 Task: Add an event  with title  Casual Second Team Building Activity, date '2024/05/01' to 2024/05/02 & Select Event type as  Group. Add location for the event as  Osaka, Japan and add a description: Welcome to our Team Building Retreat, a transformative experience designed to foster stronger bonds, enhance collaboration, and unleash the full potential of our team. This retreat provides a unique opportunity for team members to step outside of their daily routines and engage in activities that promote trust, communication, and camaraderie.Create an event link  http-casualsecondteambuildingactivitycom & Select the event color as  Orange. , logged in from the account softage.4@softage.netand send the event invitation to softage.2@softage.net and softage.3@softage.net
Action: Mouse pressed left at (1018, 148)
Screenshot: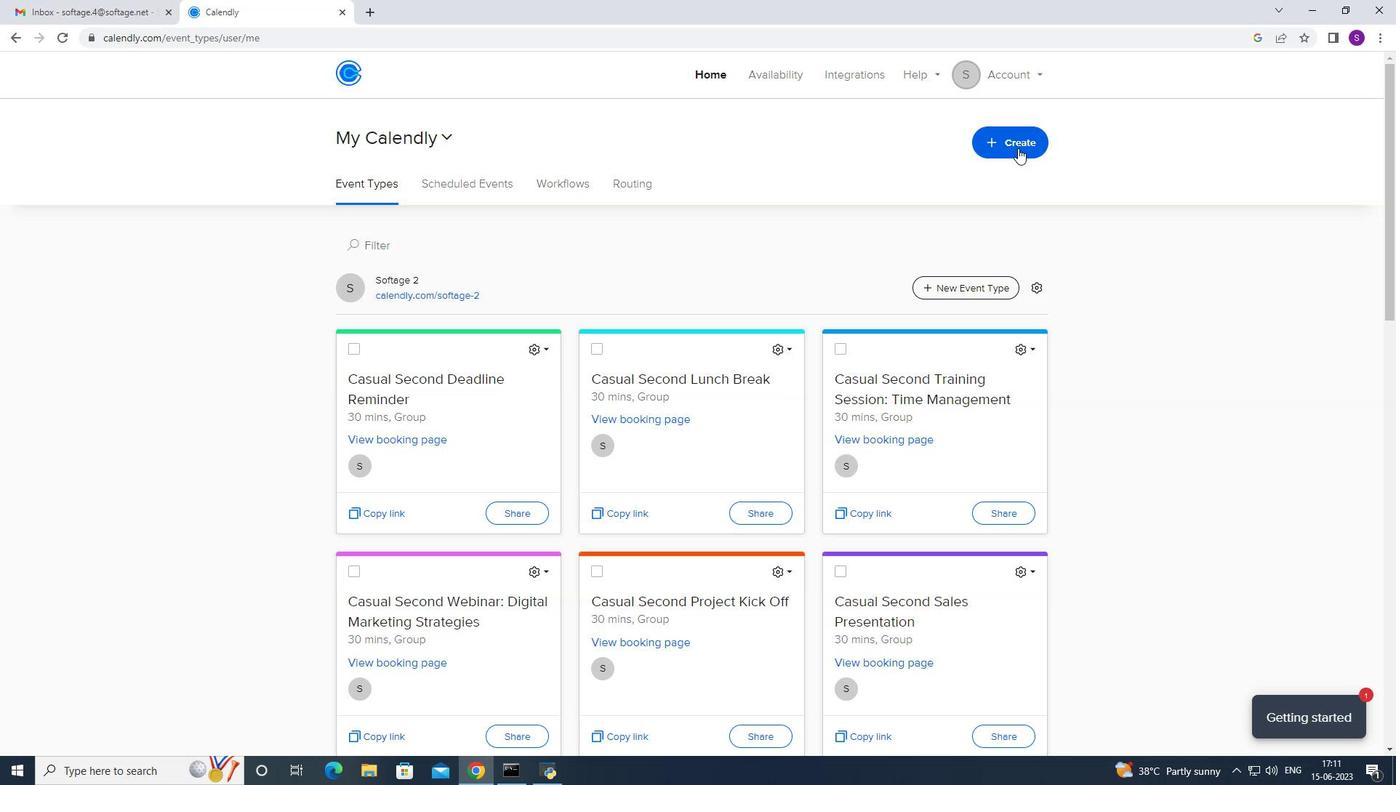 
Action: Mouse moved to (902, 209)
Screenshot: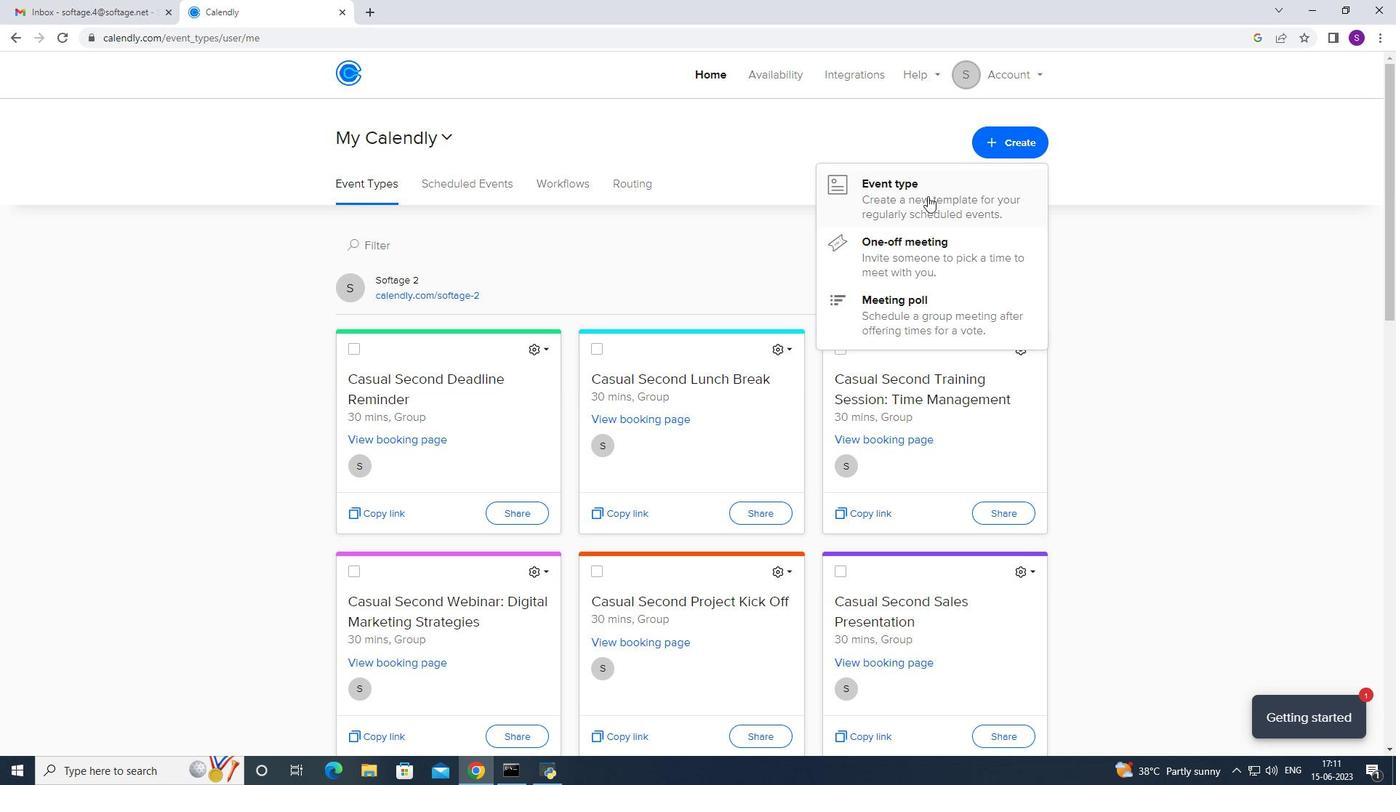 
Action: Mouse pressed left at (902, 209)
Screenshot: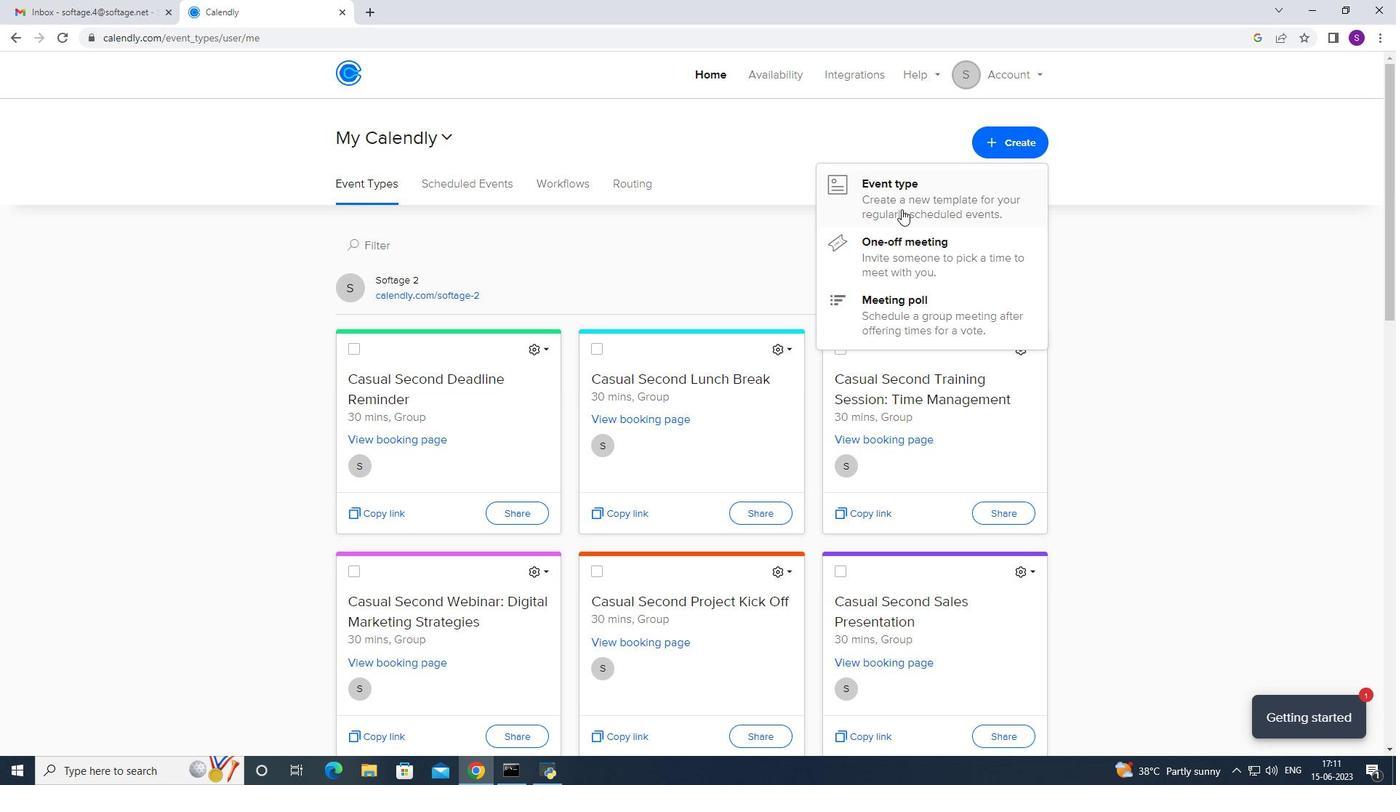 
Action: Mouse moved to (621, 330)
Screenshot: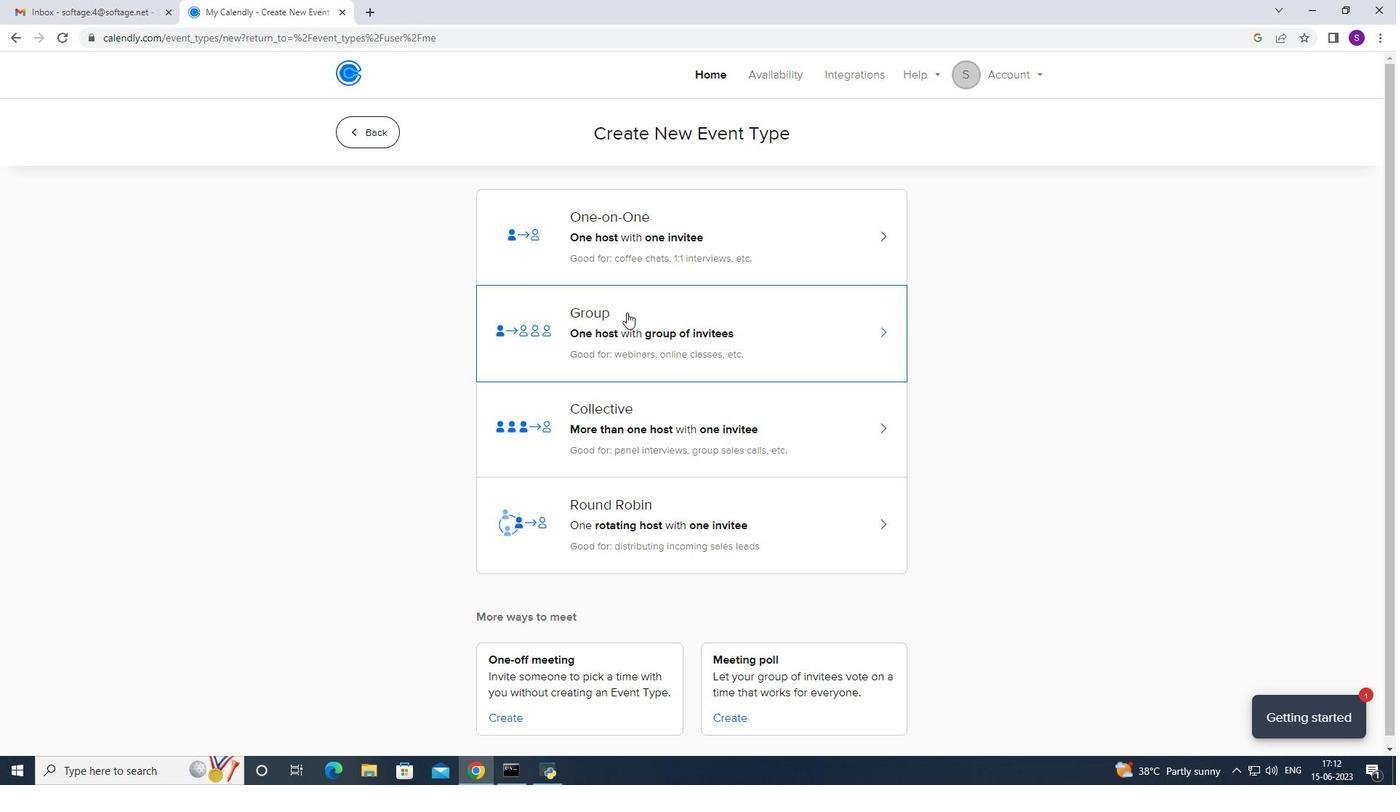 
Action: Mouse pressed left at (621, 330)
Screenshot: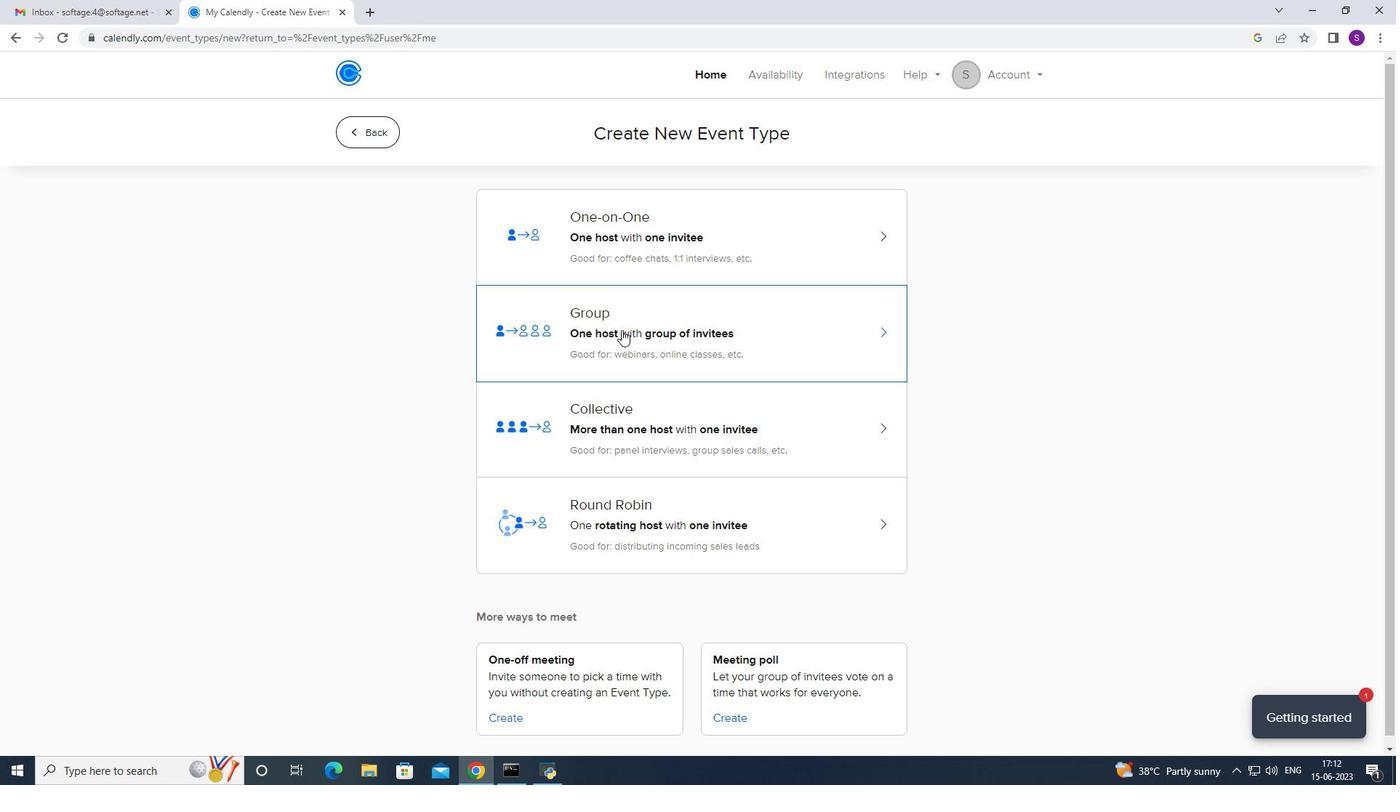 
Action: Mouse moved to (491, 329)
Screenshot: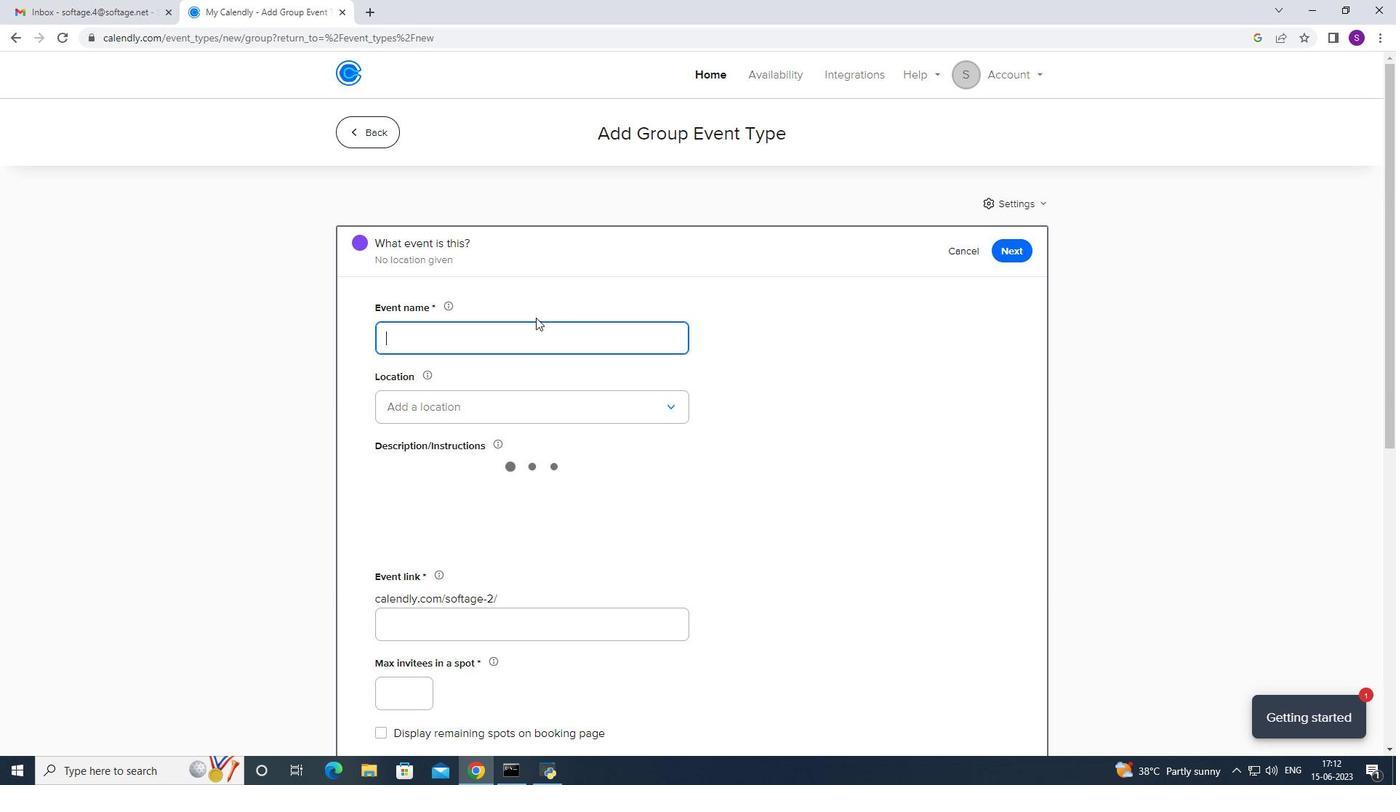 
Action: Key pressed <Key.caps_lock>C<Key.caps_lock>asual<Key.space><Key.caps_lock>S<Key.caps_lock>ecoi=<Key.backspace><Key.backspace><Key.backspace>ond<Key.space><Key.caps_lock>T<Key.caps_lock>eam<Key.space><Key.caps_lock>BV<Key.caps_lock>uilding
Screenshot: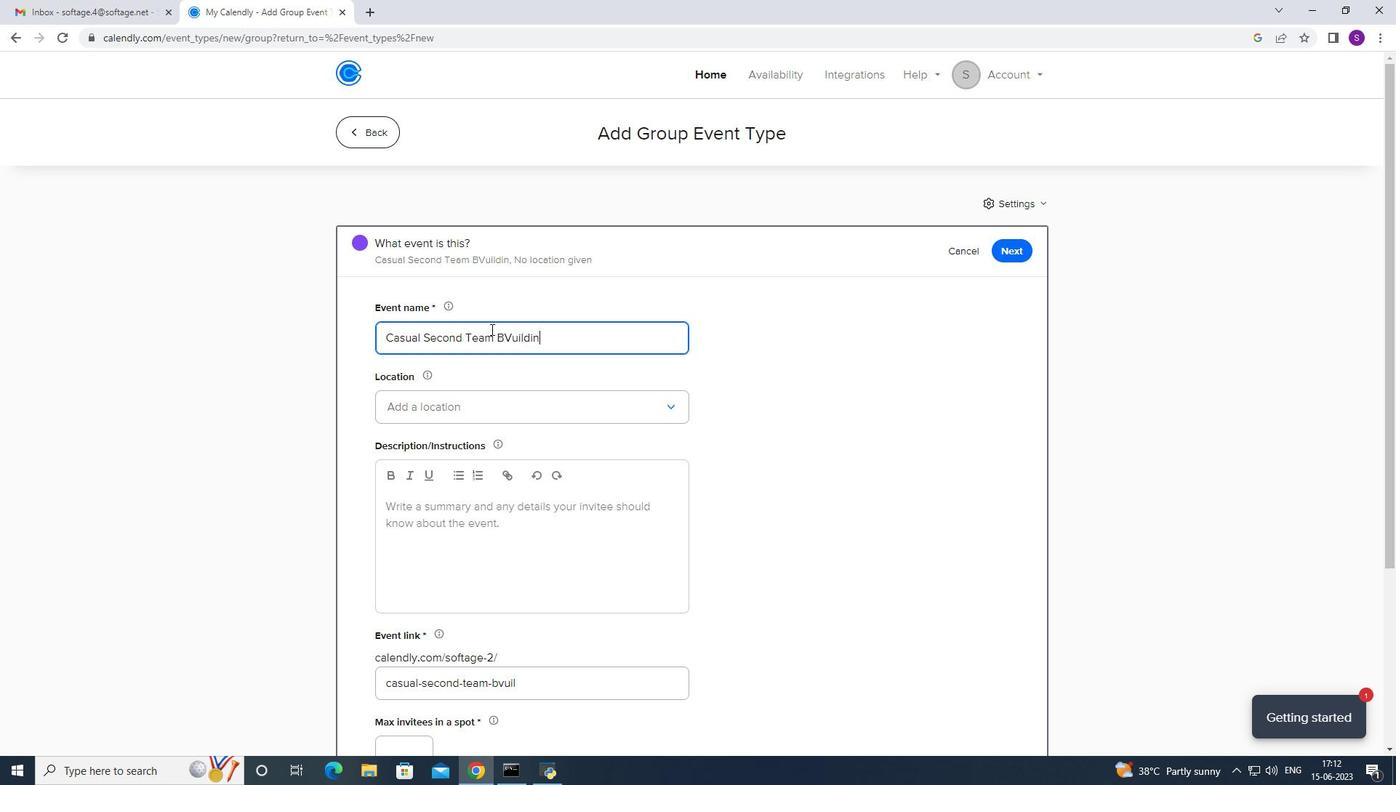 
Action: Mouse moved to (512, 334)
Screenshot: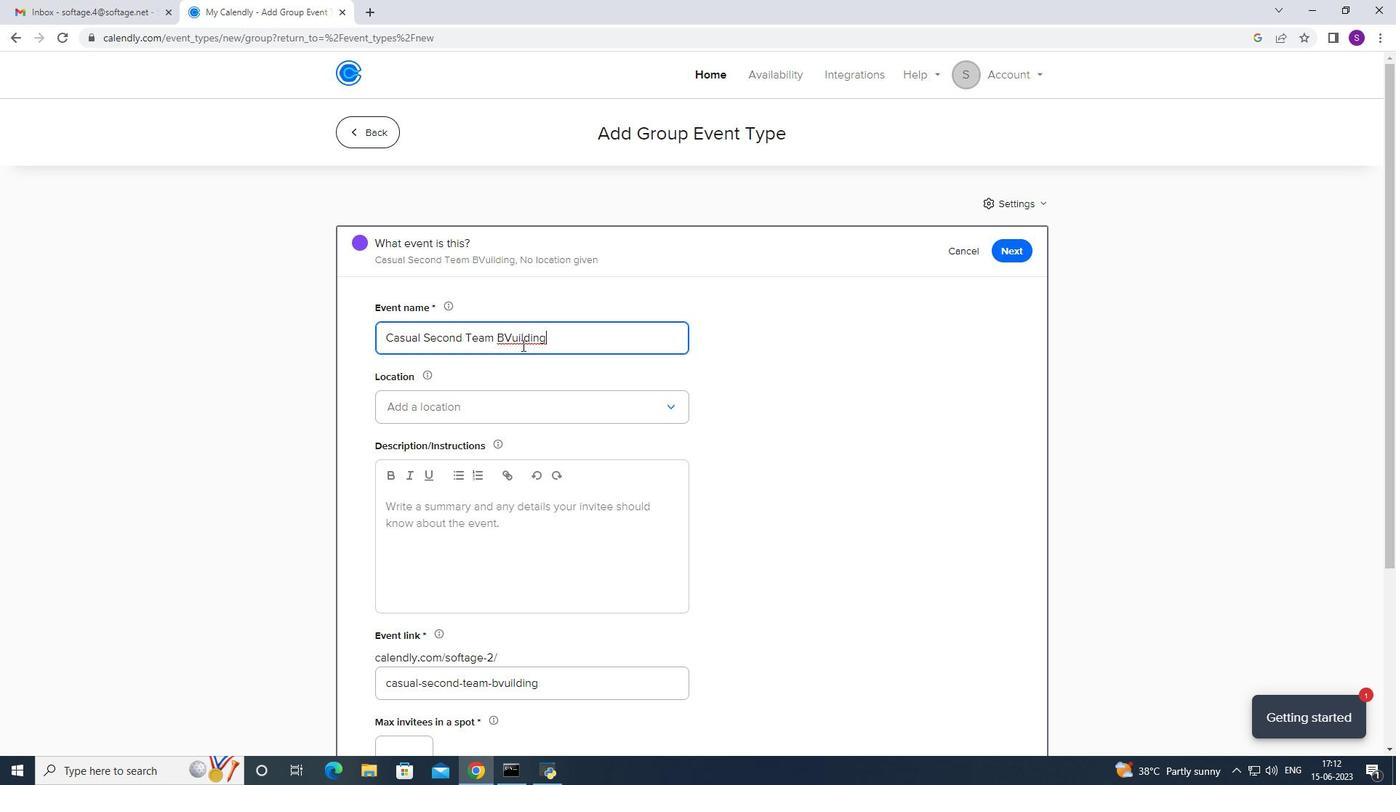 
Action: Mouse pressed left at (512, 334)
Screenshot: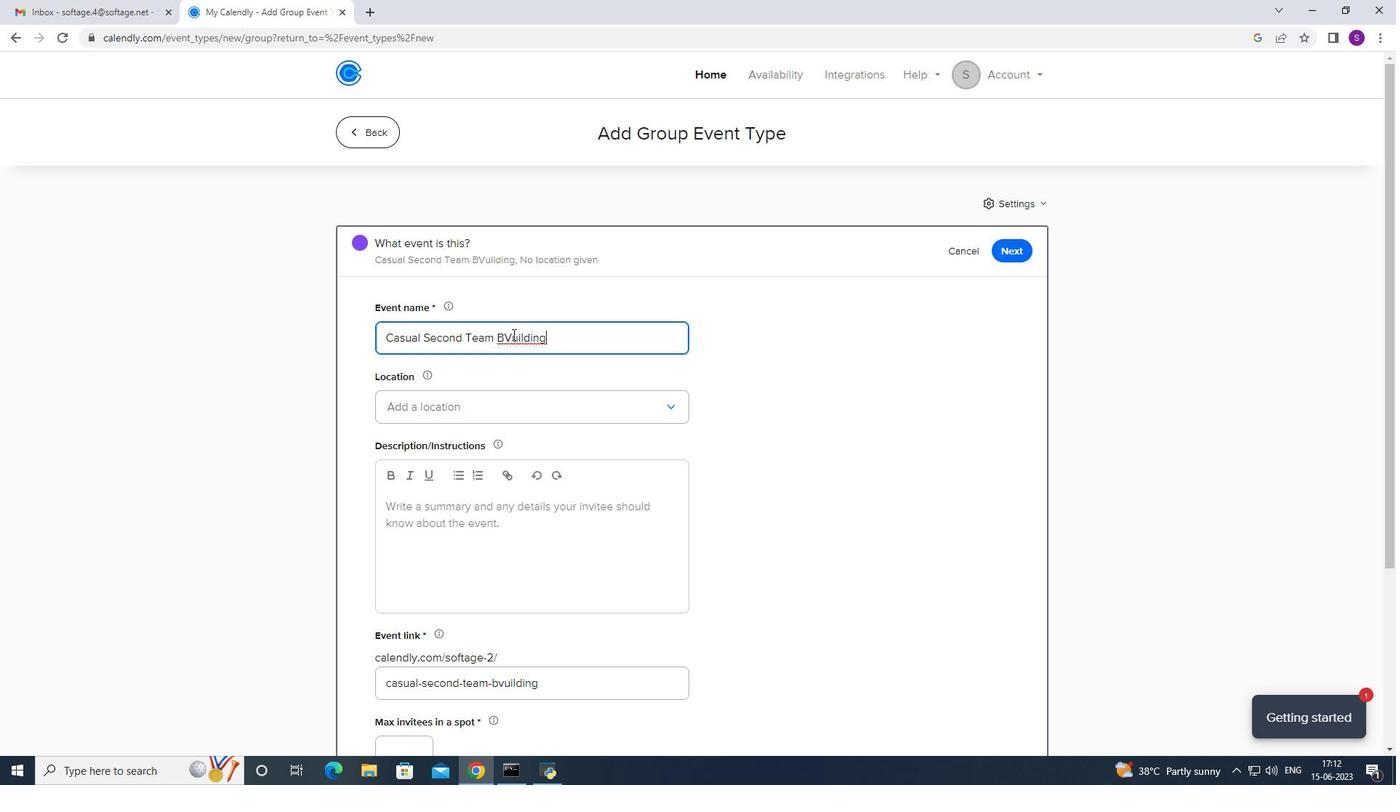 
Action: Key pressed <Key.backspace>
Screenshot: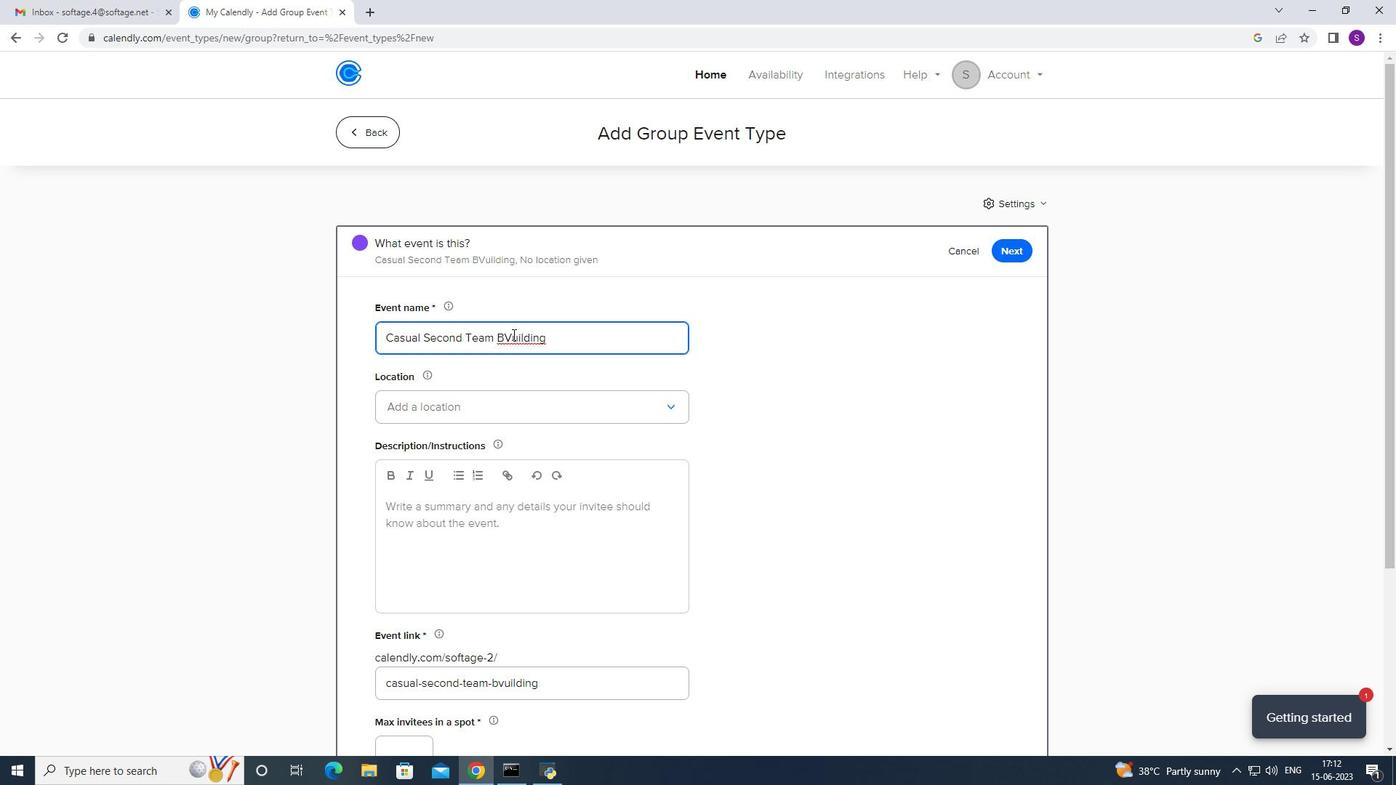 
Action: Mouse moved to (532, 391)
Screenshot: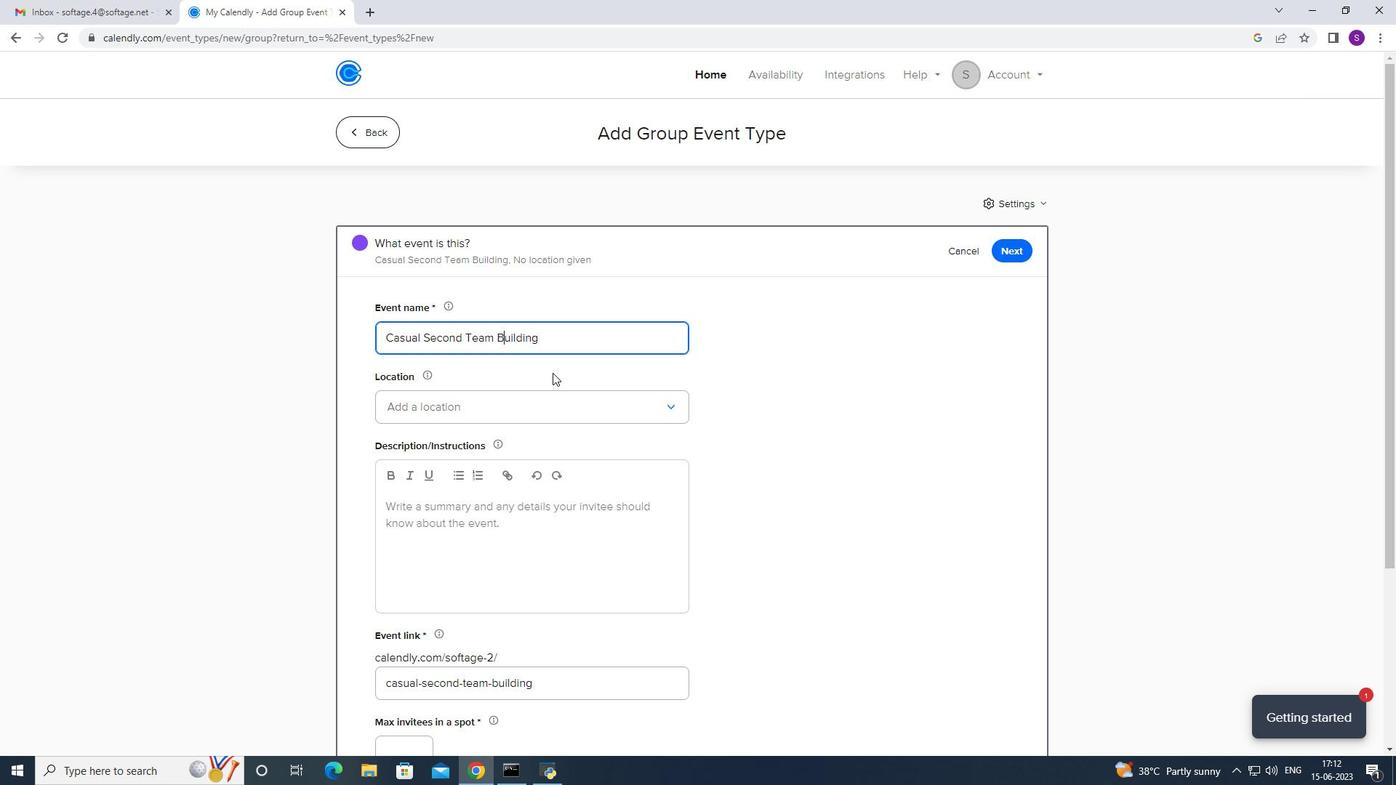 
Action: Mouse pressed left at (532, 391)
Screenshot: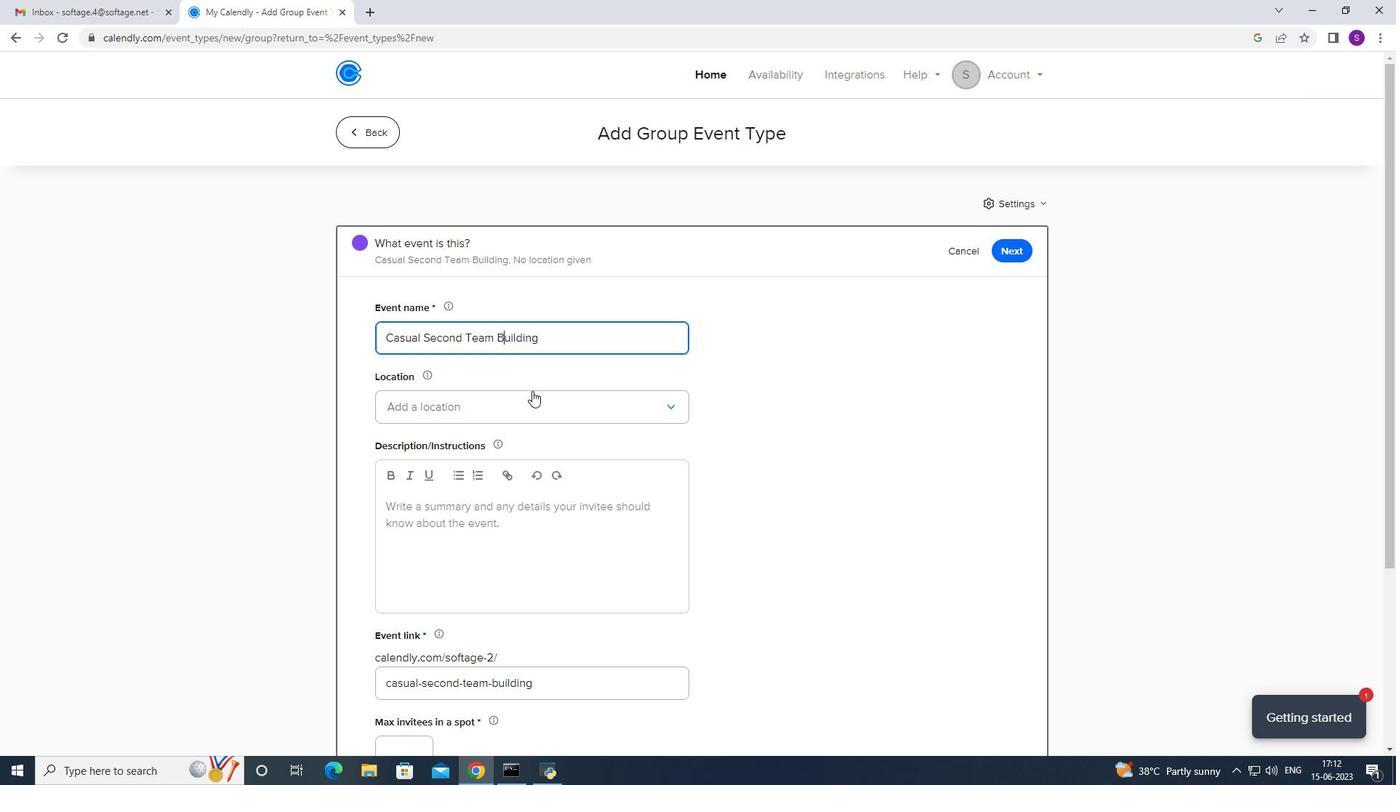 
Action: Mouse moved to (481, 443)
Screenshot: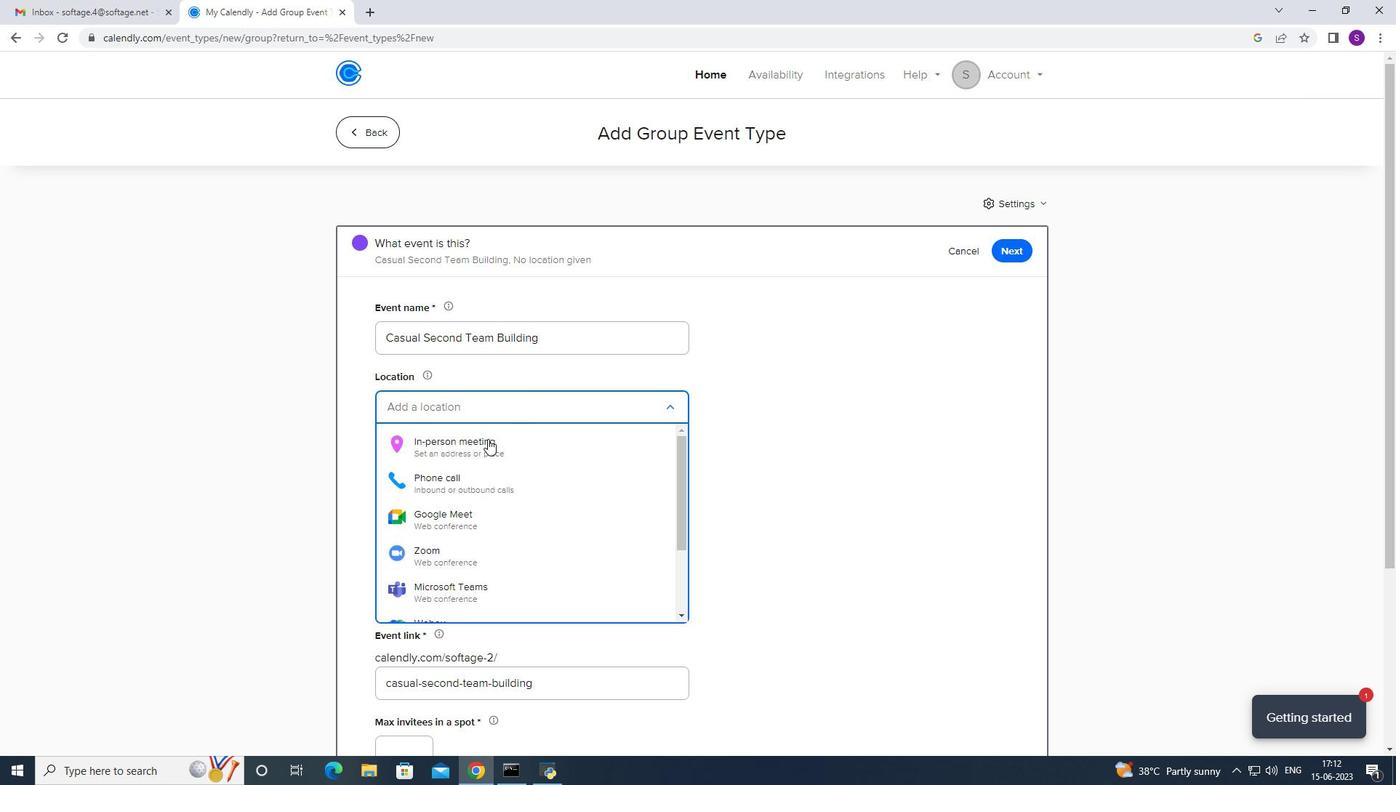 
Action: Mouse pressed left at (481, 443)
Screenshot: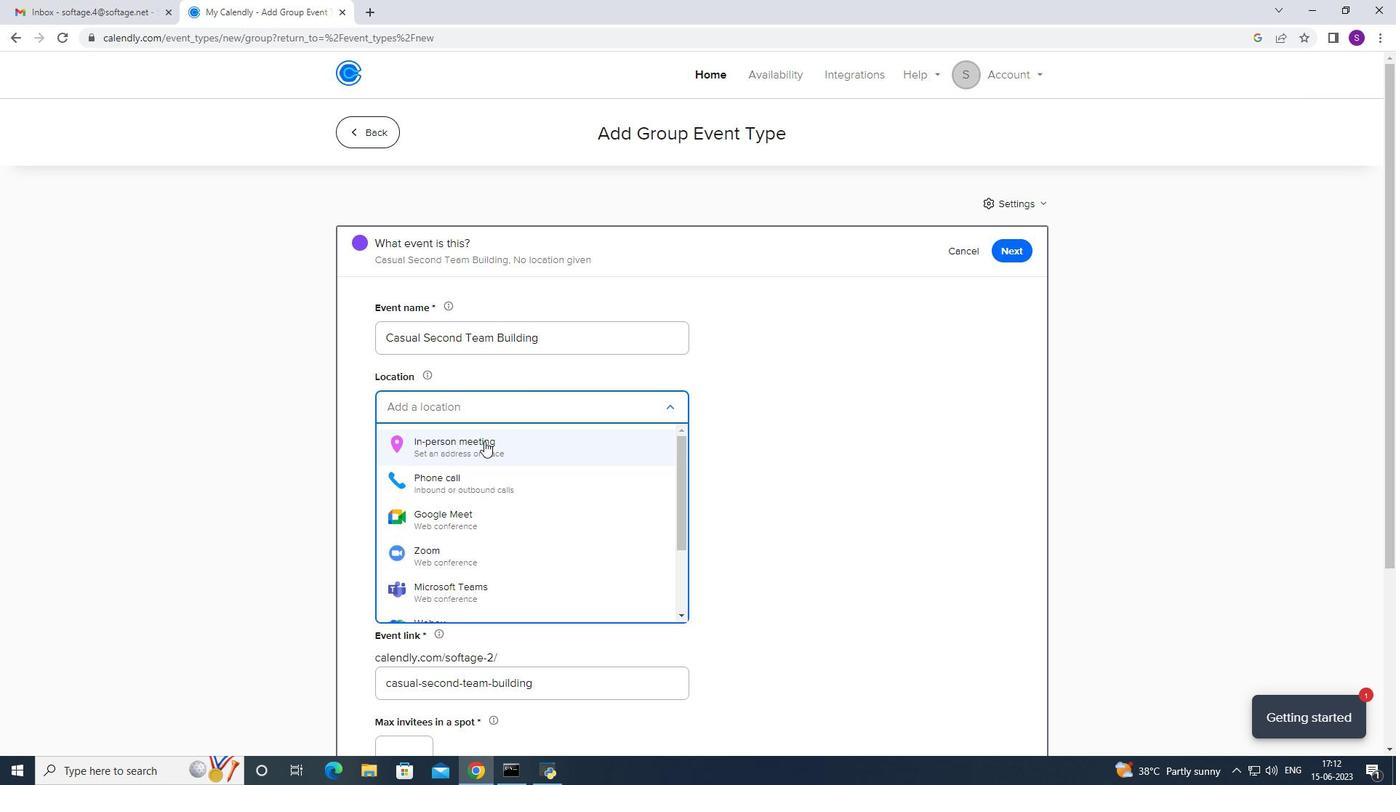 
Action: Mouse moved to (678, 240)
Screenshot: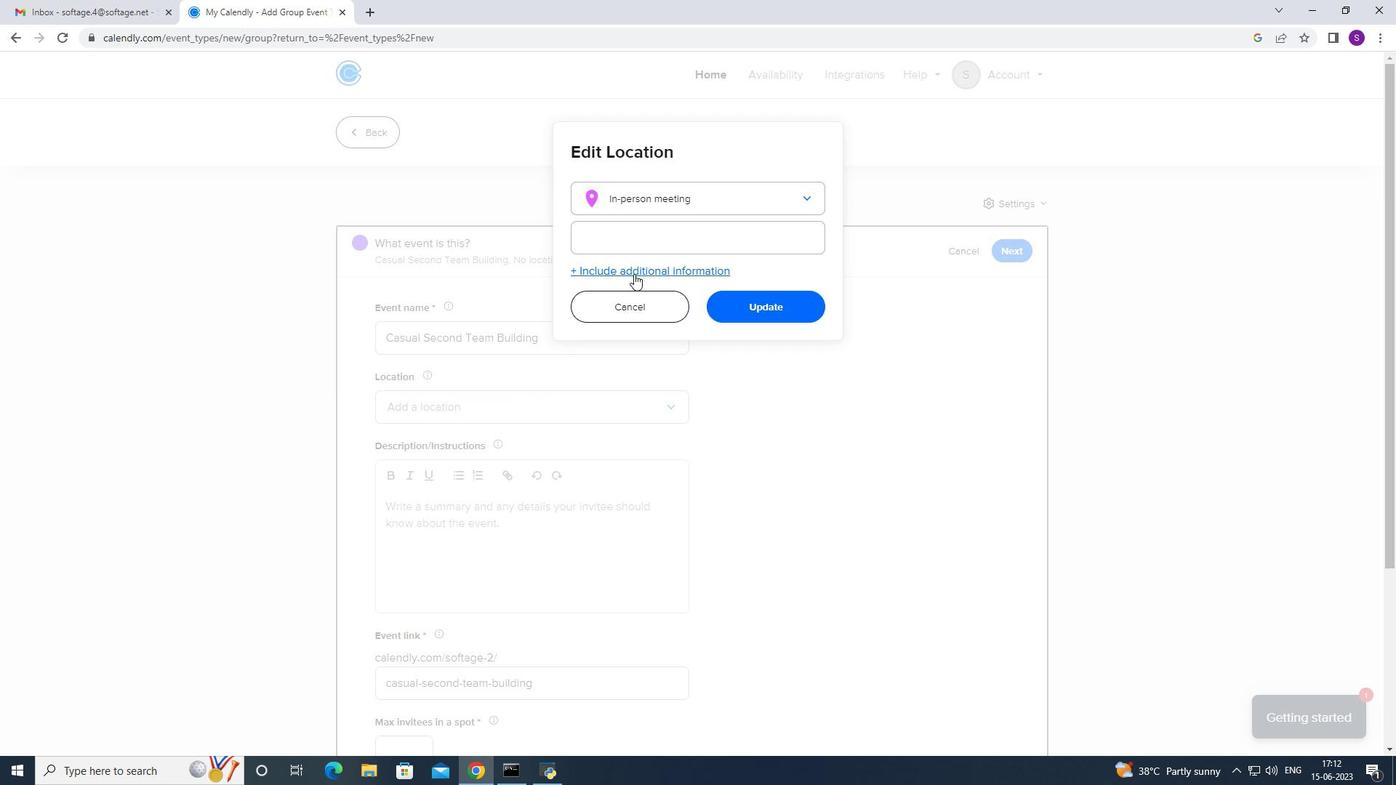 
Action: Mouse pressed left at (678, 240)
Screenshot: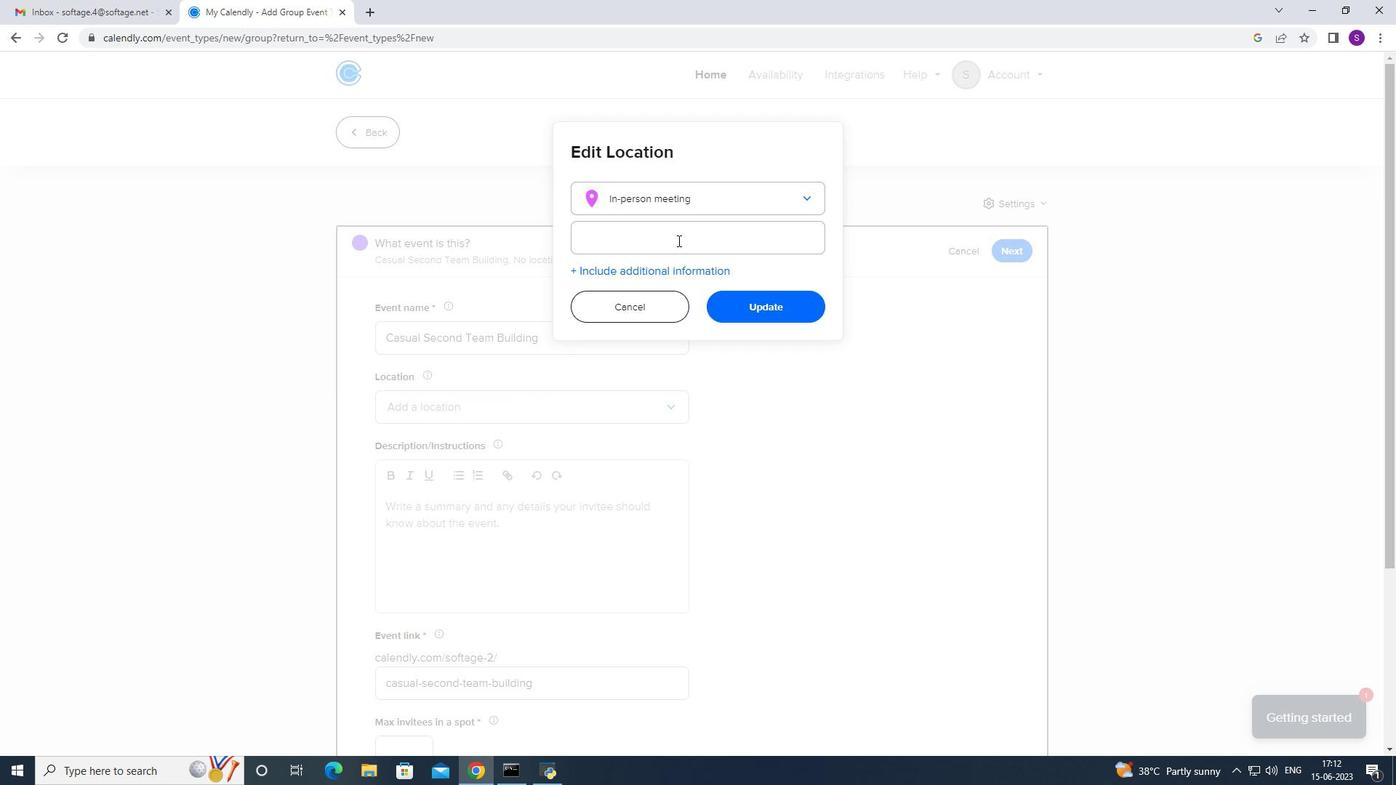 
Action: Key pressed <Key.caps_lock>O<Key.caps_lock>saka,<Key.space><Key.caps_lock>J<Key.caps_lock>apan
Screenshot: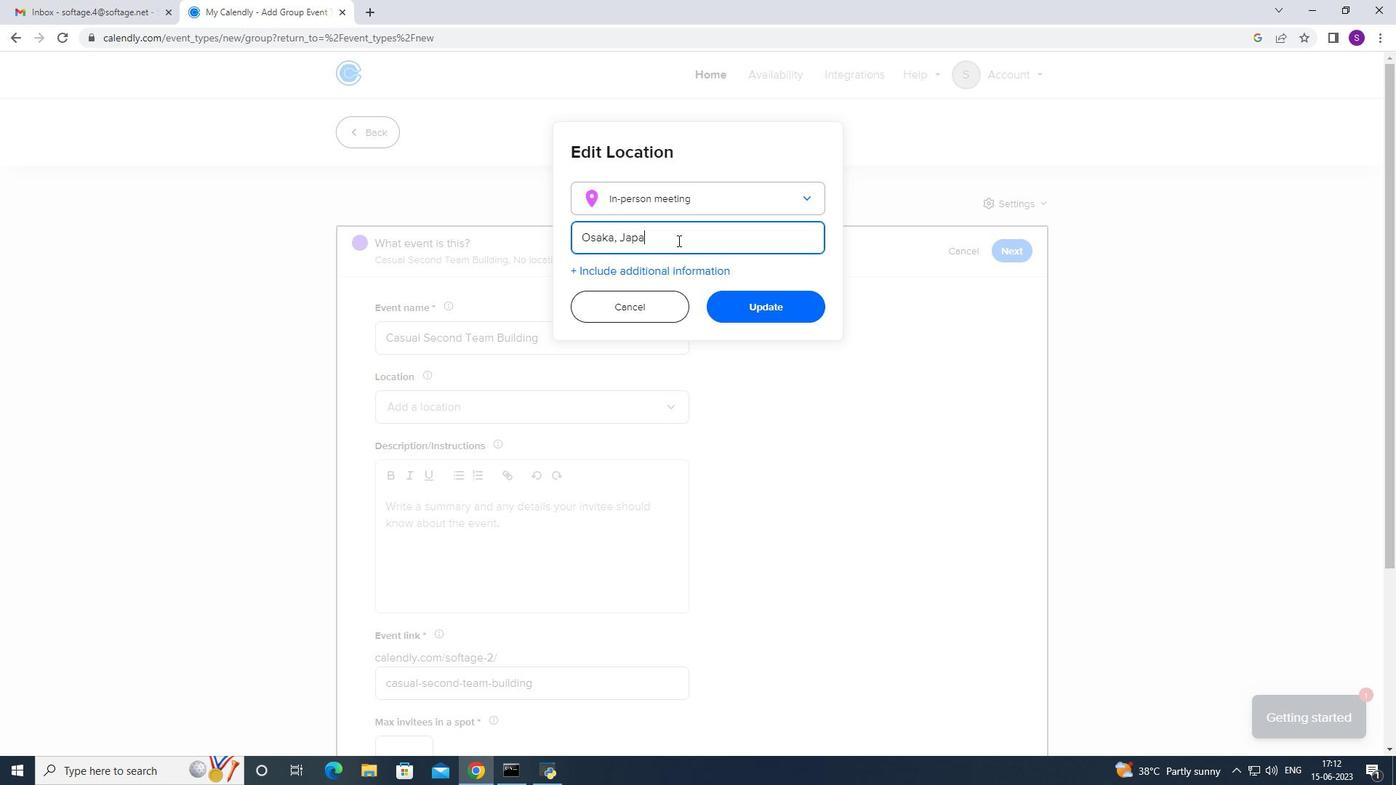 
Action: Mouse moved to (744, 323)
Screenshot: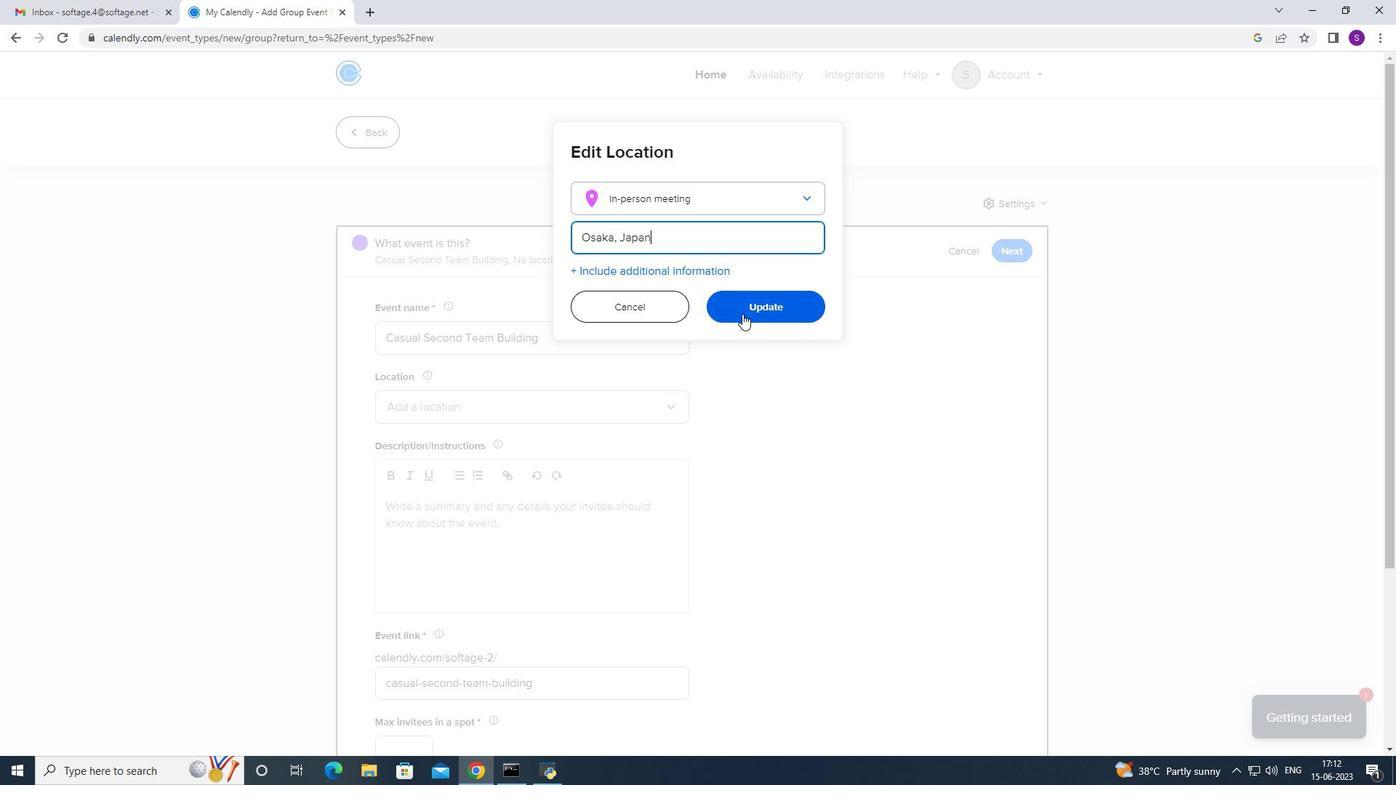 
Action: Mouse pressed left at (744, 323)
Screenshot: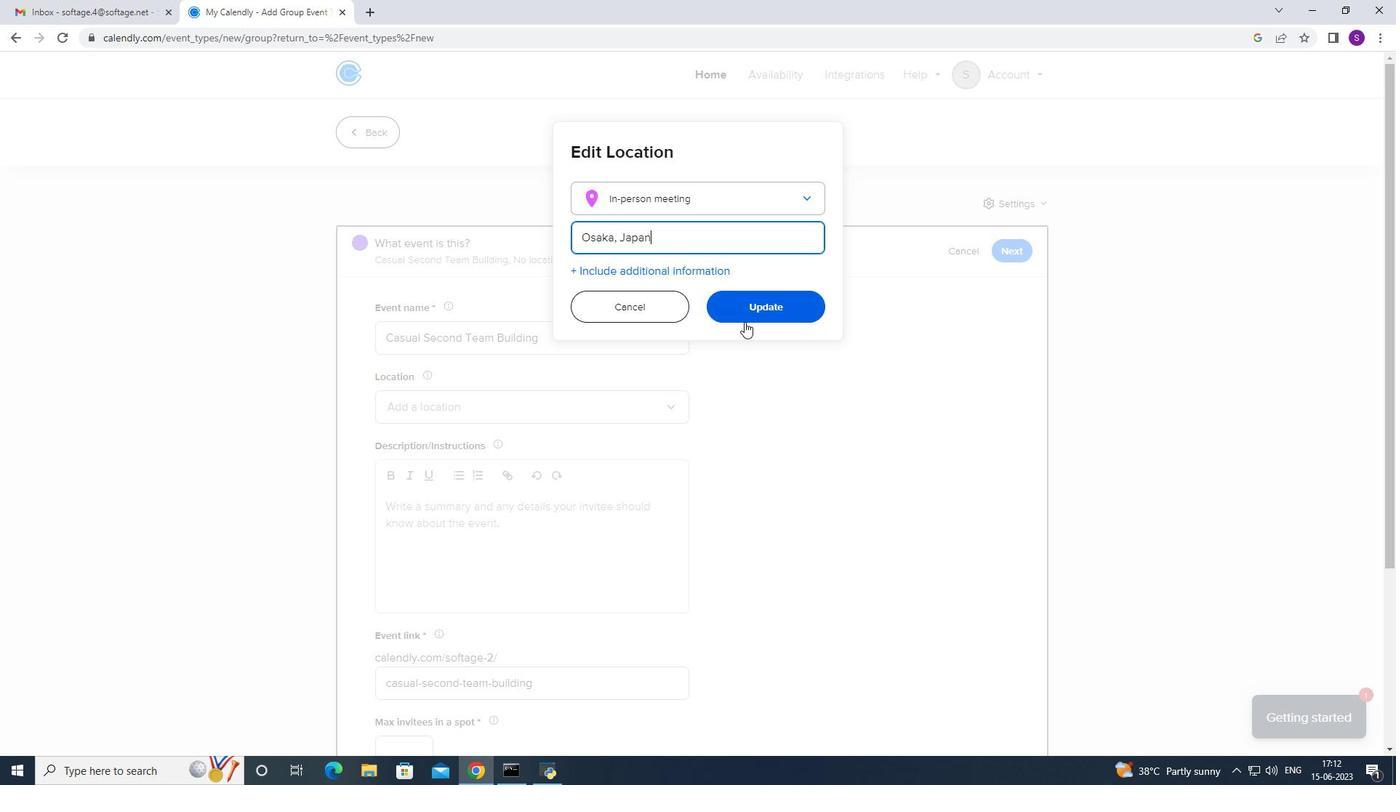 
Action: Mouse moved to (752, 313)
Screenshot: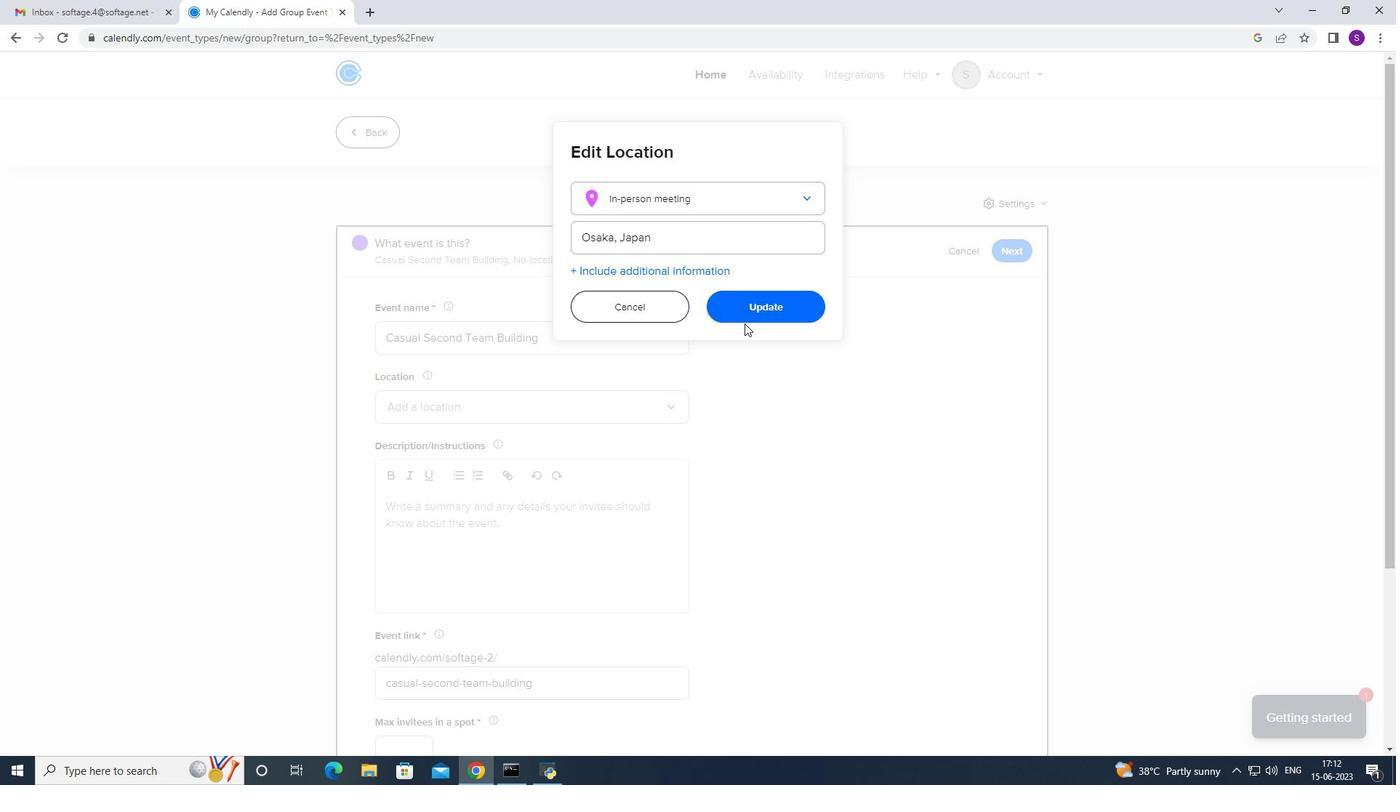 
Action: Mouse pressed left at (752, 313)
Screenshot: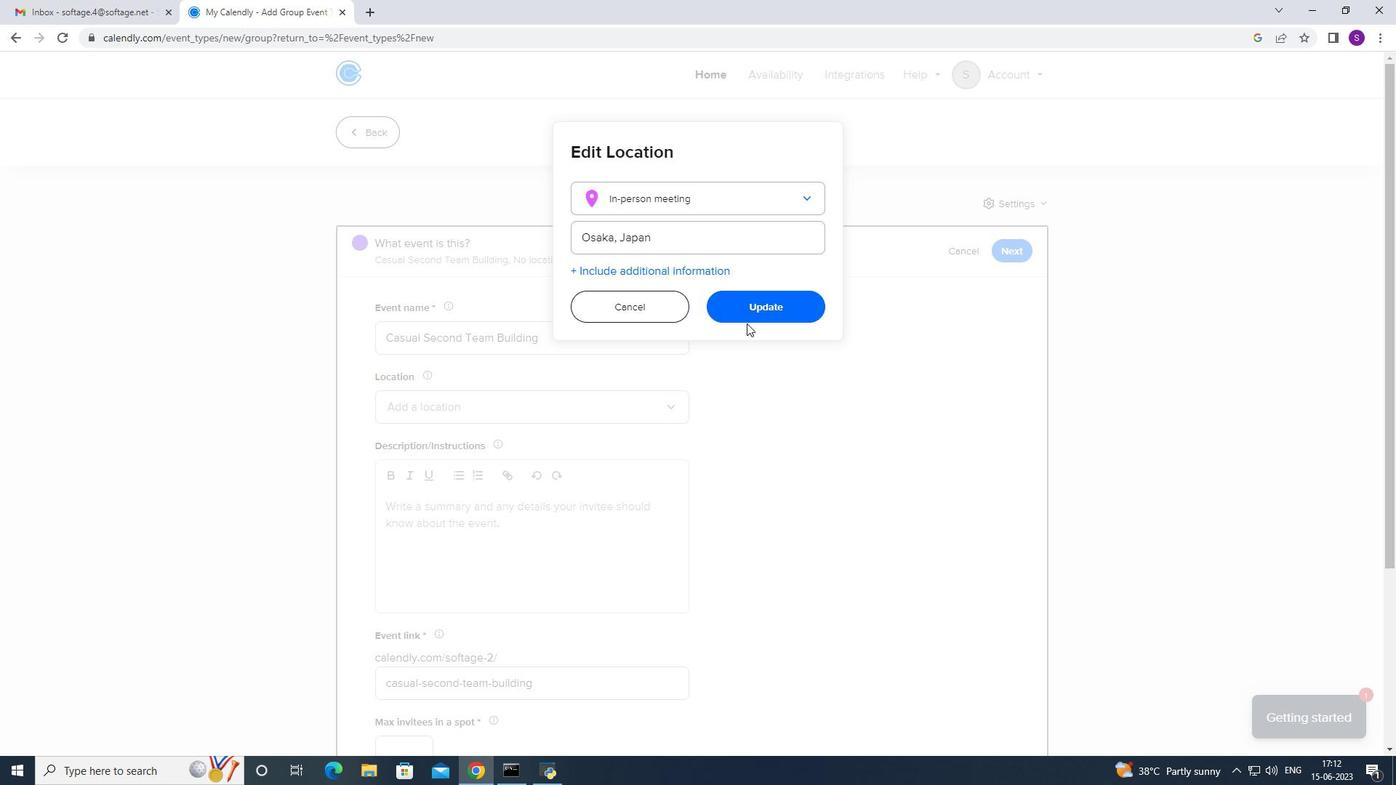 
Action: Mouse moved to (448, 477)
Screenshot: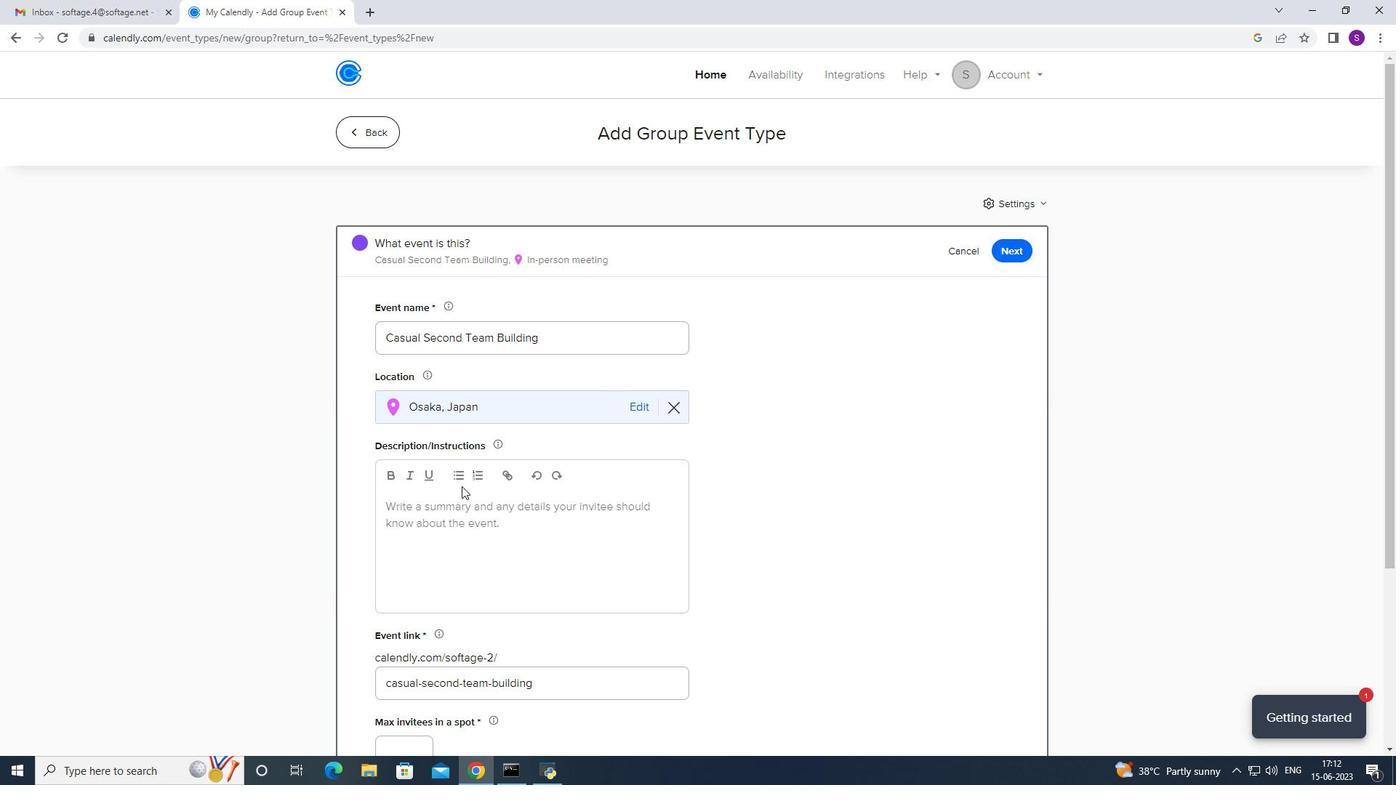 
Action: Mouse scrolled (448, 477) with delta (0, 0)
Screenshot: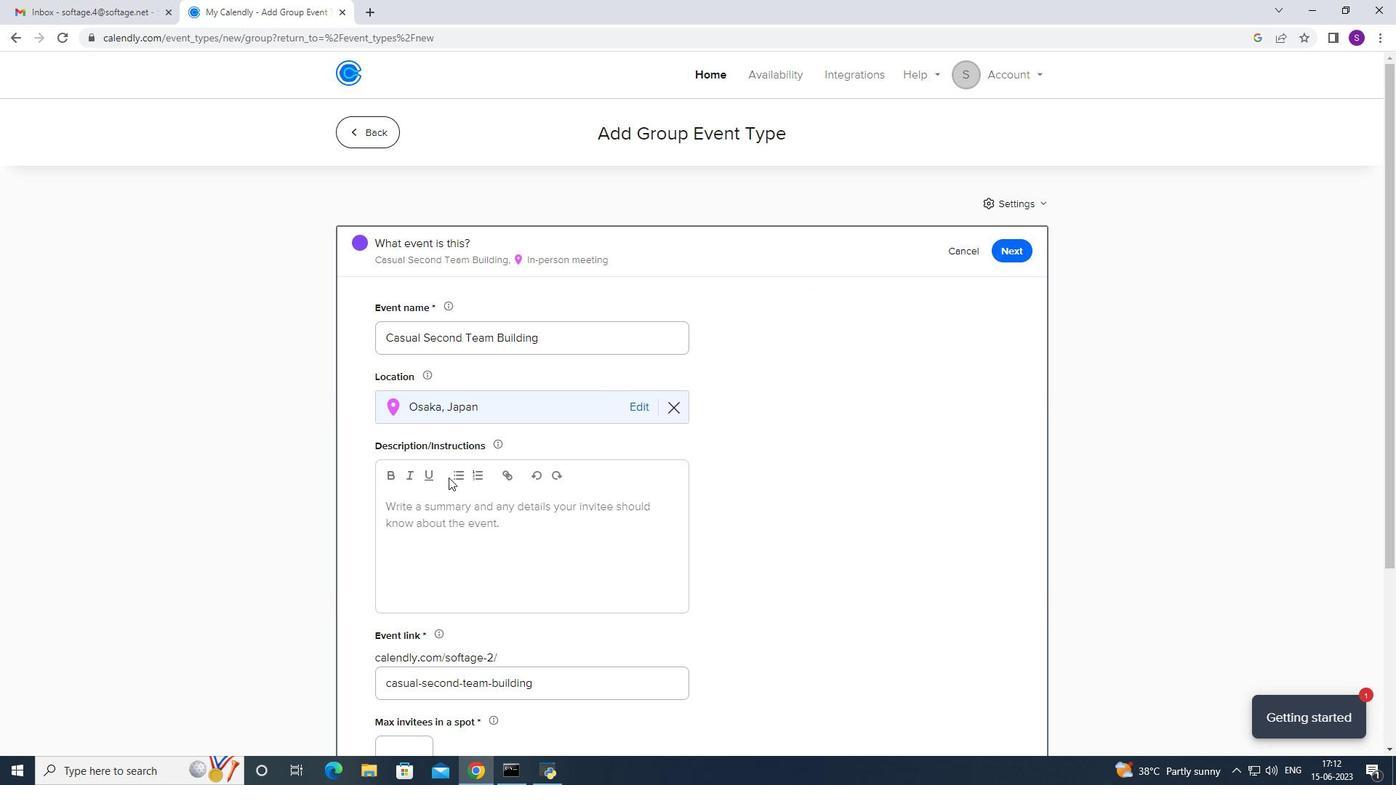 
Action: Mouse scrolled (448, 477) with delta (0, 0)
Screenshot: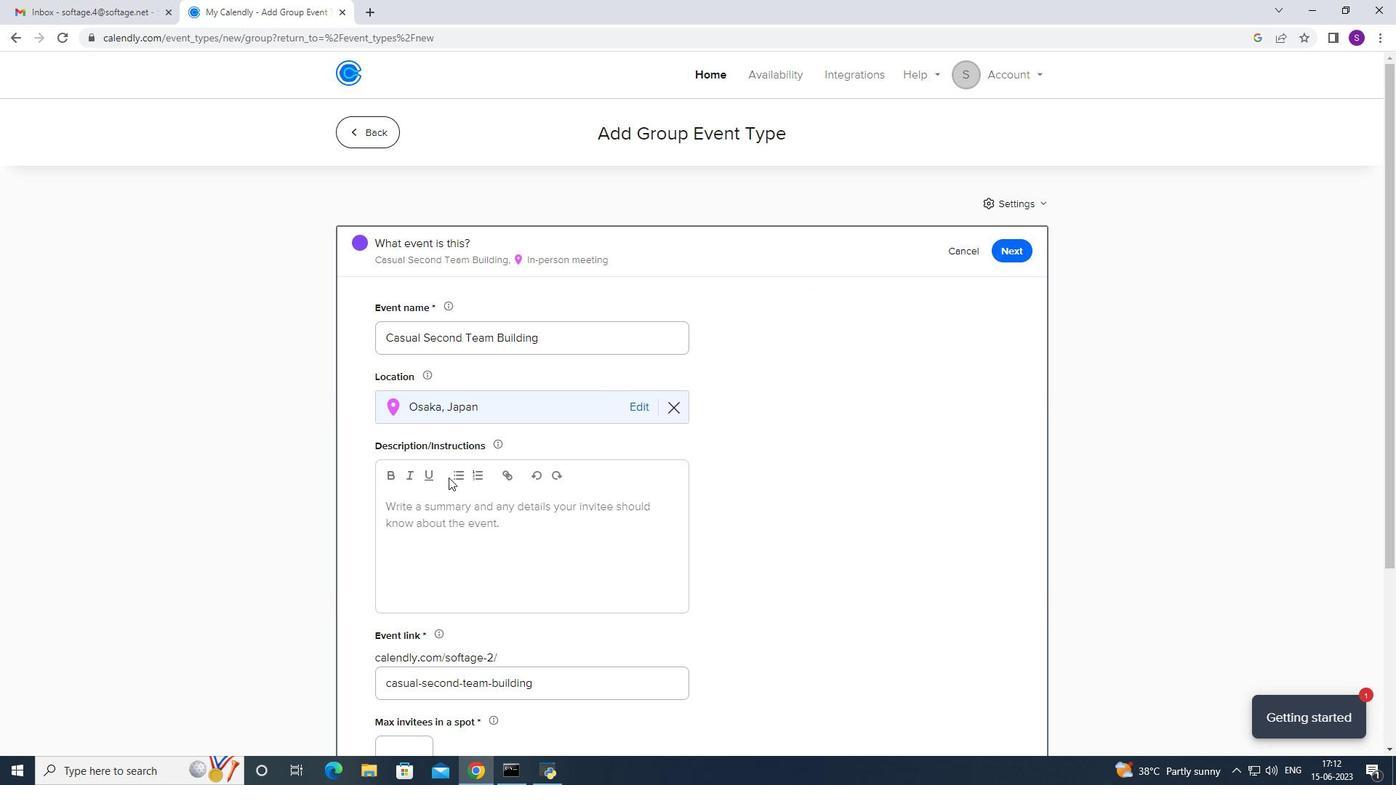 
Action: Mouse scrolled (448, 477) with delta (0, 0)
Screenshot: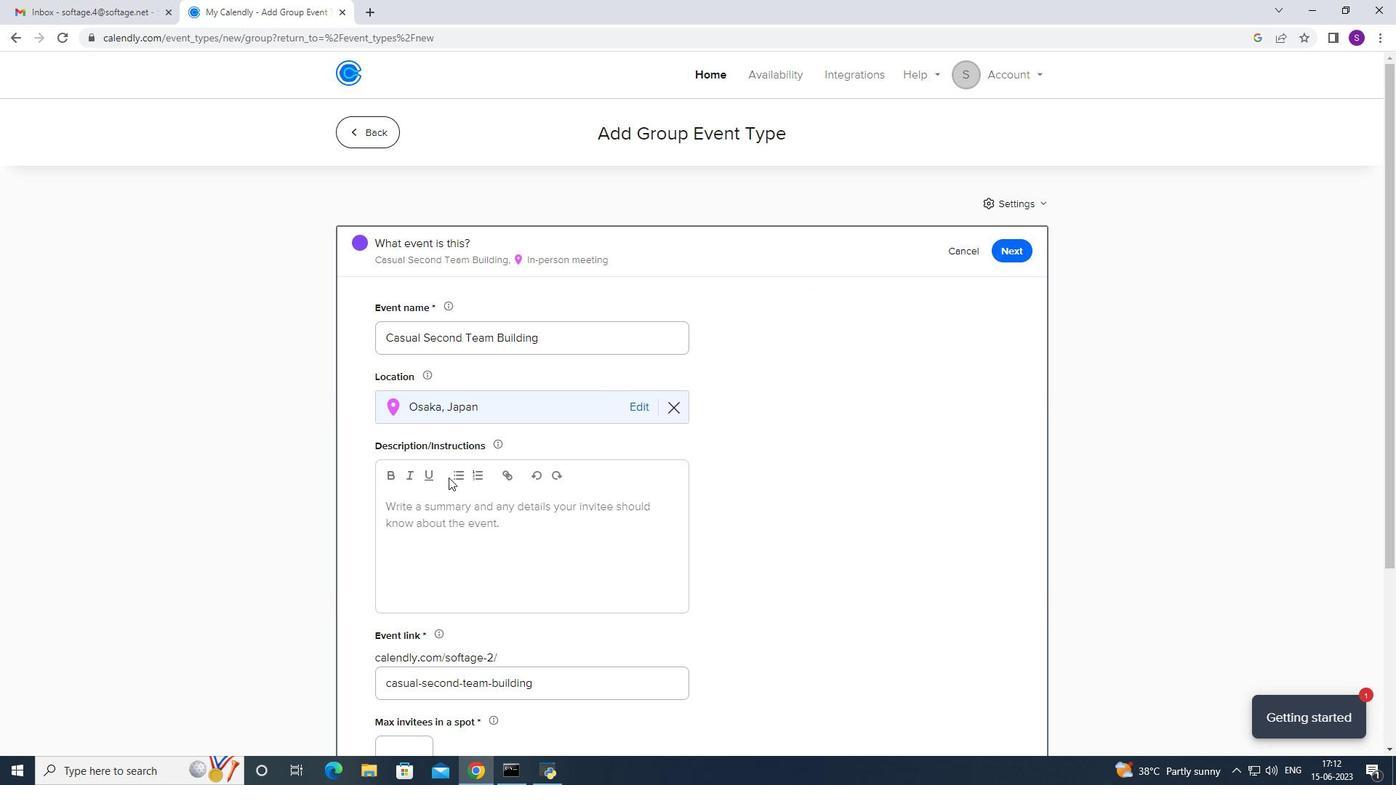 
Action: Mouse scrolled (448, 477) with delta (0, 0)
Screenshot: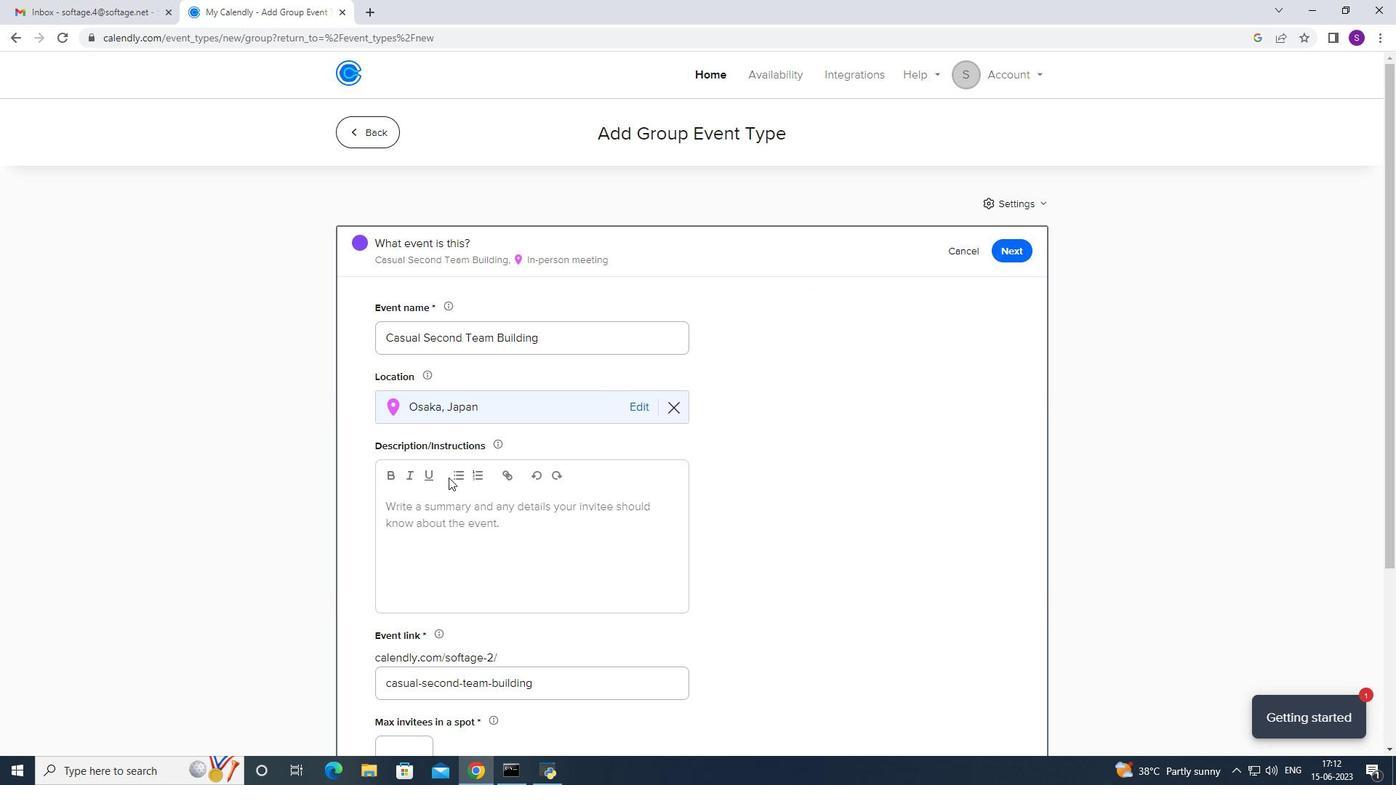 
Action: Mouse moved to (395, 509)
Screenshot: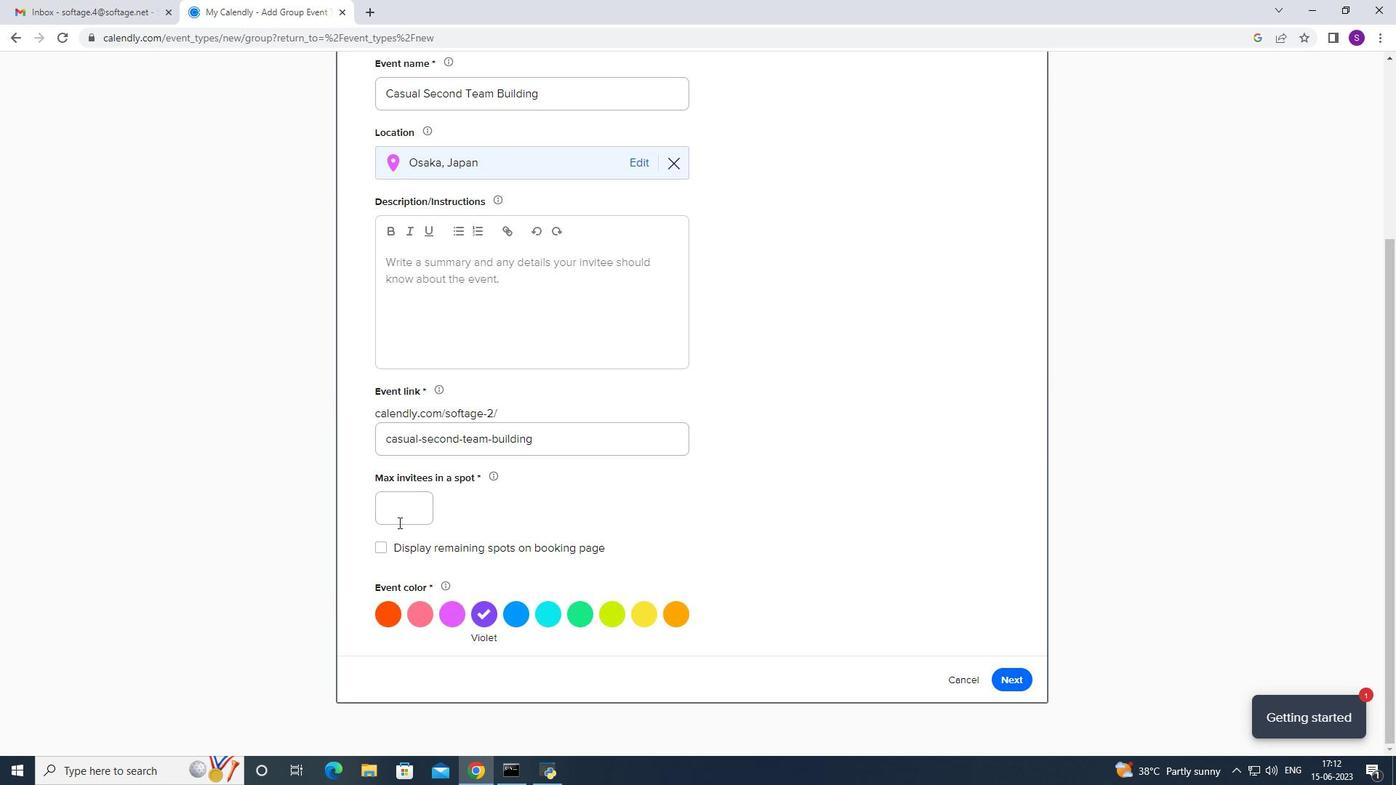
Action: Mouse pressed left at (395, 509)
Screenshot: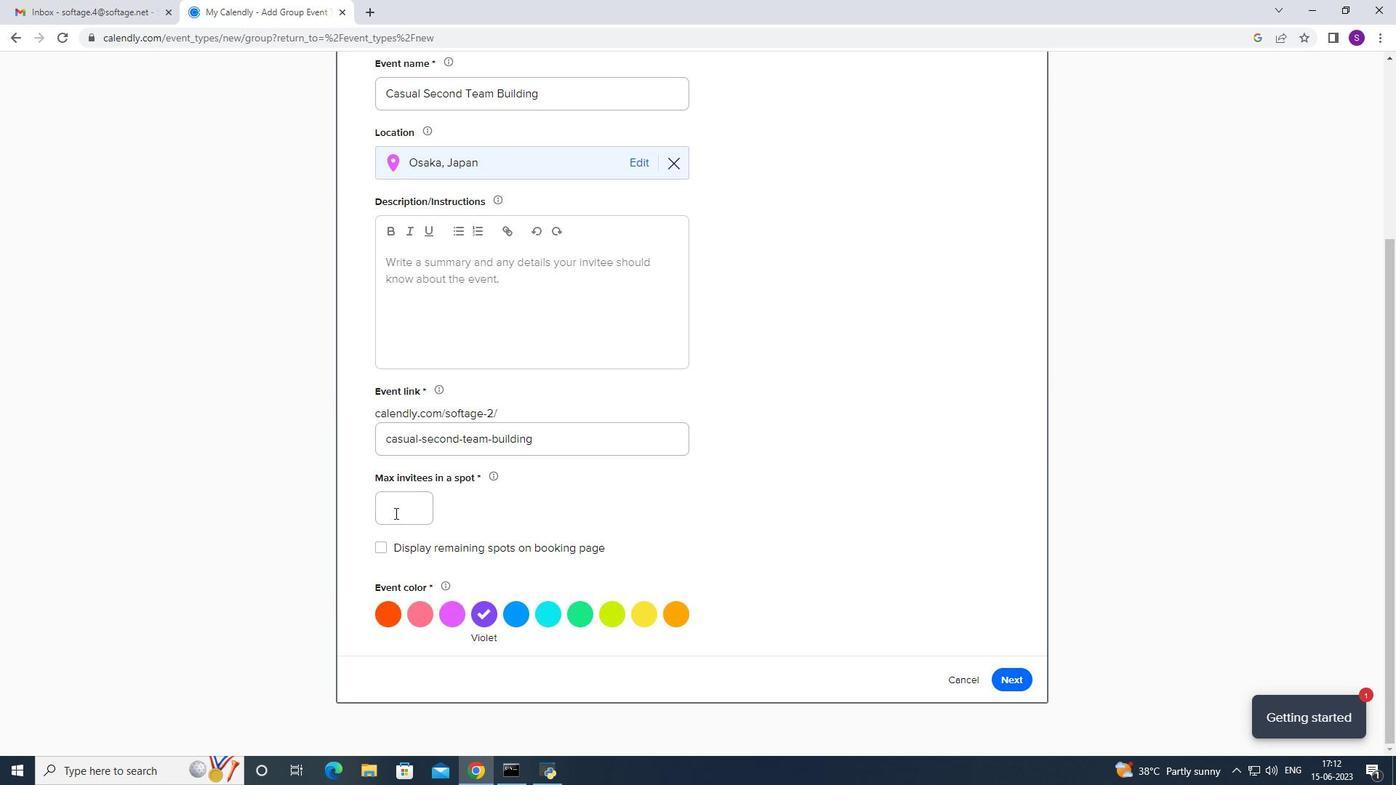 
Action: Key pressed 3
Screenshot: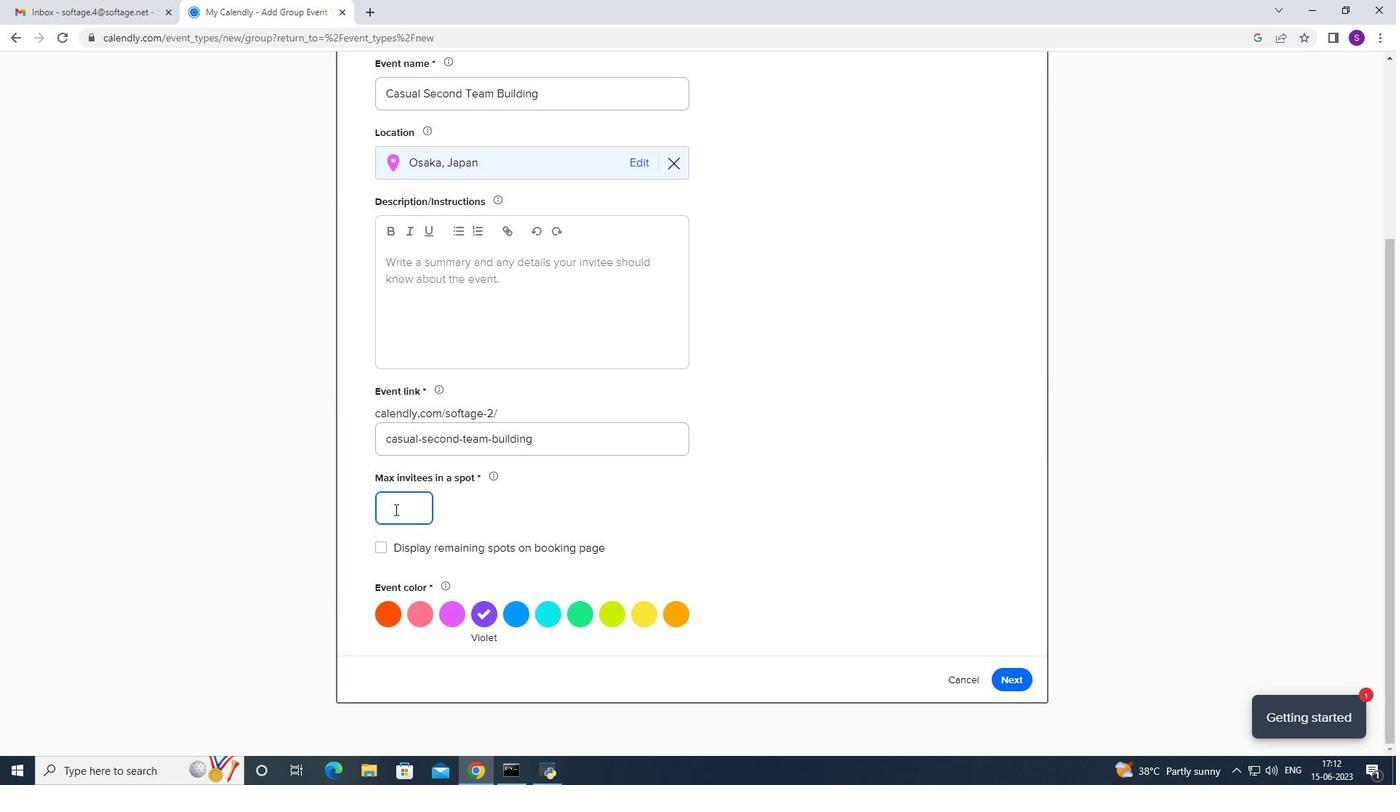 
Action: Mouse moved to (677, 613)
Screenshot: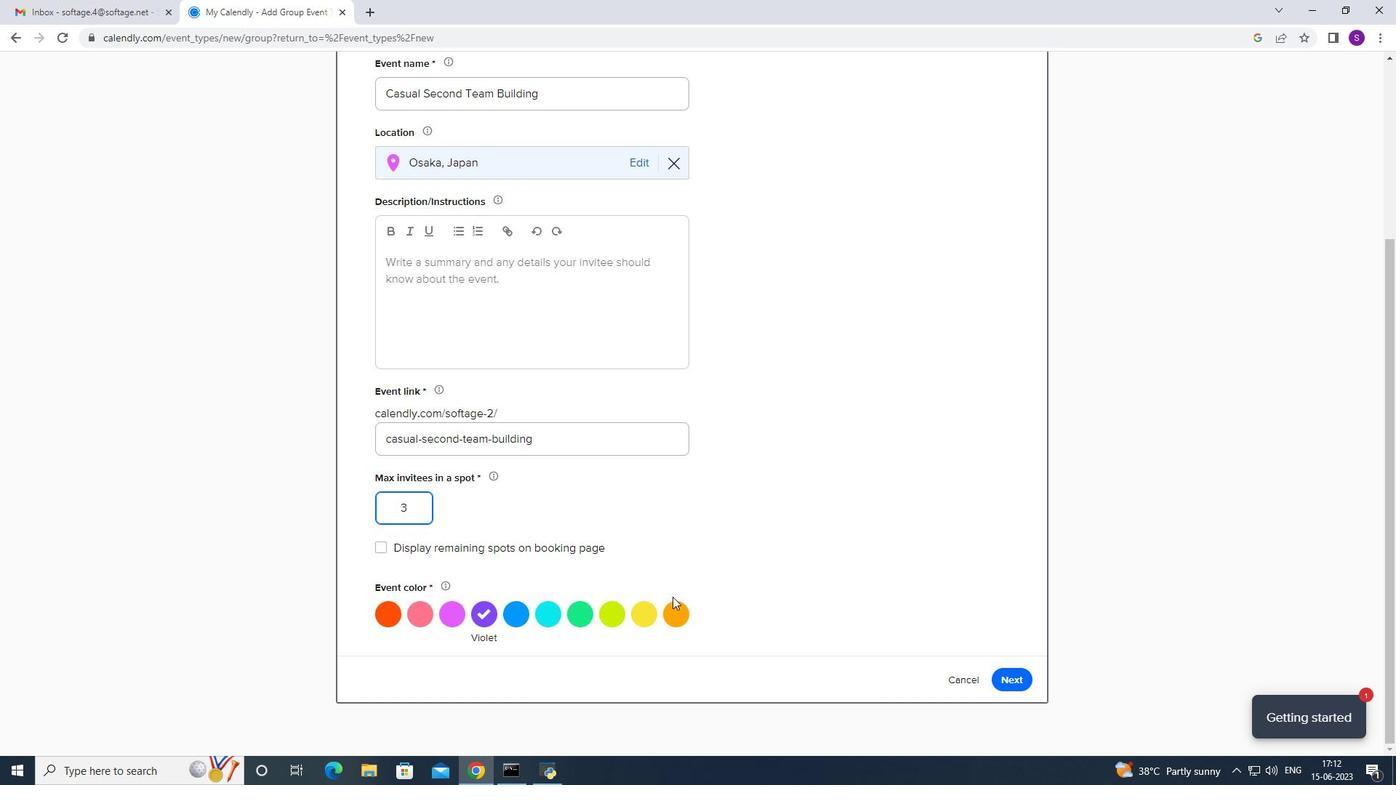
Action: Mouse pressed left at (677, 613)
Screenshot: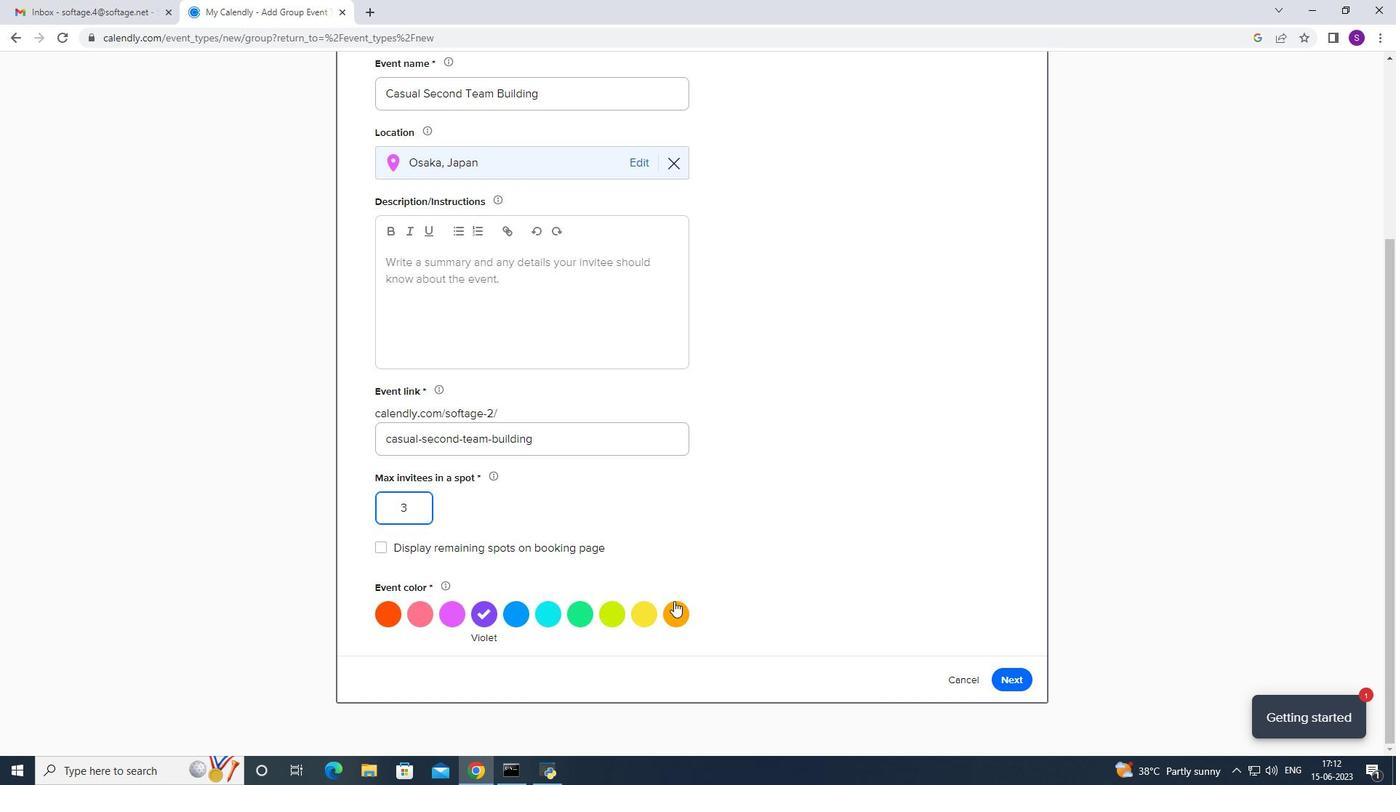 
Action: Mouse moved to (453, 306)
Screenshot: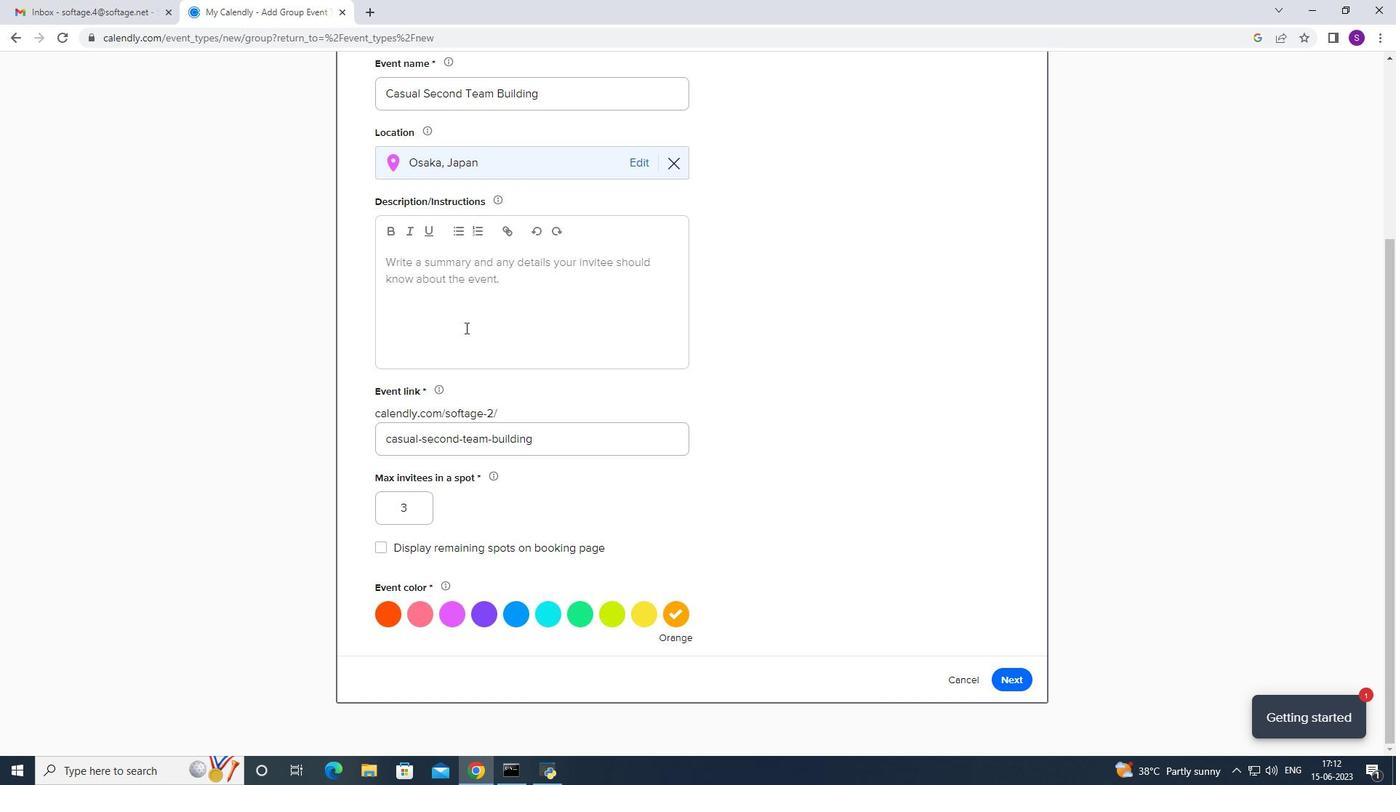 
Action: Mouse pressed left at (453, 306)
Screenshot: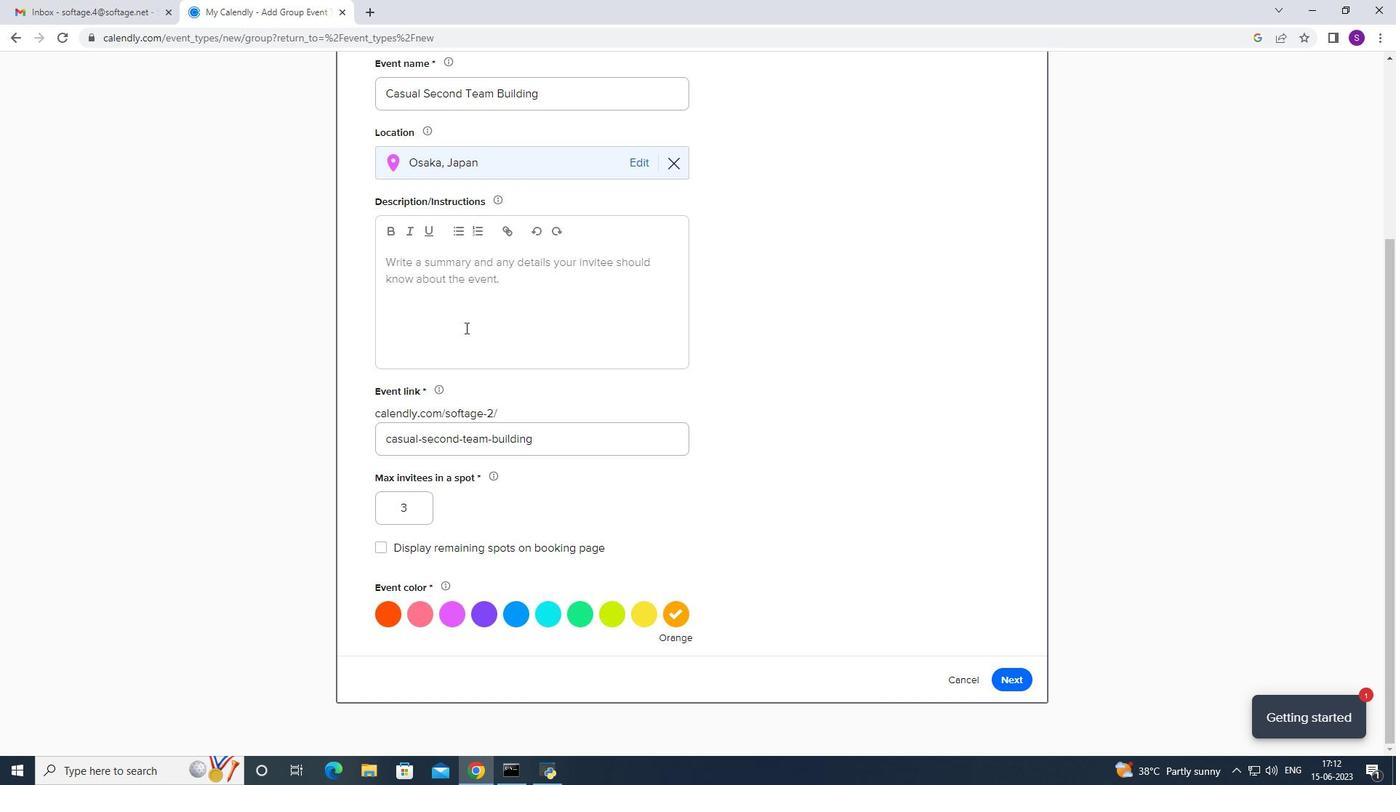 
Action: Mouse moved to (446, 306)
Screenshot: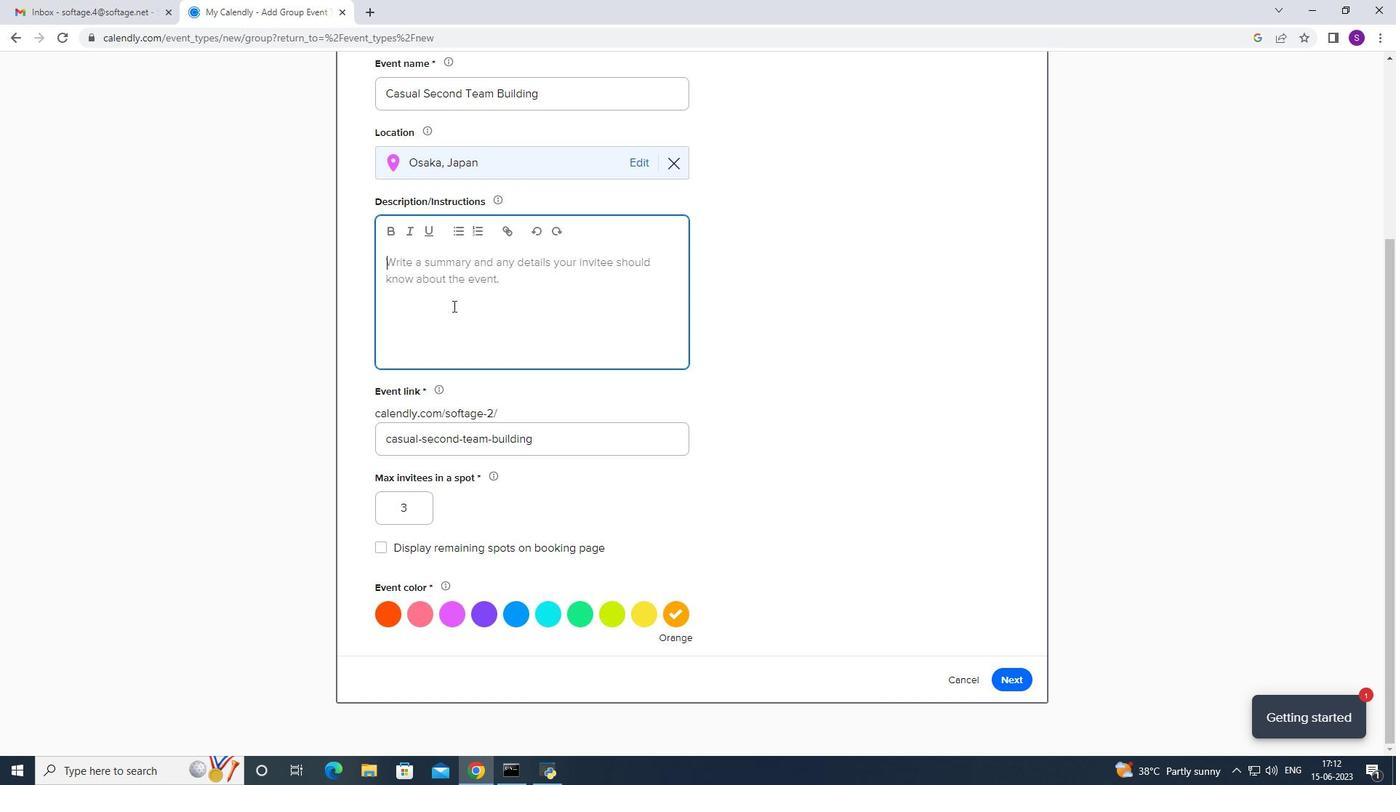 
Action: Key pressed <Key.caps_lock>W<Key.caps_lock>elcome<Key.space>tgo<Key.space>ouir<Key.space><Key.backspace><Key.backspace><Key.backspace><Key.backspace><Key.backspace><Key.backspace><Key.backspace><Key.backspace>o<Key.space>our<Key.space><Key.caps_lock>T<Key.caps_lock>eam<Key.space>building<Key.space>retreart<Key.backspace><Key.backspace>t,<Key.space>a<Key.space>transformative<Key.space><Key.backspace>
Screenshot: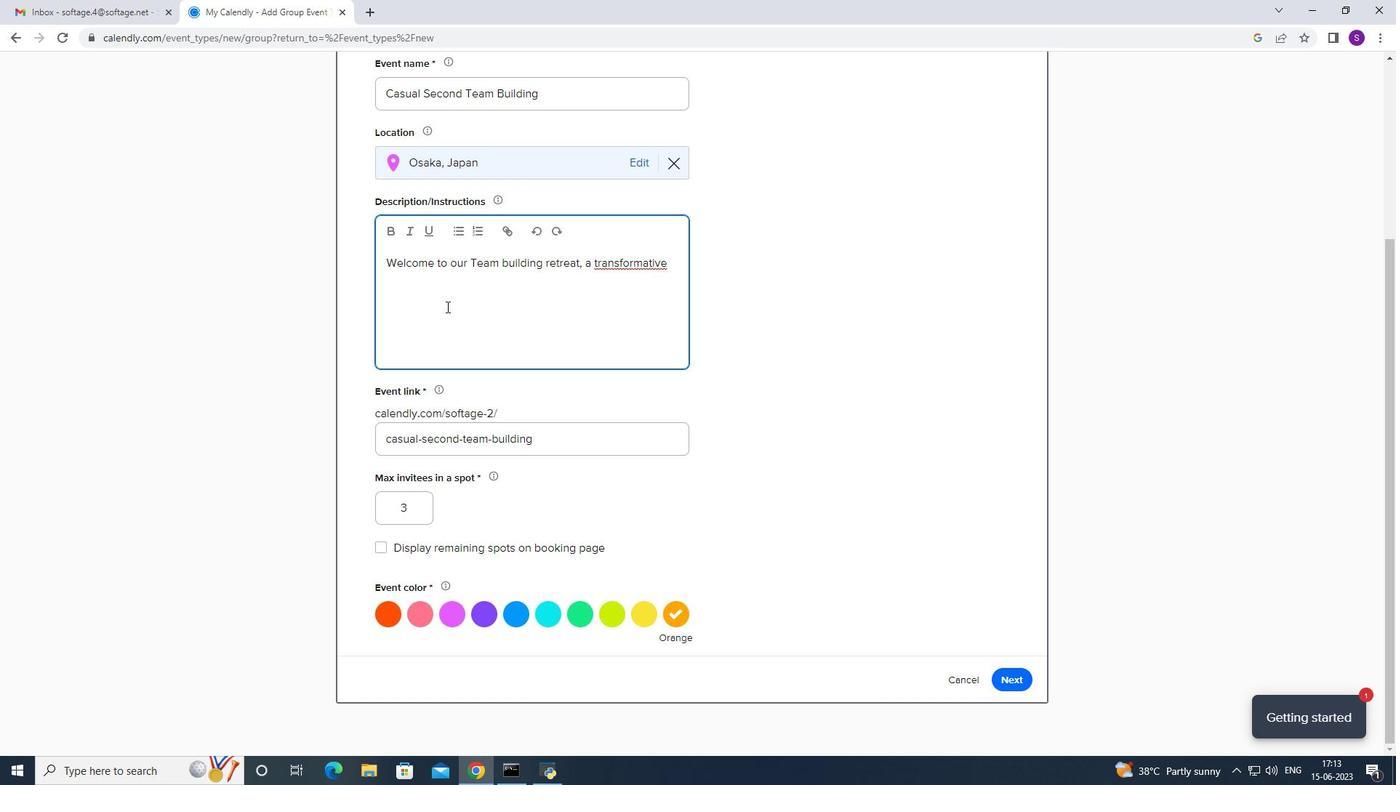 
Action: Mouse moved to (611, 274)
Screenshot: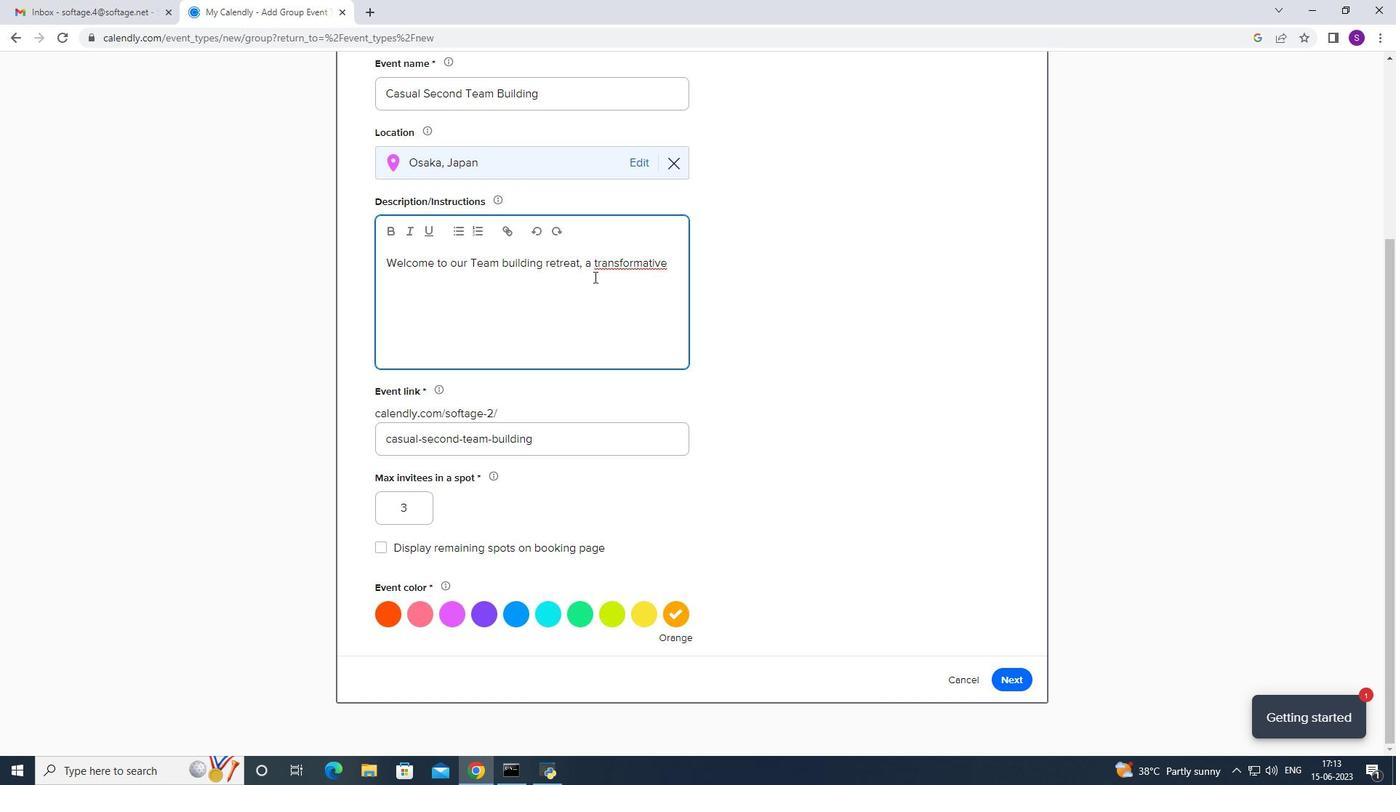 
Action: Mouse pressed right at (611, 274)
Screenshot: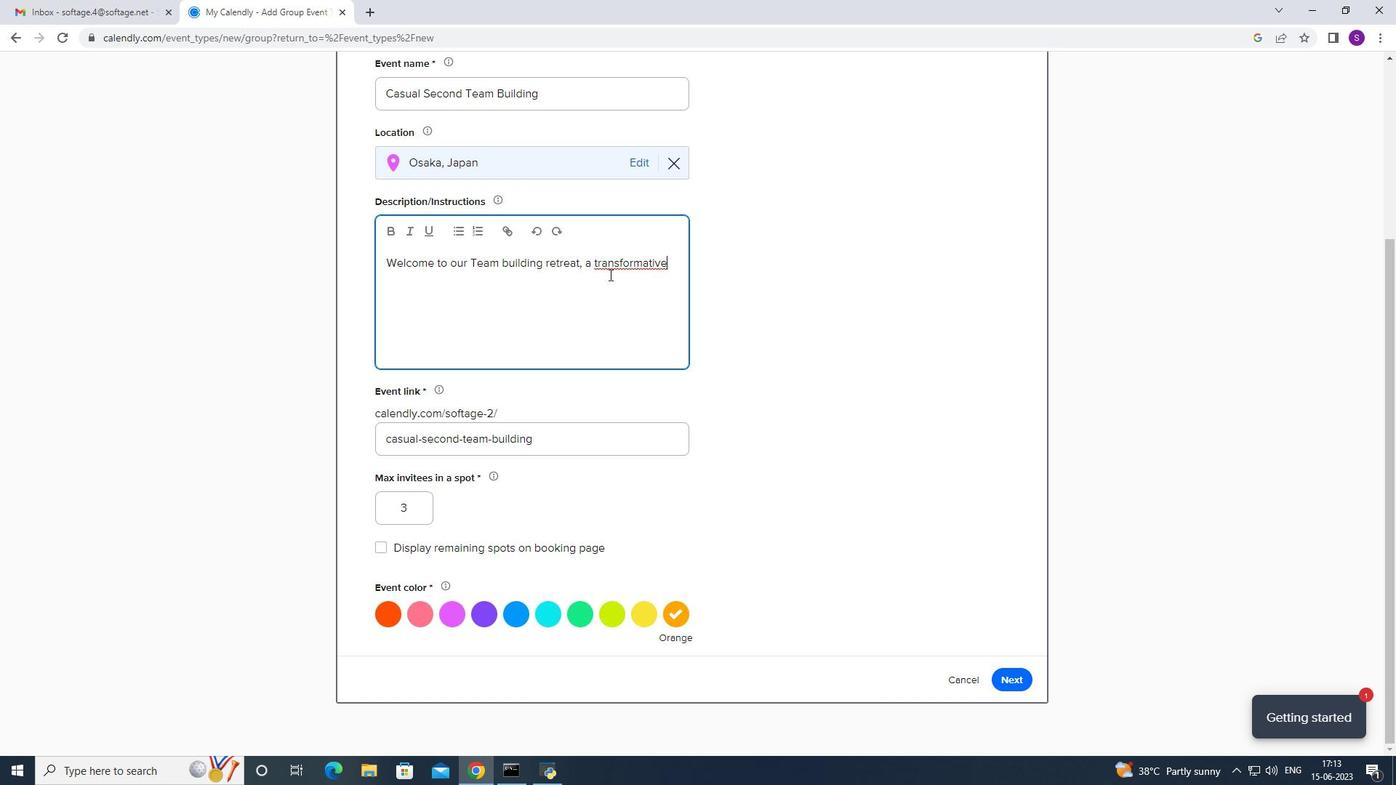 
Action: Mouse moved to (629, 279)
Screenshot: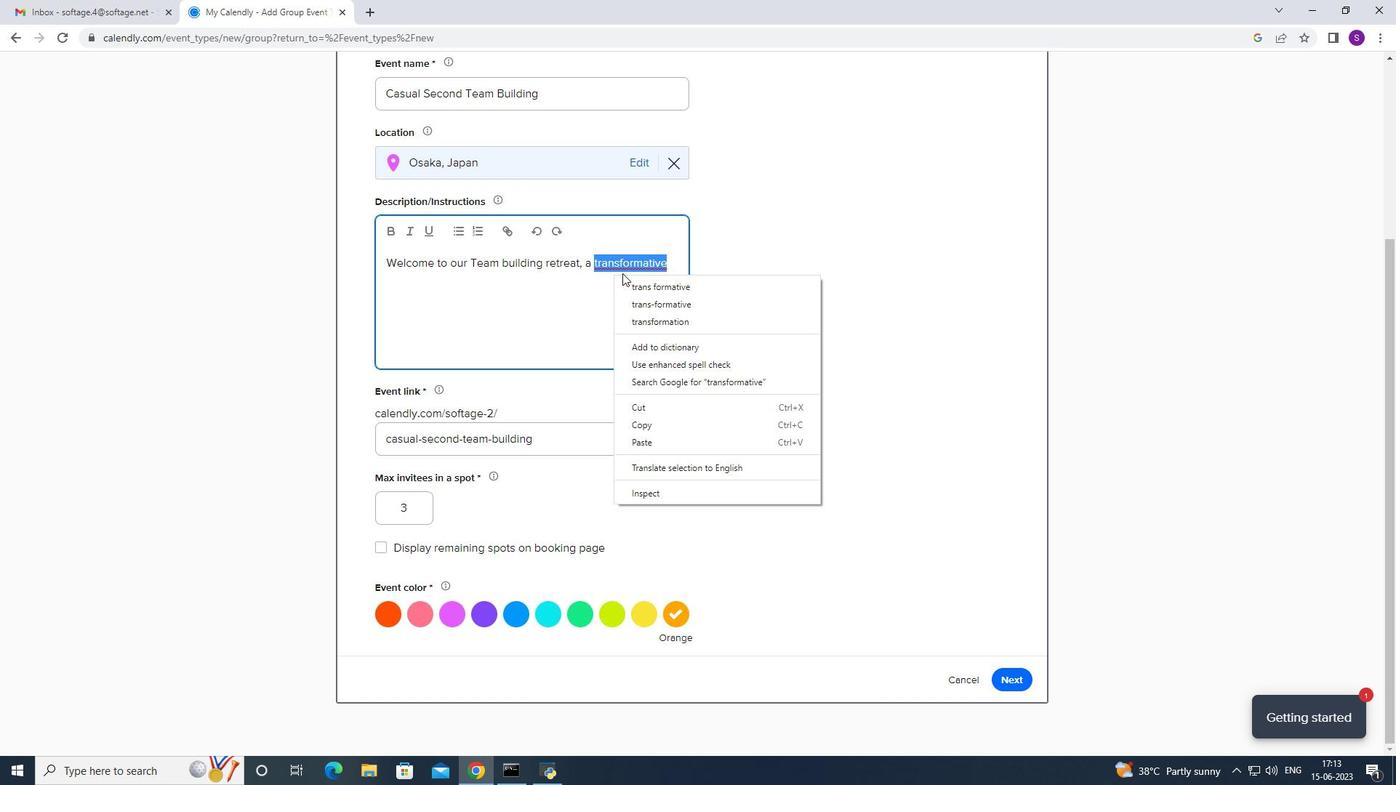 
Action: Mouse pressed left at (629, 279)
Screenshot: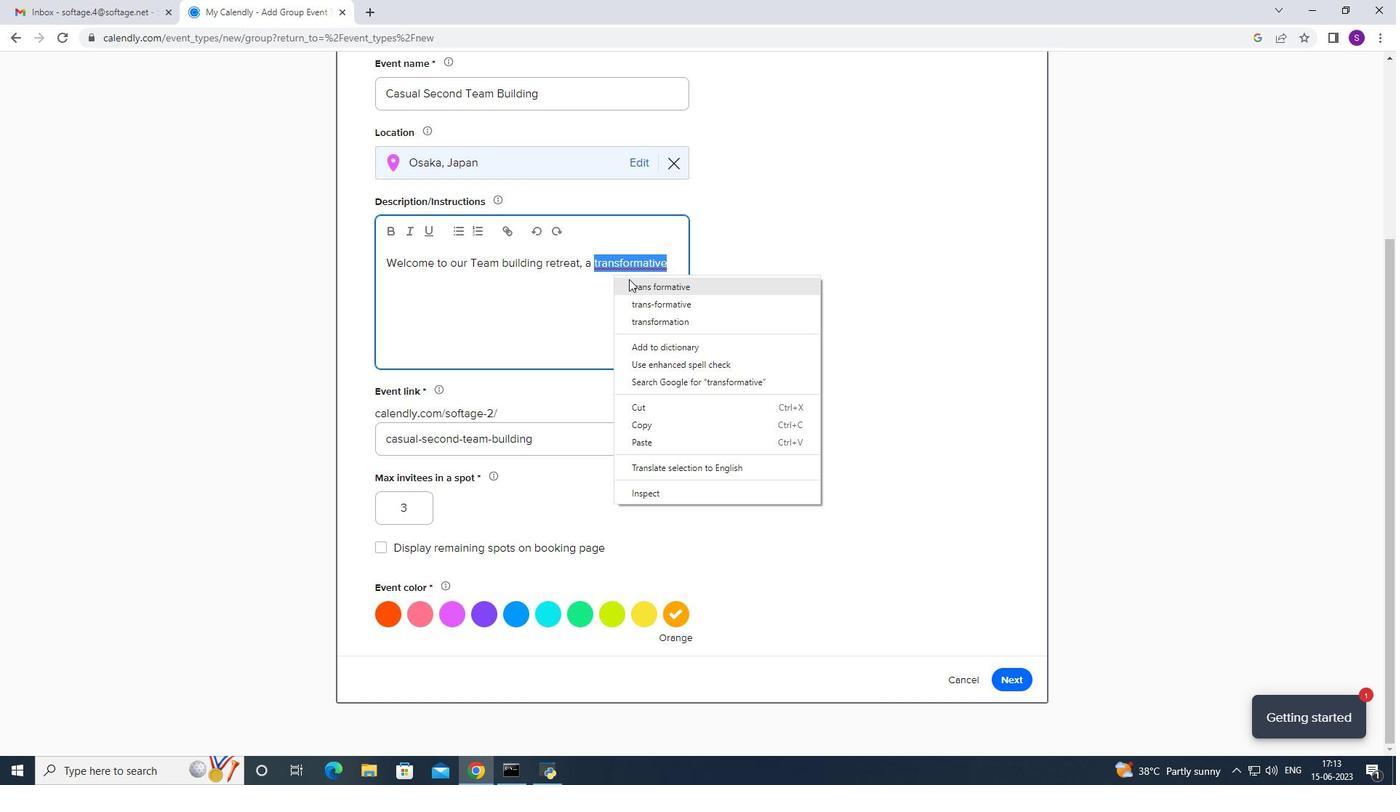 
Action: Mouse moved to (675, 262)
Screenshot: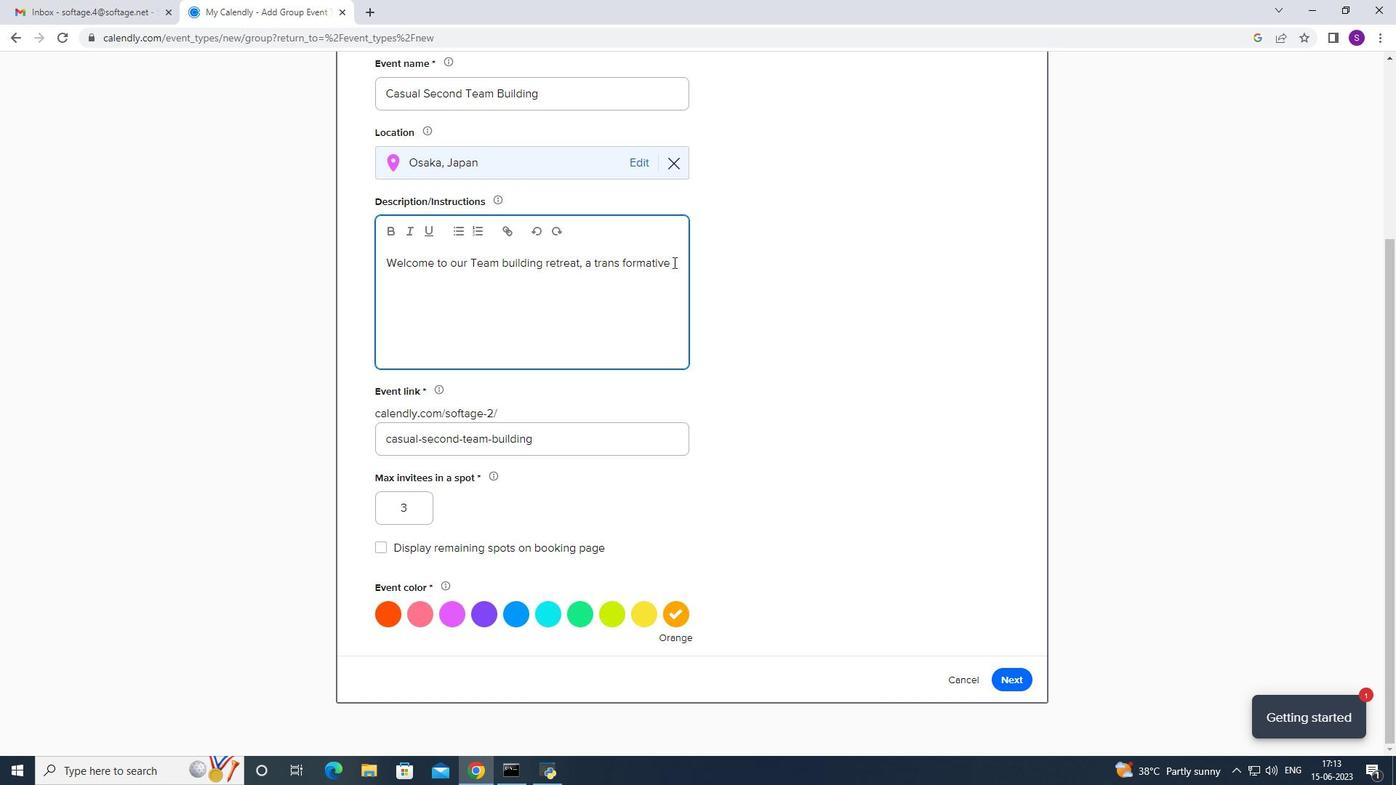
Action: Mouse pressed left at (675, 262)
Screenshot: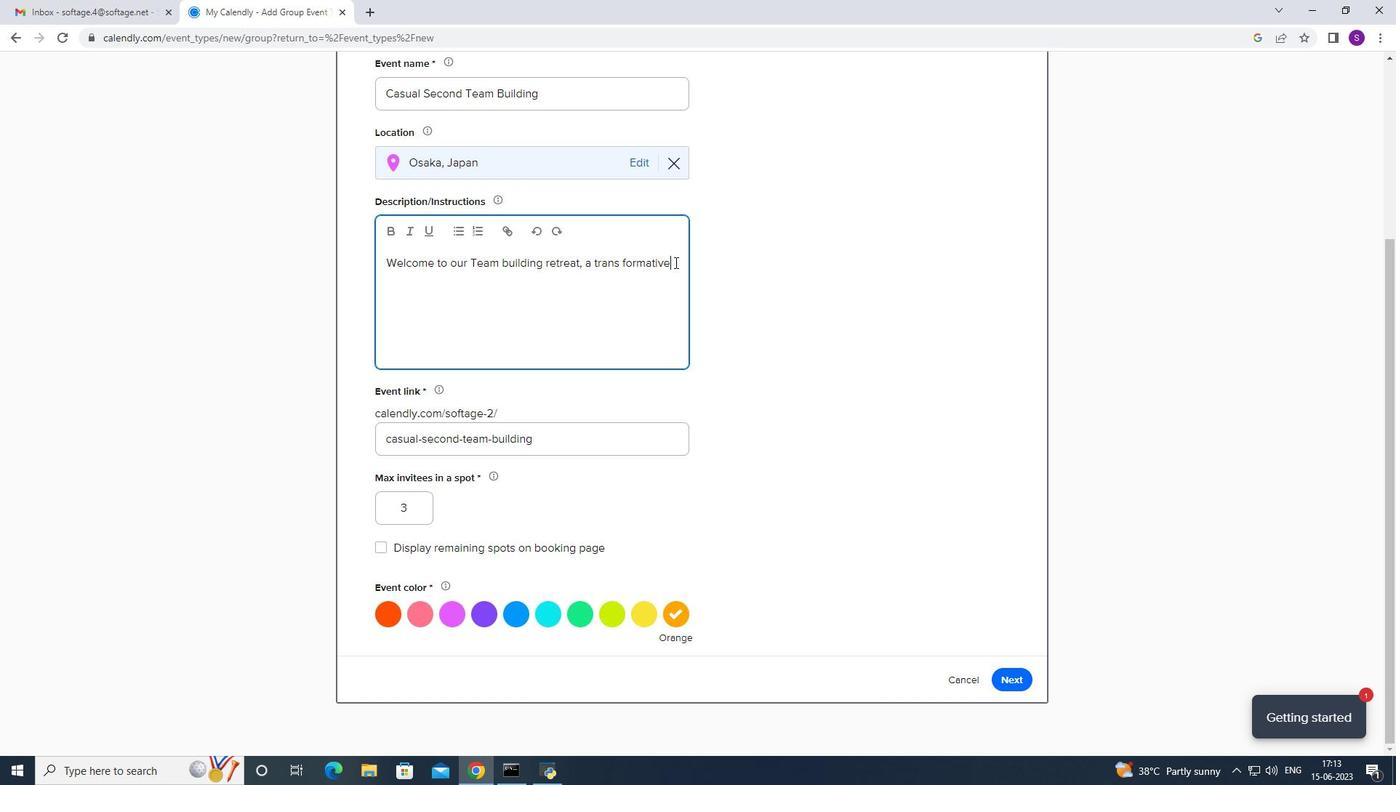 
Action: Key pressed <Key.space>experience<Key.space>designed<Key.space>to<Key.space>foster<Key.space>stroi<Key.backspace><Key.backspace>onger<Key.space>bonds<Key.space>,<Key.space>enhancecollaboration<Key.space>
Screenshot: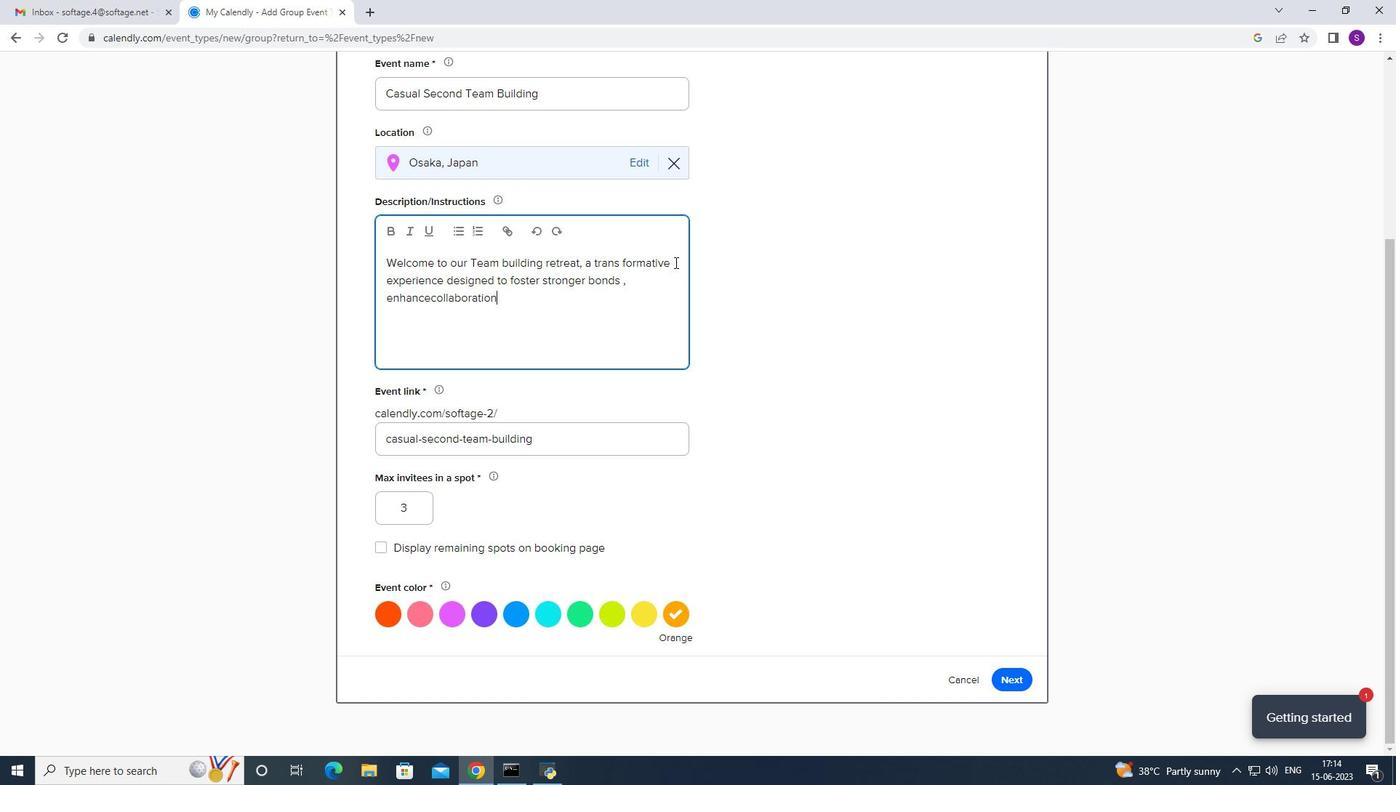 
Action: Mouse moved to (424, 296)
Screenshot: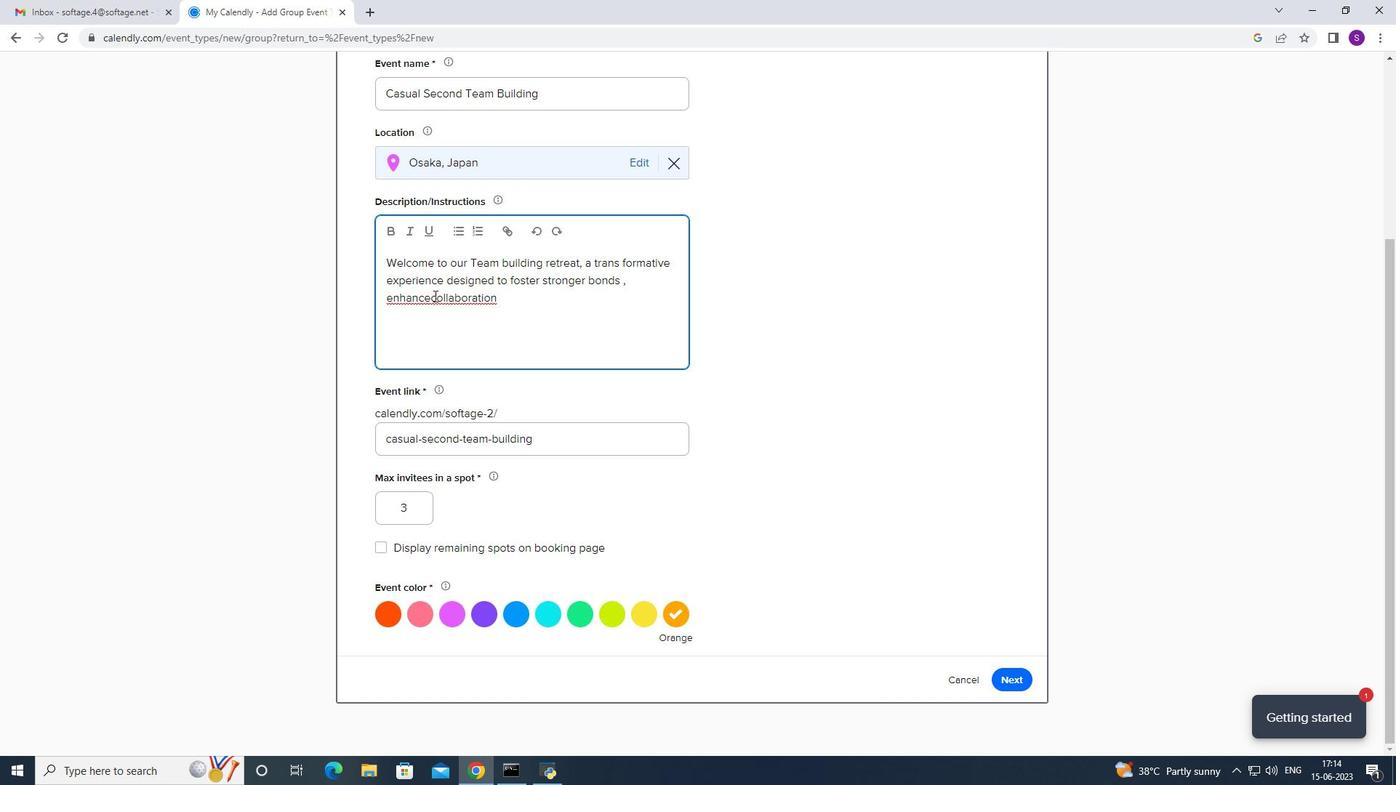 
Action: Mouse pressed left at (424, 296)
Screenshot: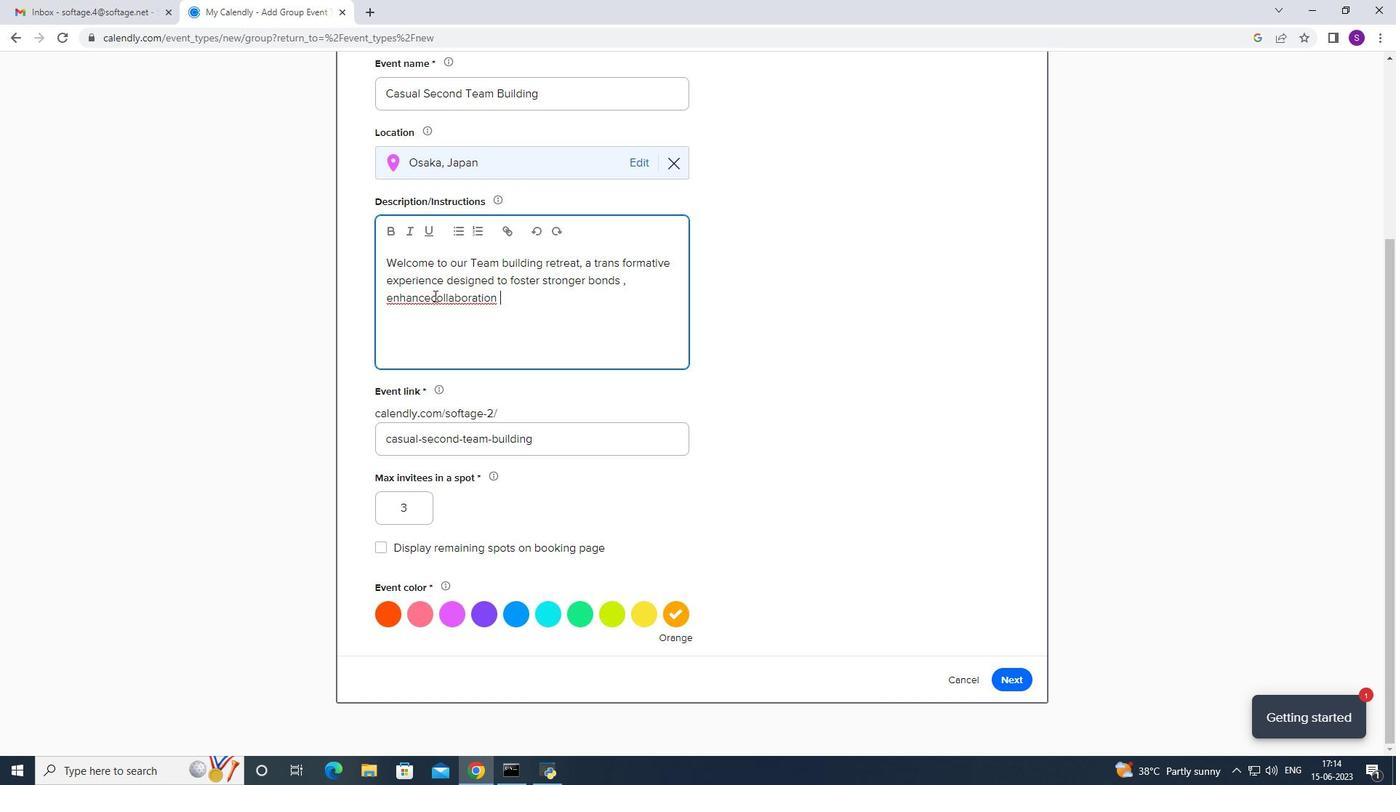 
Action: Mouse moved to (427, 296)
Screenshot: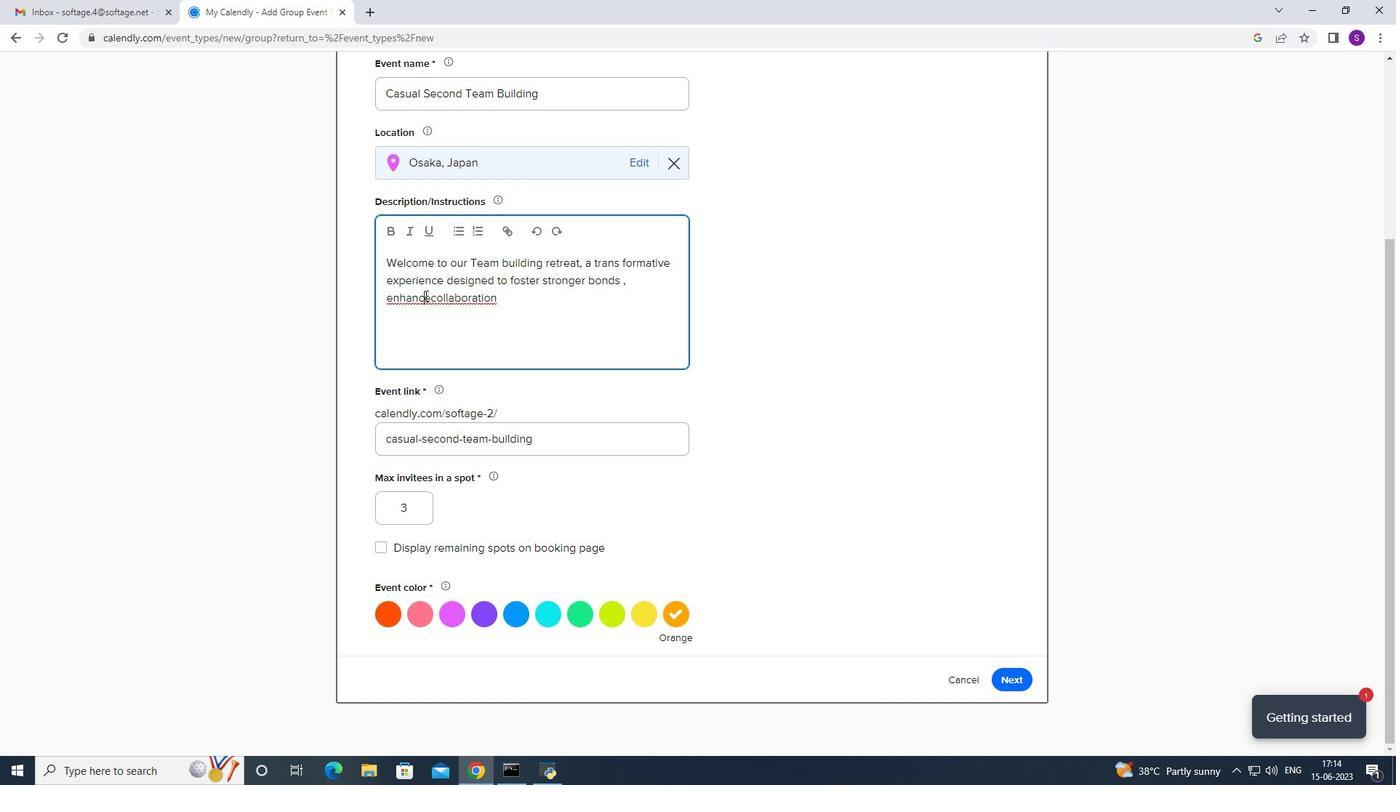 
Action: Mouse pressed left at (427, 296)
Screenshot: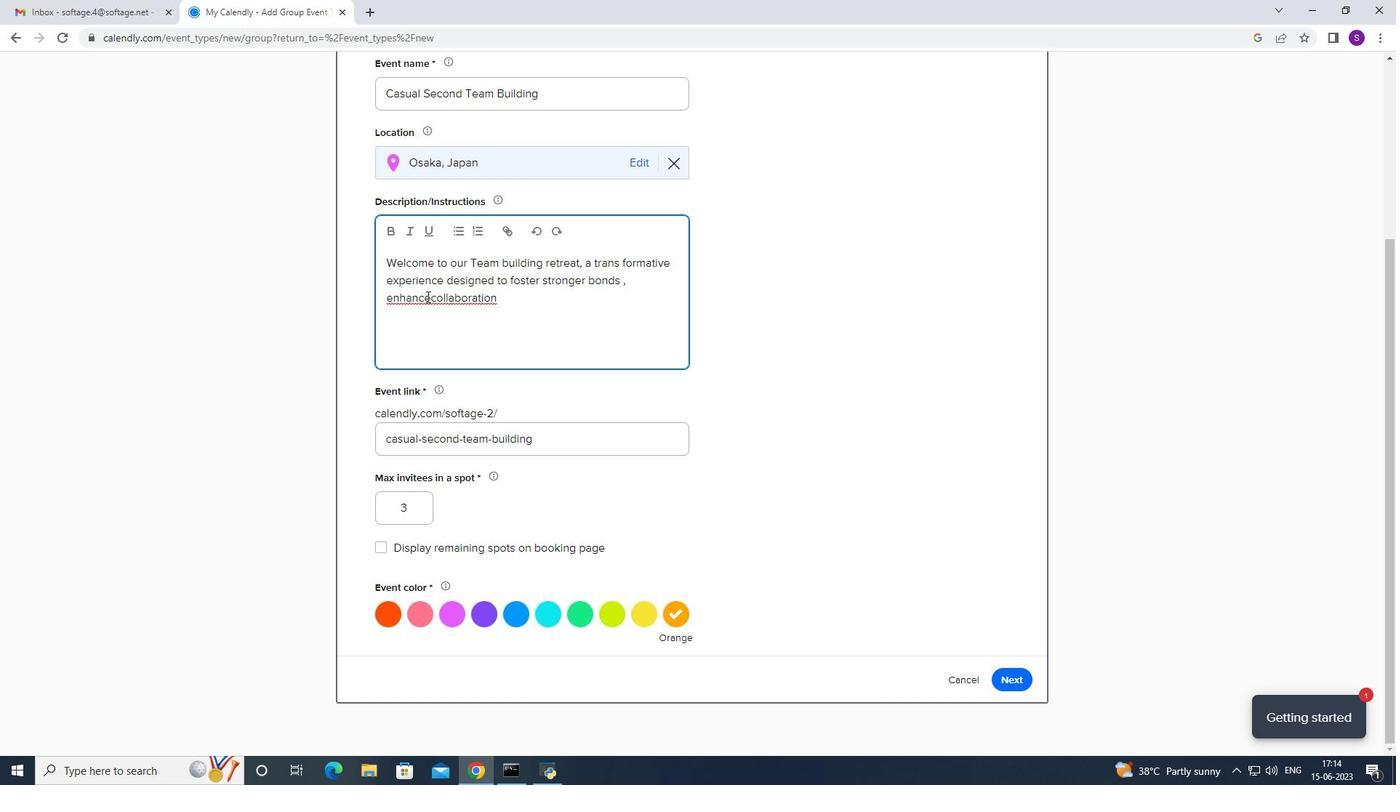 
Action: Mouse moved to (429, 302)
Screenshot: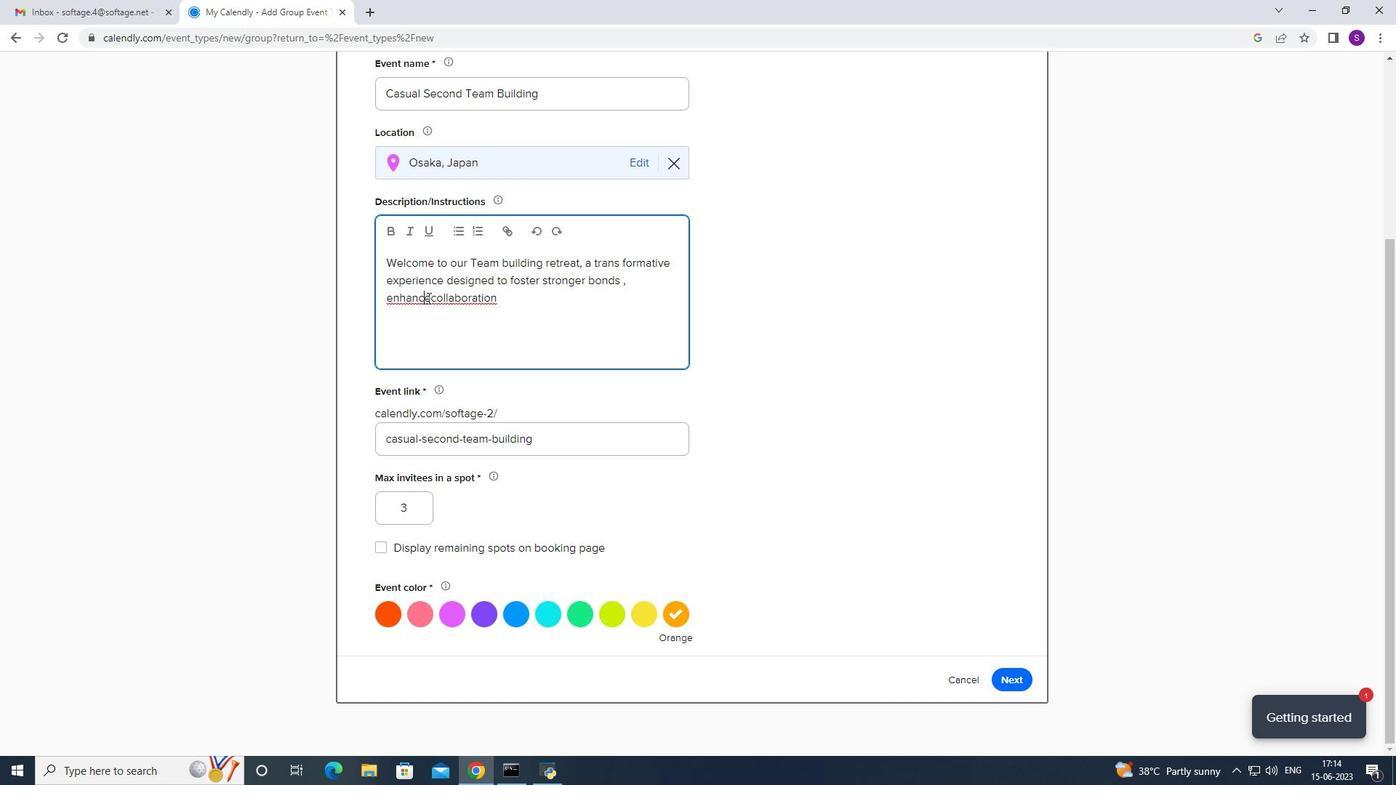 
Action: Mouse pressed left at (429, 302)
Screenshot: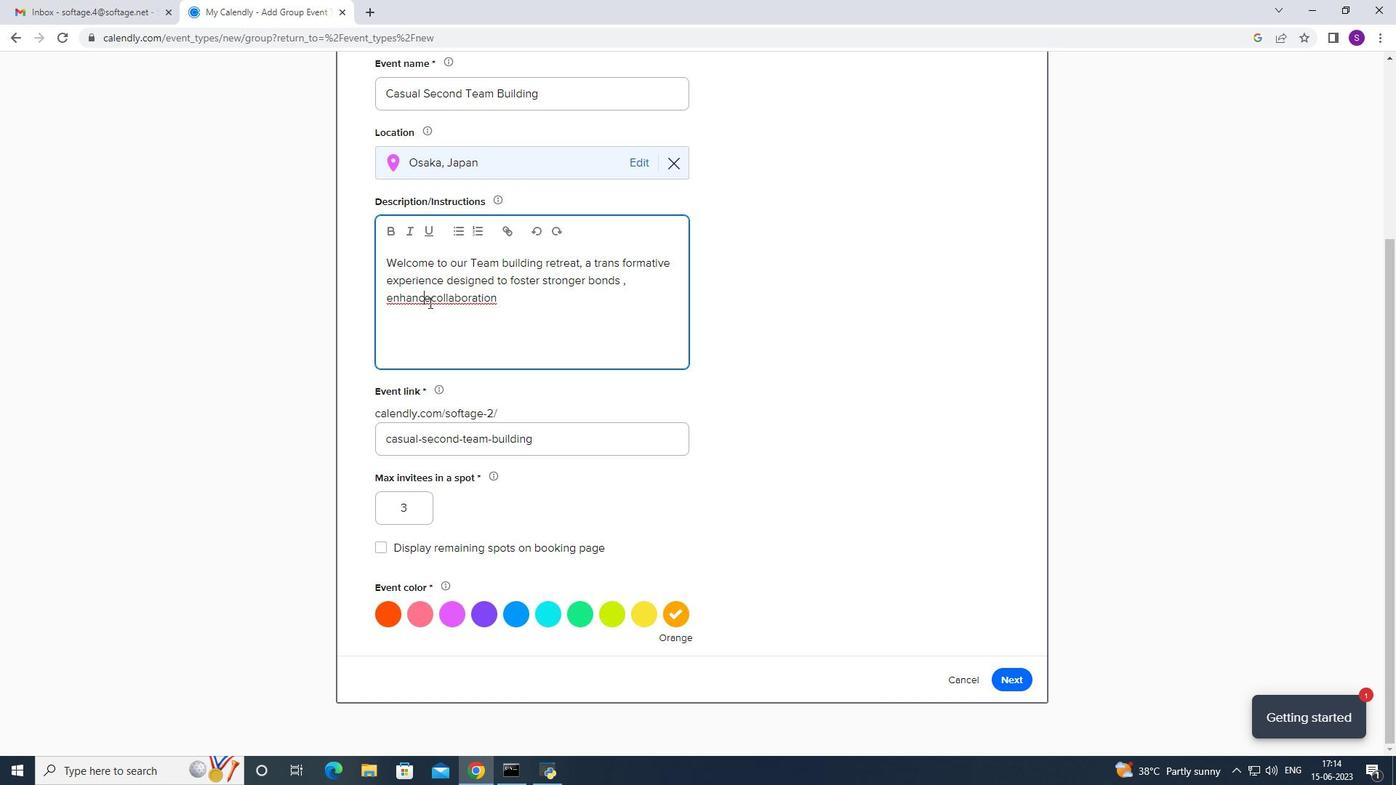 
Action: Key pressed <Key.space>
Screenshot: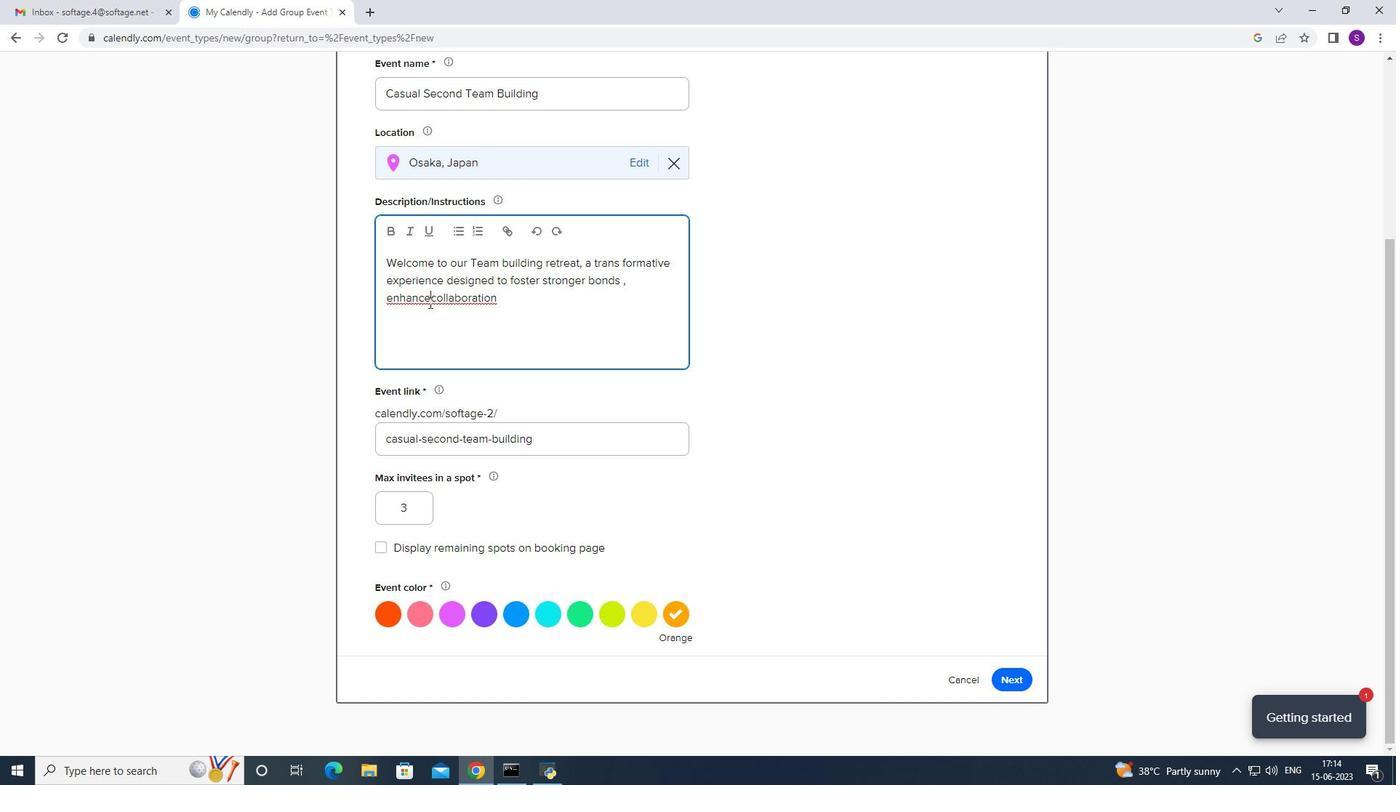 
Action: Mouse moved to (491, 298)
Screenshot: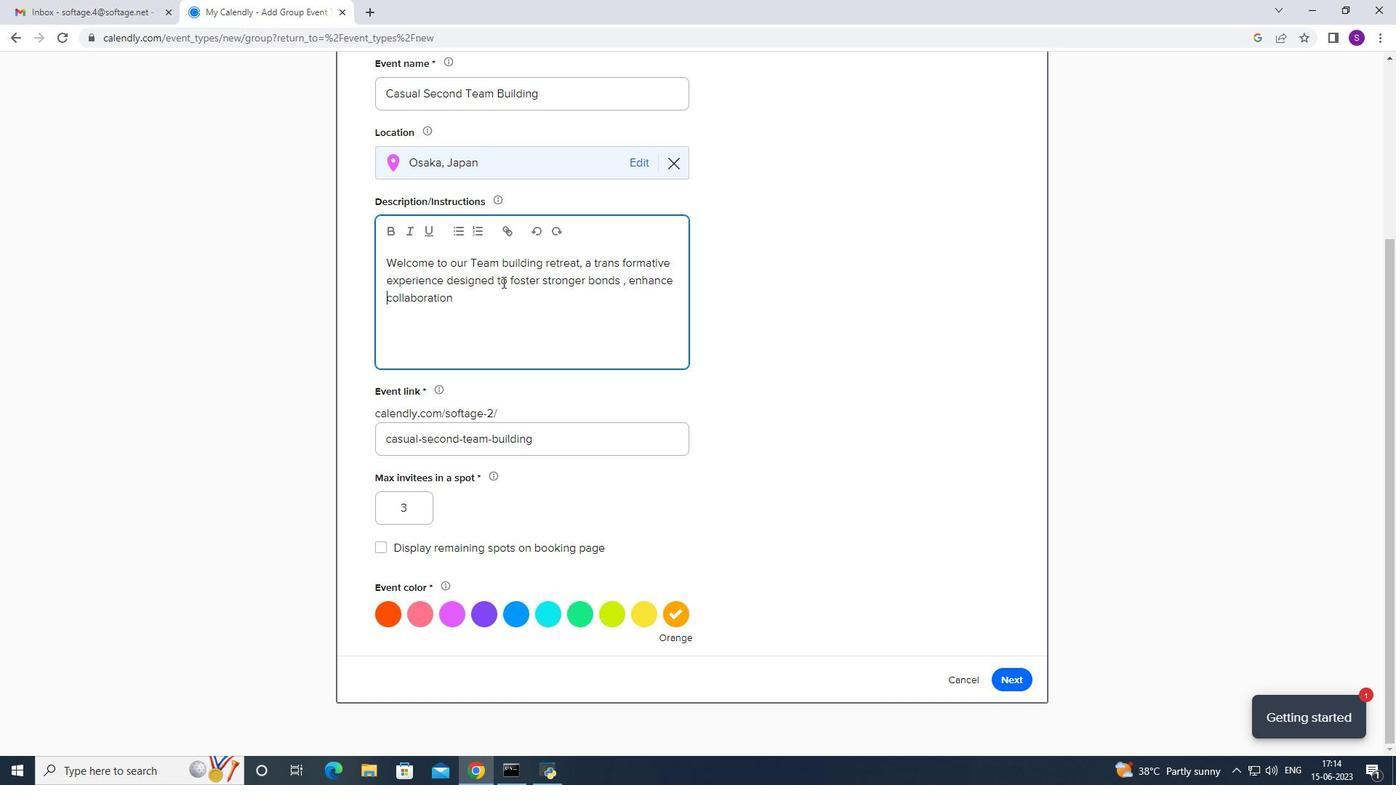 
Action: Mouse pressed left at (491, 298)
Screenshot: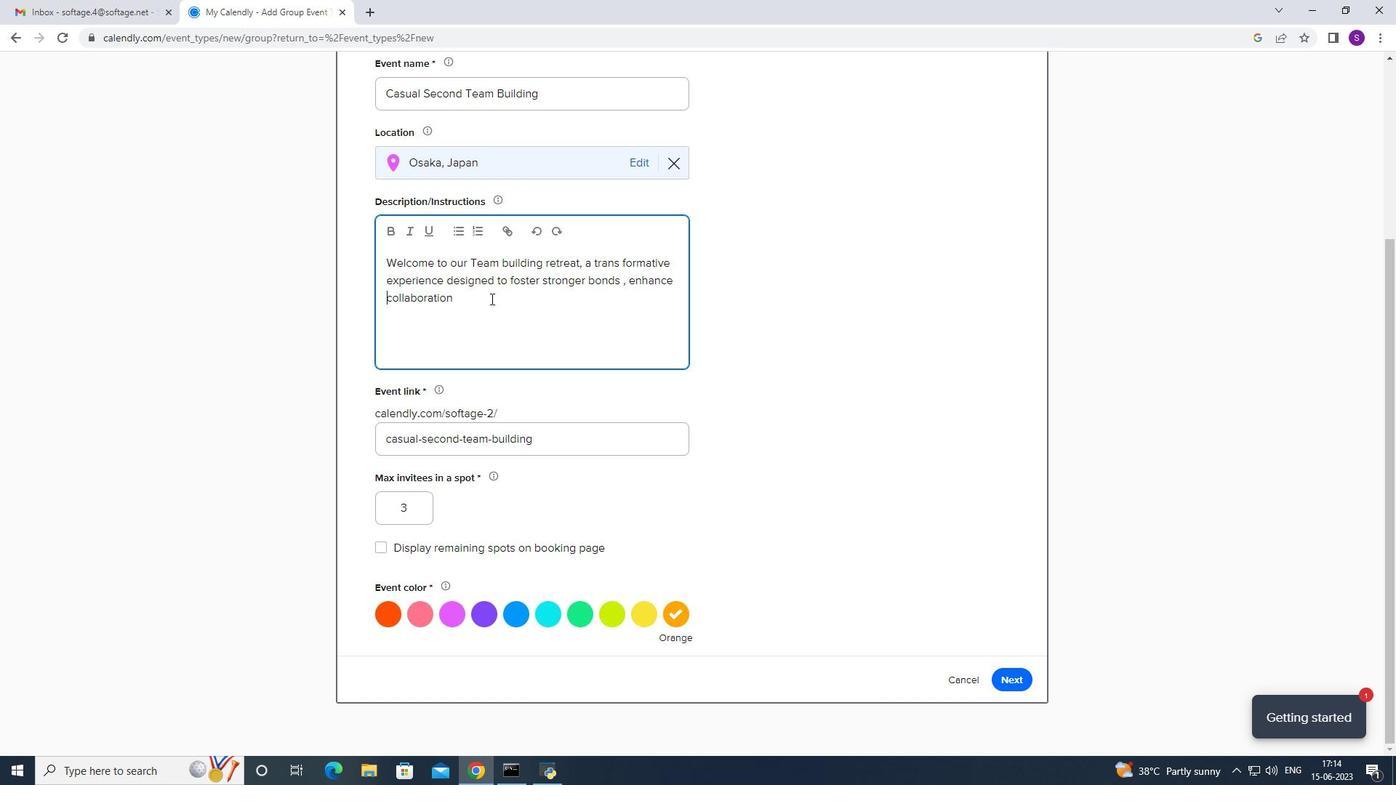 
Action: Mouse moved to (493, 298)
Screenshot: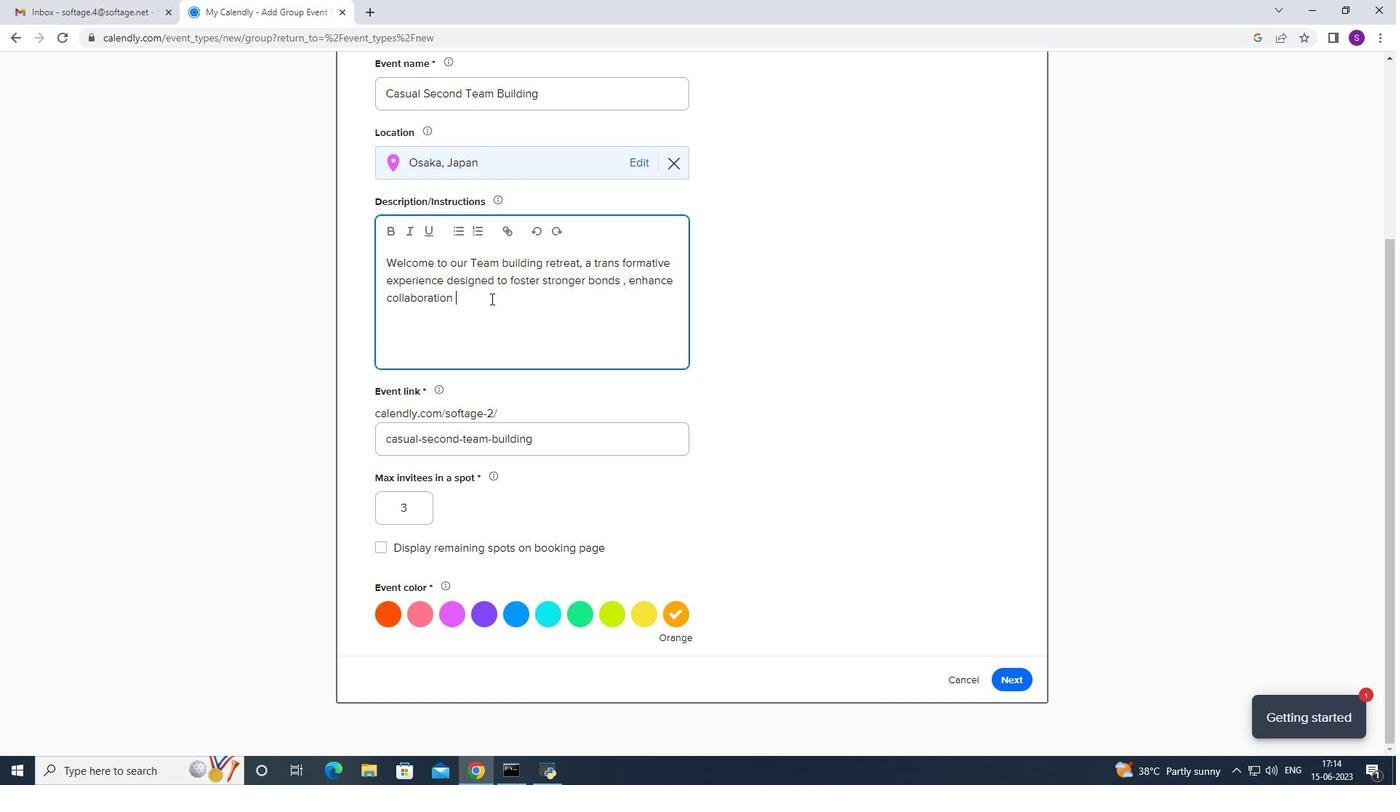 
Action: Key pressed and<Key.space>unleash<Key.space>the<Key.space>full<Key.space>potent
Screenshot: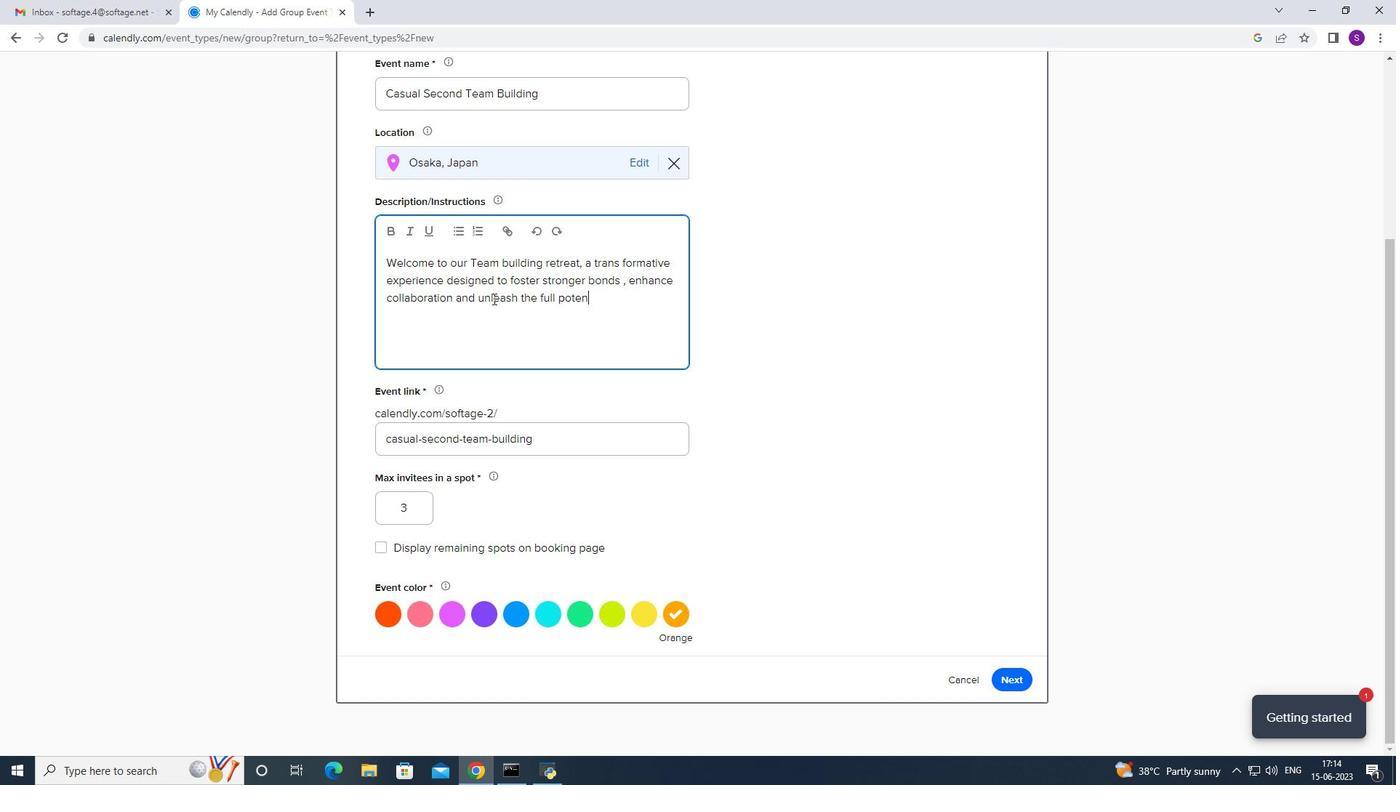 
Action: Mouse moved to (493, 298)
Screenshot: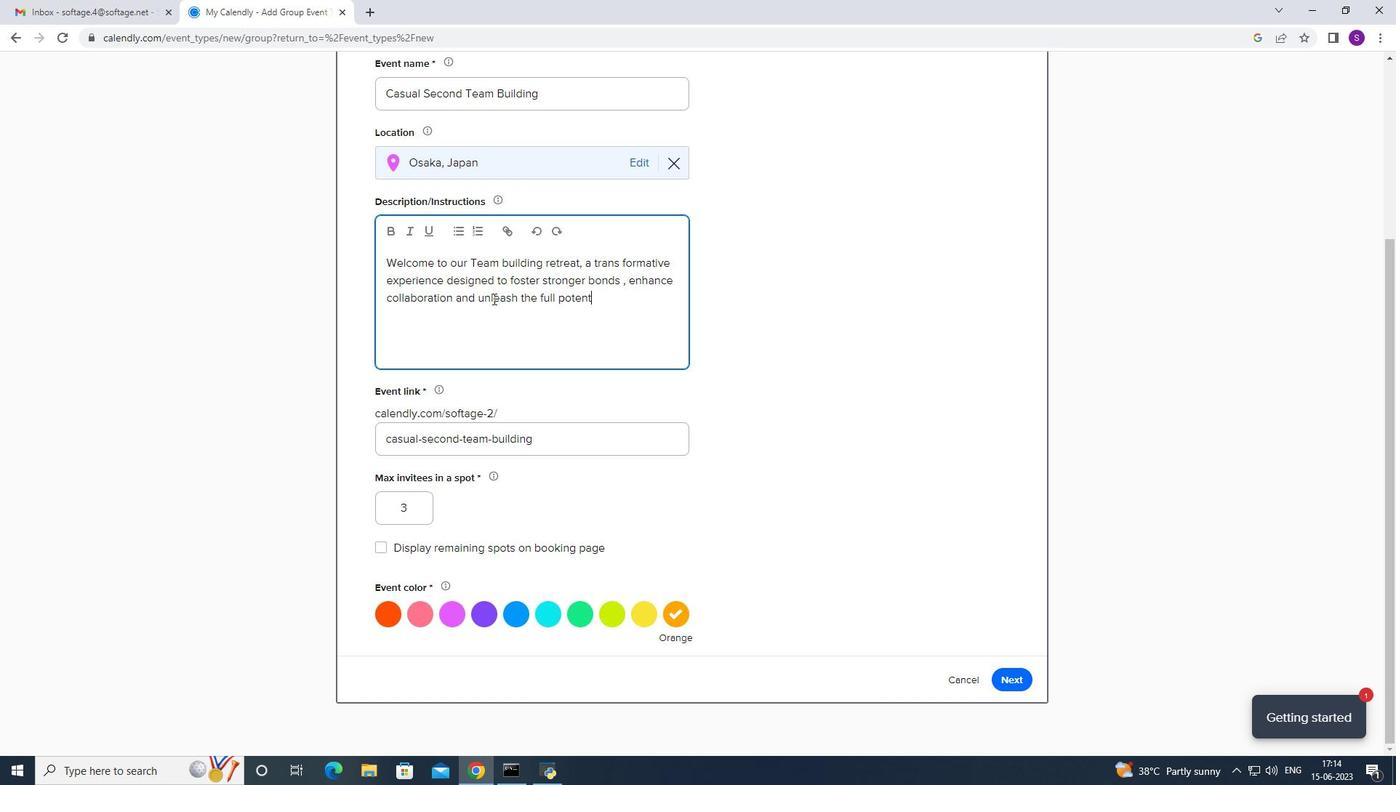 
Action: Key pressed ial<Key.space>of<Key.space>our<Key.space>team<Key.space>.<Key.space><Key.caps_lock>T<Key.caps_lock>his<Key.space>retreat<Key.space>provides<Key.space>a<Key.space>unui=<Key.backspace><Key.backspace><Key.backspace>iquebv<Key.space>=<Key.backspace><Key.backspace><Key.backspace><Key.backspace><Key.space>opportunity<Key.space>for<Key.space>team<Key.space>members<Key.space>to<Key.space>step<Key.space>outside<Key.space>oif<Key.space>their<Key.space>daily<Key.space>routines<Key.space>
Screenshot: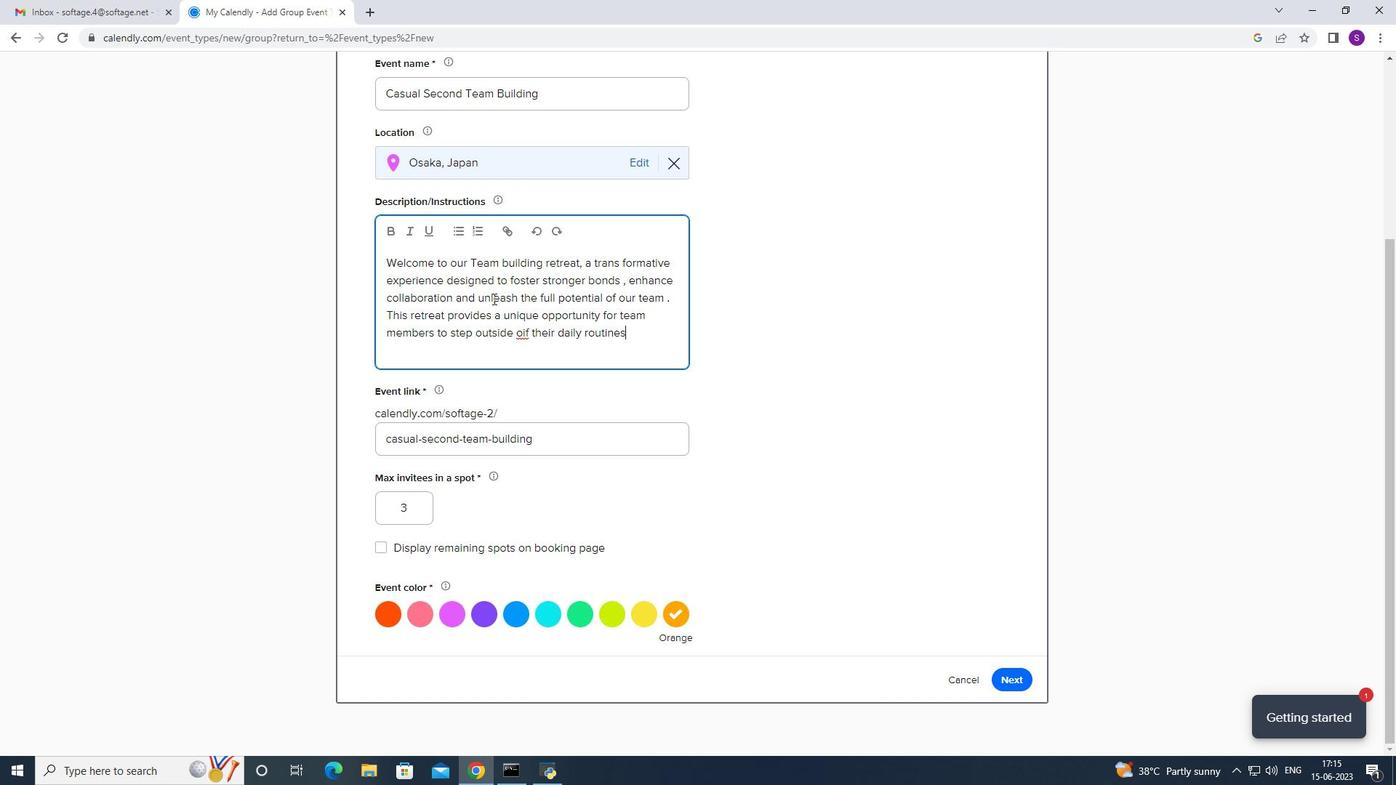 
Action: Mouse moved to (524, 332)
Screenshot: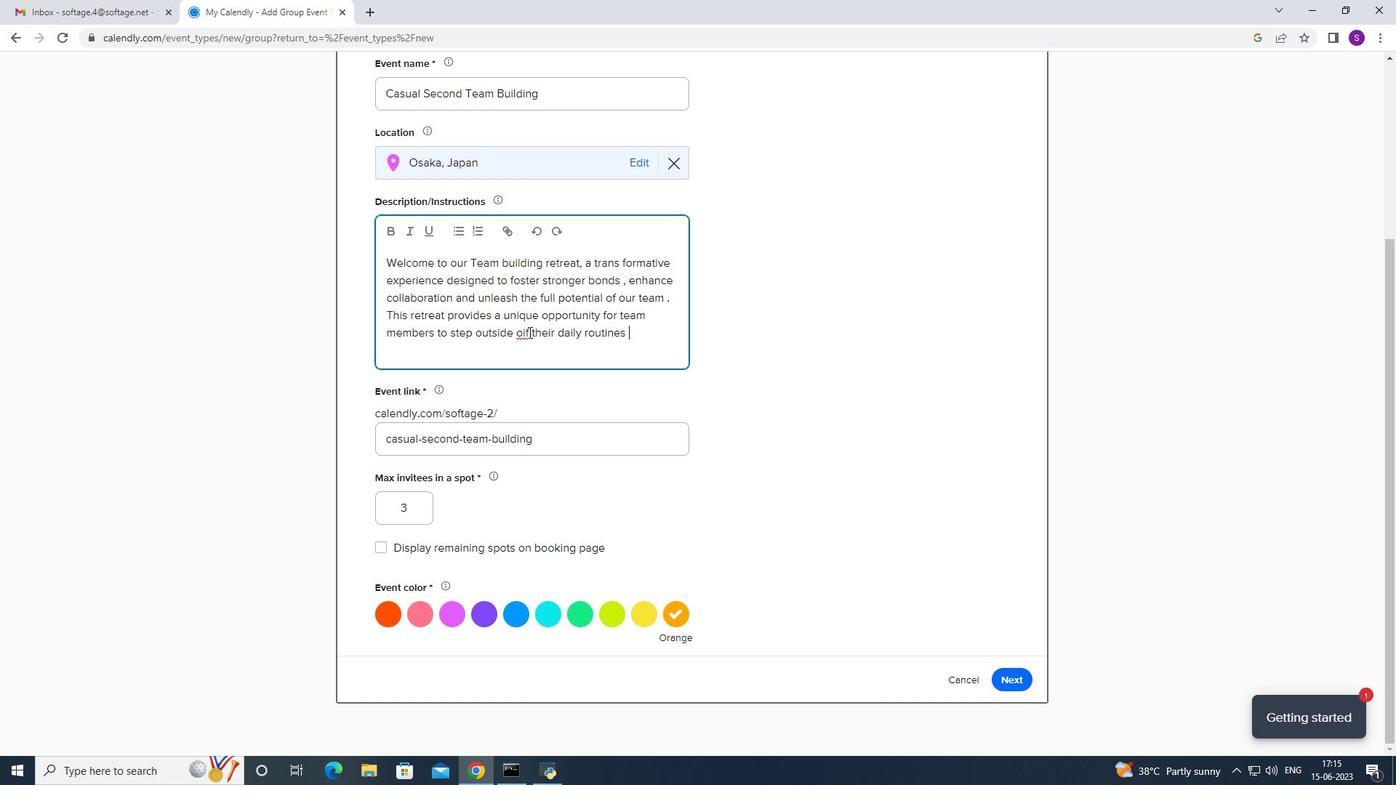 
Action: Mouse pressed left at (524, 332)
Screenshot: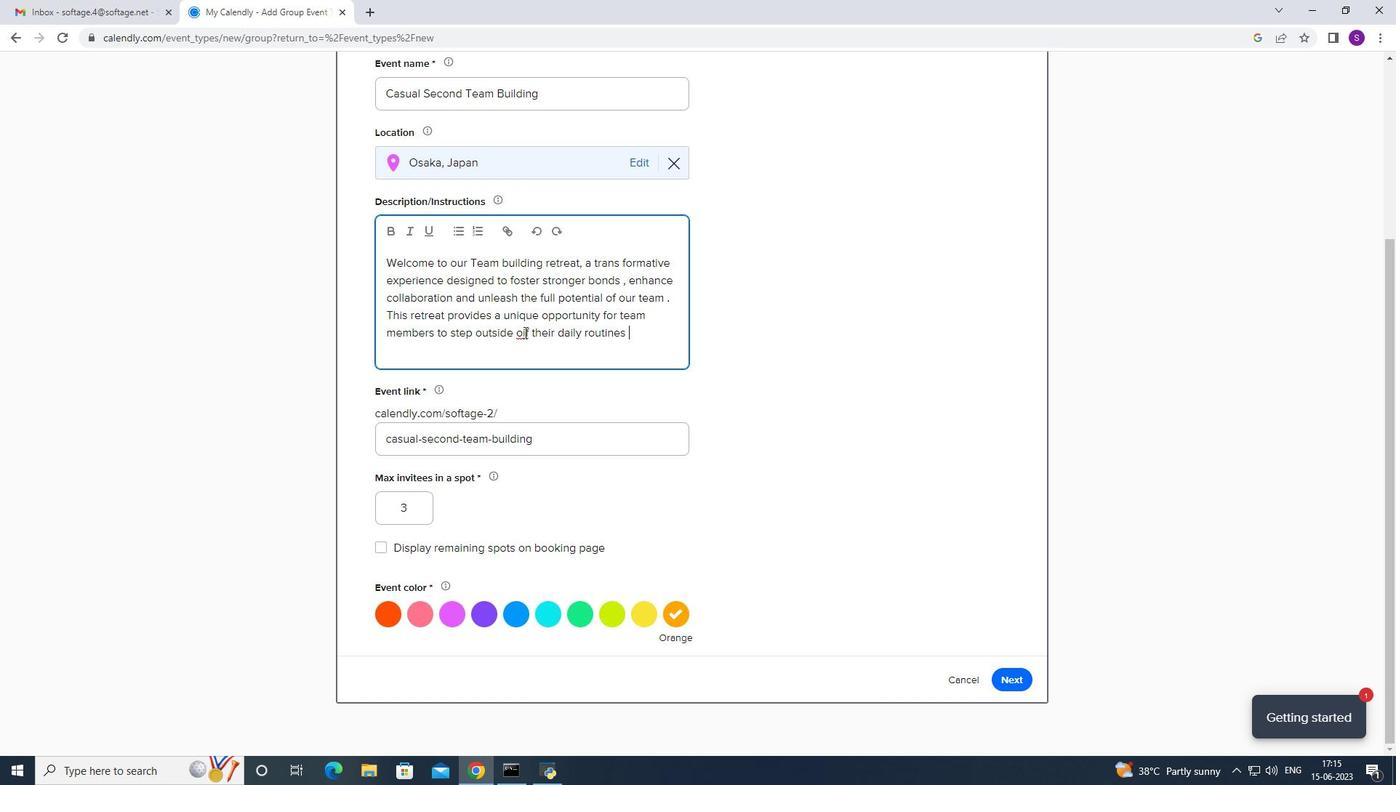 
Action: Key pressed <Key.backspace>
Screenshot: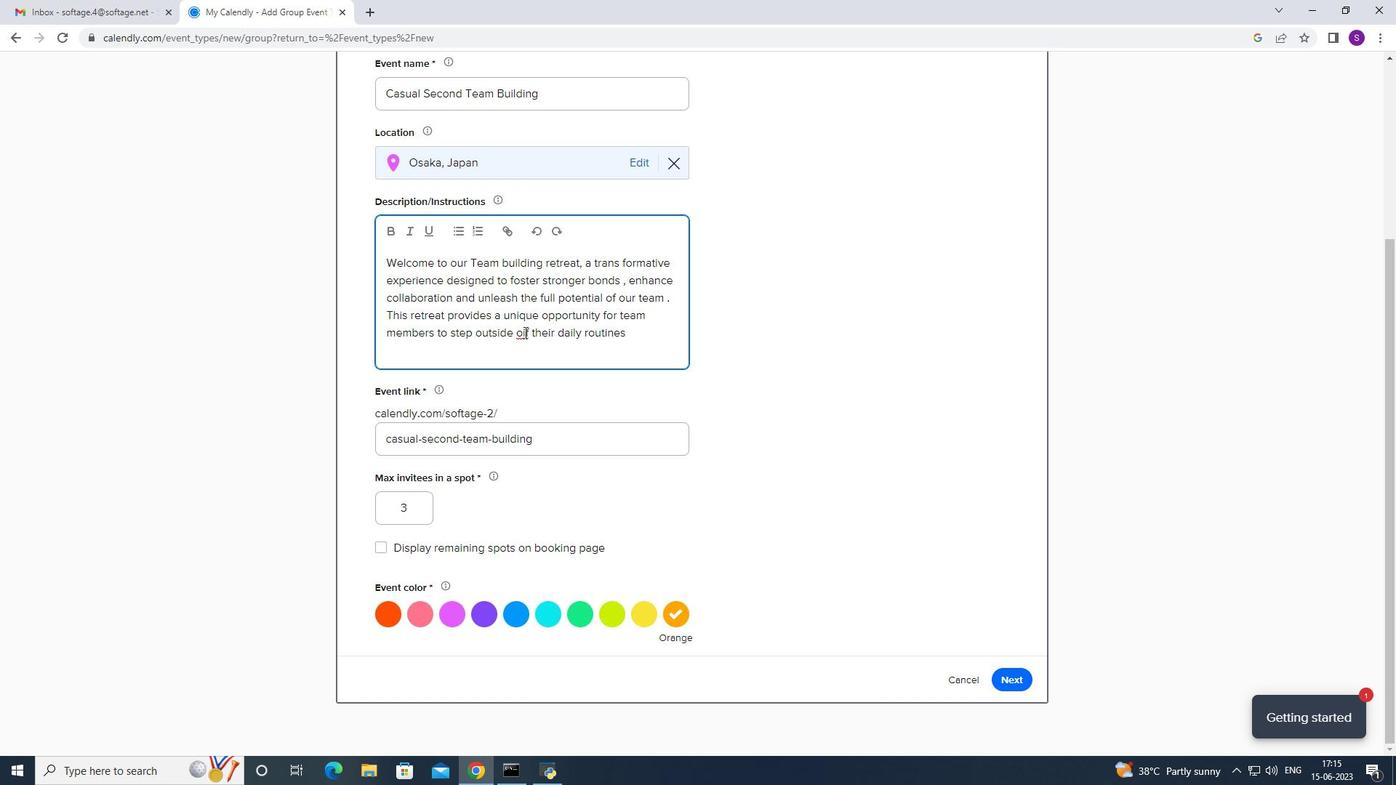 
Action: Mouse moved to (655, 320)
Screenshot: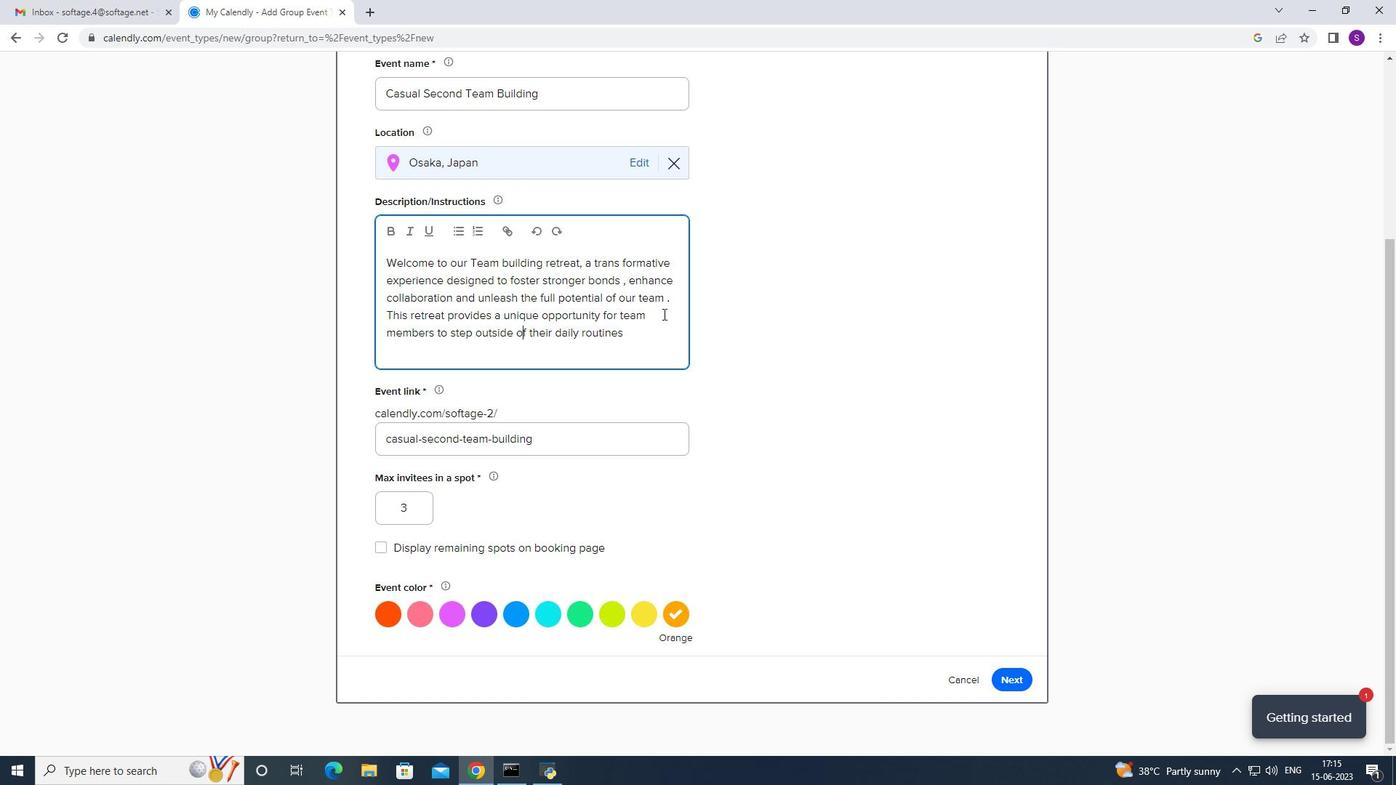 
Action: Mouse pressed left at (655, 320)
Screenshot: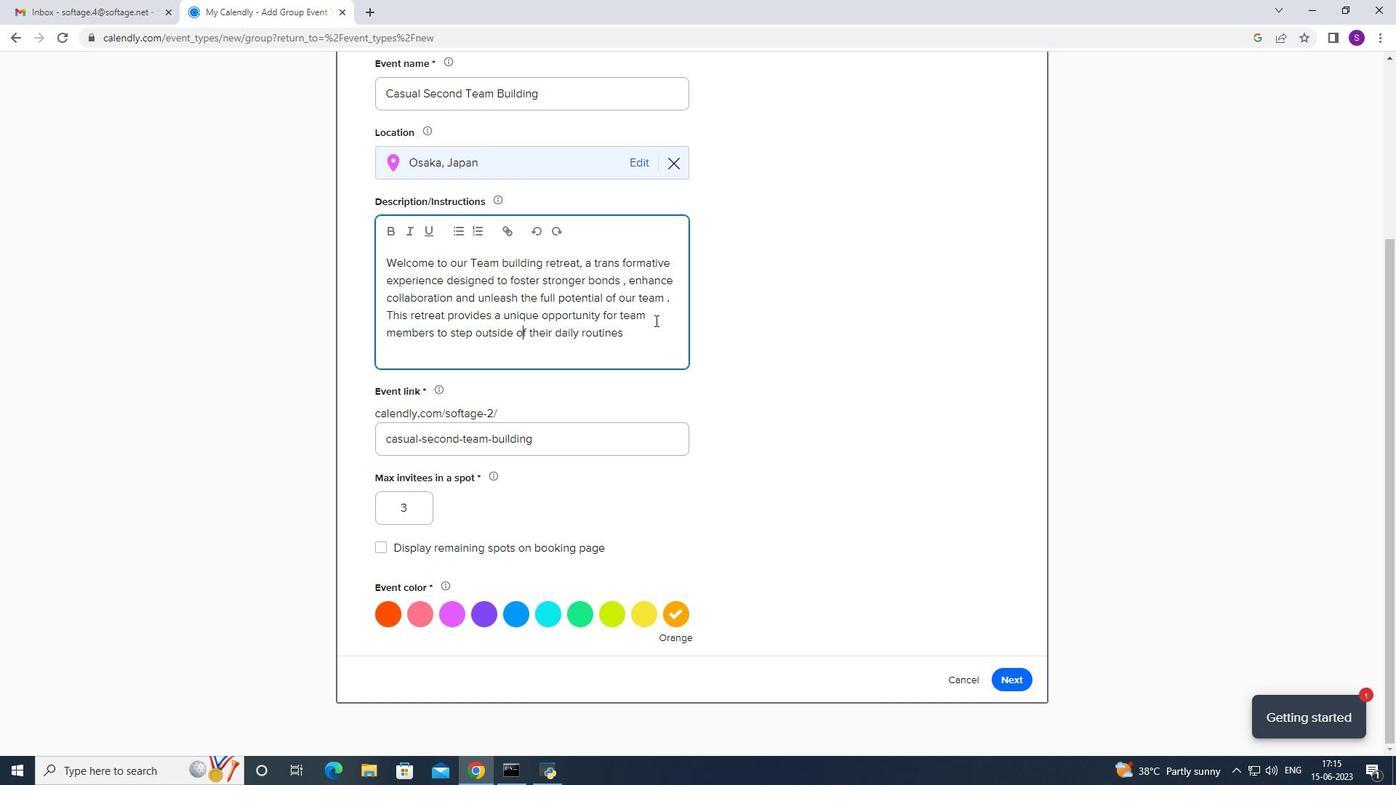
Action: Mouse moved to (647, 336)
Screenshot: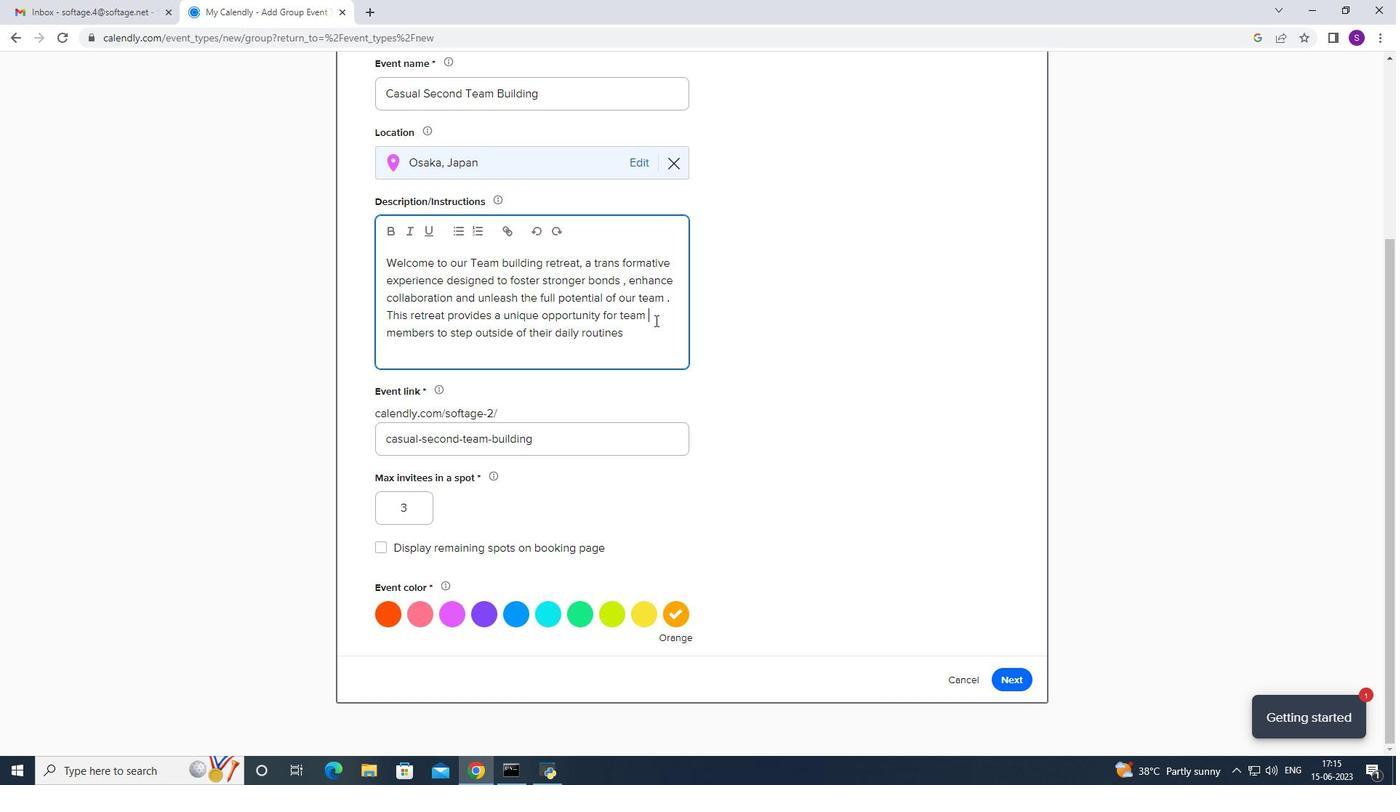 
Action: Mouse pressed left at (647, 336)
Screenshot: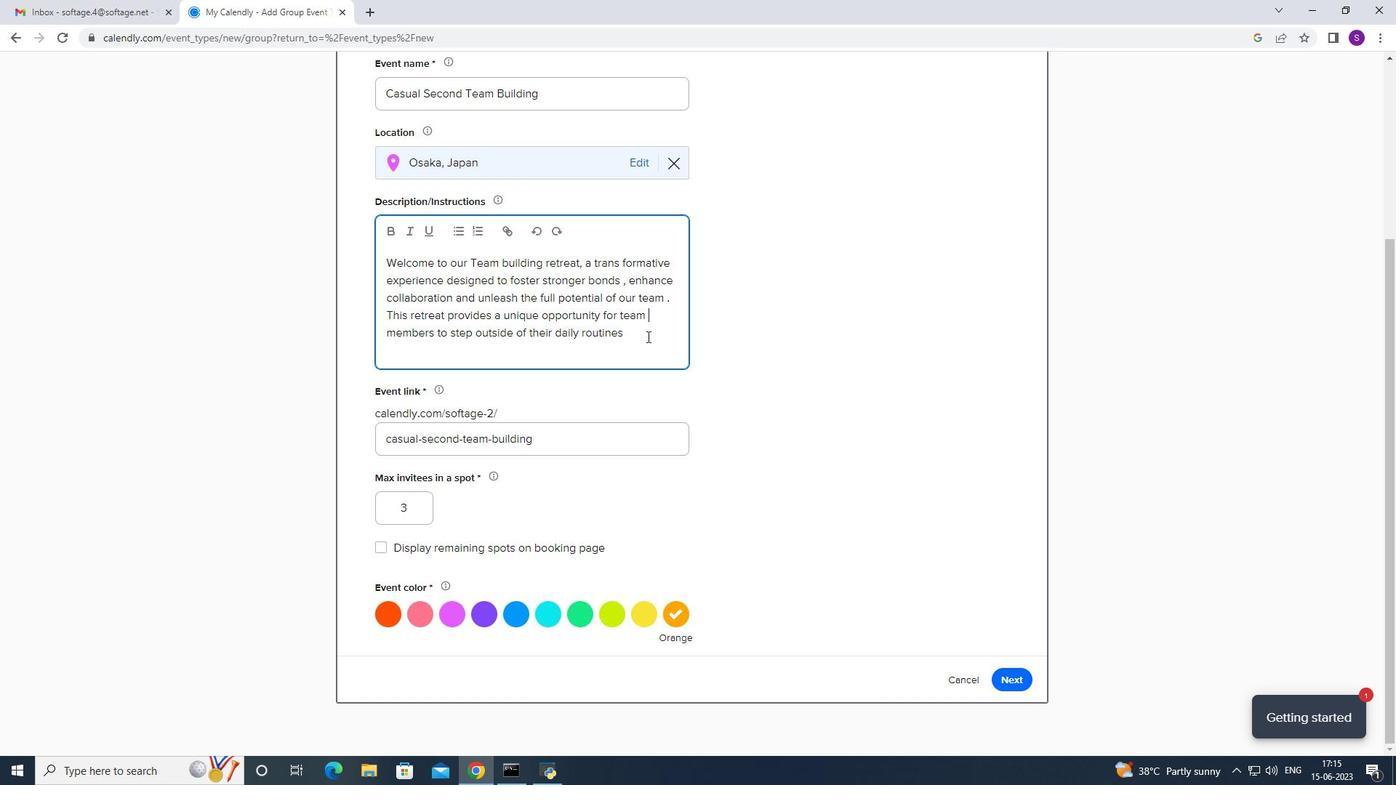 
Action: Key pressed and<Key.space>engage<Key.space>uin<Key.backspace><Key.backspace><Key.backspace>oin<Key.backspace><Key.backspace><Key.backspace>in<Key.space>activities<Key.space>tha<Key.caps_lock>T<Key.space><Key.backspace><Key.backspace><Key.caps_lock>t<Key.space>promote<Key.space>trust<Key.space>,communicationand<Key.space>camaraderie.
Screenshot: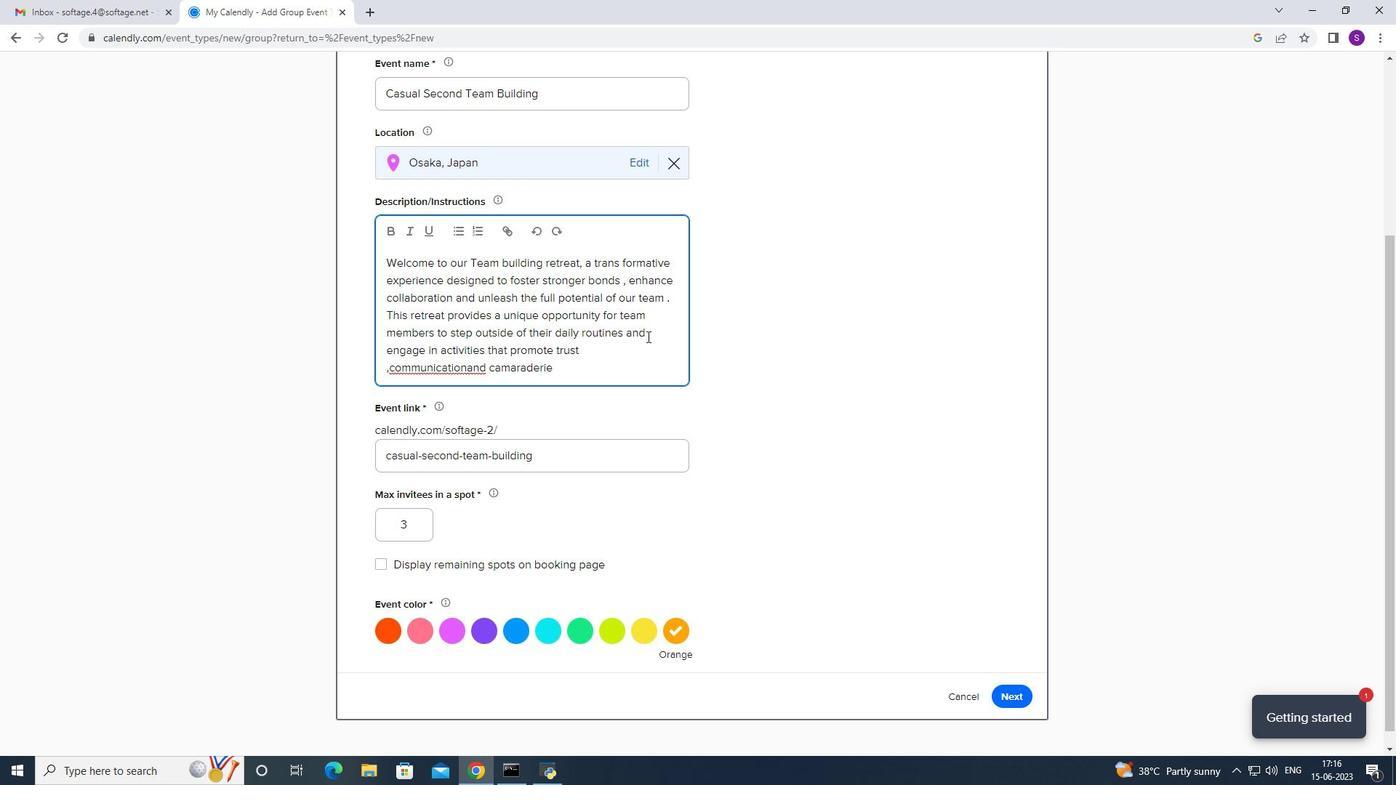 
Action: Mouse moved to (465, 371)
Screenshot: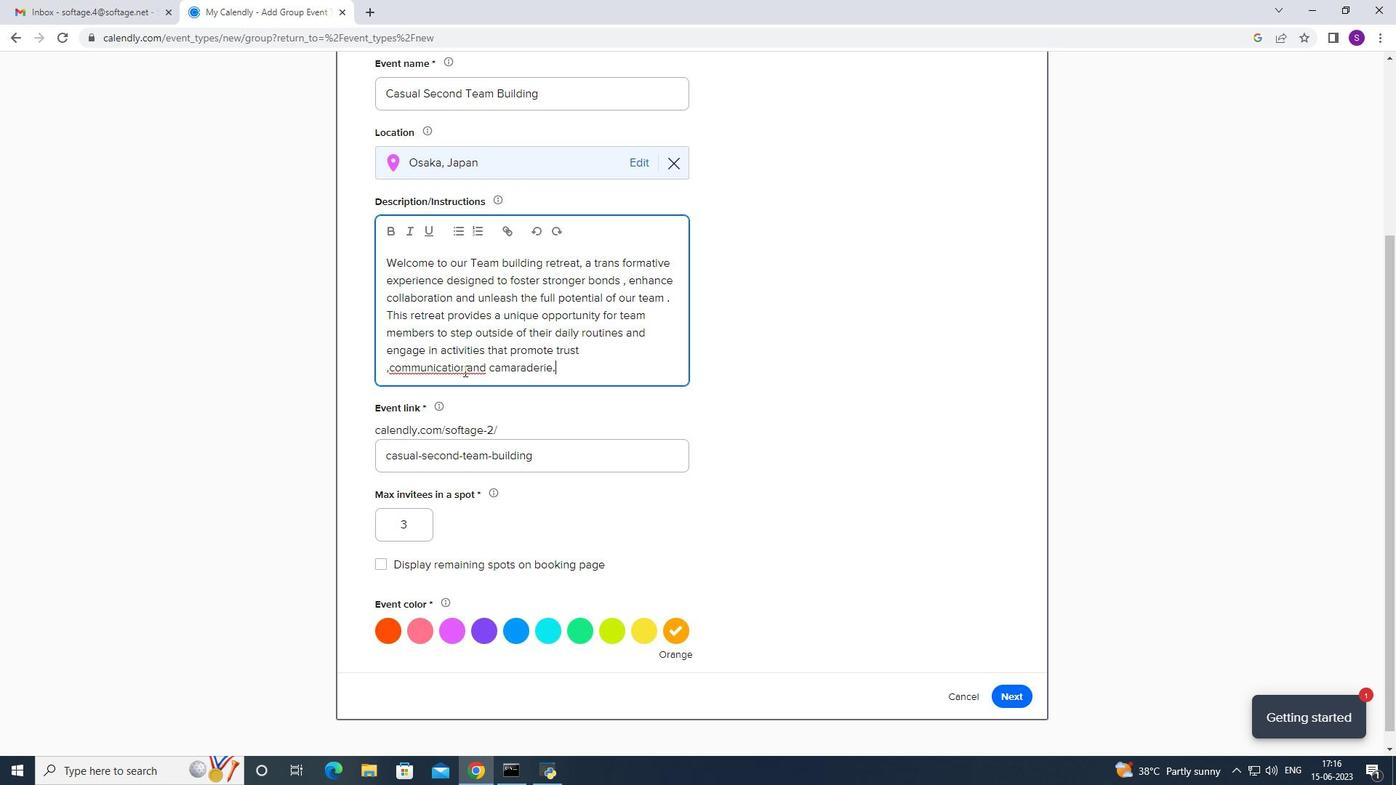 
Action: Mouse pressed left at (465, 371)
Screenshot: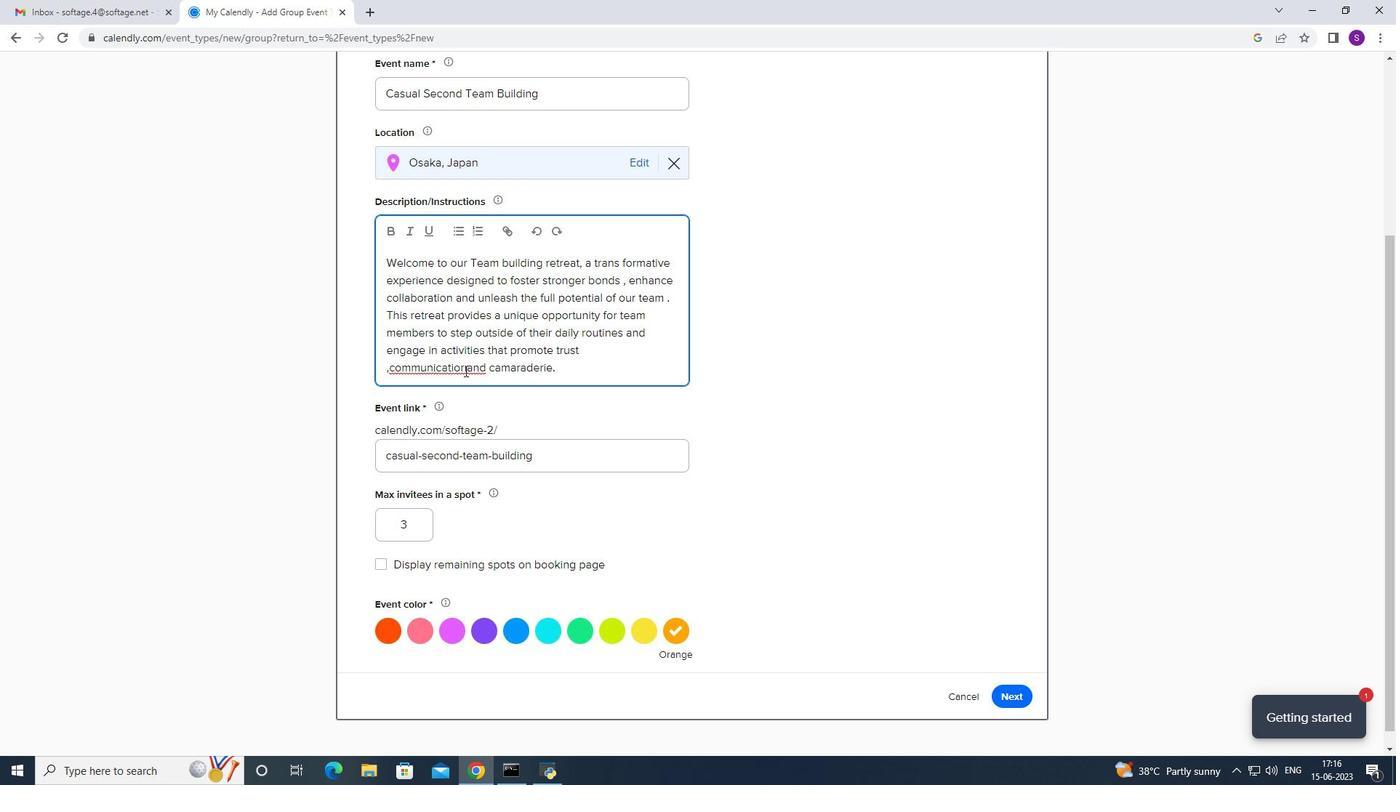 
Action: Key pressed <Key.space>
Screenshot: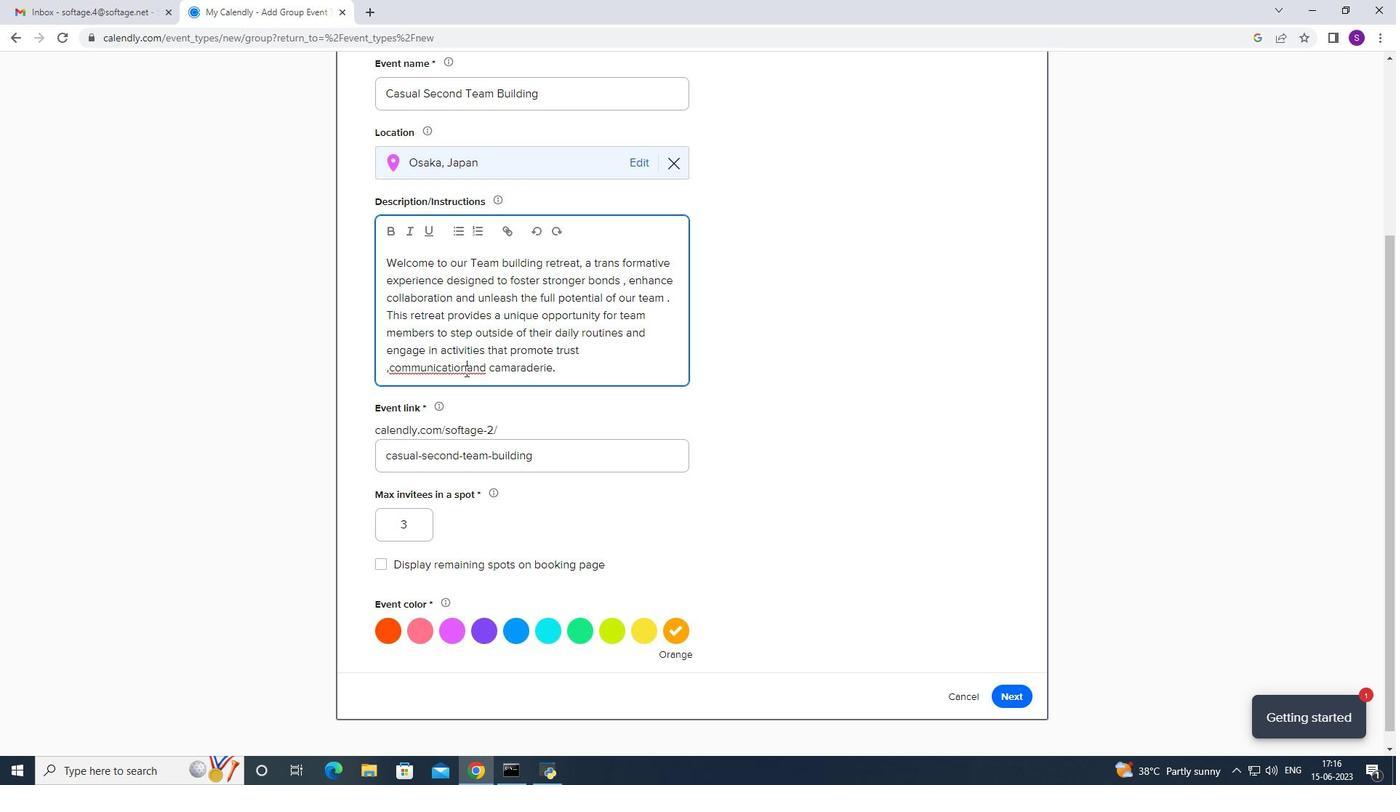 
Action: Mouse moved to (482, 373)
Screenshot: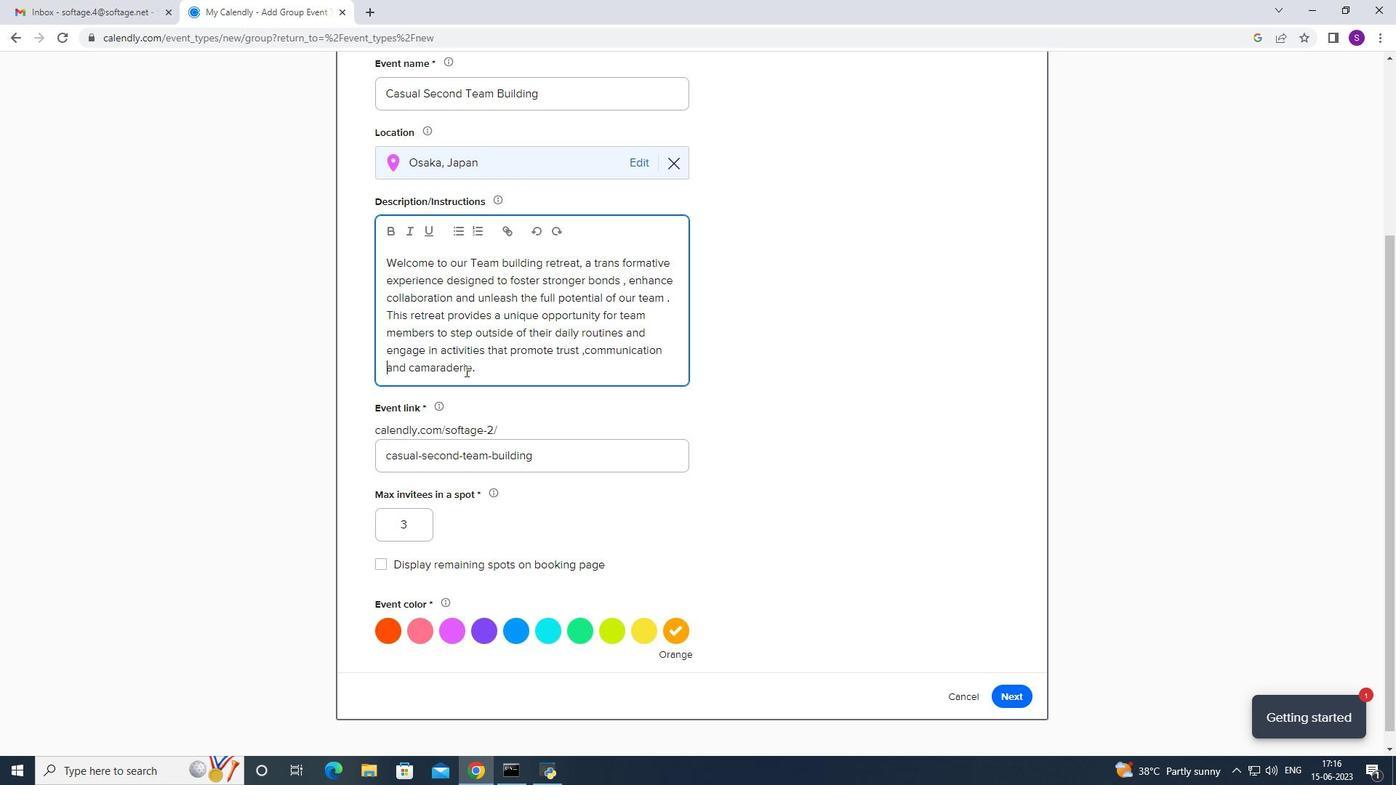 
Action: Mouse pressed left at (482, 373)
Screenshot: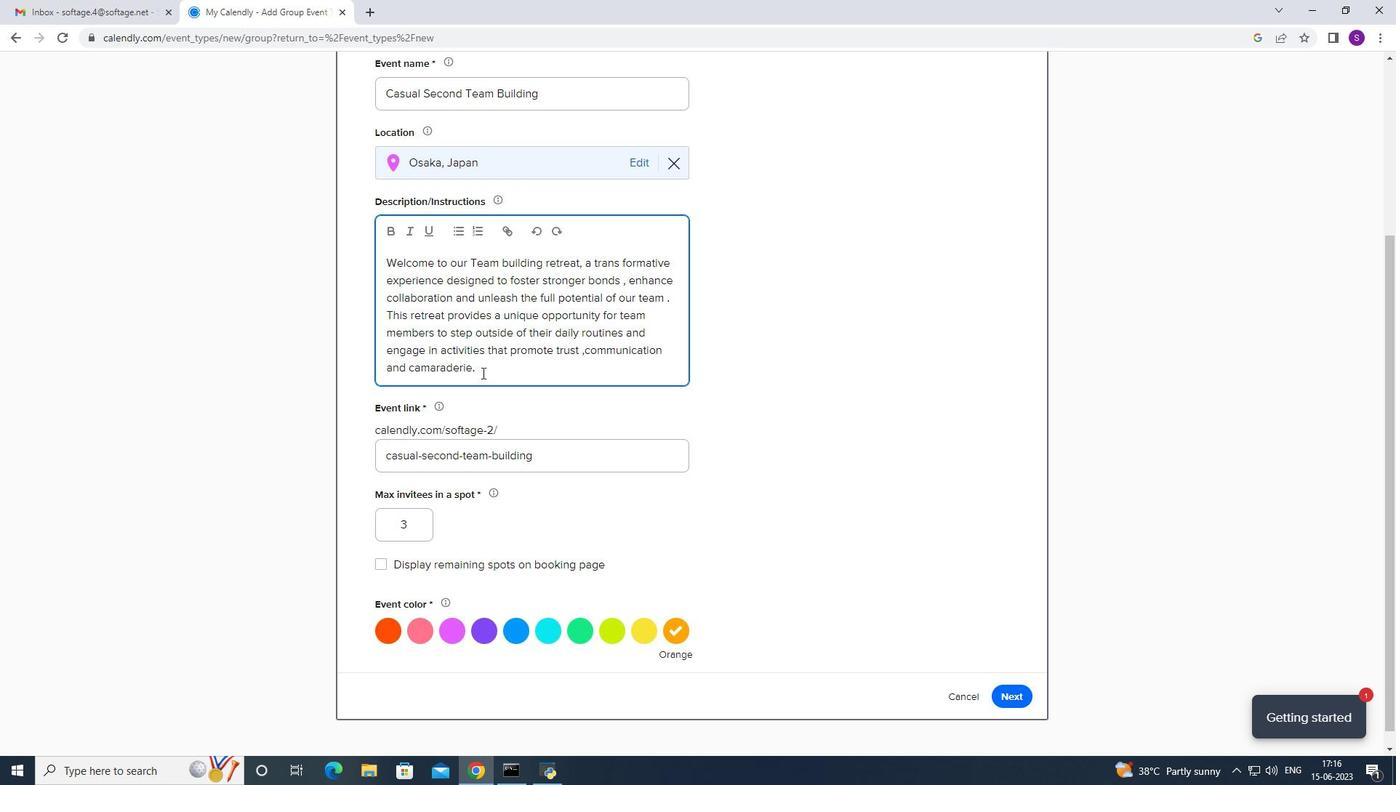 
Action: Mouse moved to (403, 229)
Screenshot: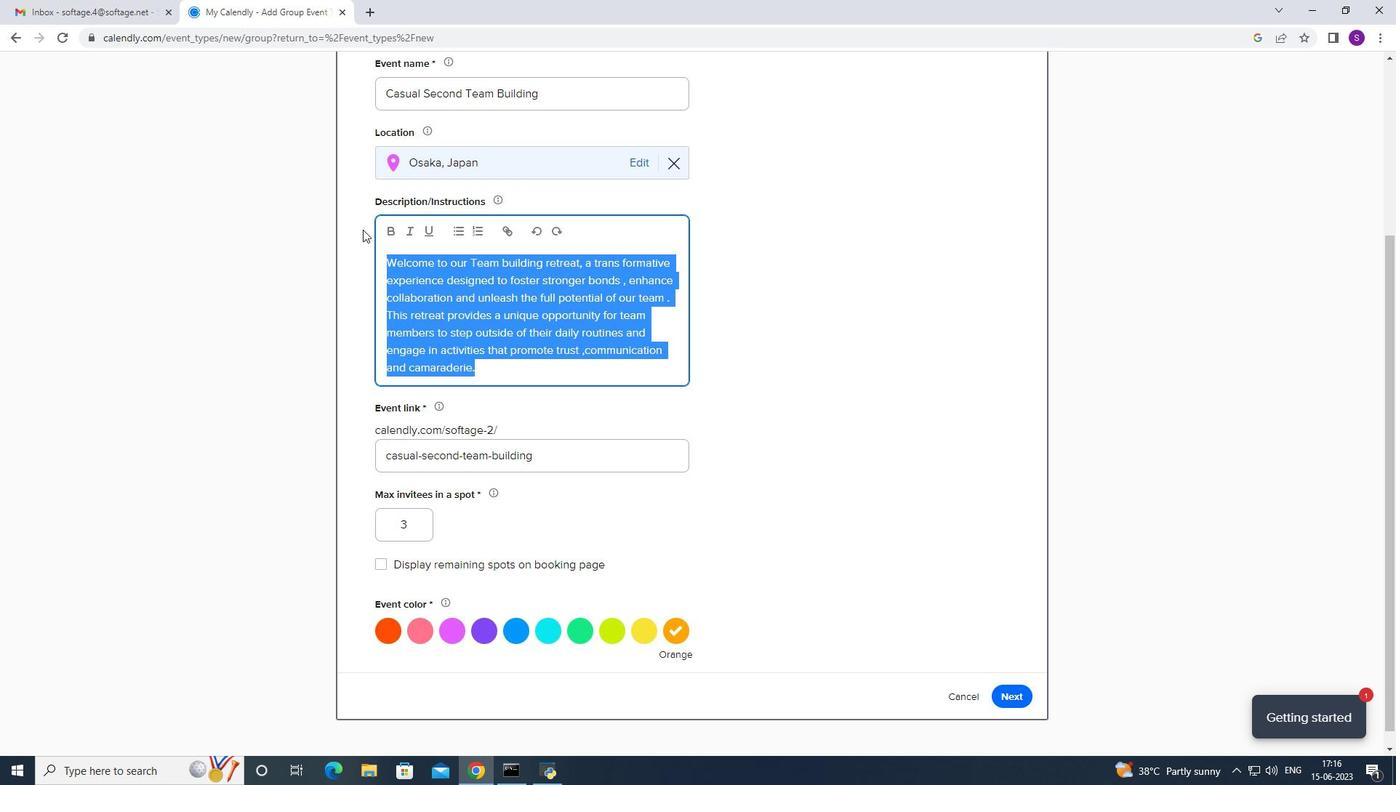 
Action: Mouse pressed left at (403, 229)
Screenshot: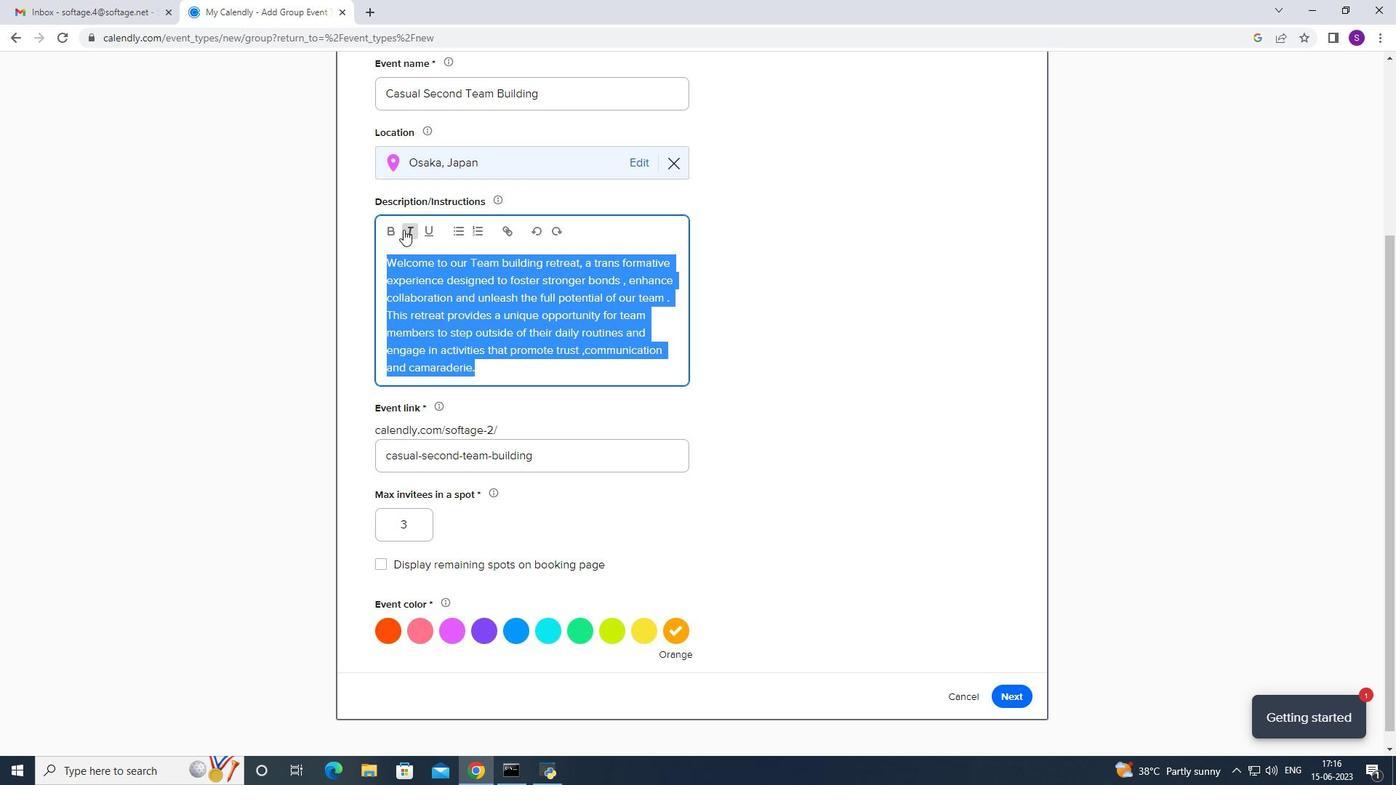 
Action: Mouse moved to (419, 296)
Screenshot: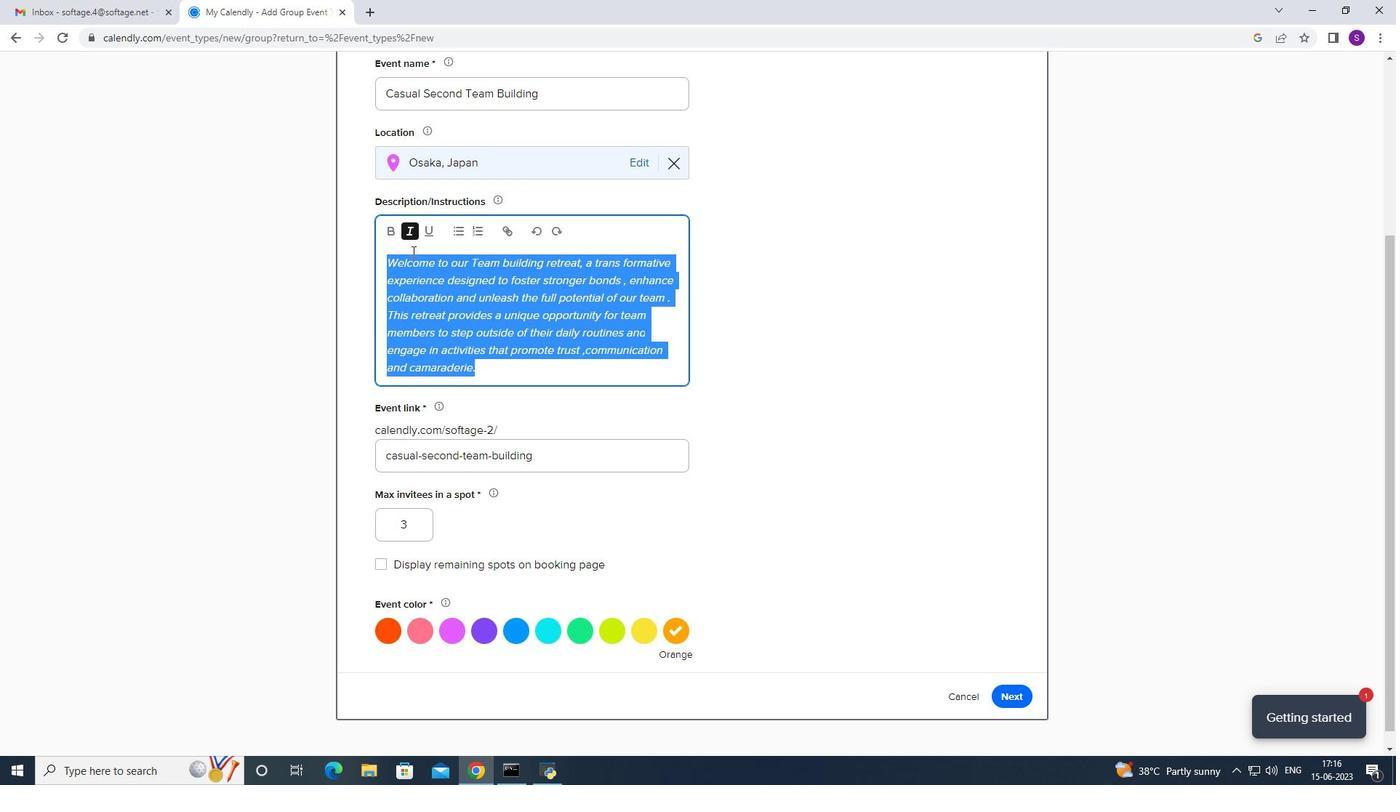 
Action: Mouse pressed left at (419, 296)
Screenshot: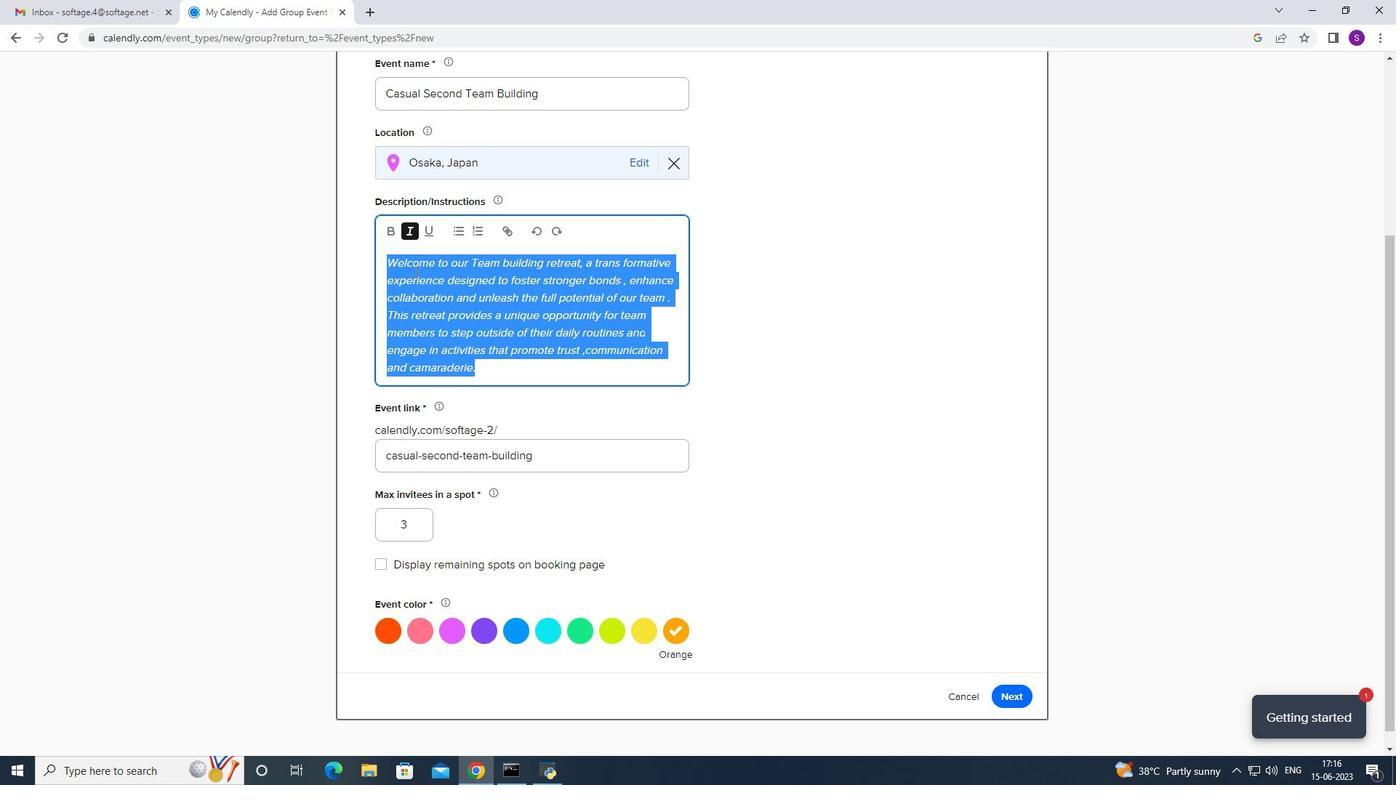 
Action: Mouse moved to (1002, 694)
Screenshot: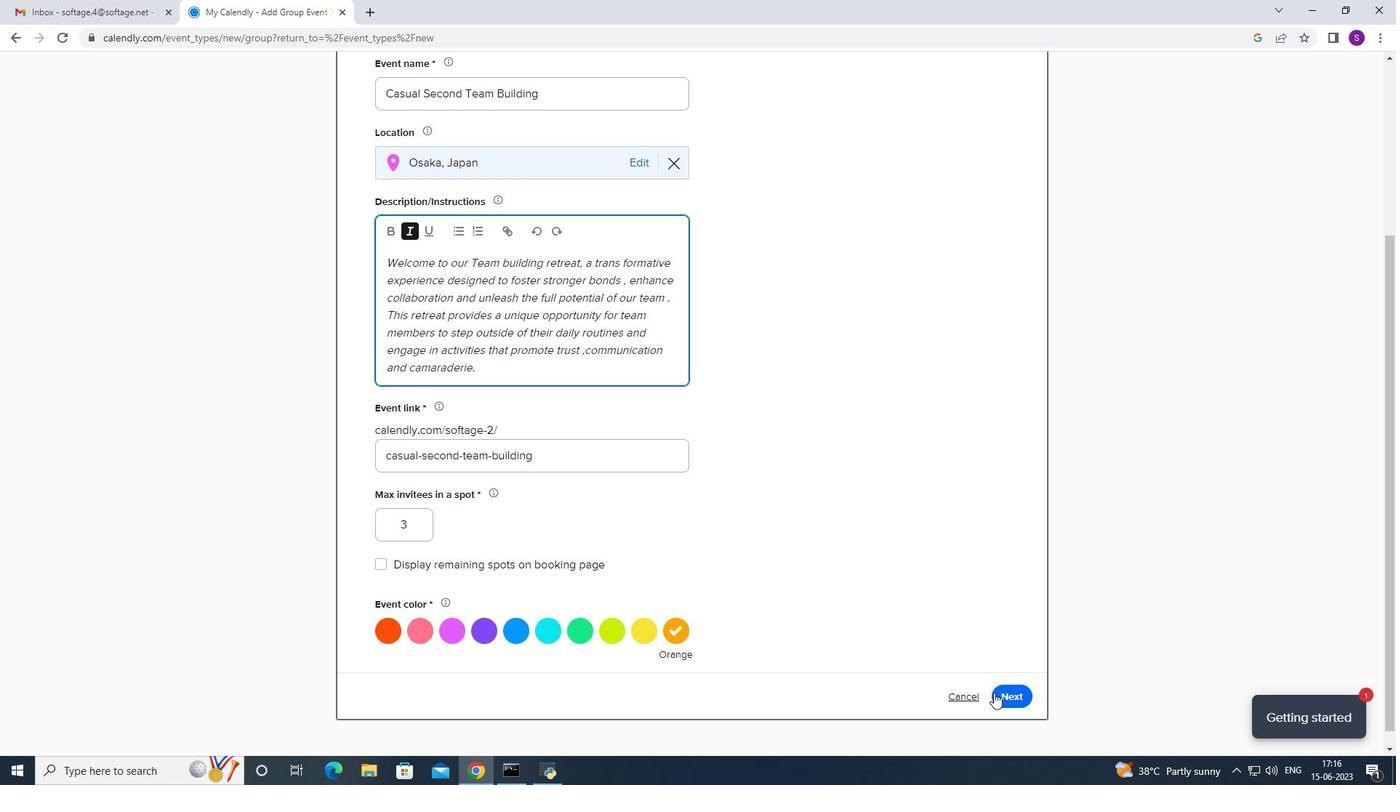 
Action: Mouse pressed left at (1002, 694)
Screenshot: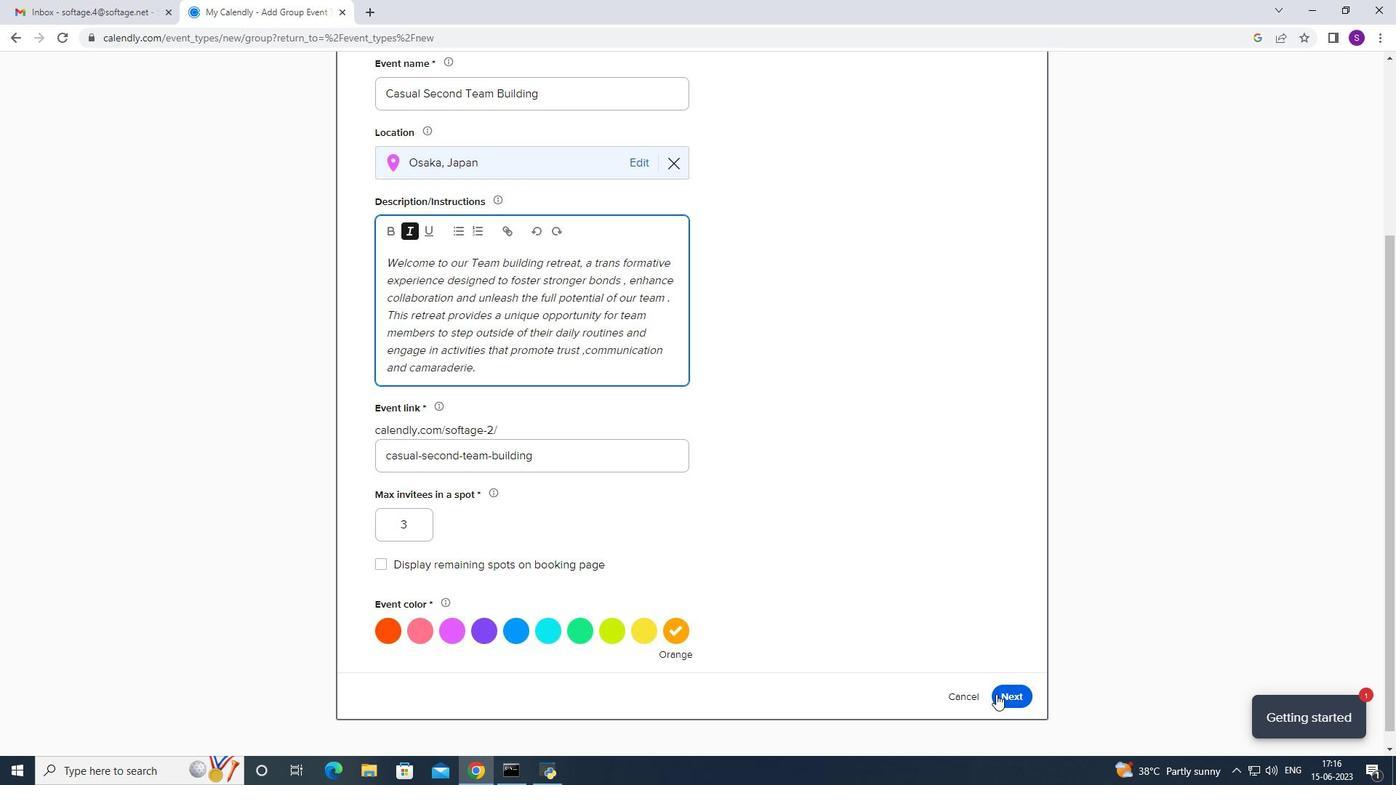 
Action: Mouse moved to (445, 217)
Screenshot: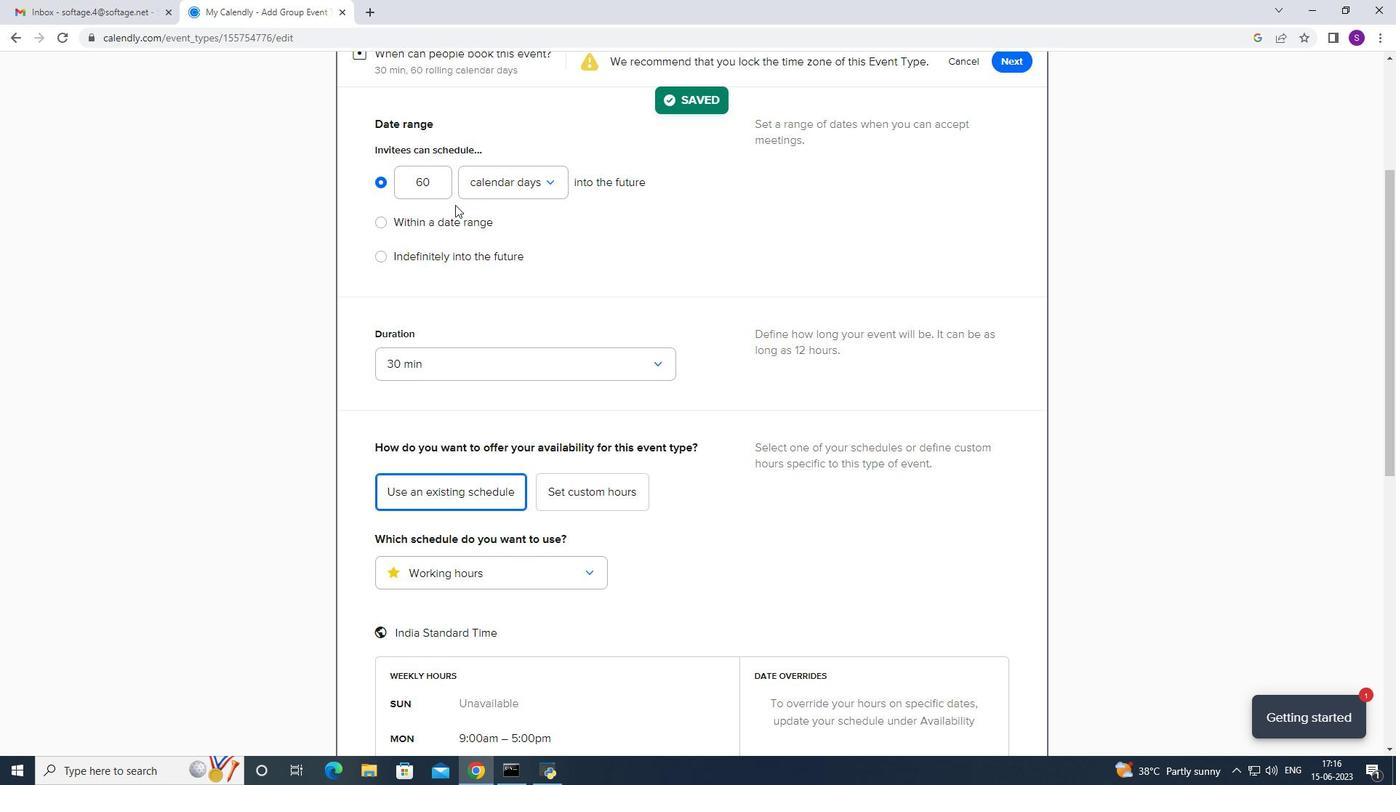 
Action: Mouse pressed left at (445, 217)
Screenshot: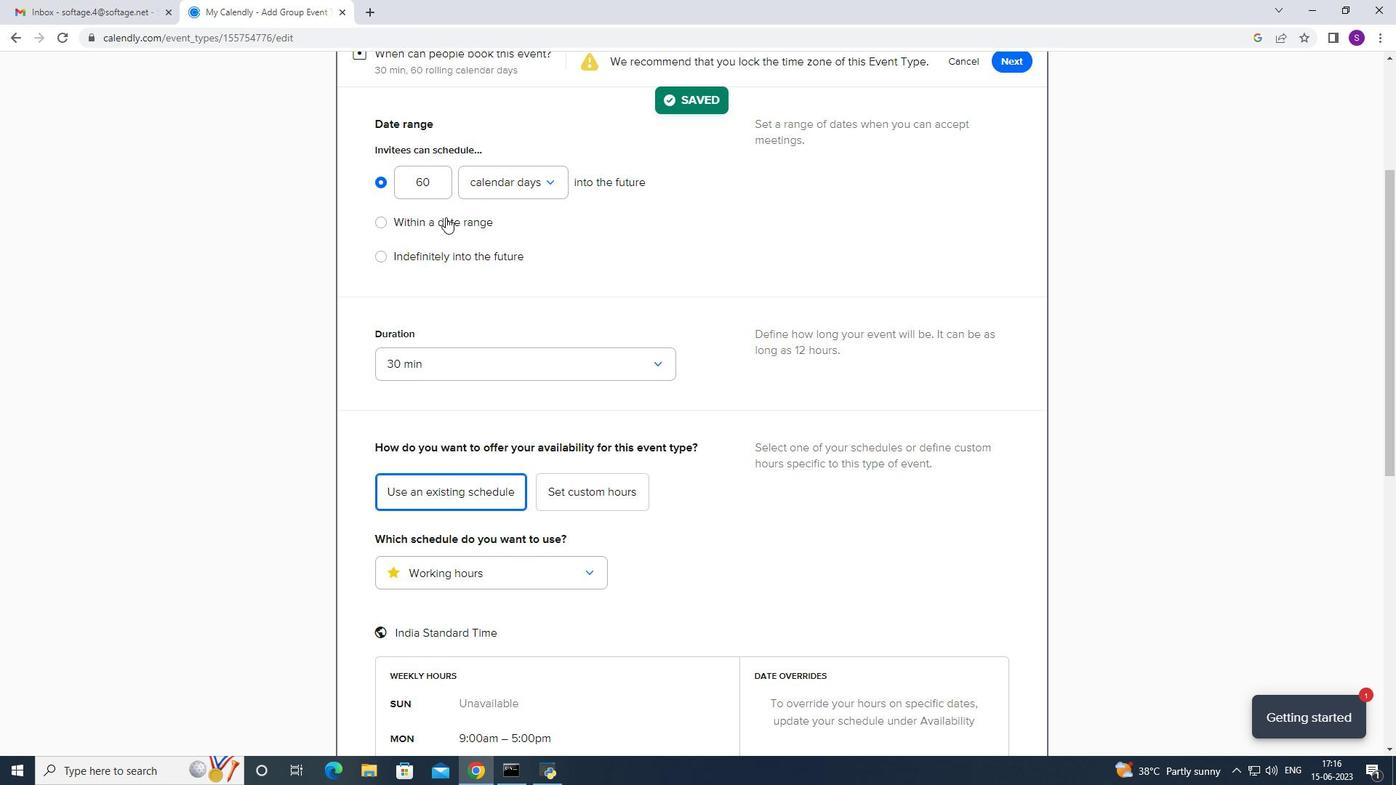 
Action: Mouse moved to (525, 218)
Screenshot: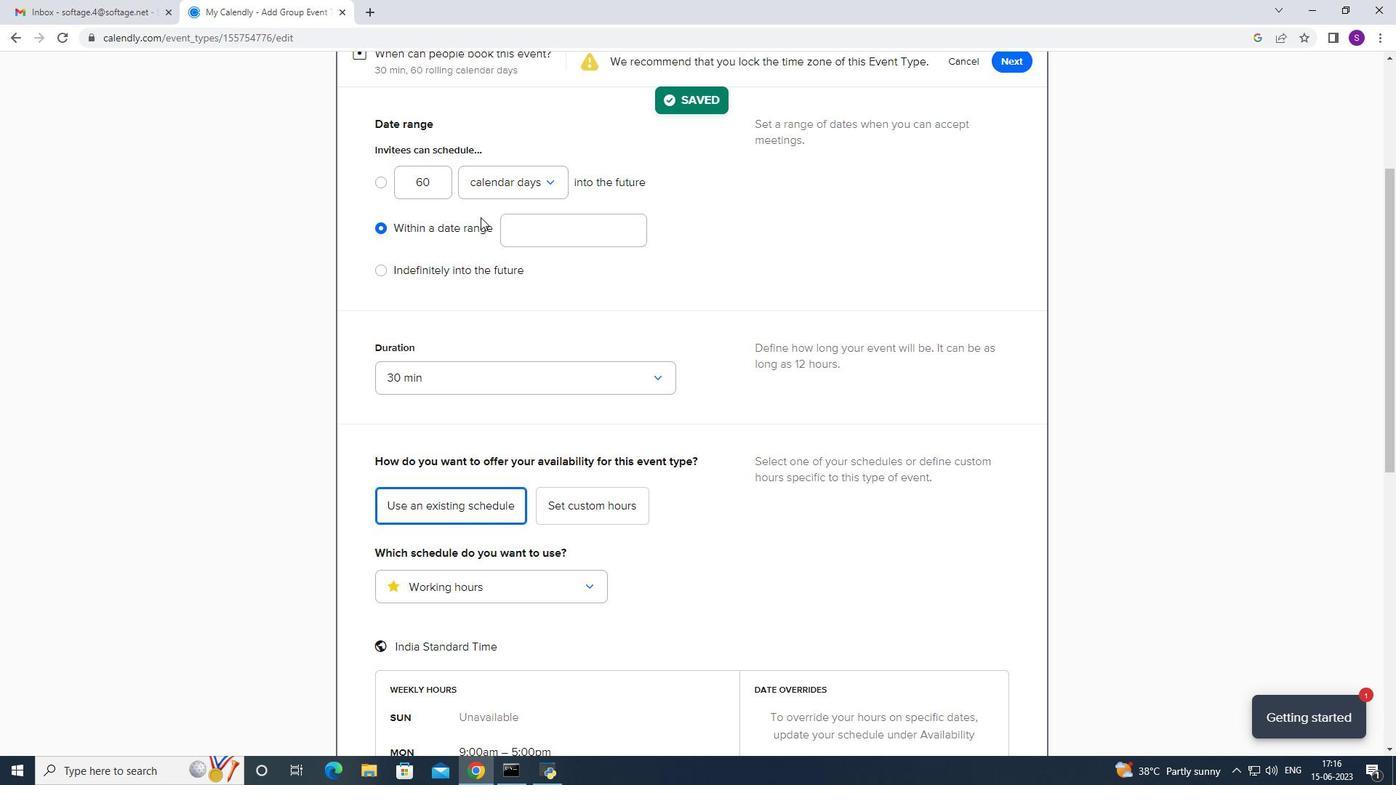 
Action: Mouse pressed left at (525, 218)
Screenshot: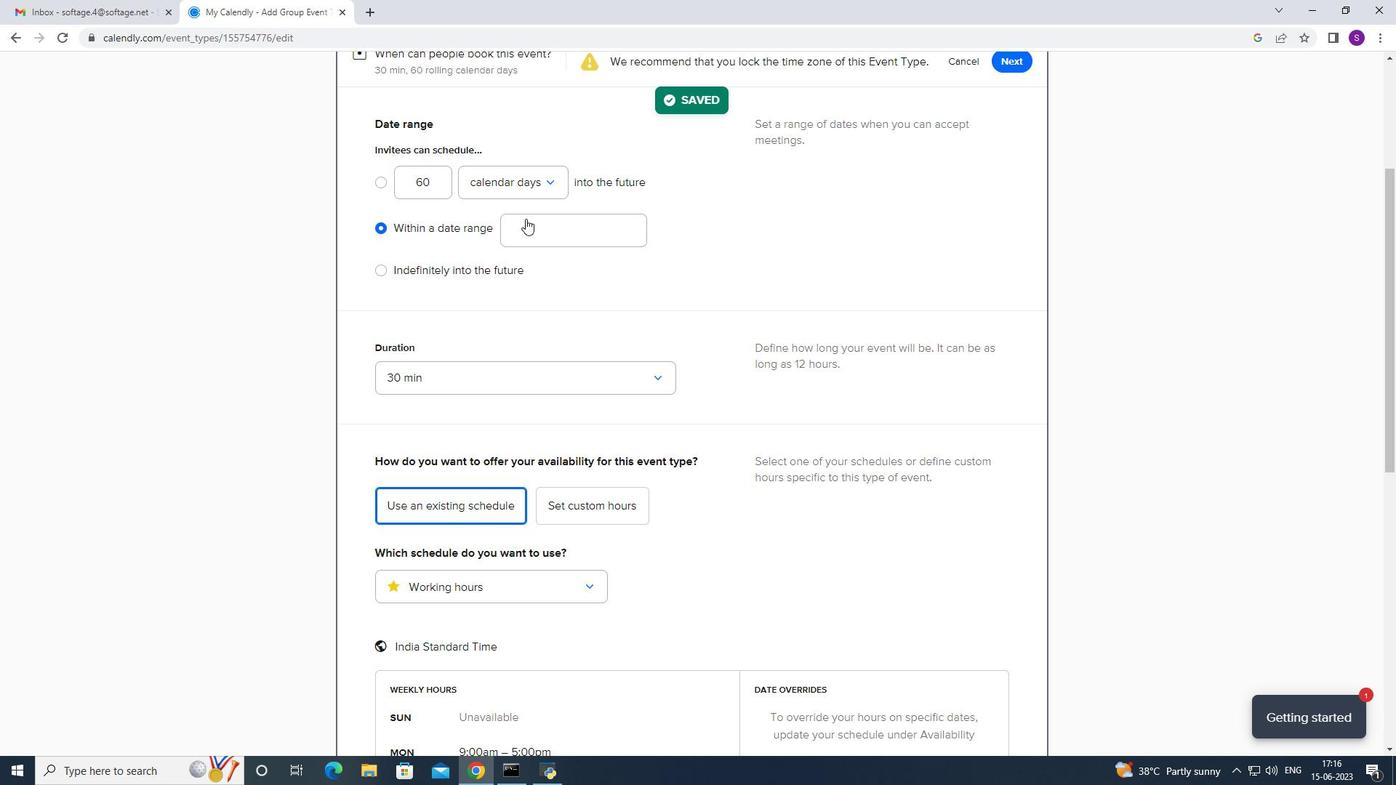 
Action: Mouse moved to (605, 281)
Screenshot: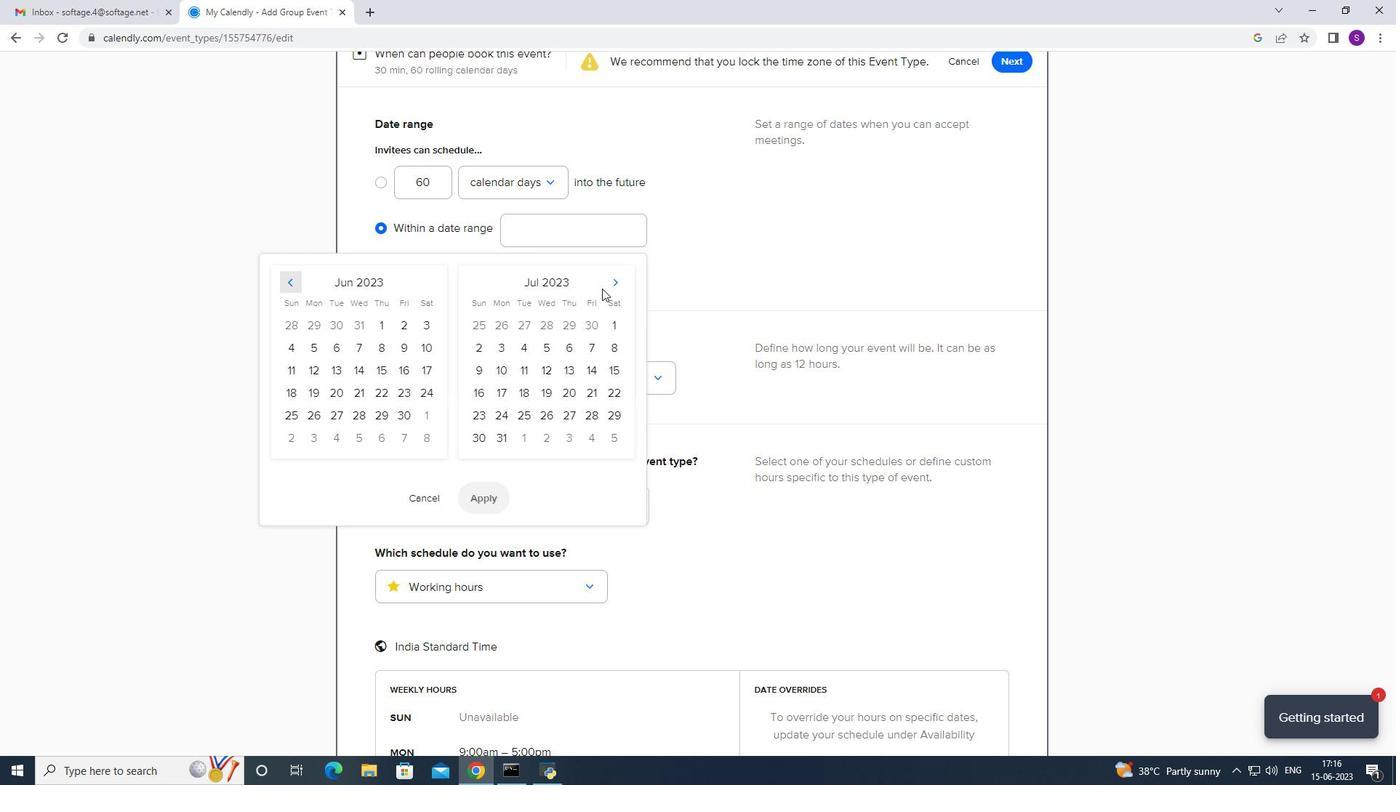 
Action: Mouse pressed left at (605, 281)
Screenshot: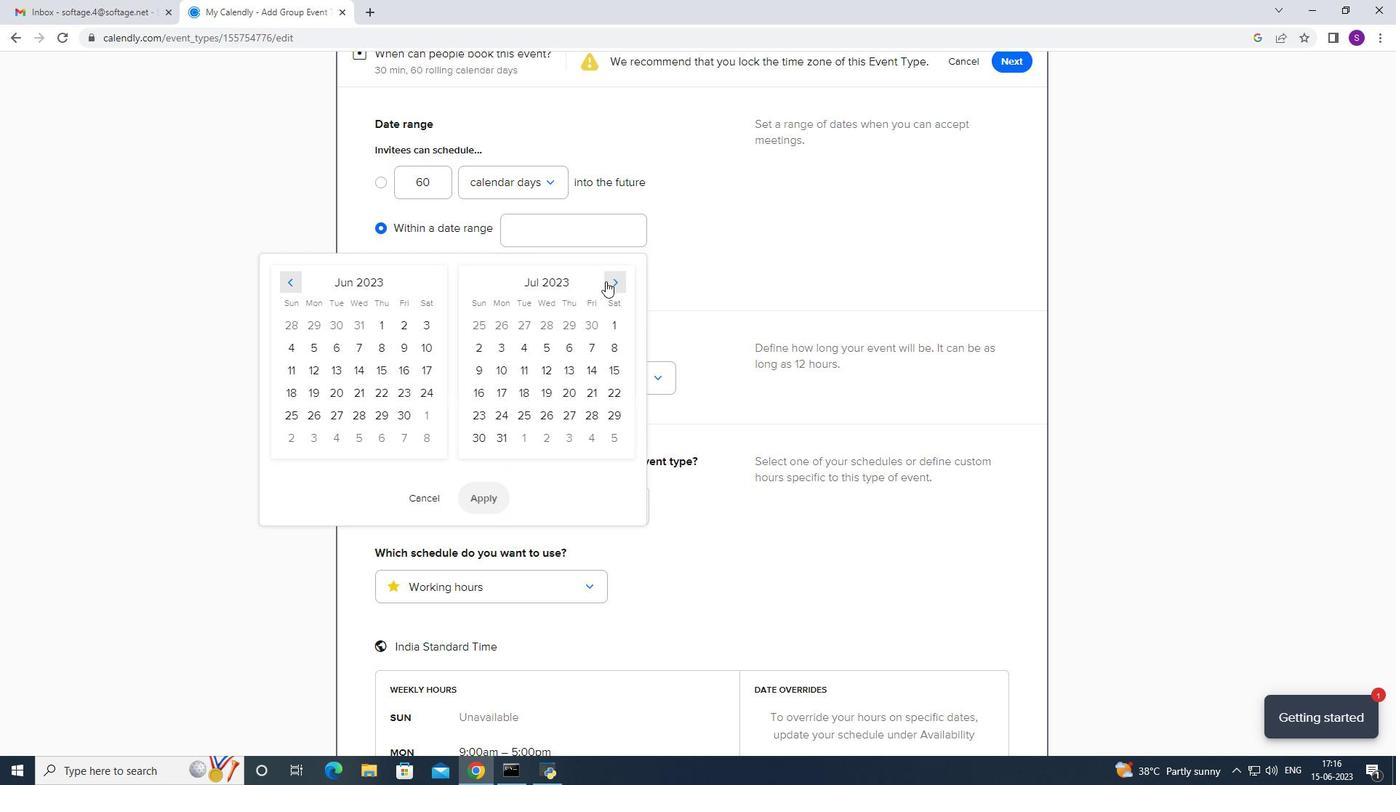 
Action: Mouse pressed left at (605, 281)
Screenshot: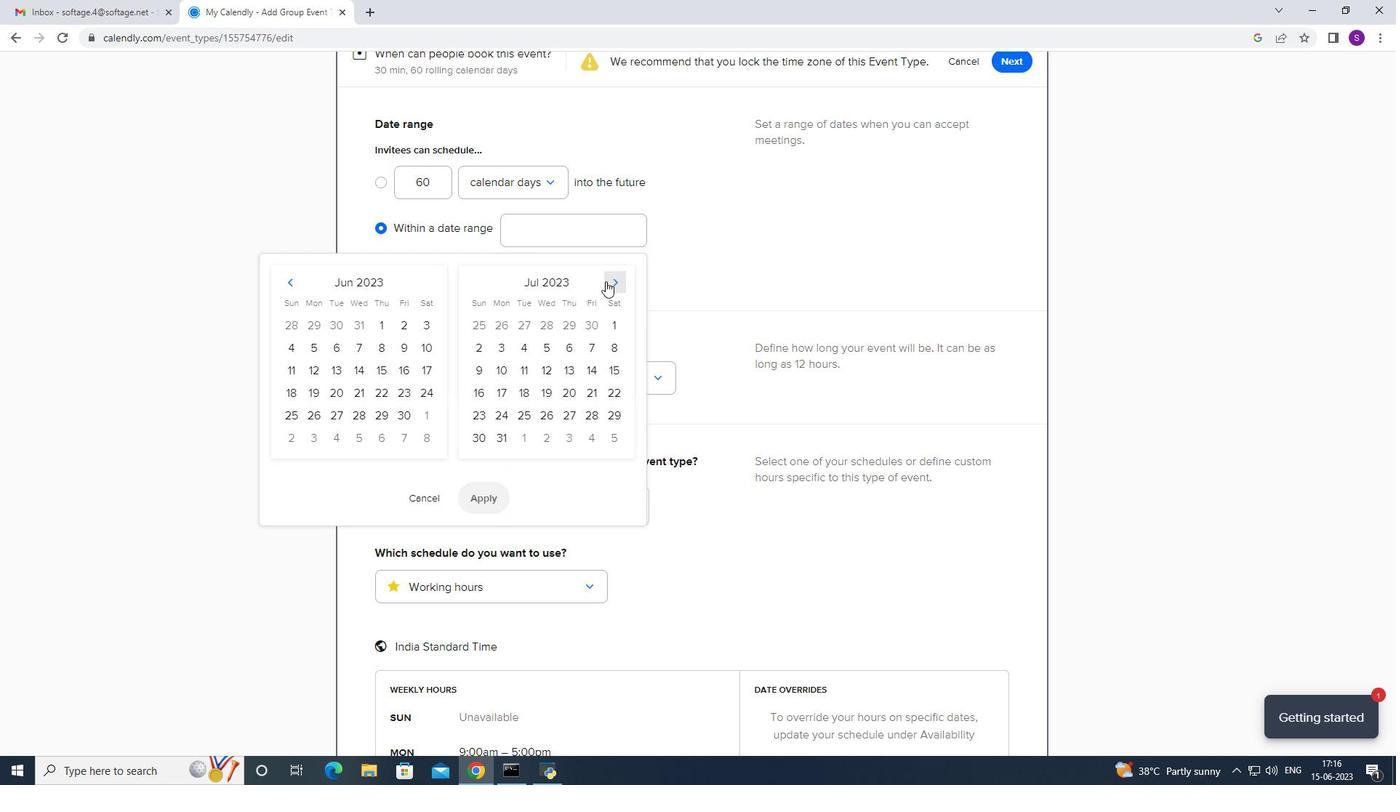 
Action: Mouse pressed left at (605, 281)
Screenshot: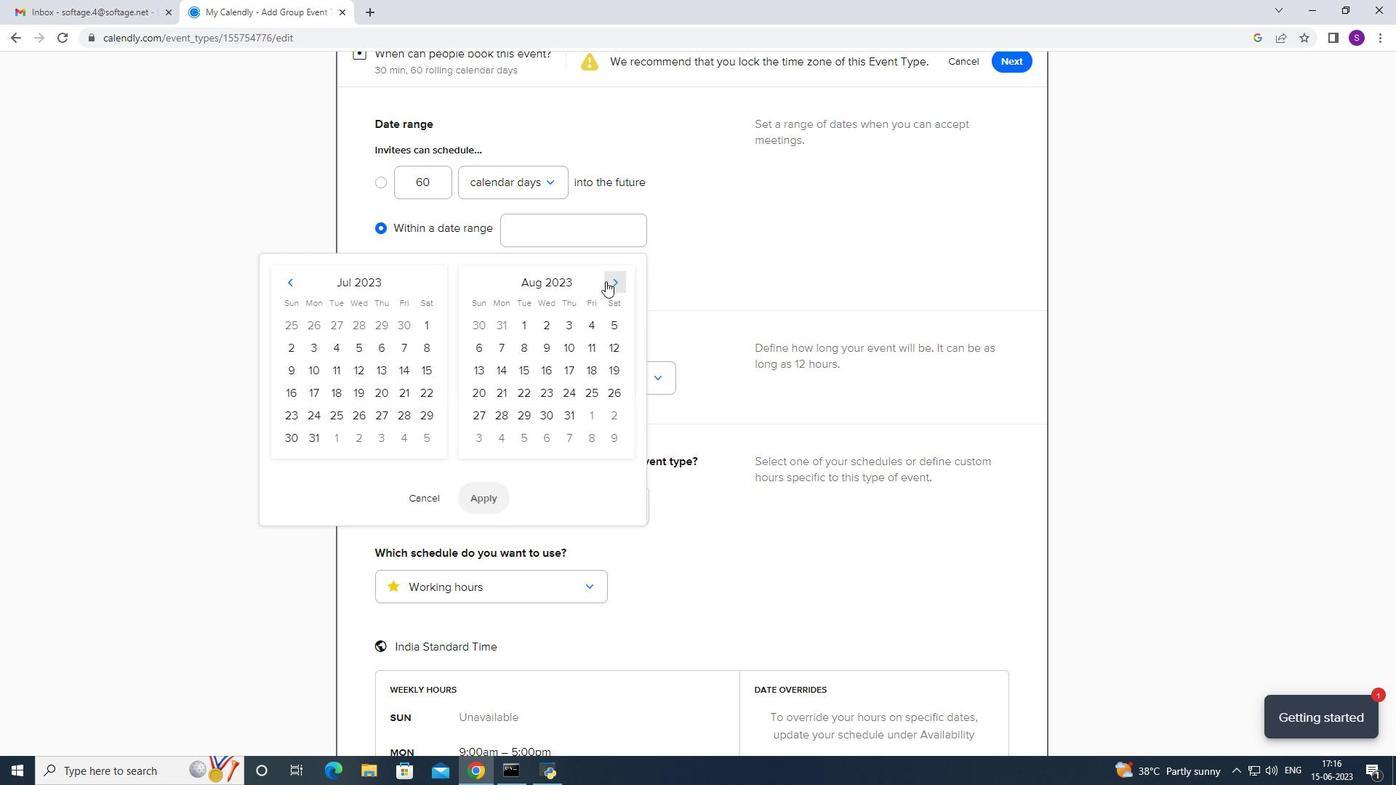
Action: Mouse pressed left at (605, 281)
Screenshot: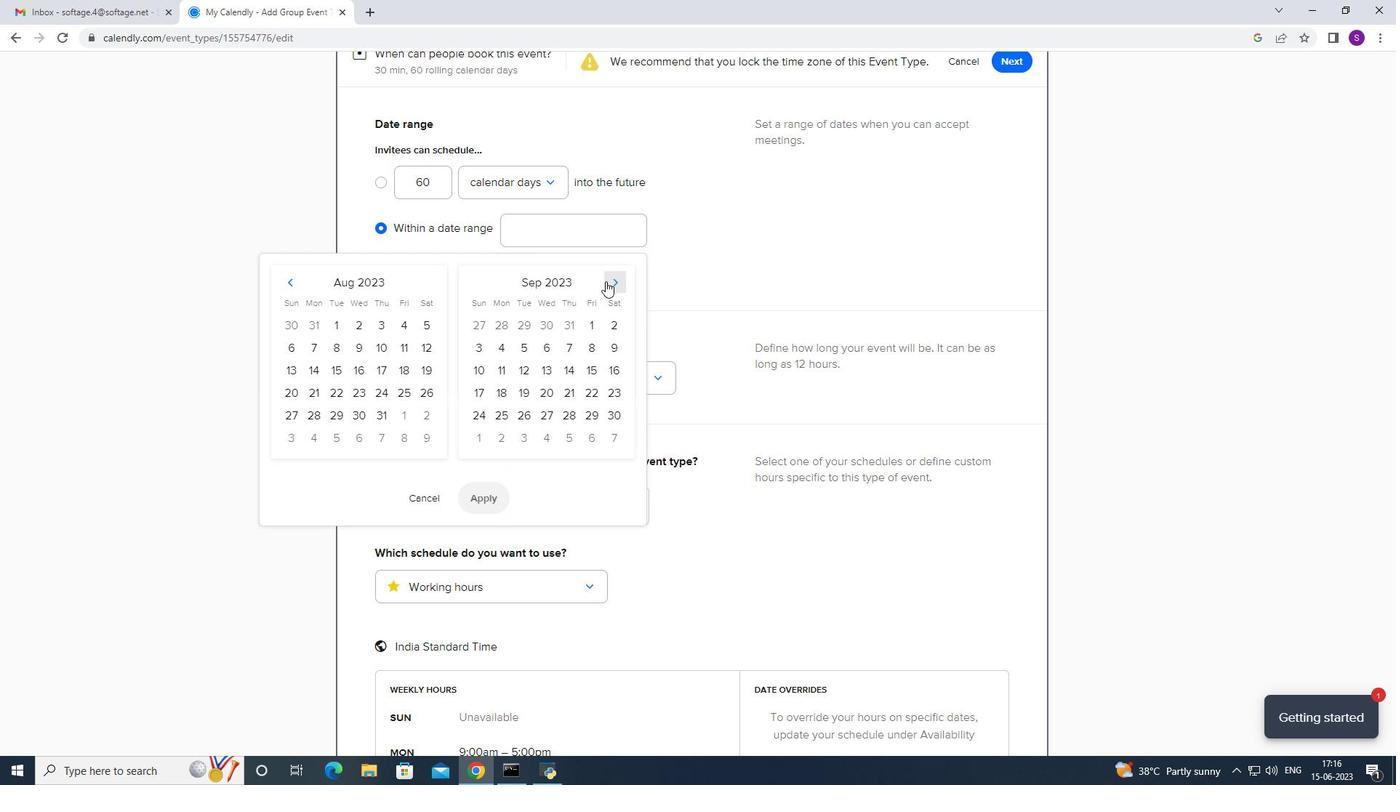 
Action: Mouse pressed left at (605, 281)
Screenshot: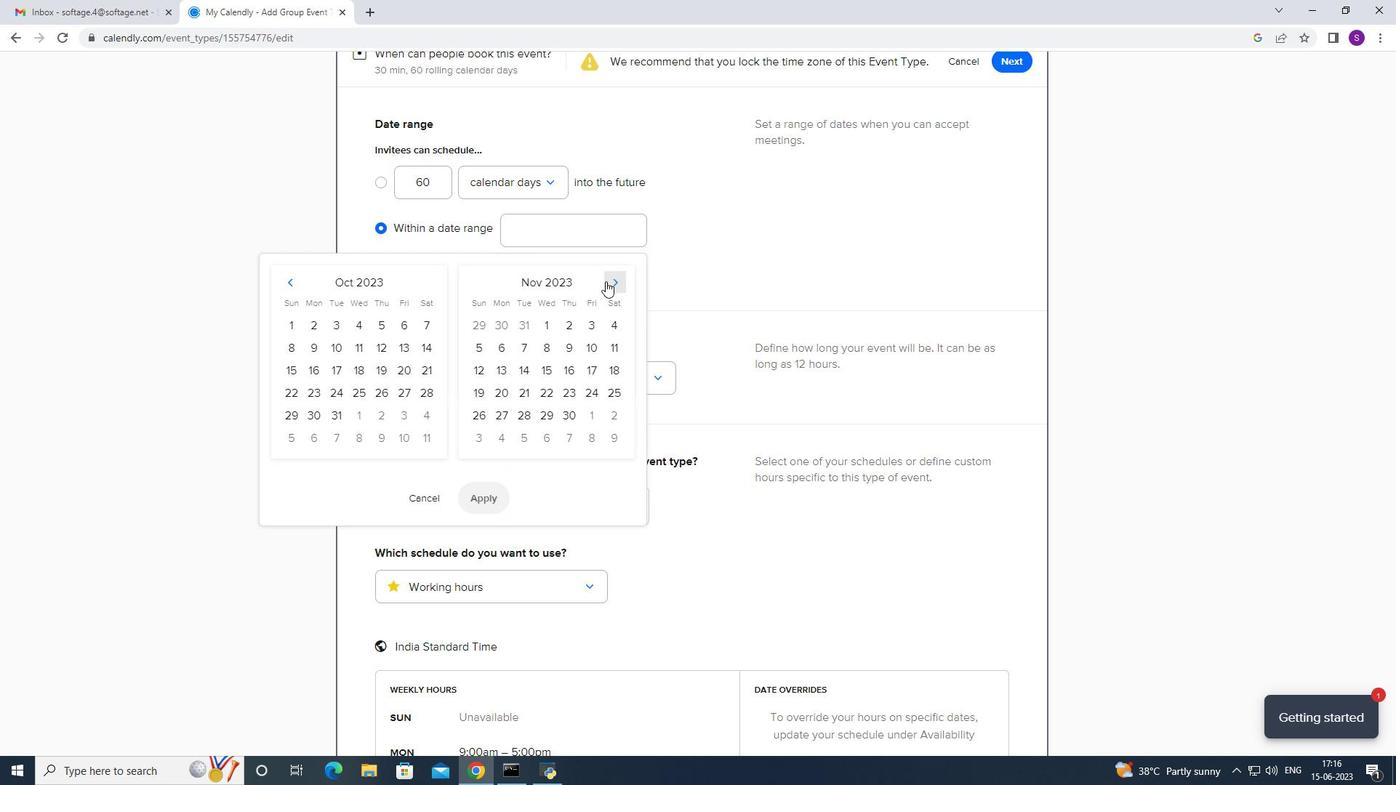 
Action: Mouse pressed left at (605, 281)
Screenshot: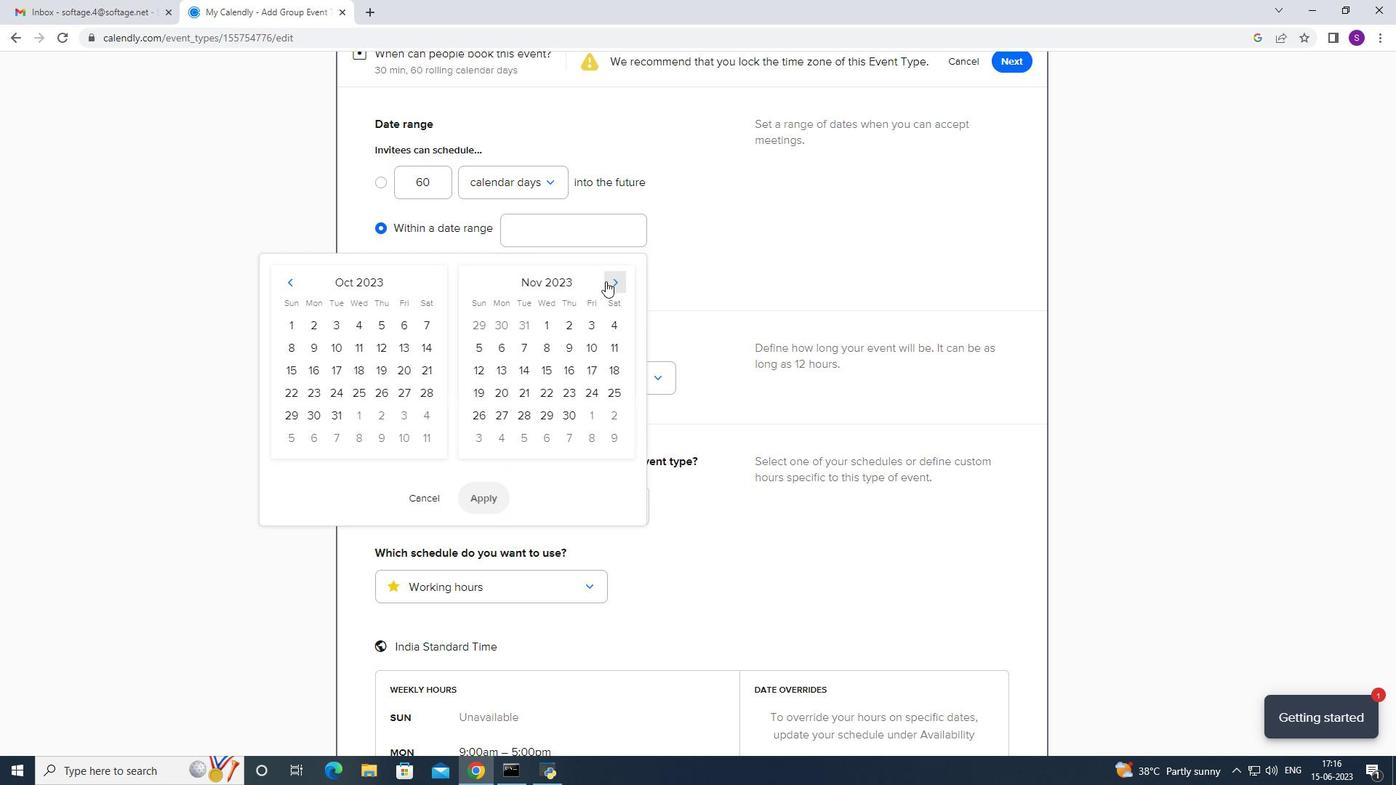 
Action: Mouse pressed left at (605, 281)
Screenshot: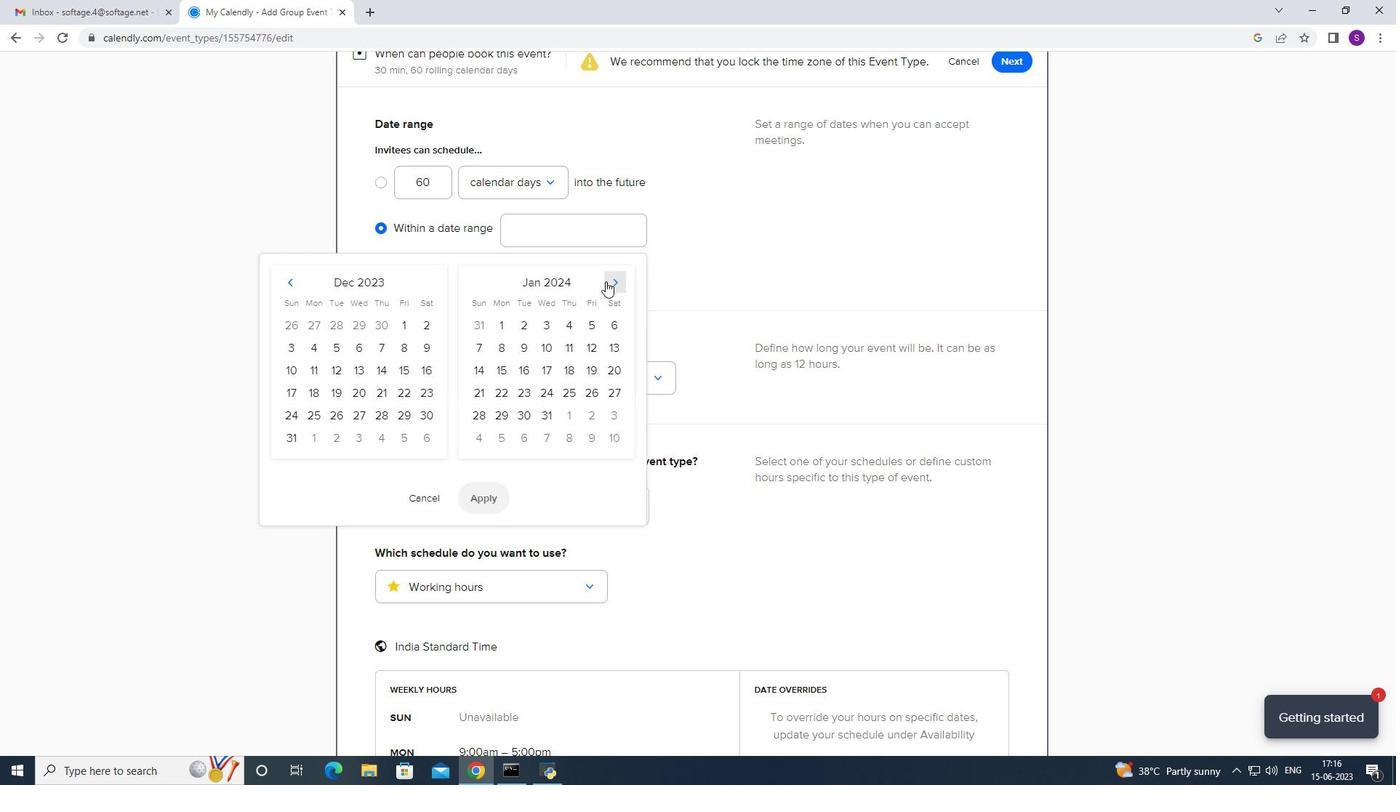 
Action: Mouse pressed left at (605, 281)
Screenshot: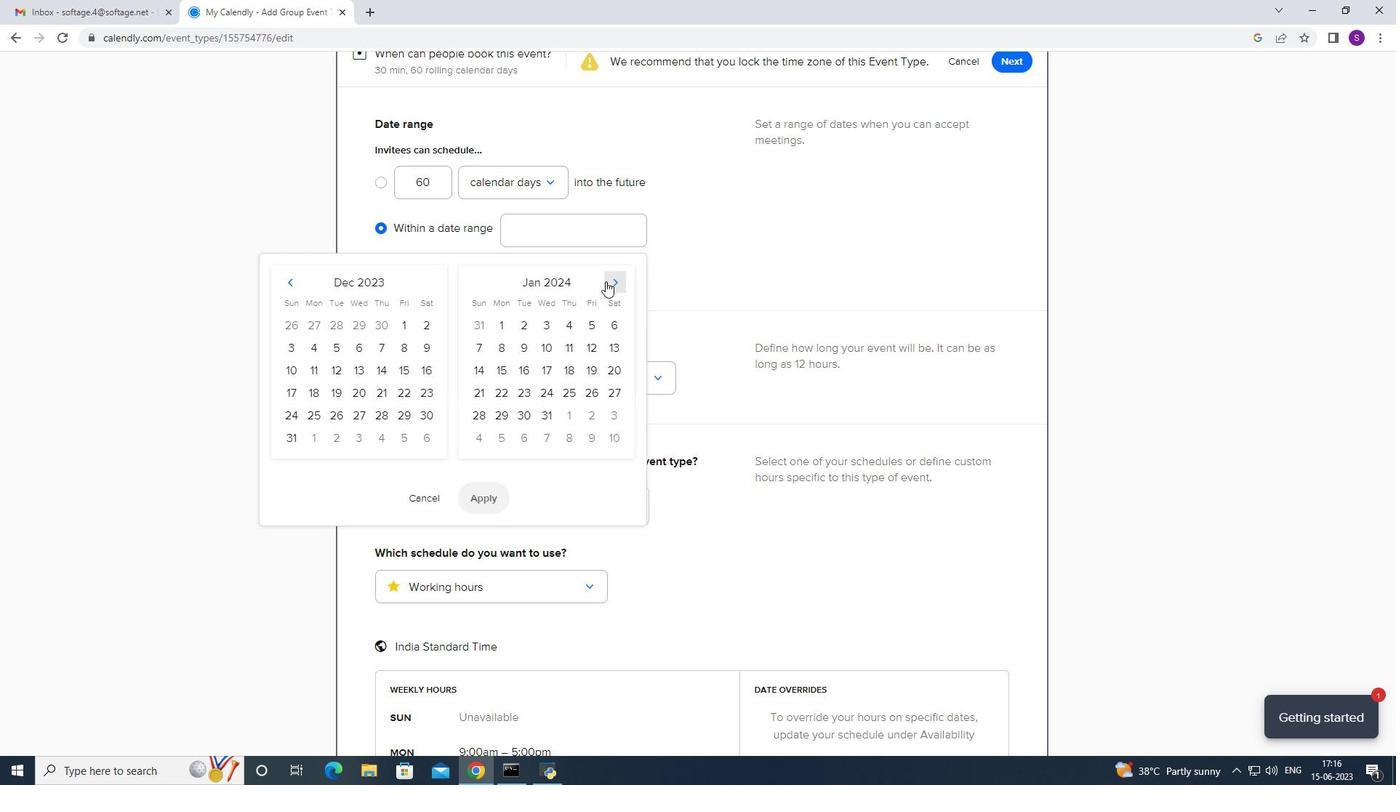 
Action: Mouse pressed left at (605, 281)
Screenshot: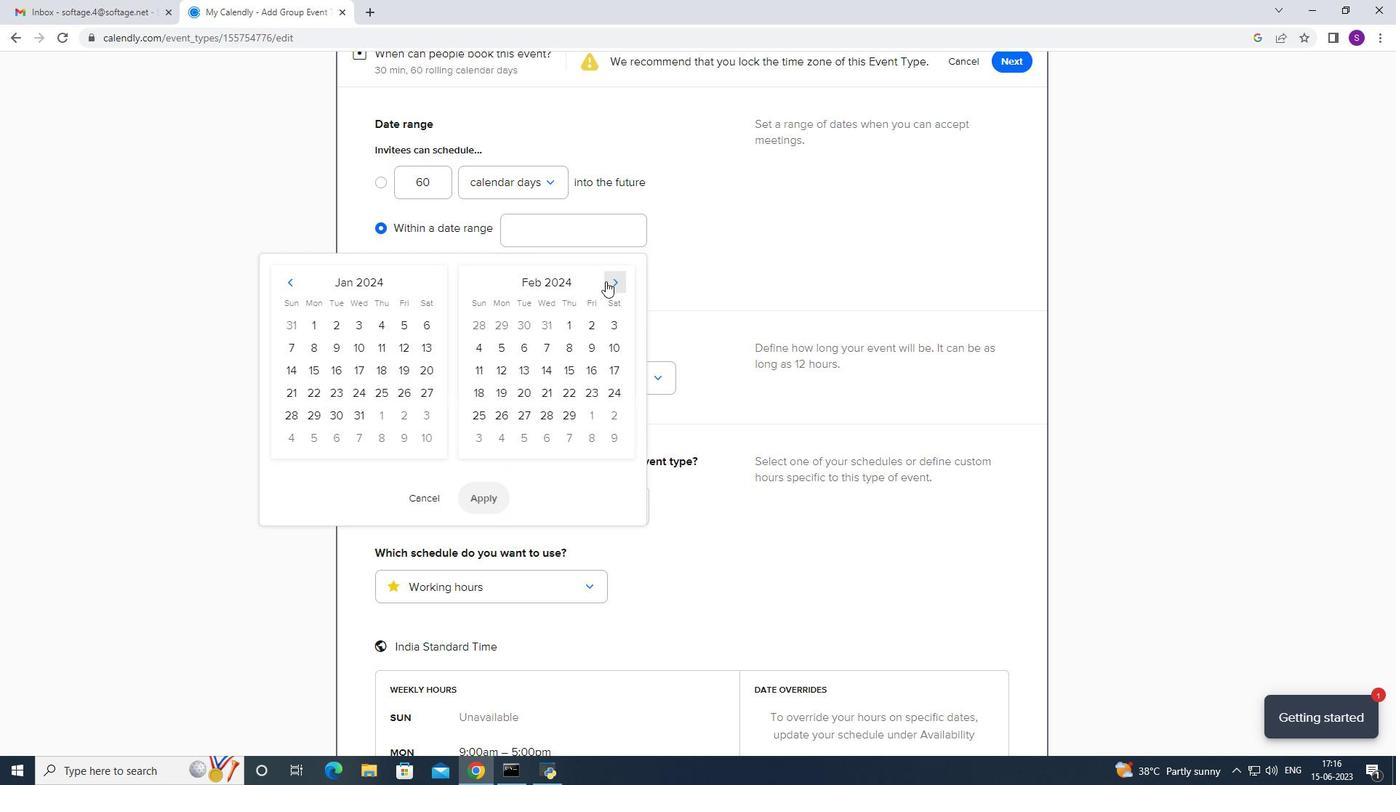 
Action: Mouse pressed left at (605, 281)
Screenshot: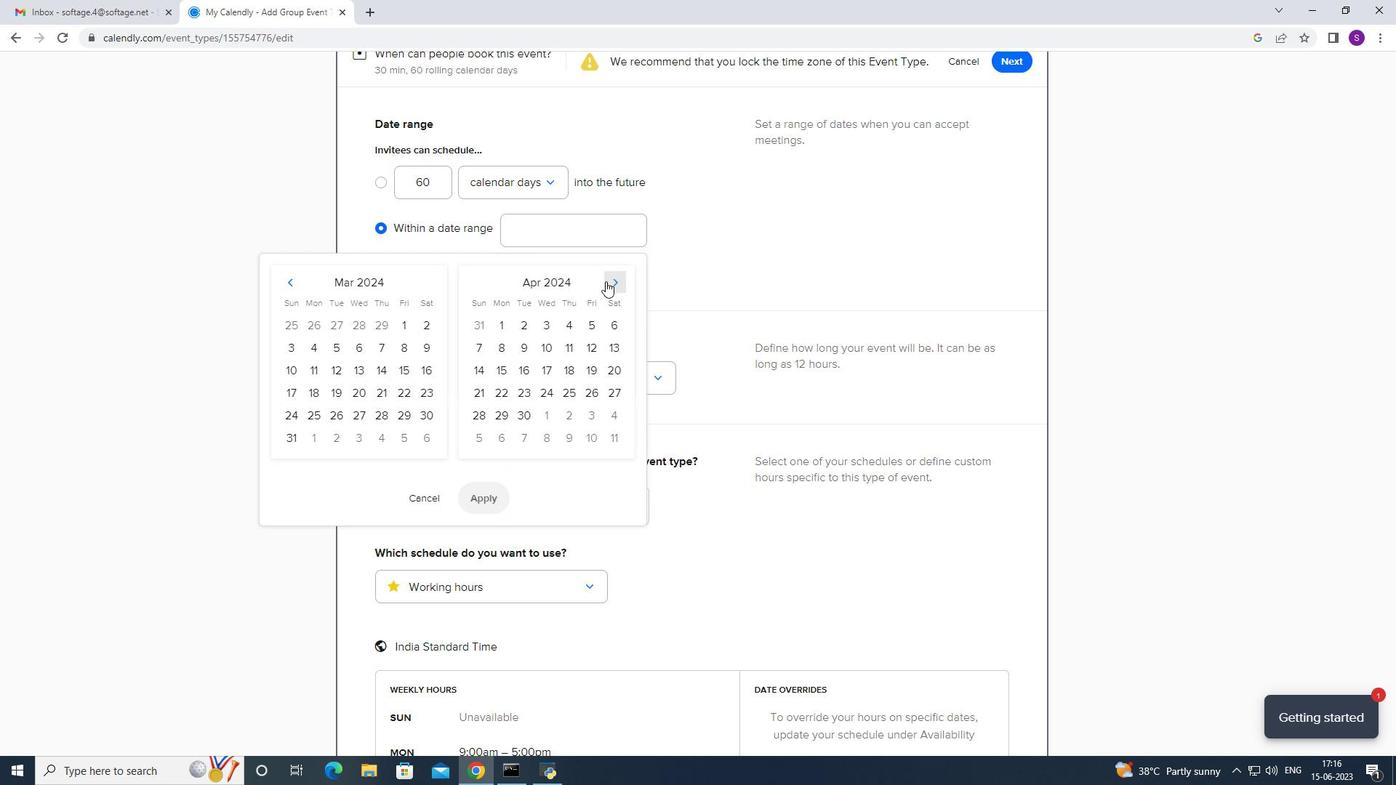 
Action: Mouse moved to (547, 322)
Screenshot: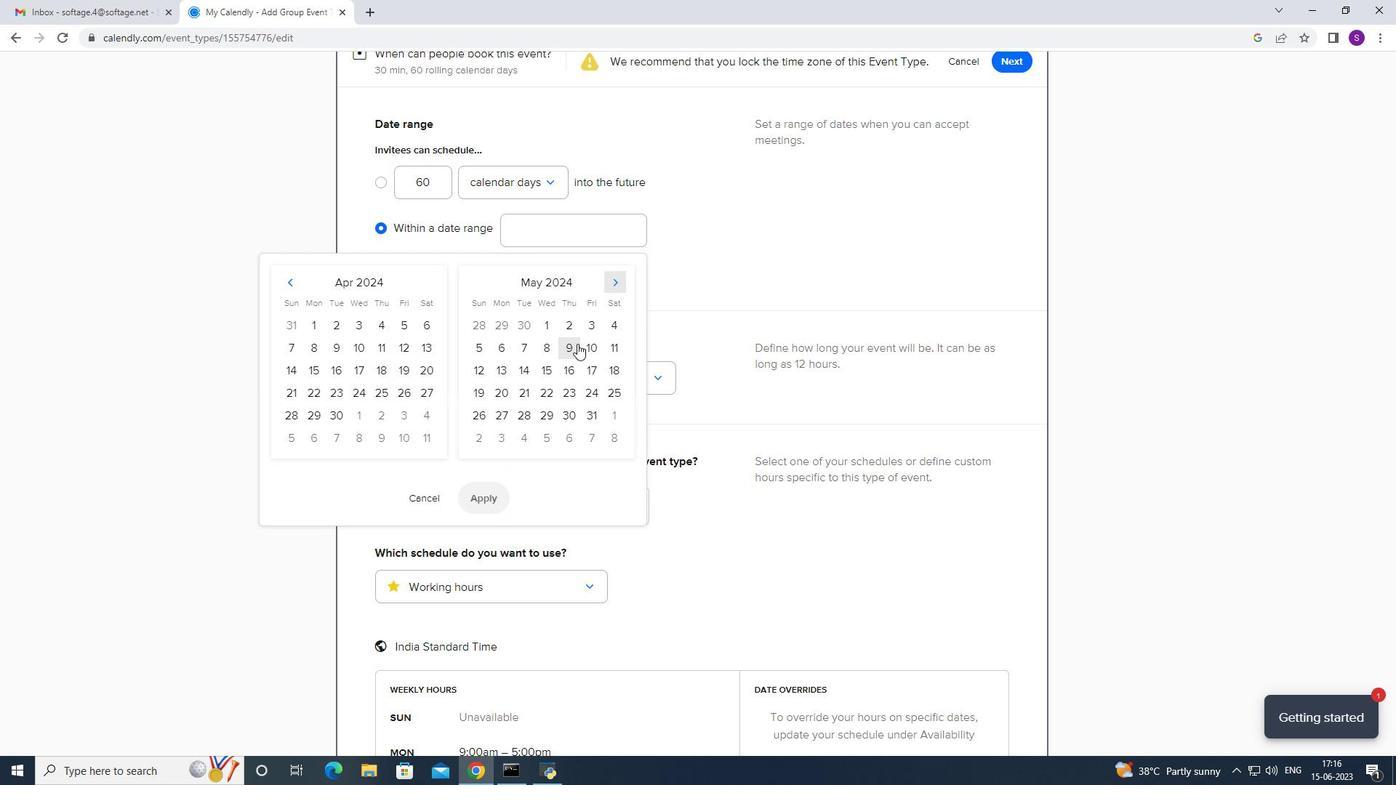 
Action: Mouse pressed left at (547, 322)
Screenshot: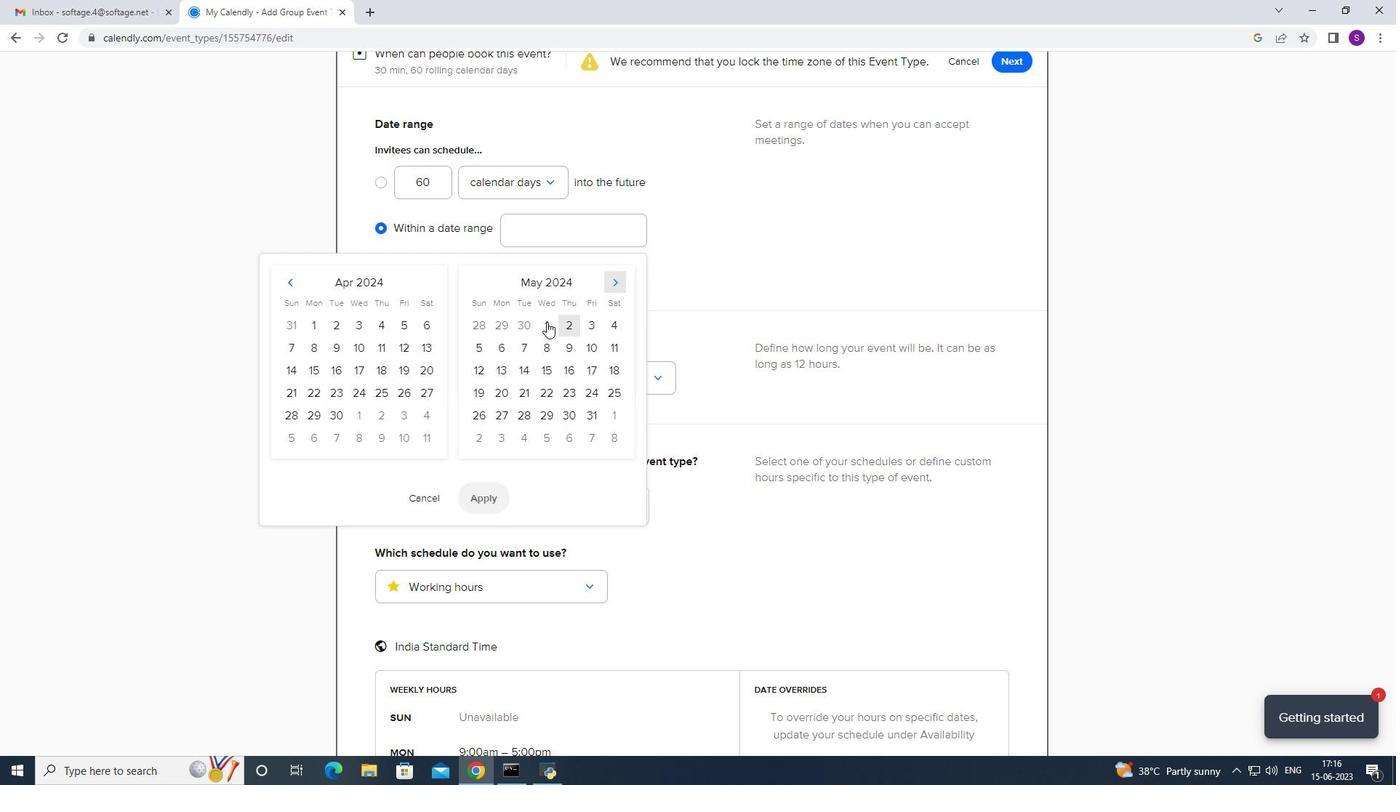 
Action: Mouse moved to (560, 320)
Screenshot: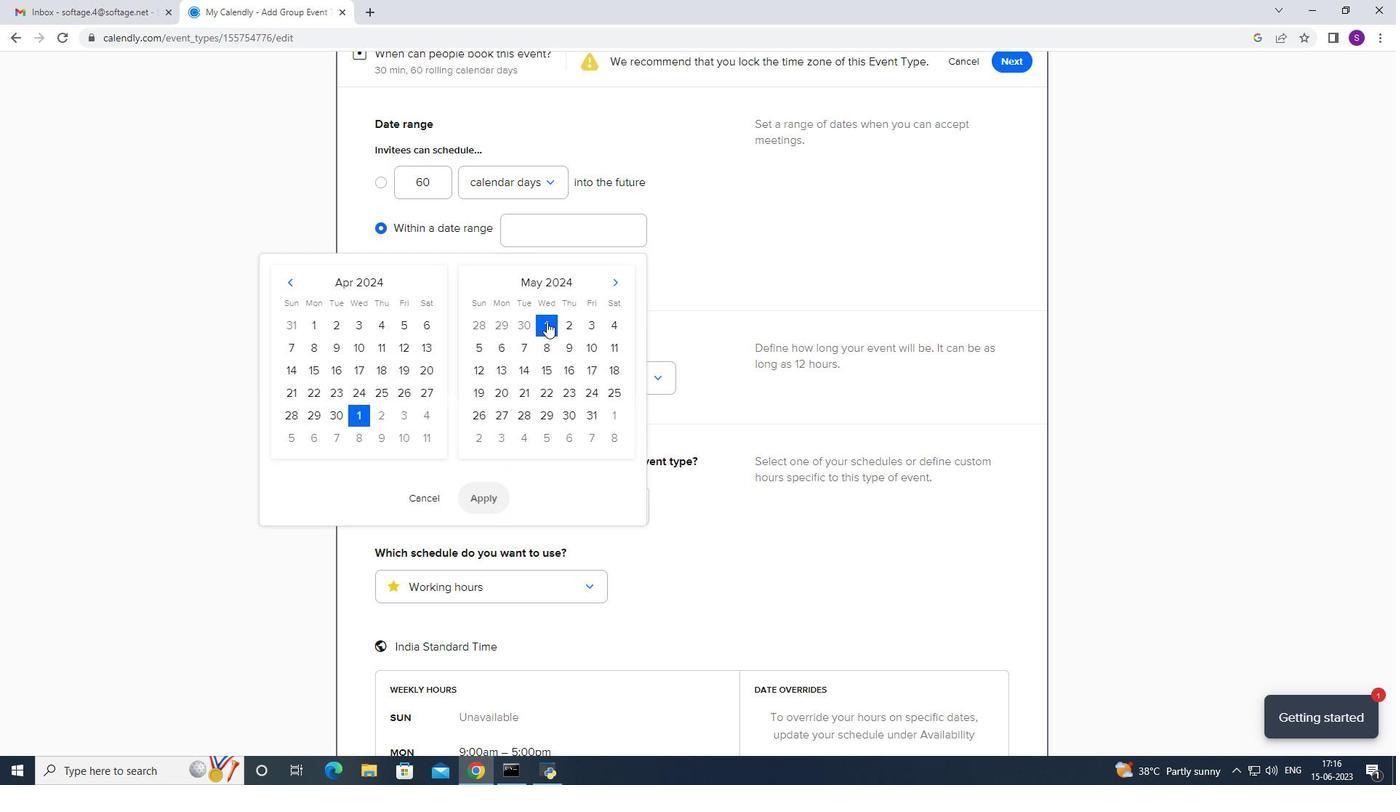 
Action: Mouse pressed left at (560, 320)
Screenshot: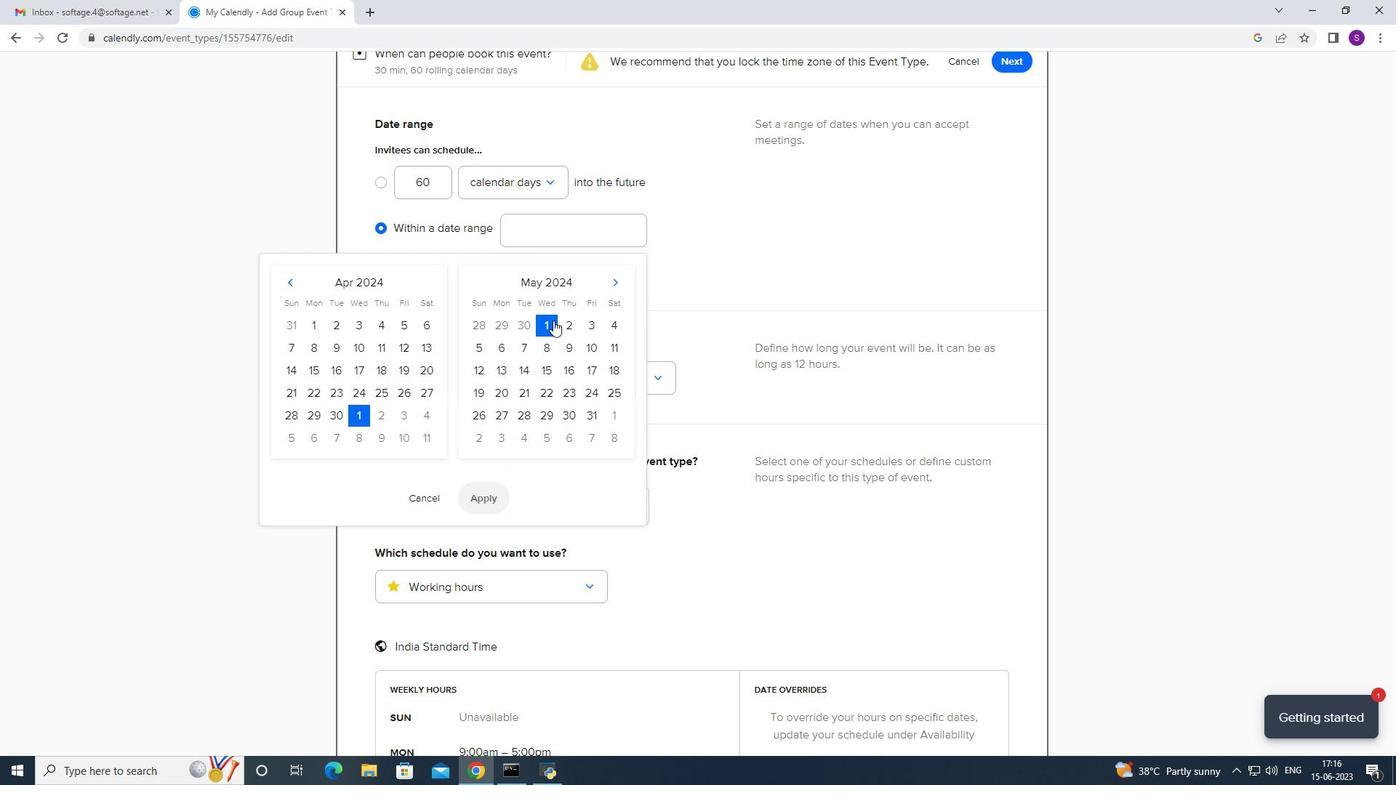 
Action: Mouse moved to (501, 486)
Screenshot: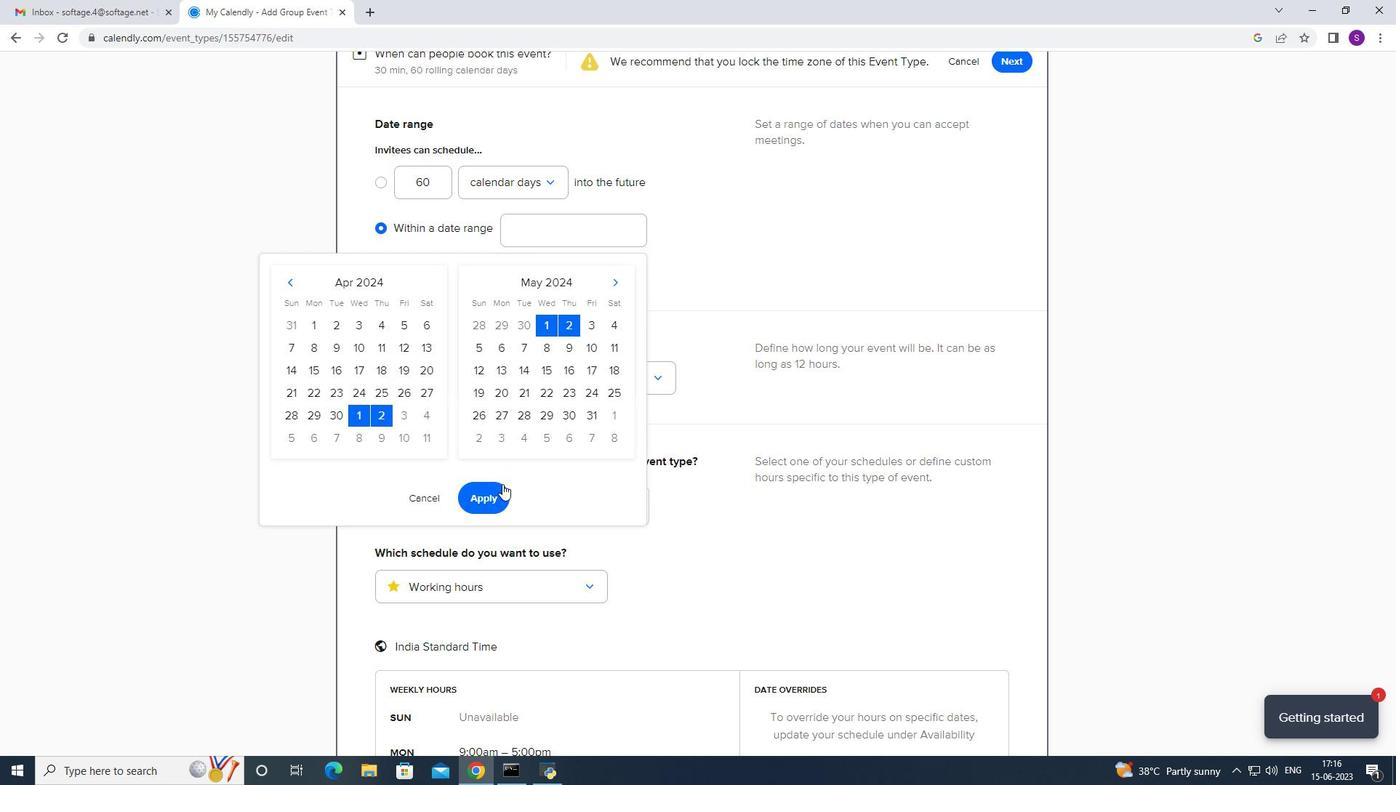 
Action: Mouse pressed left at (501, 486)
Screenshot: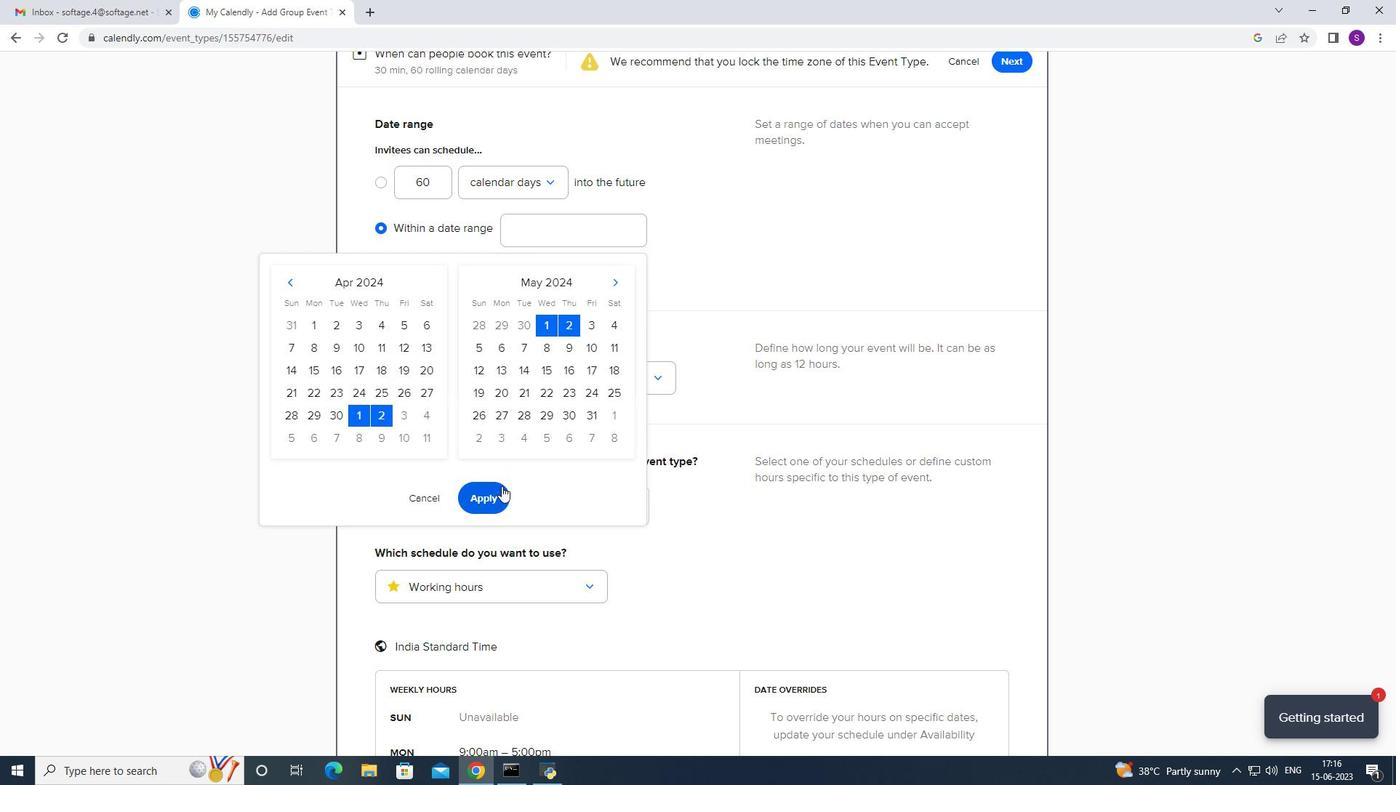 
Action: Mouse moved to (515, 466)
Screenshot: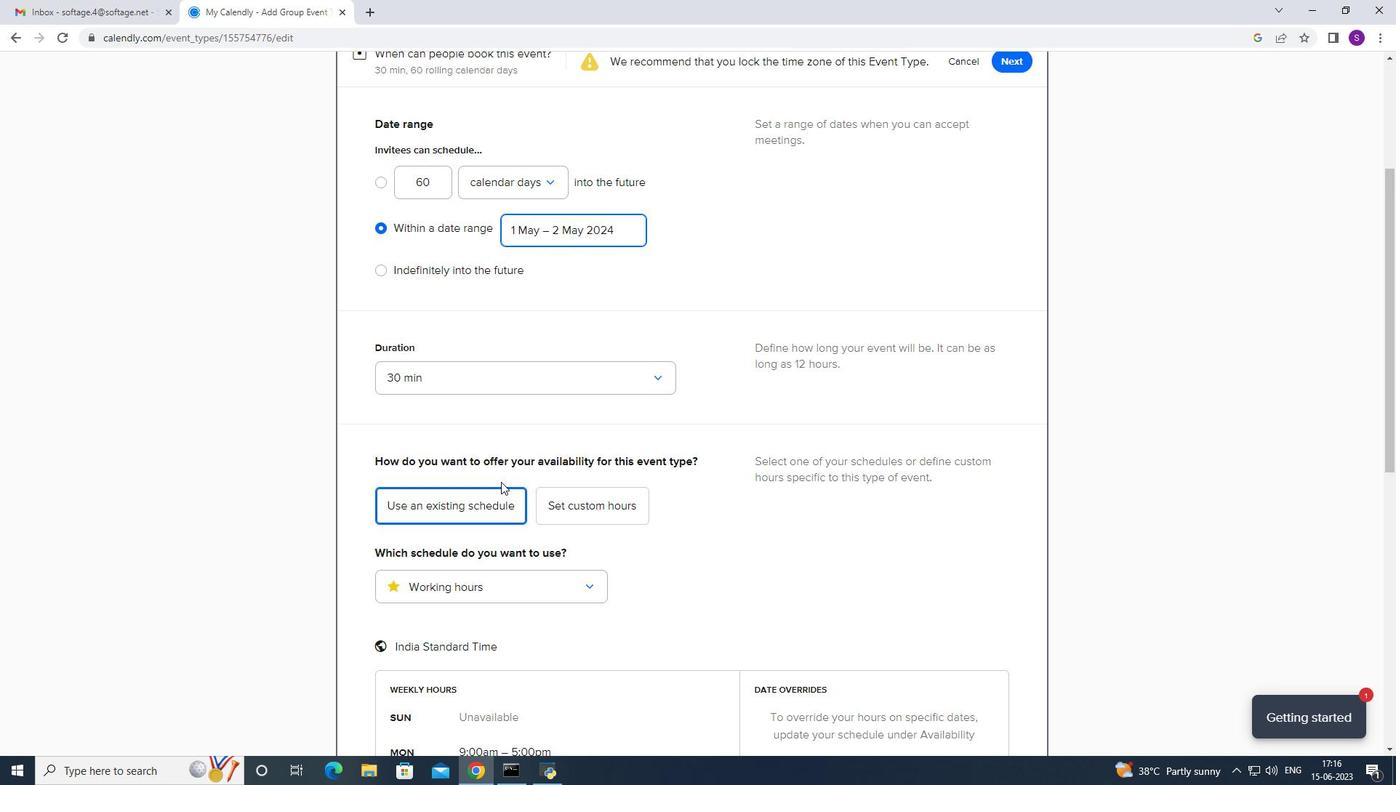 
Action: Mouse scrolled (515, 465) with delta (0, 0)
Screenshot: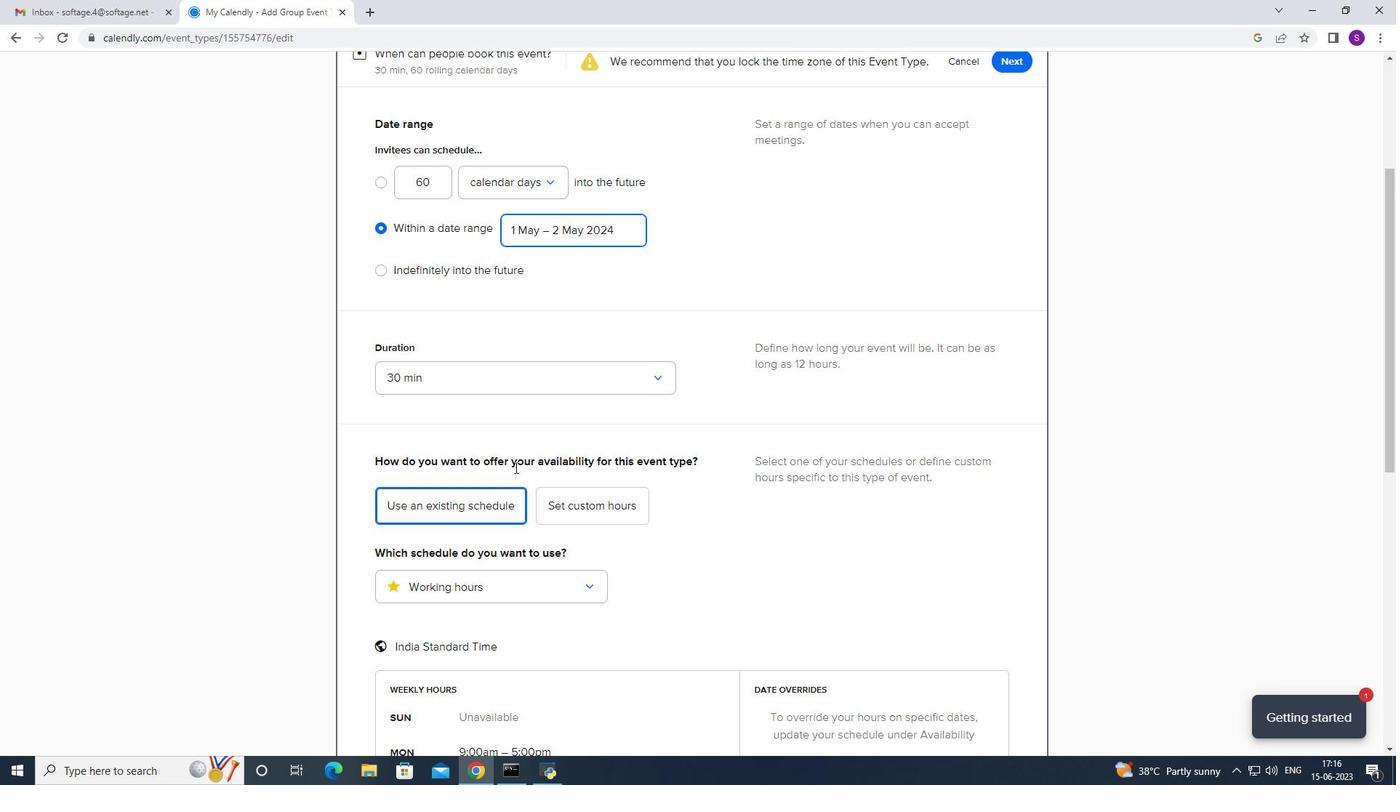 
Action: Mouse scrolled (515, 465) with delta (0, 0)
Screenshot: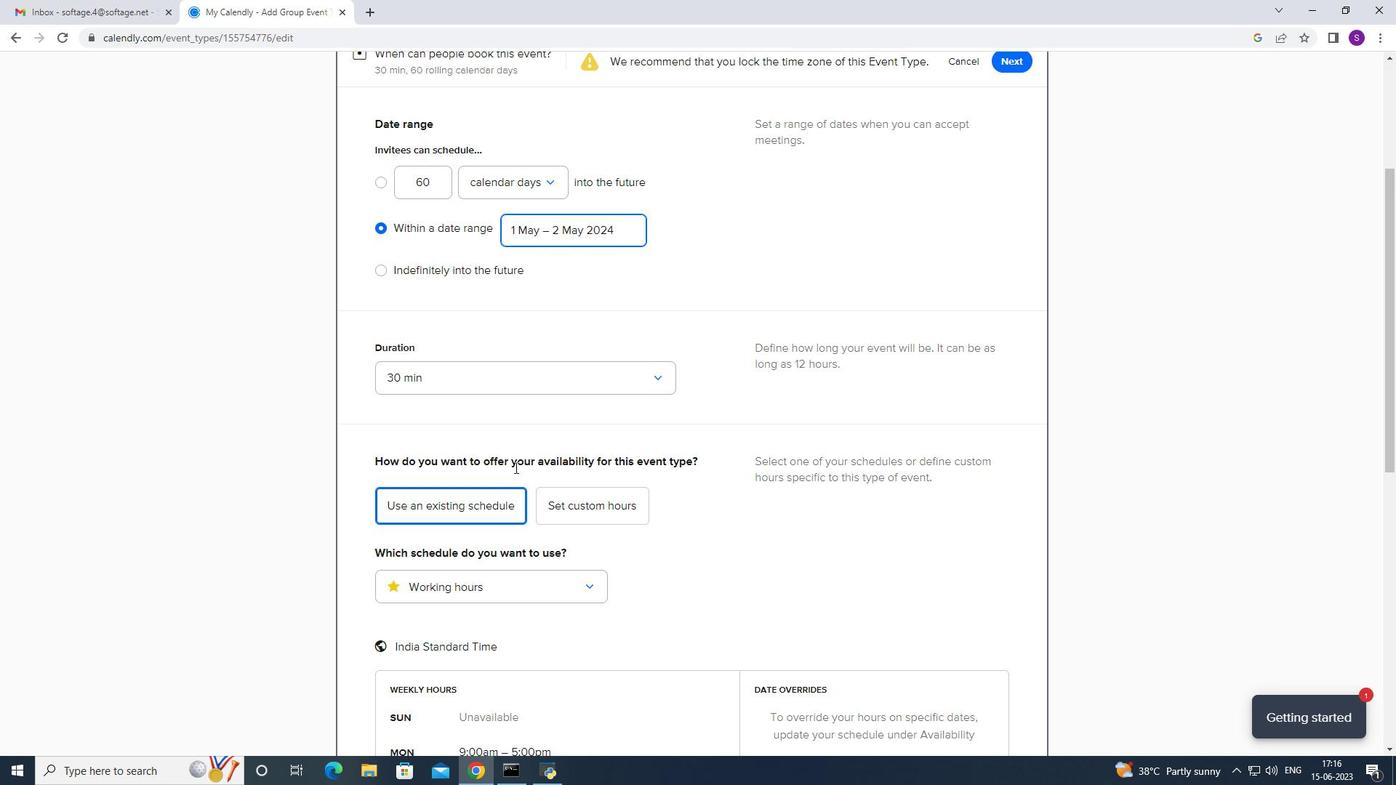 
Action: Mouse scrolled (515, 465) with delta (0, 0)
Screenshot: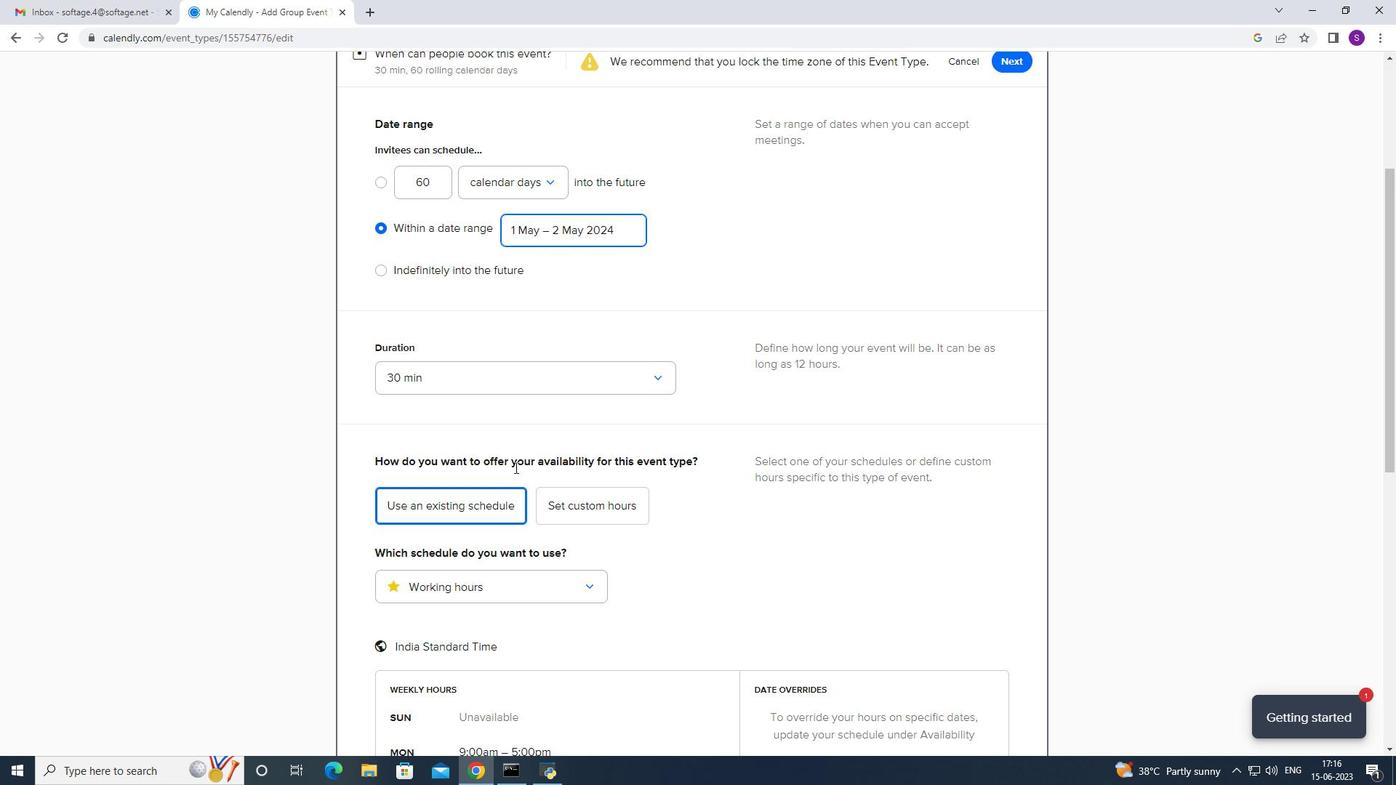
Action: Mouse scrolled (515, 465) with delta (0, 0)
Screenshot: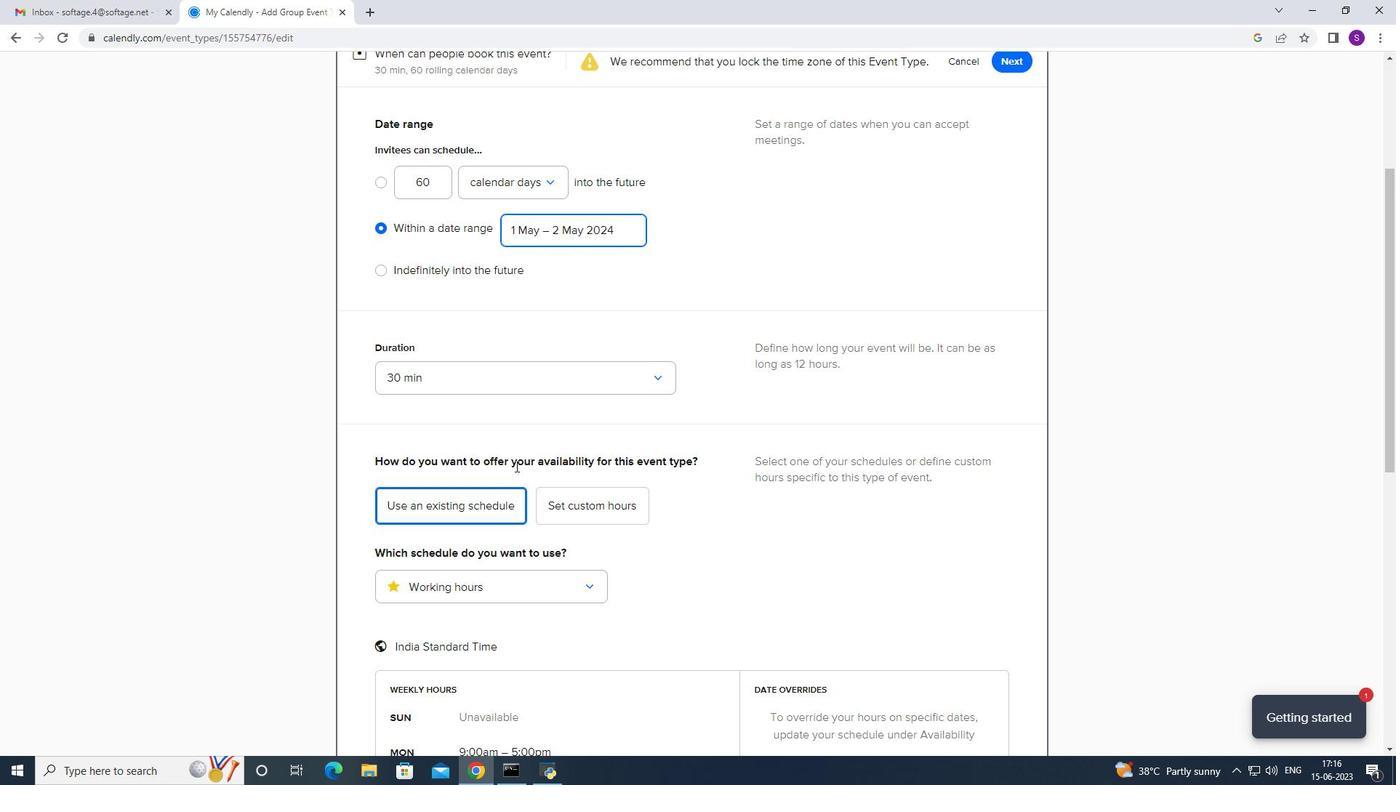 
Action: Mouse scrolled (515, 465) with delta (0, 0)
Screenshot: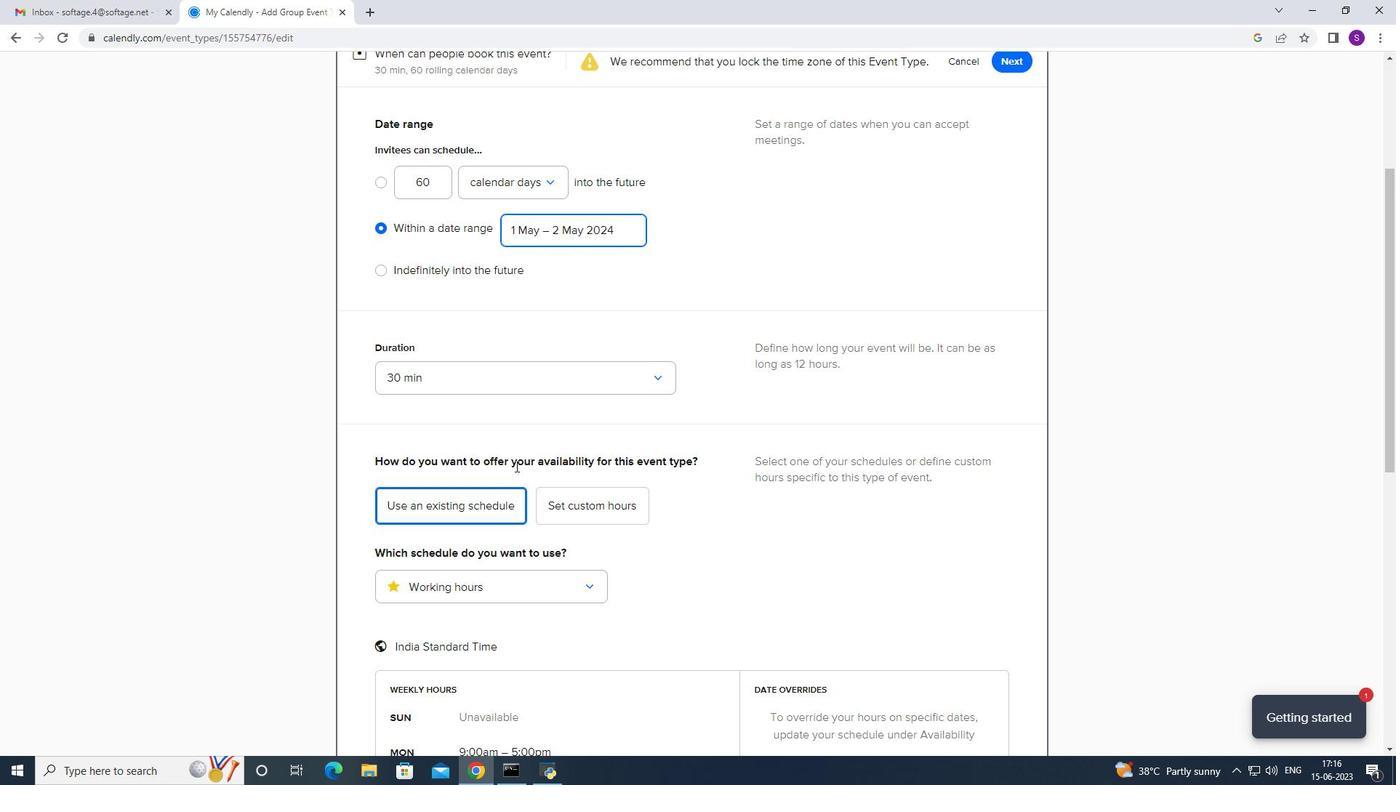 
Action: Mouse moved to (517, 460)
Screenshot: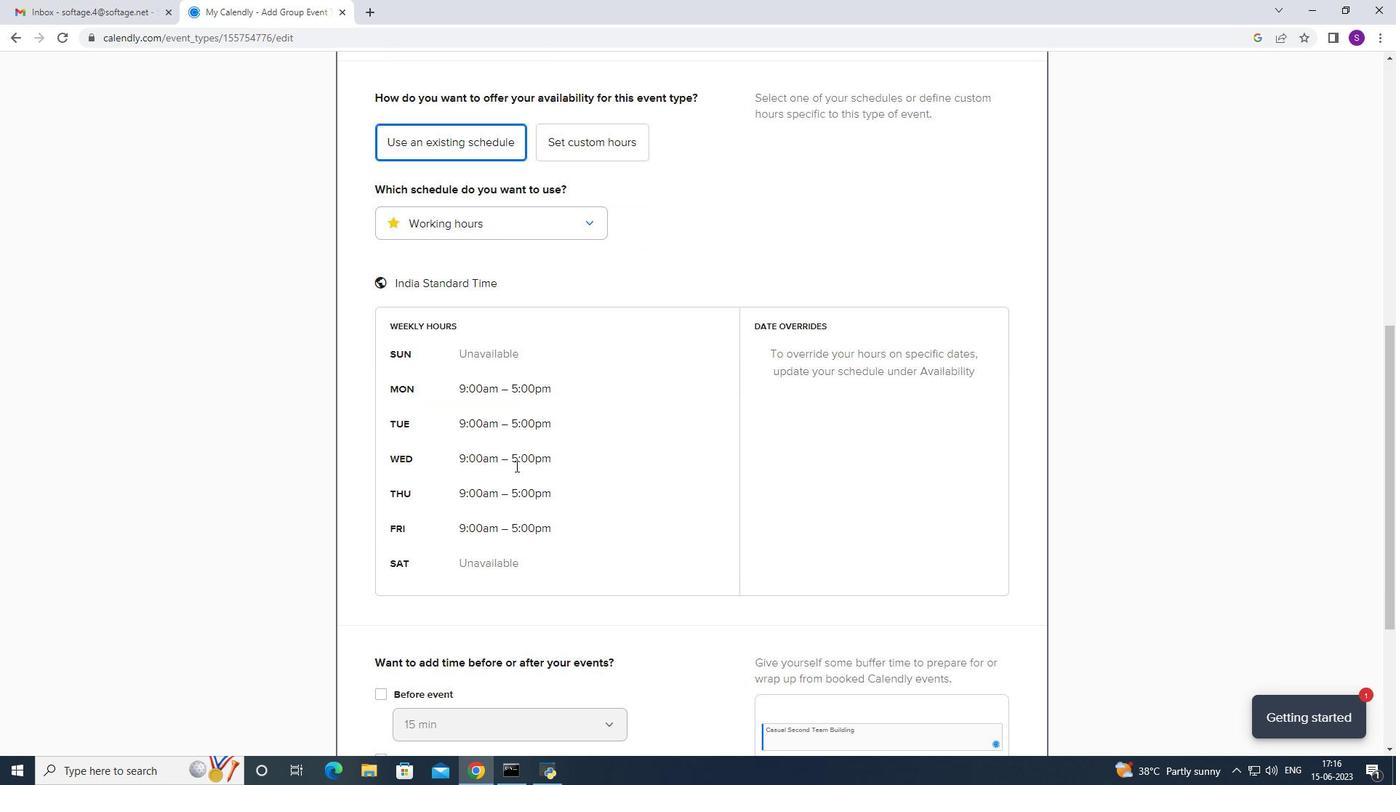 
Action: Mouse scrolled (517, 459) with delta (0, 0)
Screenshot: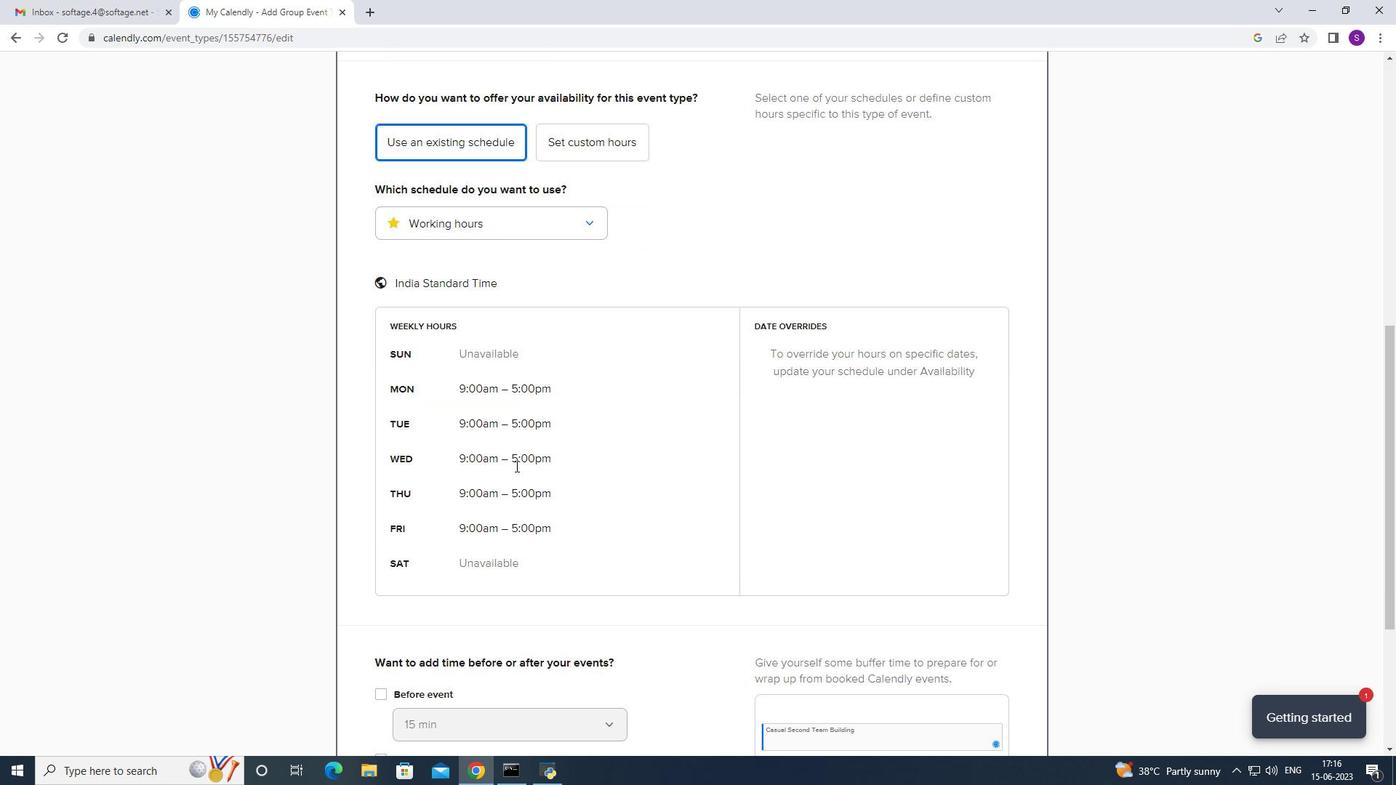 
Action: Mouse scrolled (517, 459) with delta (0, 0)
Screenshot: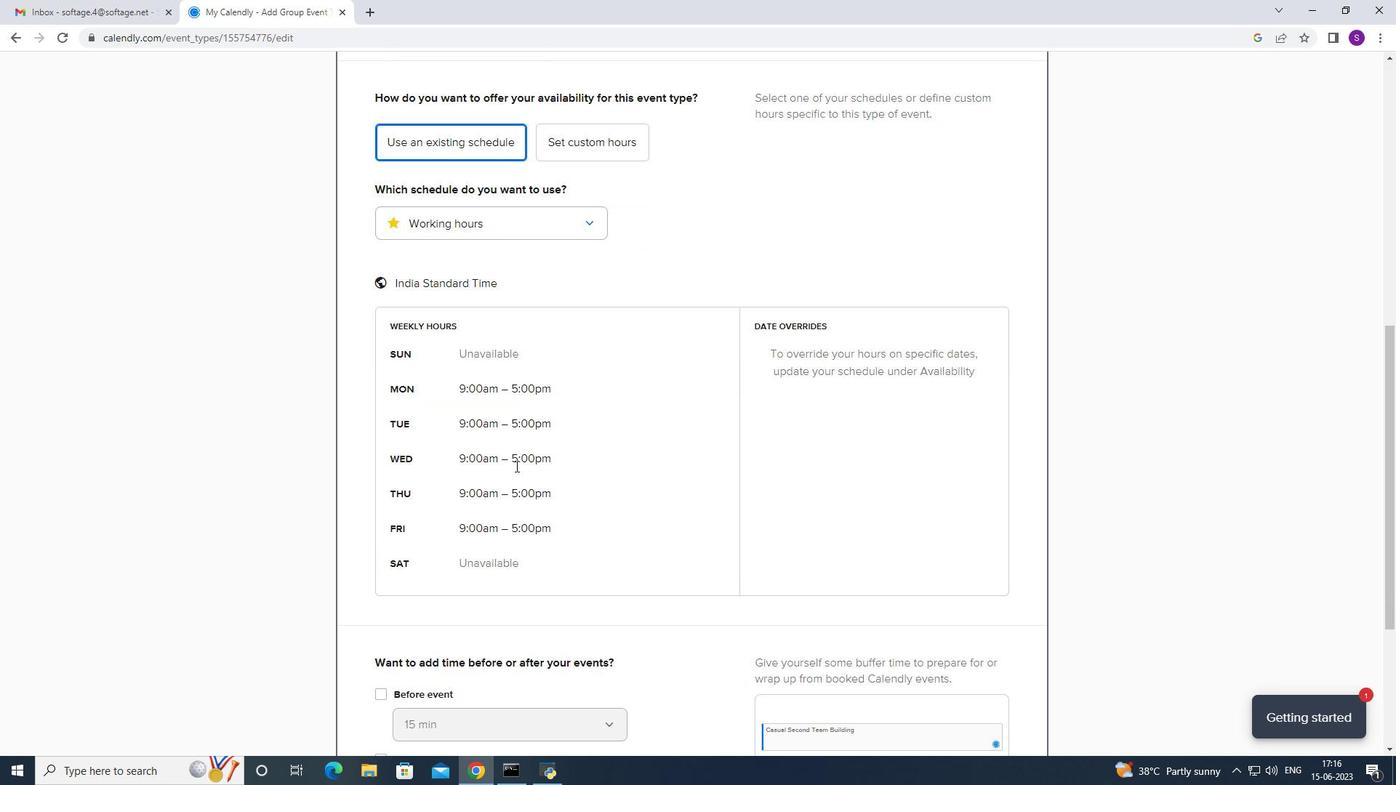 
Action: Mouse scrolled (517, 459) with delta (0, 0)
Screenshot: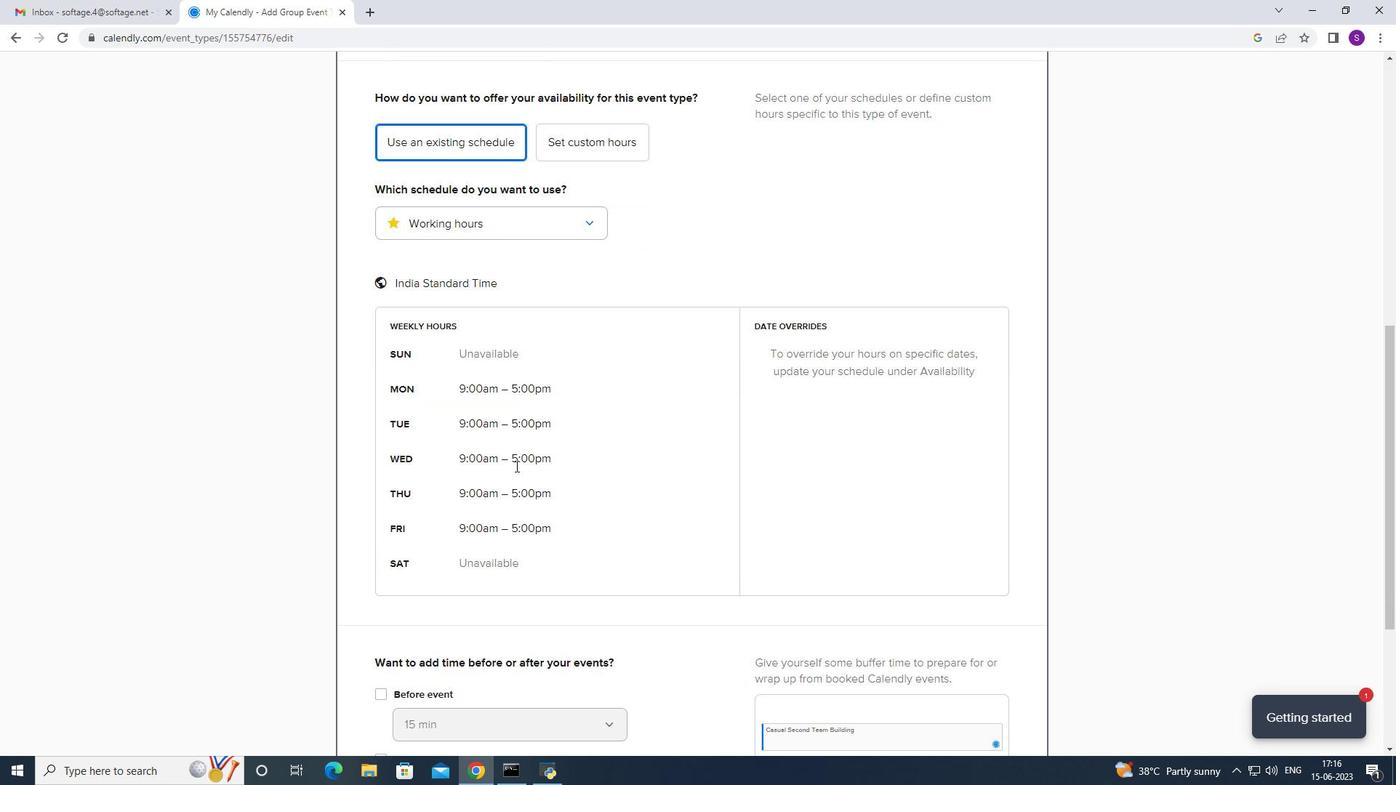 
Action: Mouse scrolled (517, 459) with delta (0, 0)
Screenshot: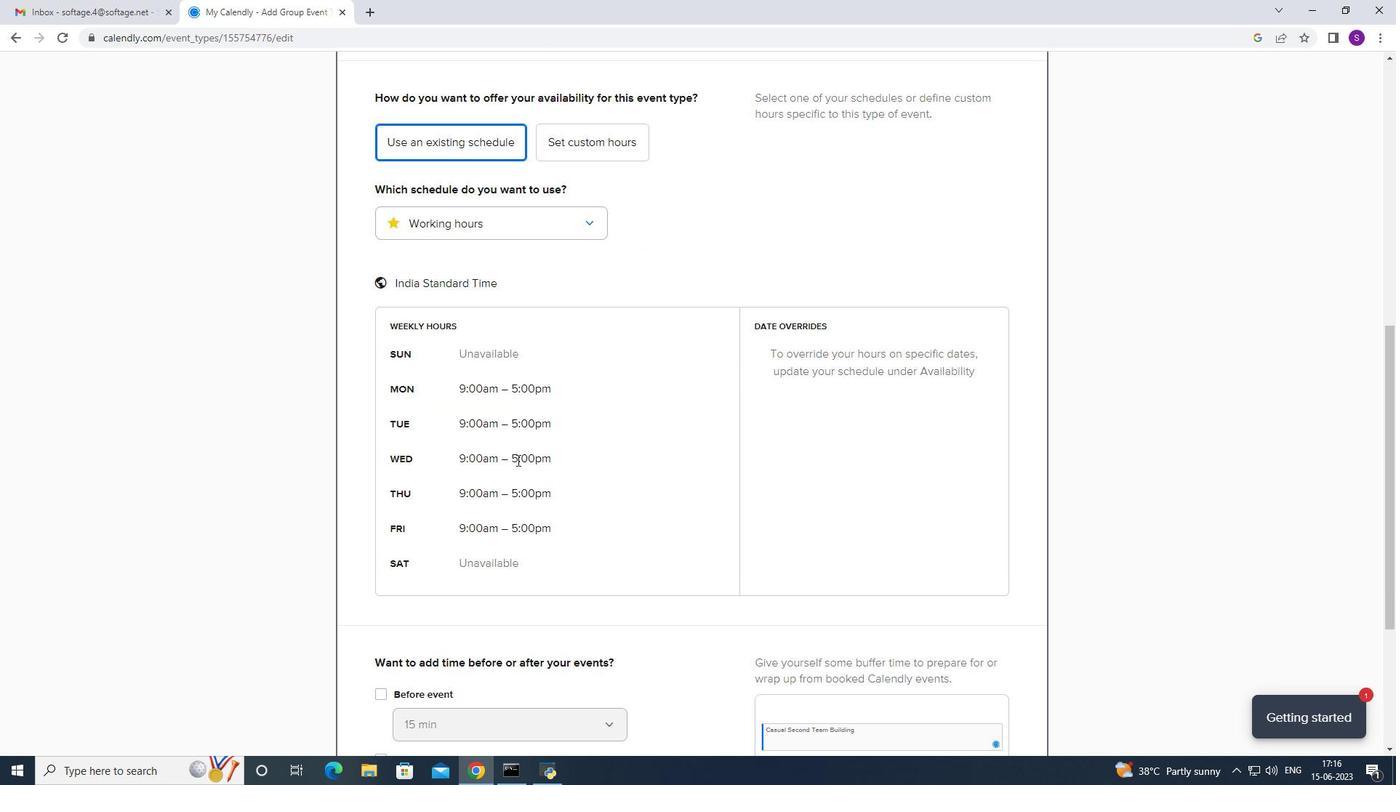 
Action: Mouse moved to (1007, 680)
Screenshot: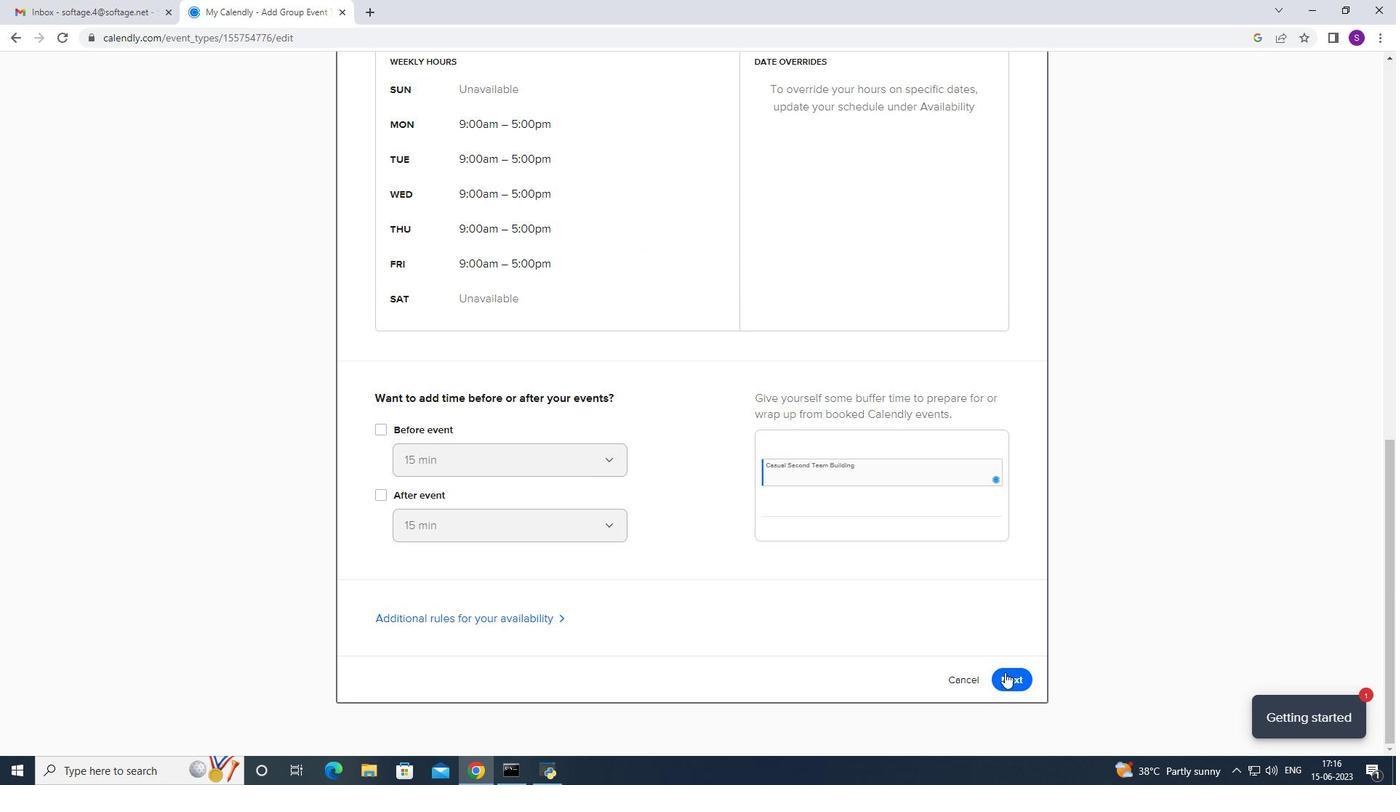 
Action: Mouse pressed left at (1007, 680)
Screenshot: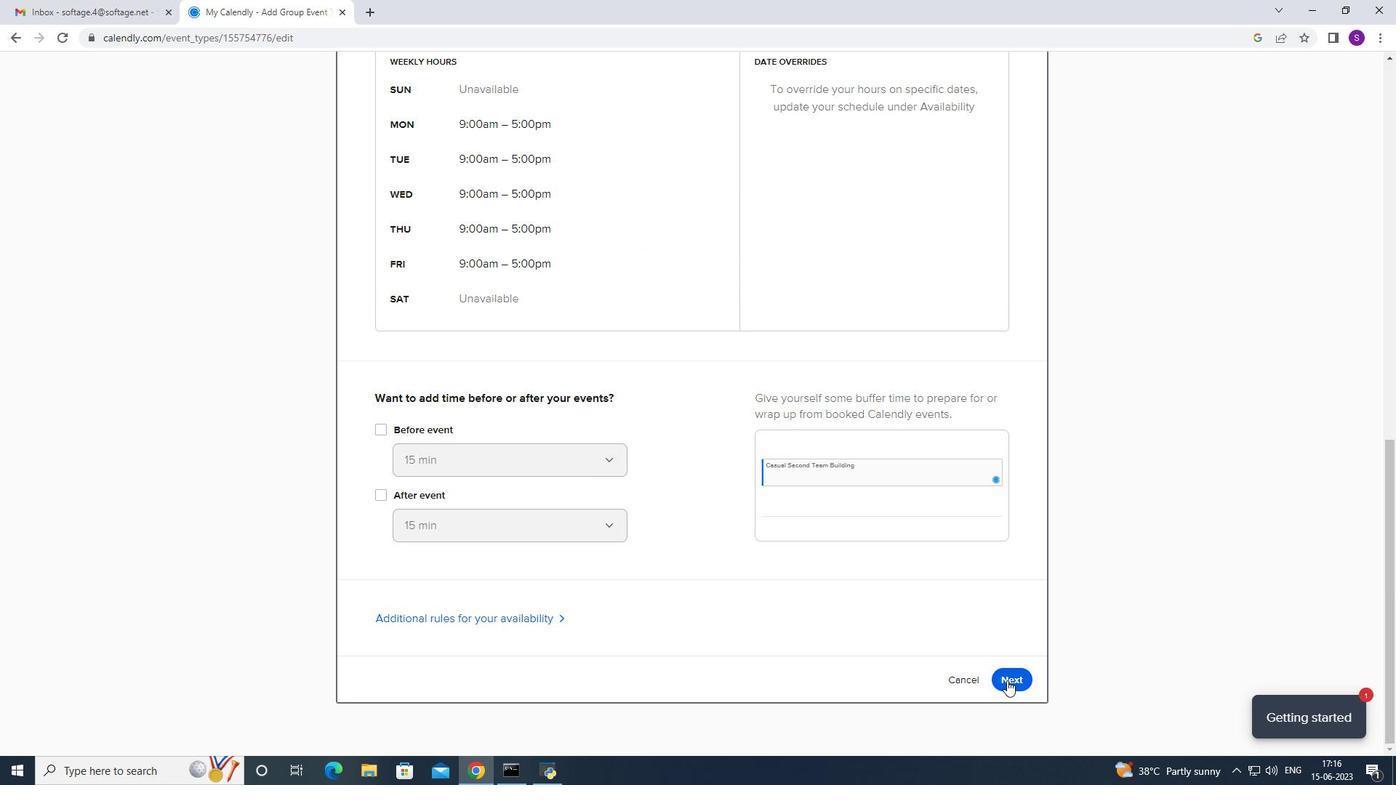 
Action: Mouse moved to (1043, 129)
Screenshot: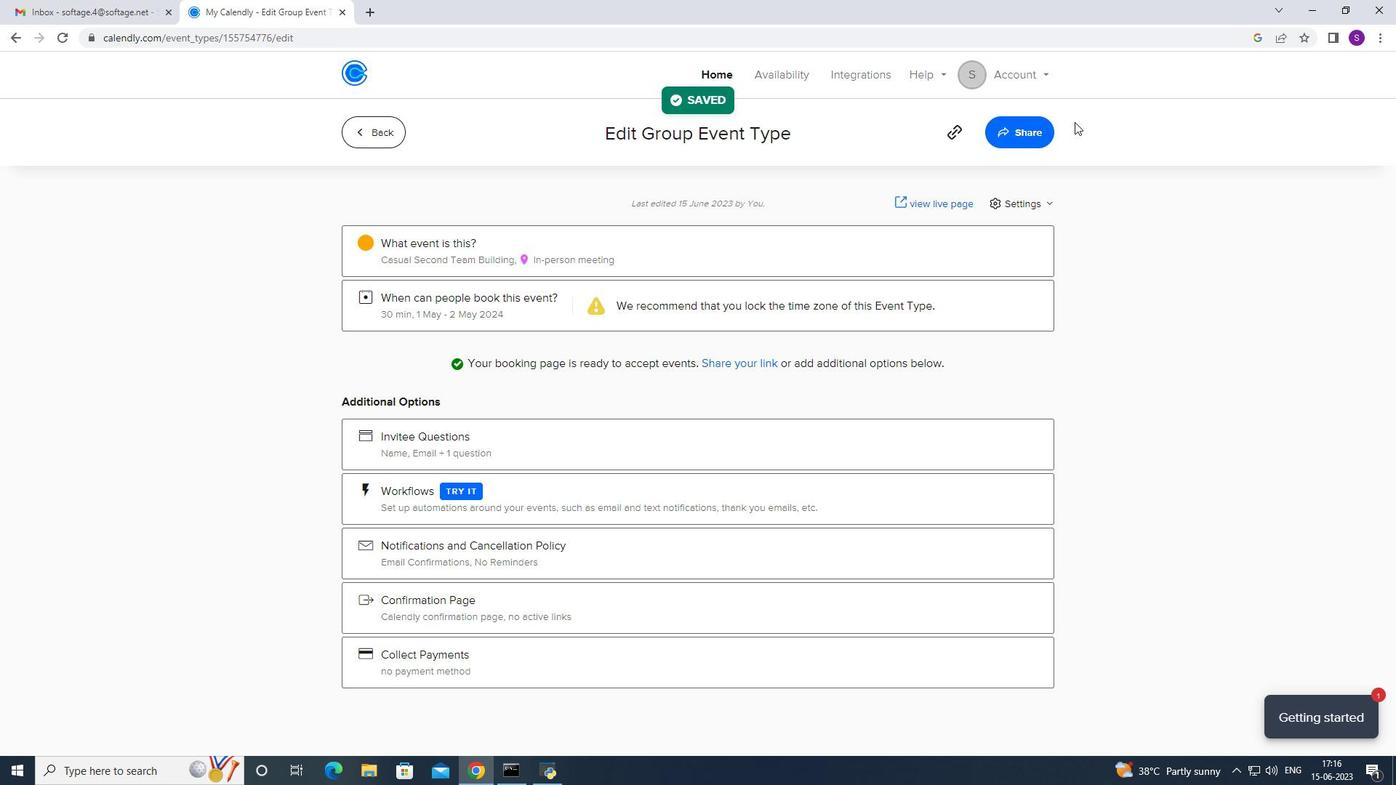 
Action: Mouse pressed left at (1043, 129)
Screenshot: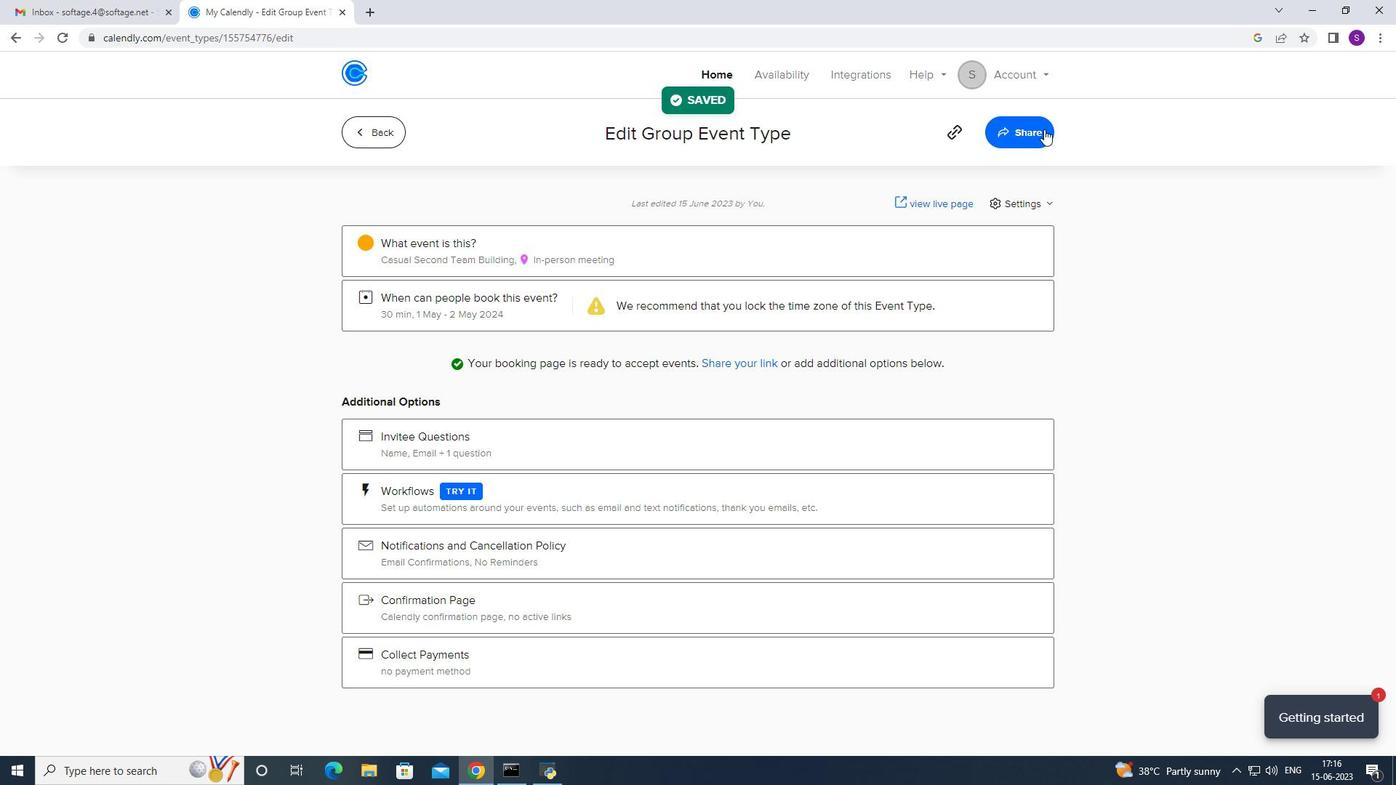 
Action: Mouse moved to (856, 263)
Screenshot: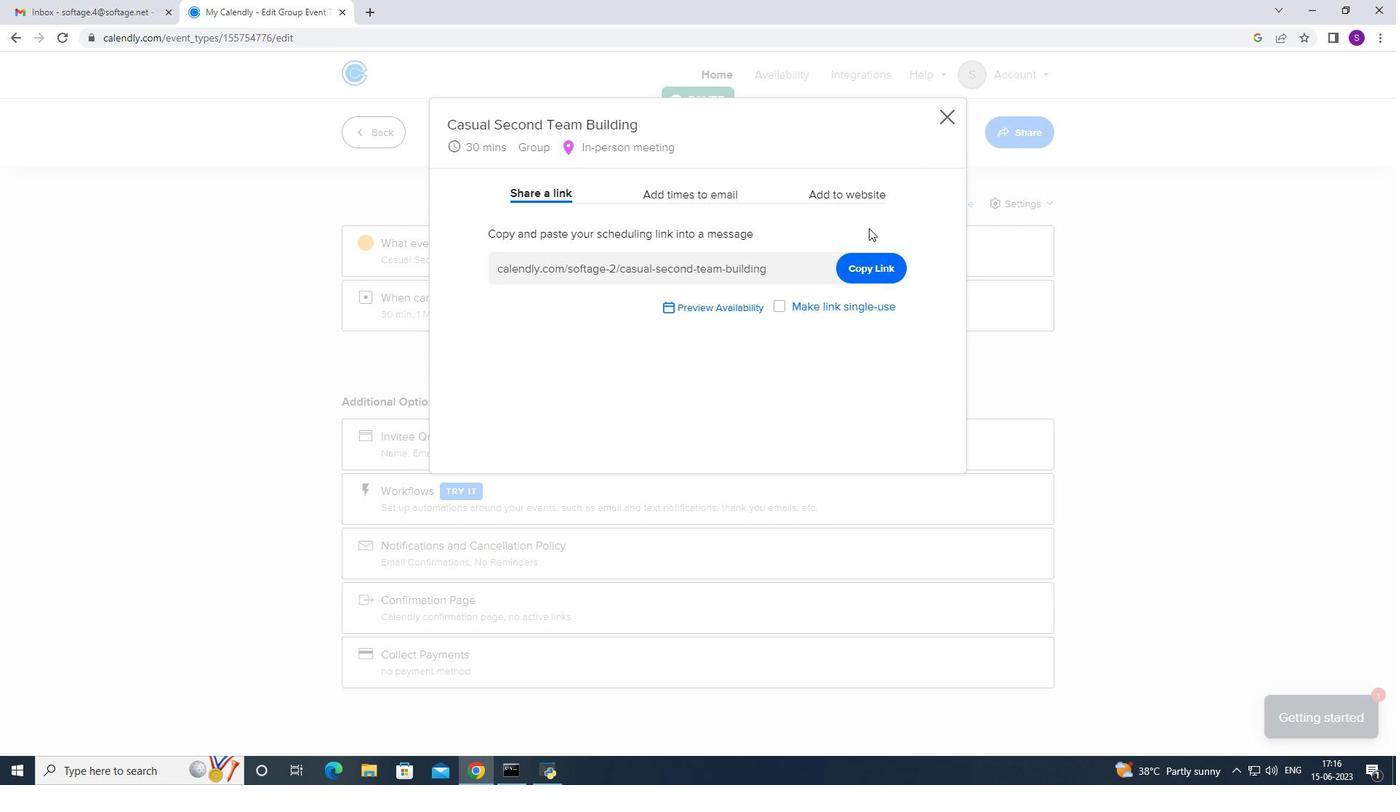 
Action: Mouse pressed left at (856, 263)
Screenshot: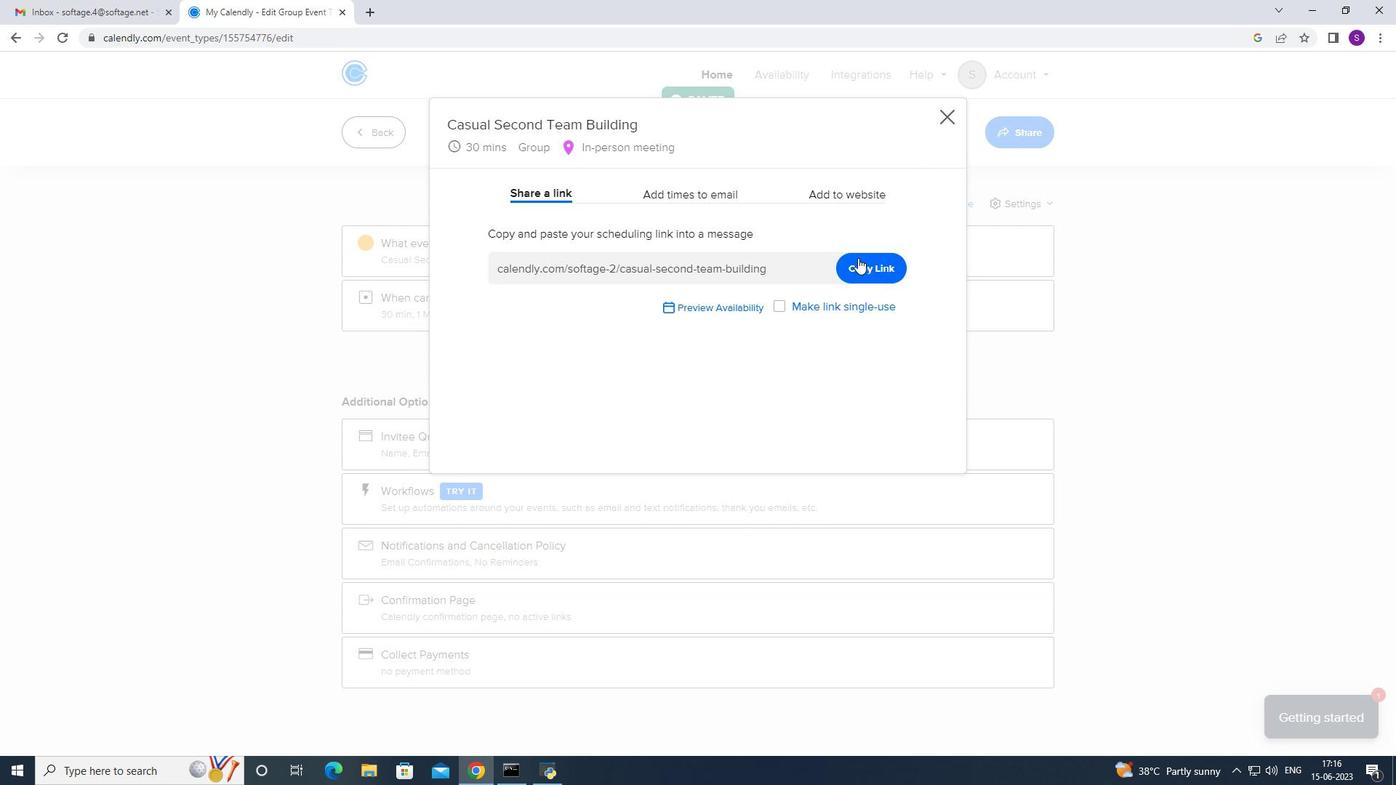 
Action: Mouse moved to (138, 18)
Screenshot: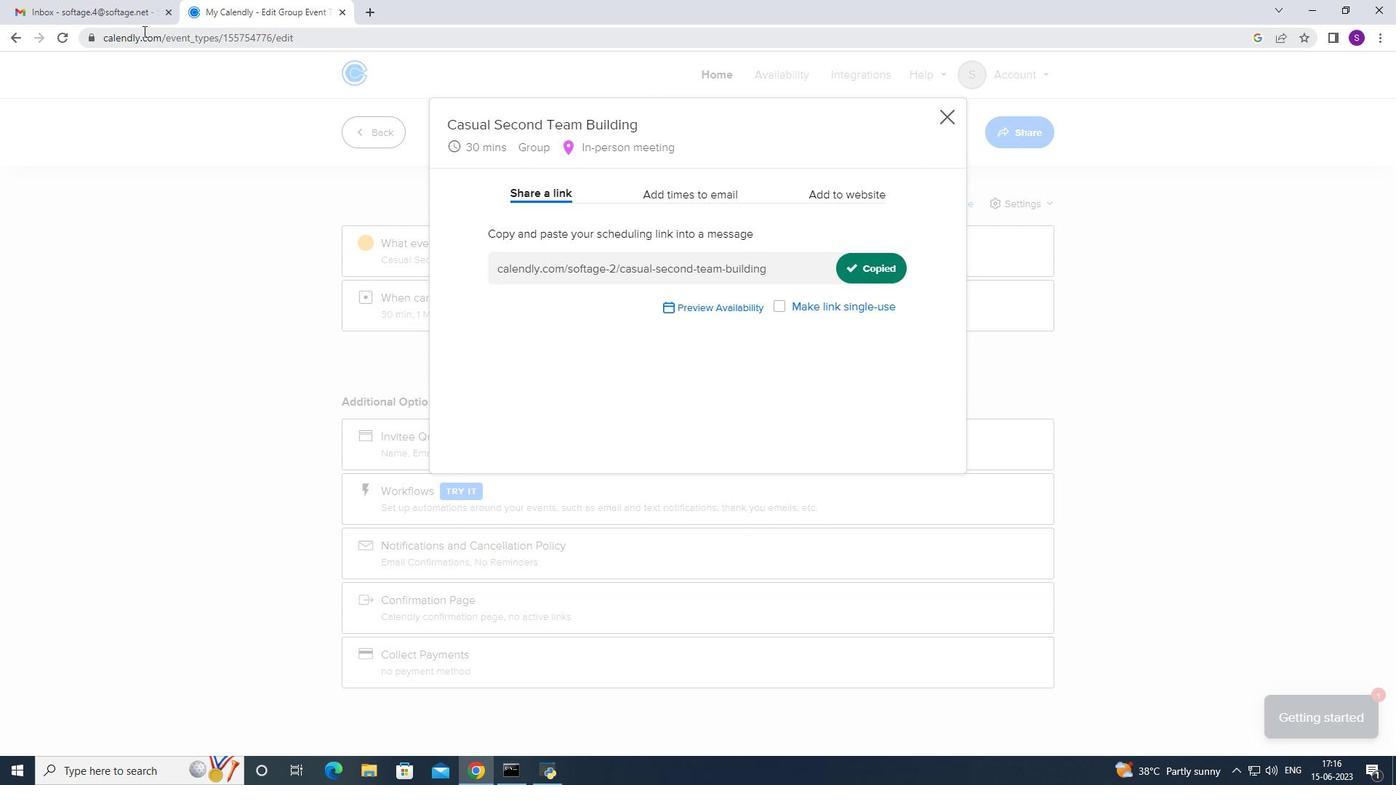 
Action: Mouse pressed left at (138, 18)
Screenshot: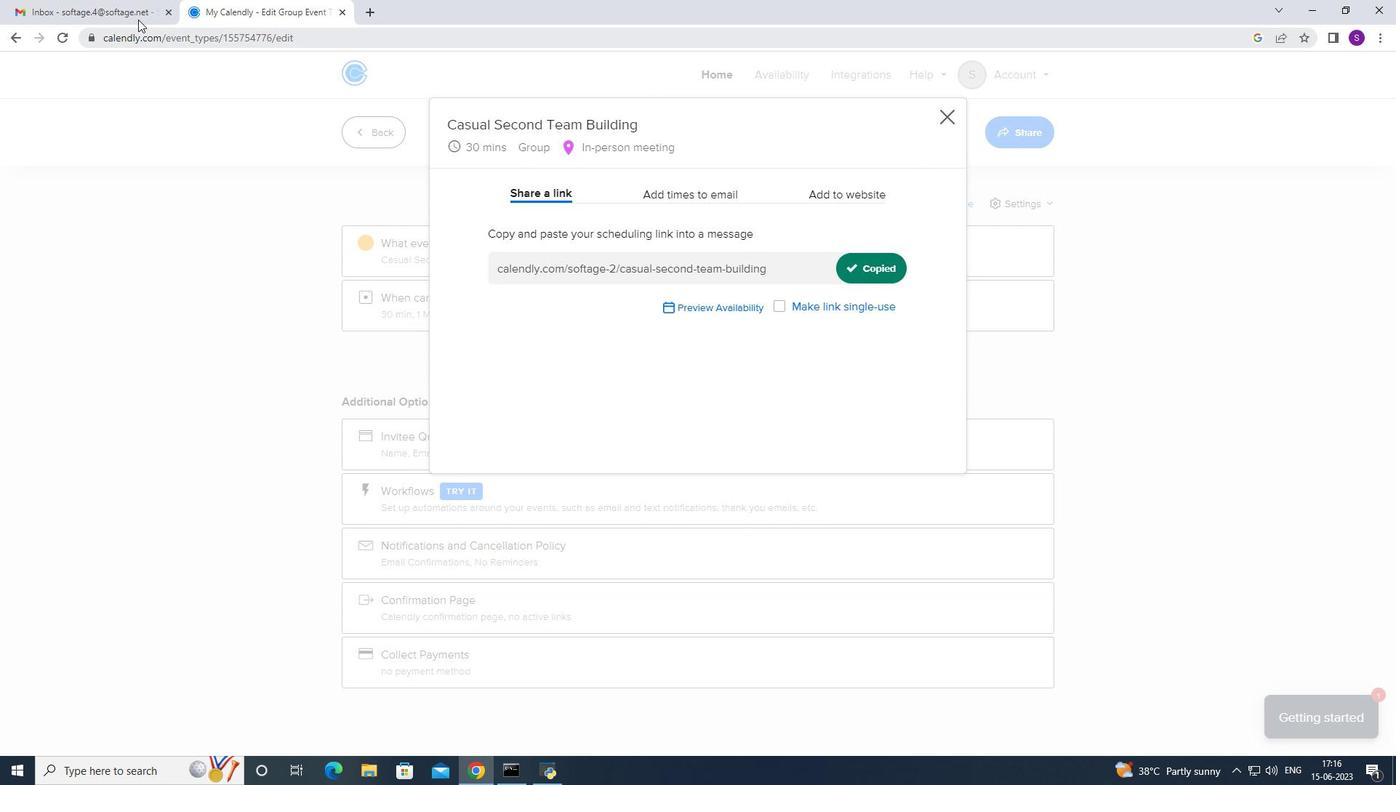 
Action: Mouse moved to (99, 118)
Screenshot: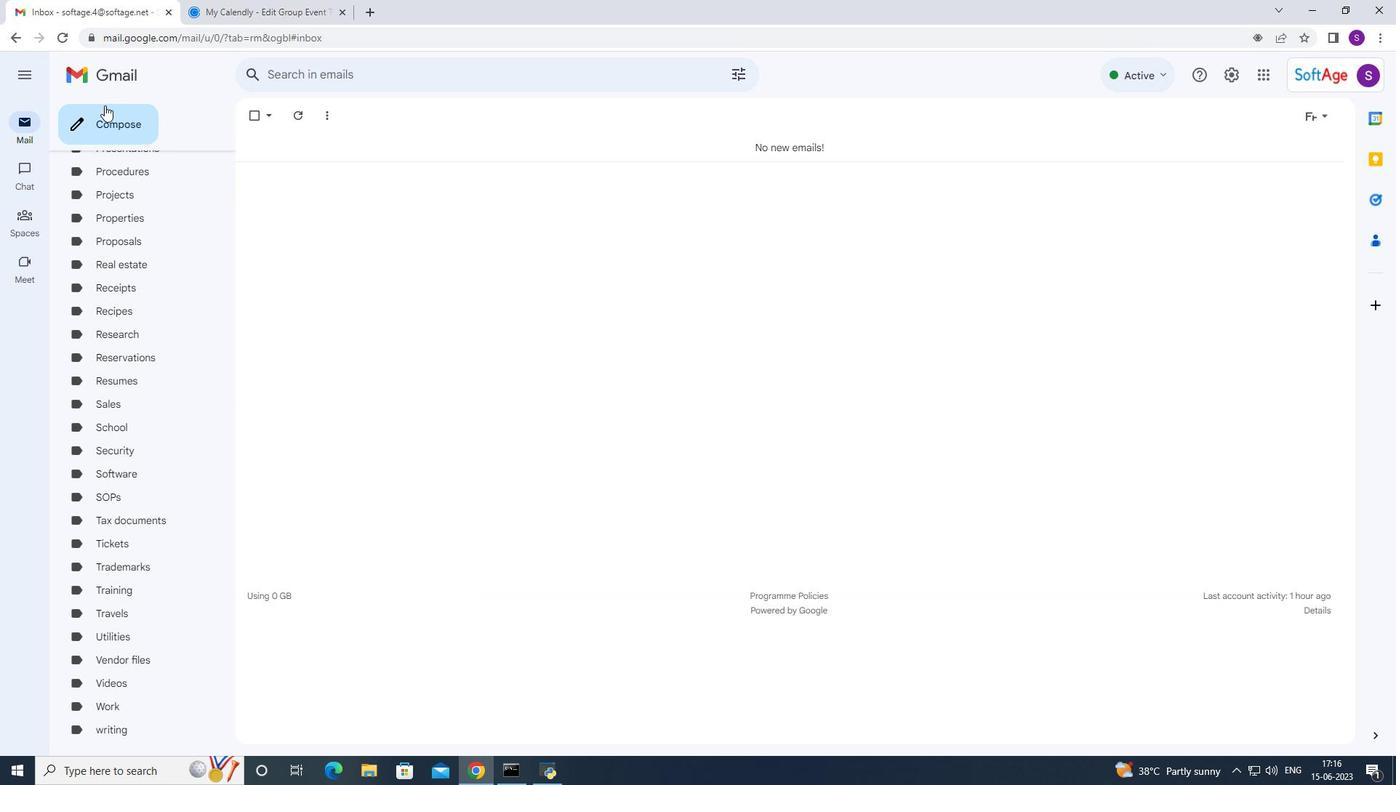 
Action: Mouse pressed left at (99, 118)
Screenshot: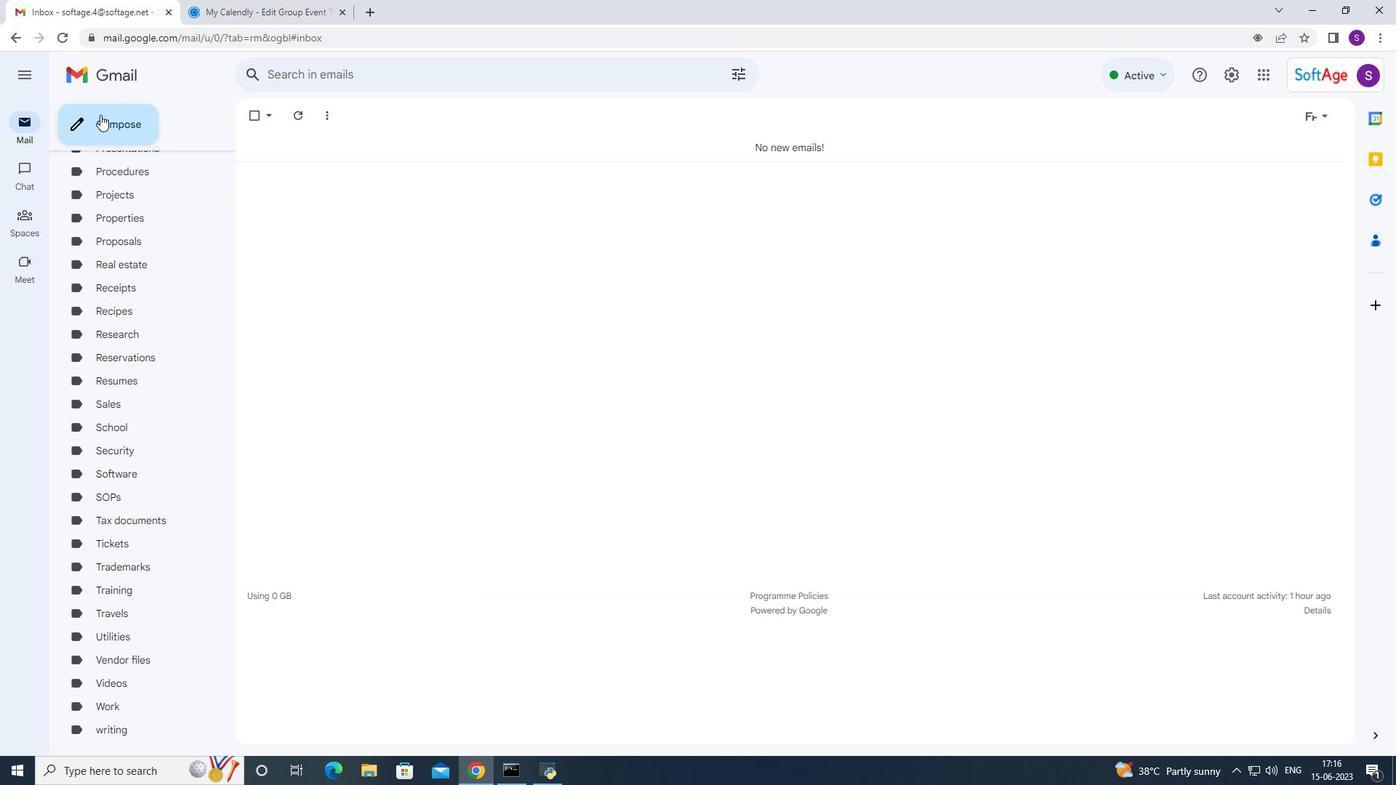 
Action: Mouse moved to (1030, 424)
Screenshot: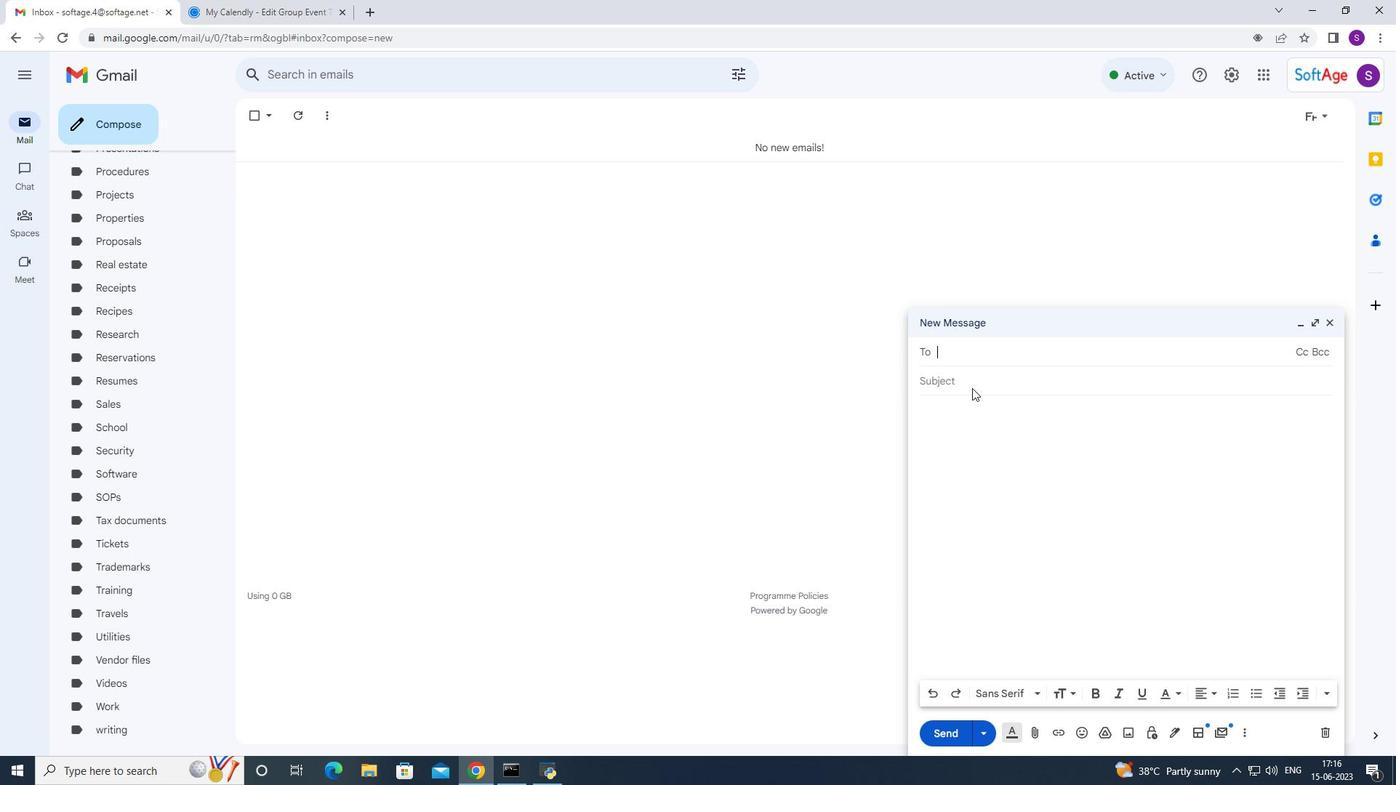 
Action: Mouse pressed left at (1030, 424)
Screenshot: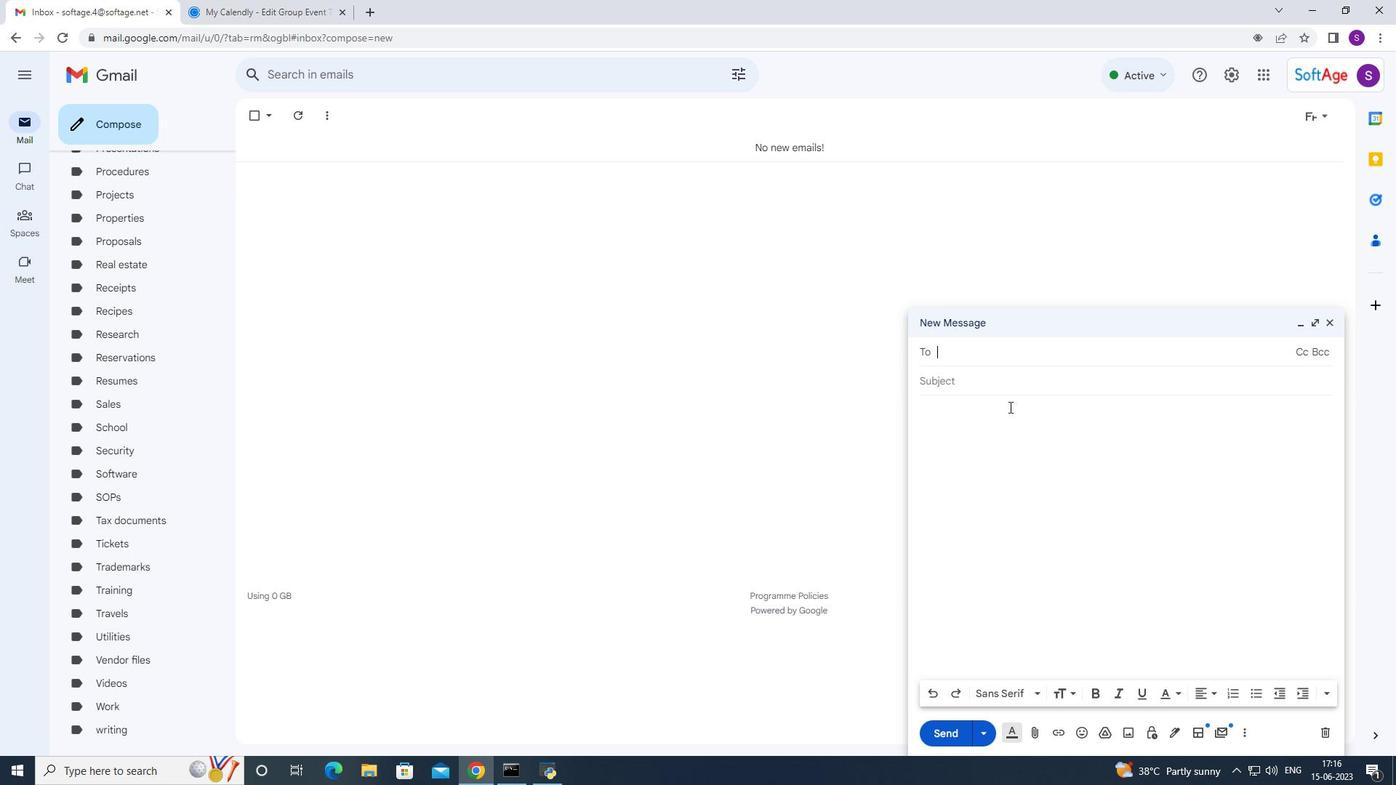
Action: Mouse pressed right at (1030, 424)
Screenshot: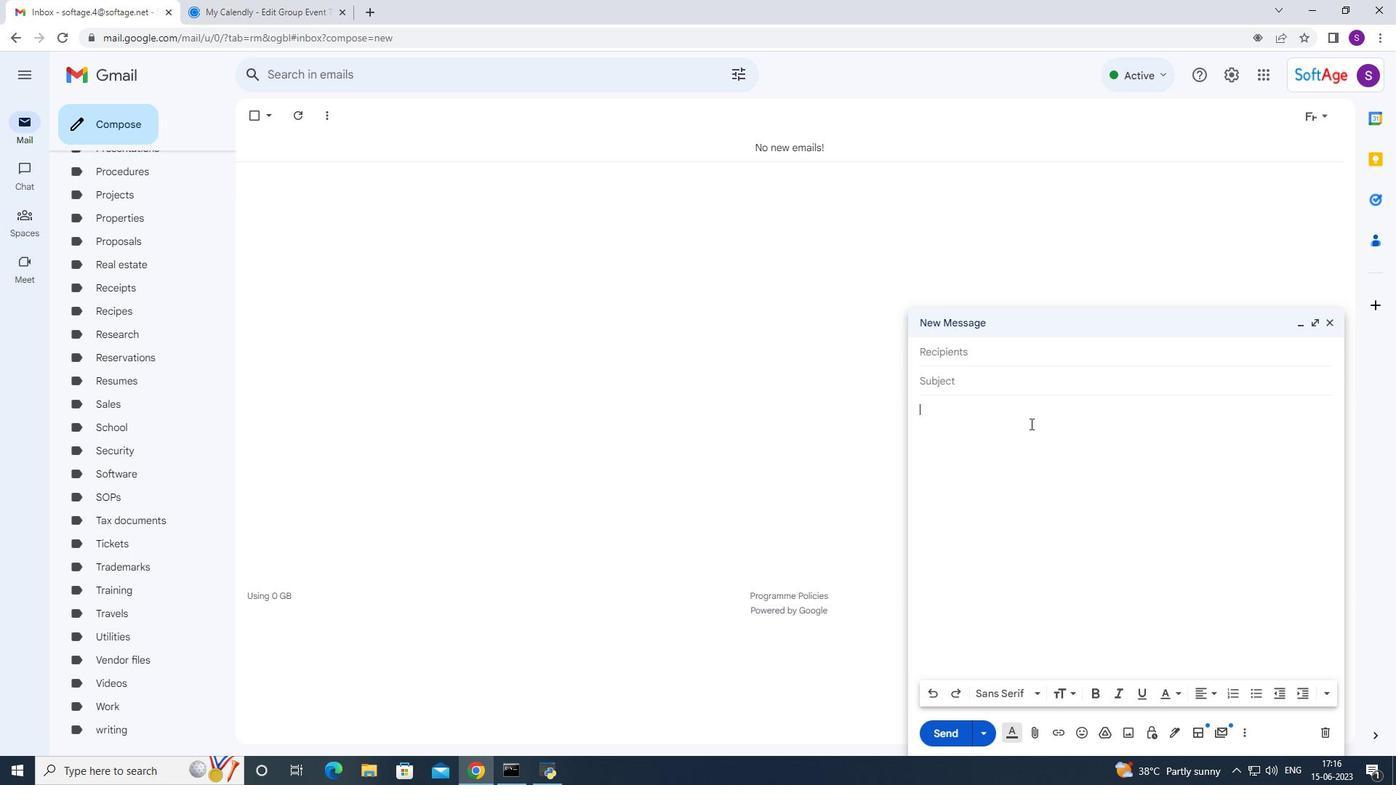 
Action: Mouse moved to (1069, 528)
Screenshot: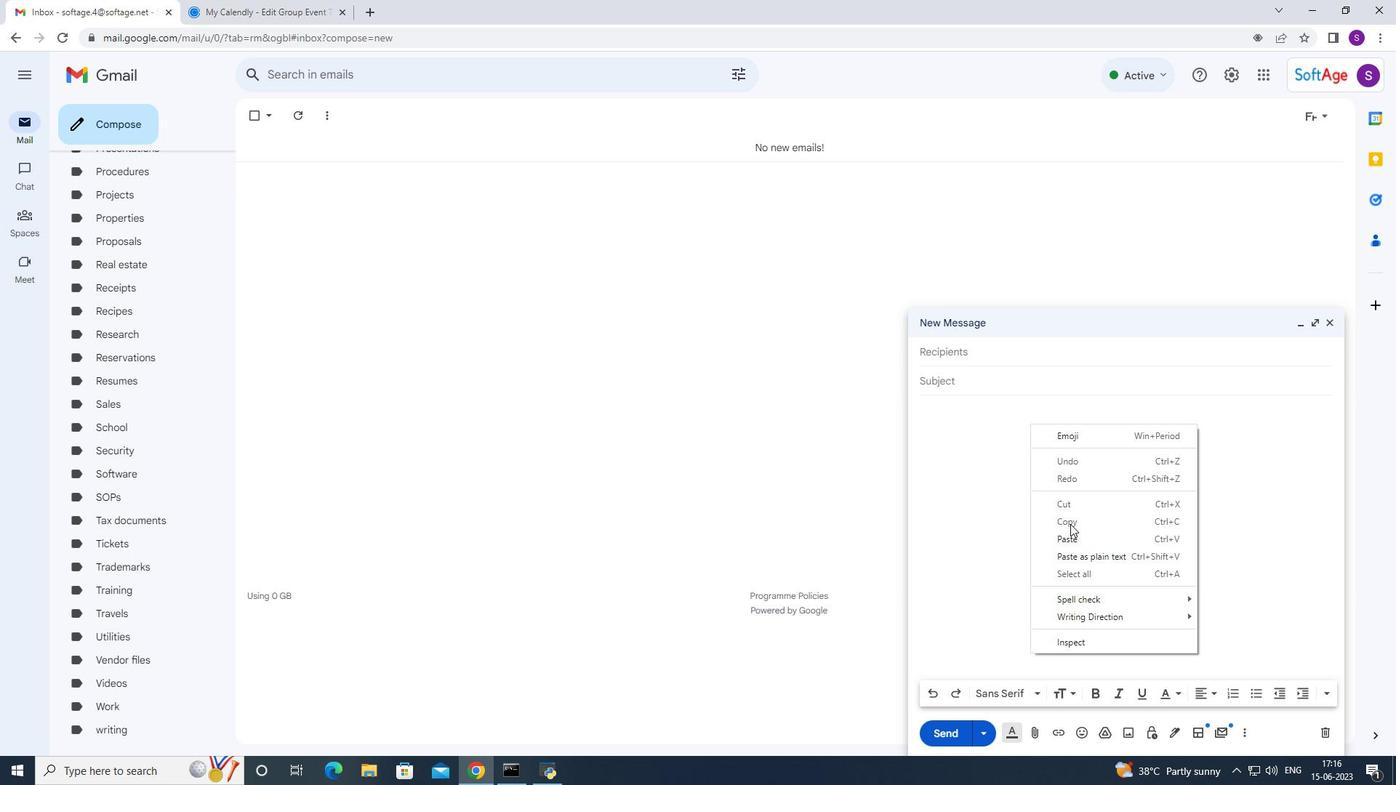 
Action: Mouse pressed left at (1069, 528)
Screenshot: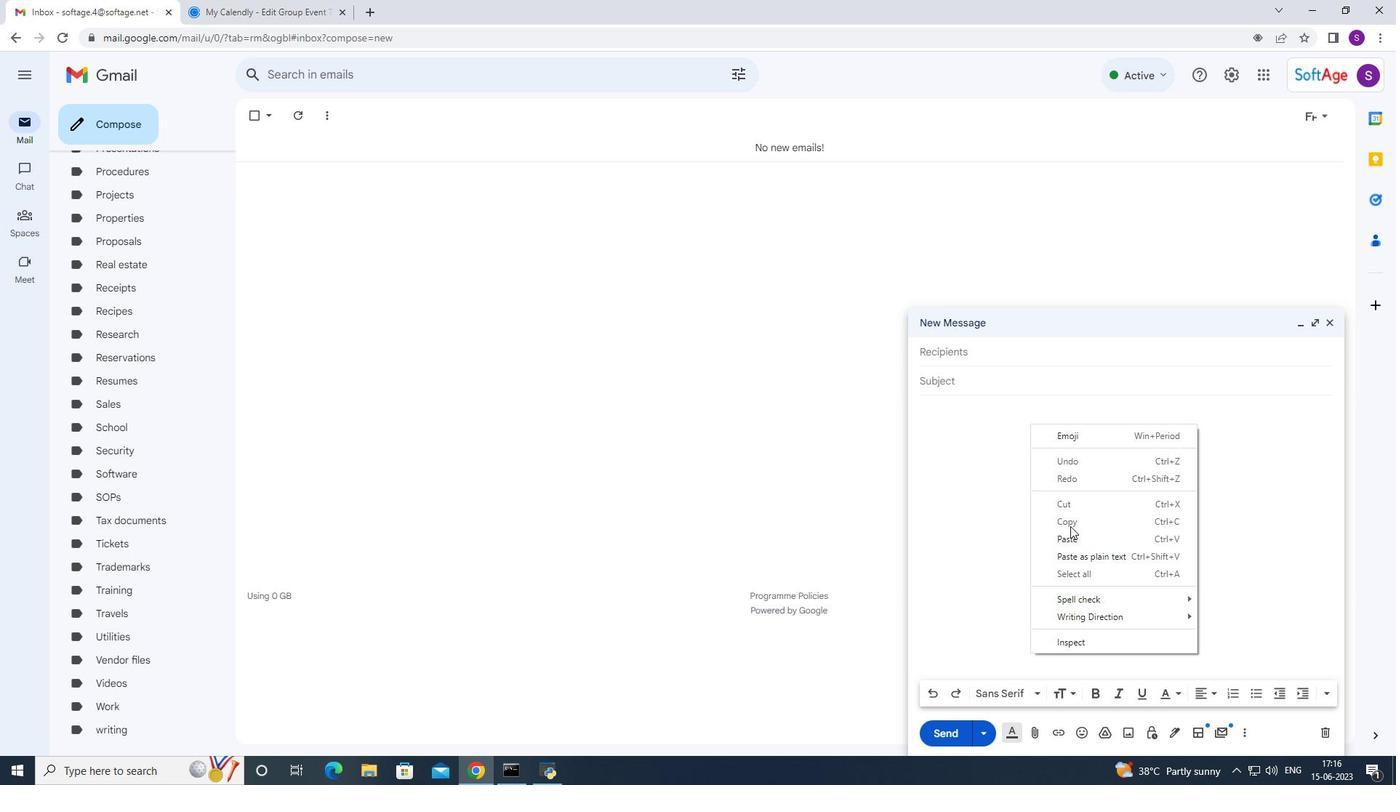 
Action: Mouse moved to (1066, 533)
Screenshot: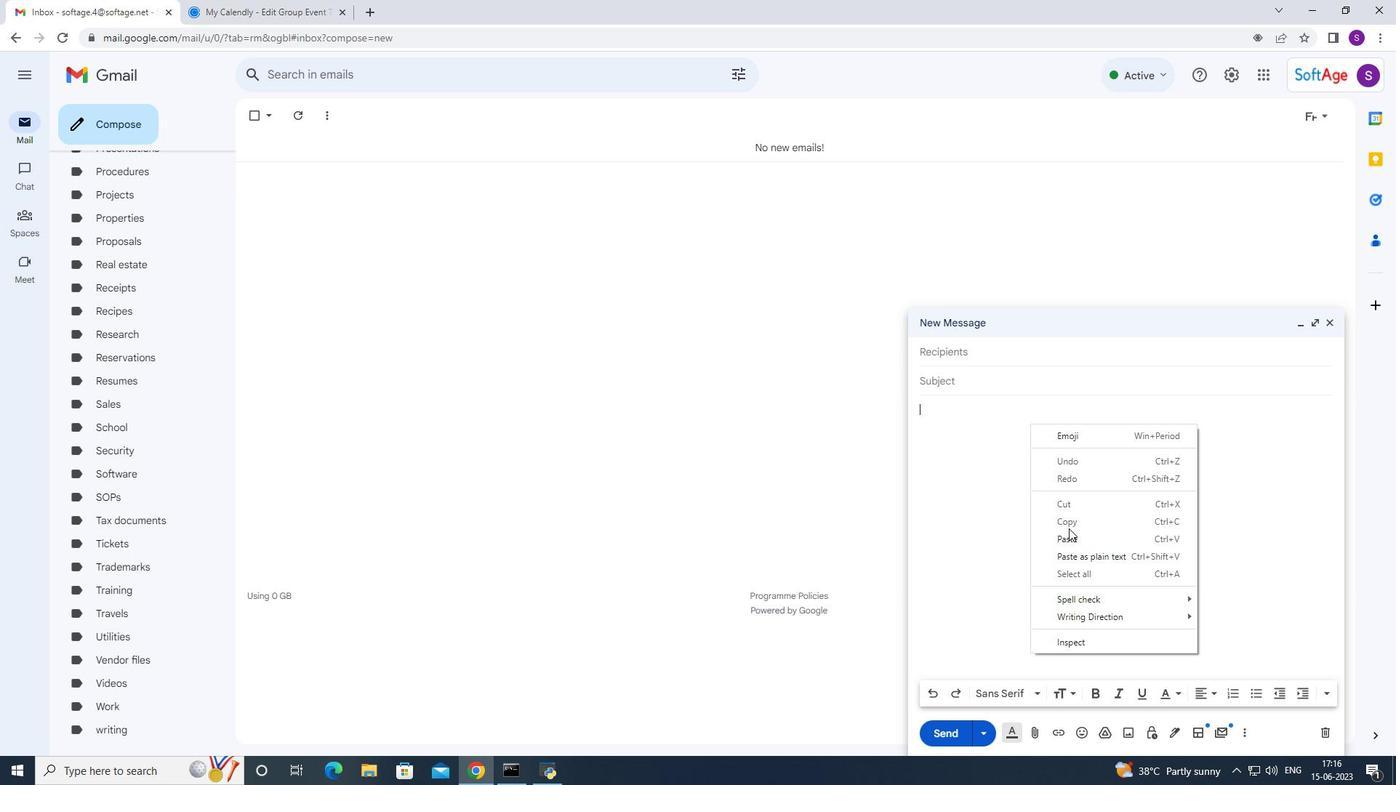 
Action: Mouse pressed left at (1066, 533)
Screenshot: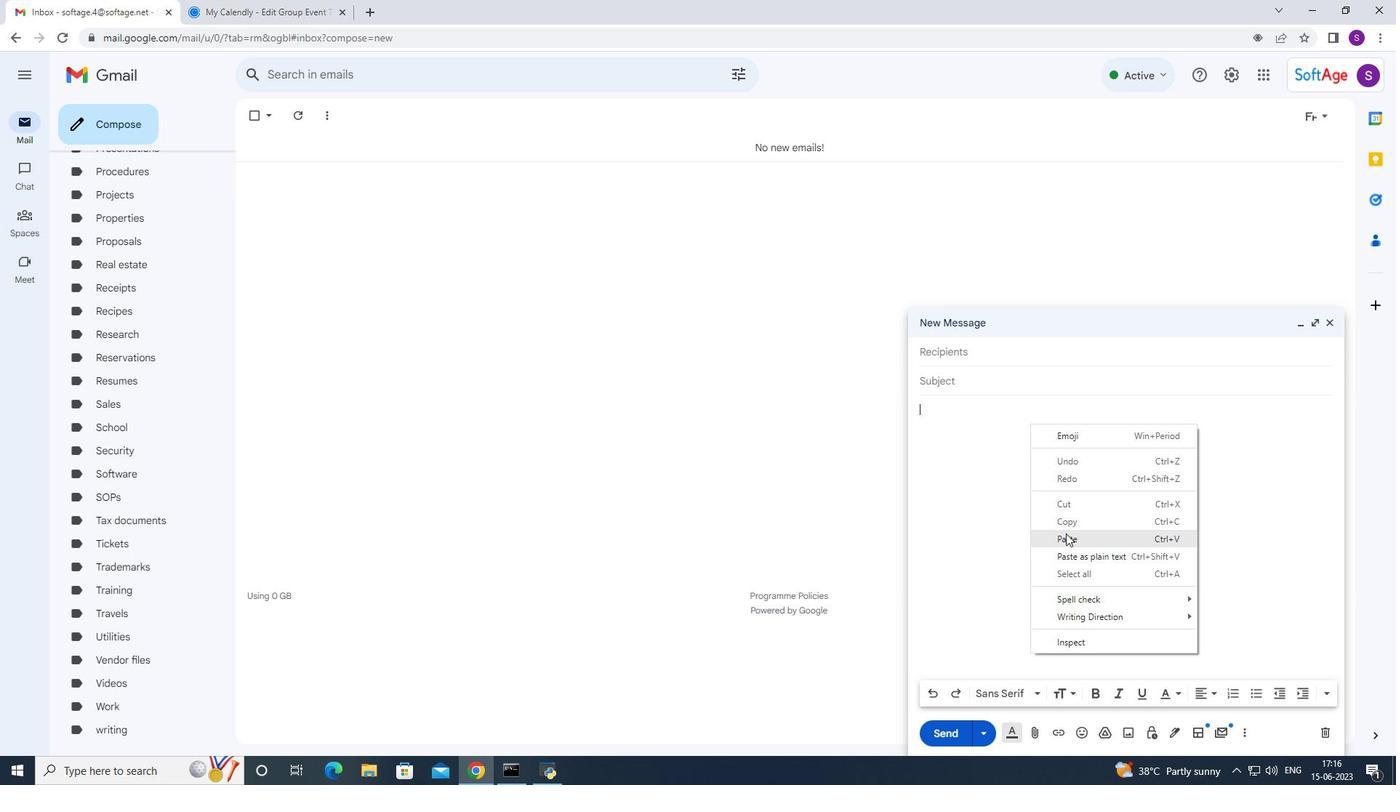 
Action: Mouse moved to (1006, 362)
Screenshot: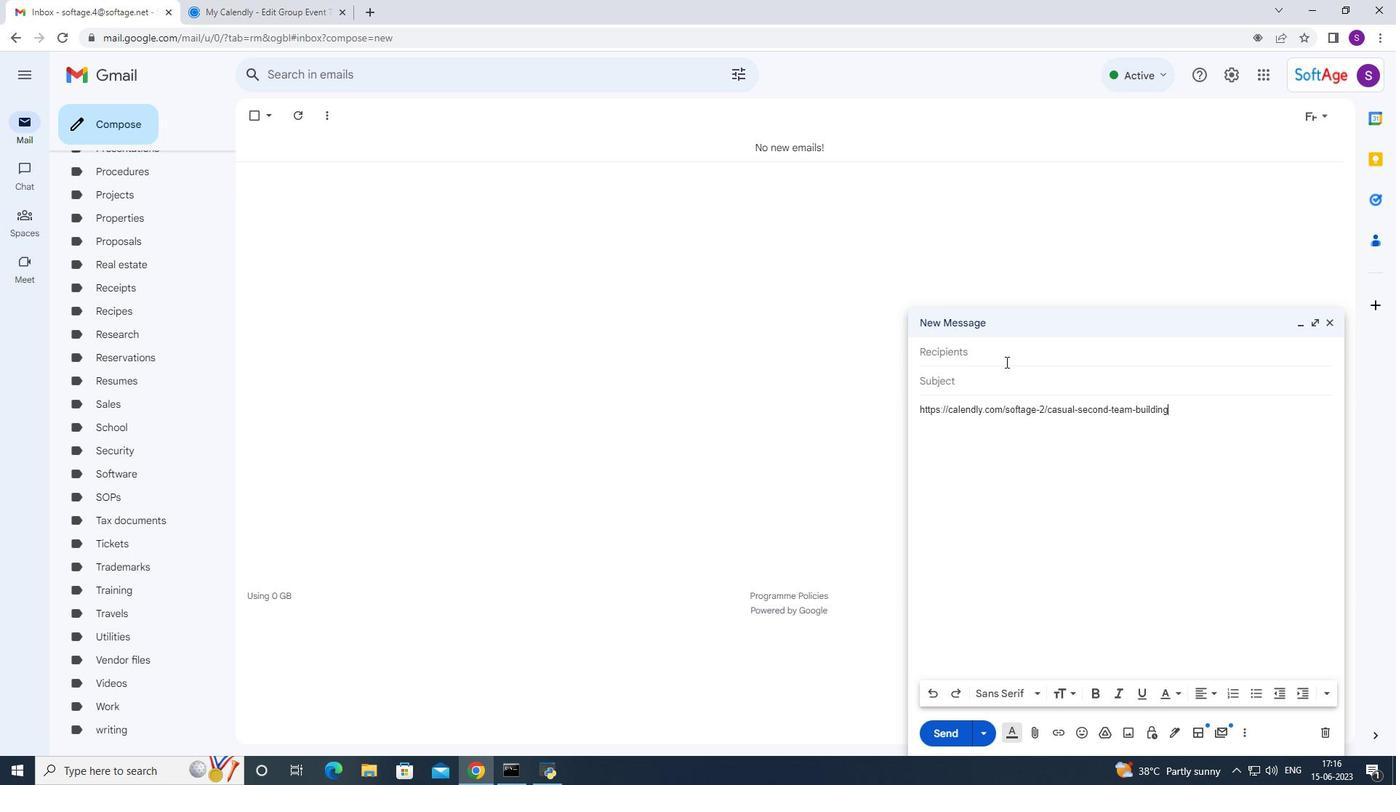 
Action: Mouse pressed left at (1006, 362)
Screenshot: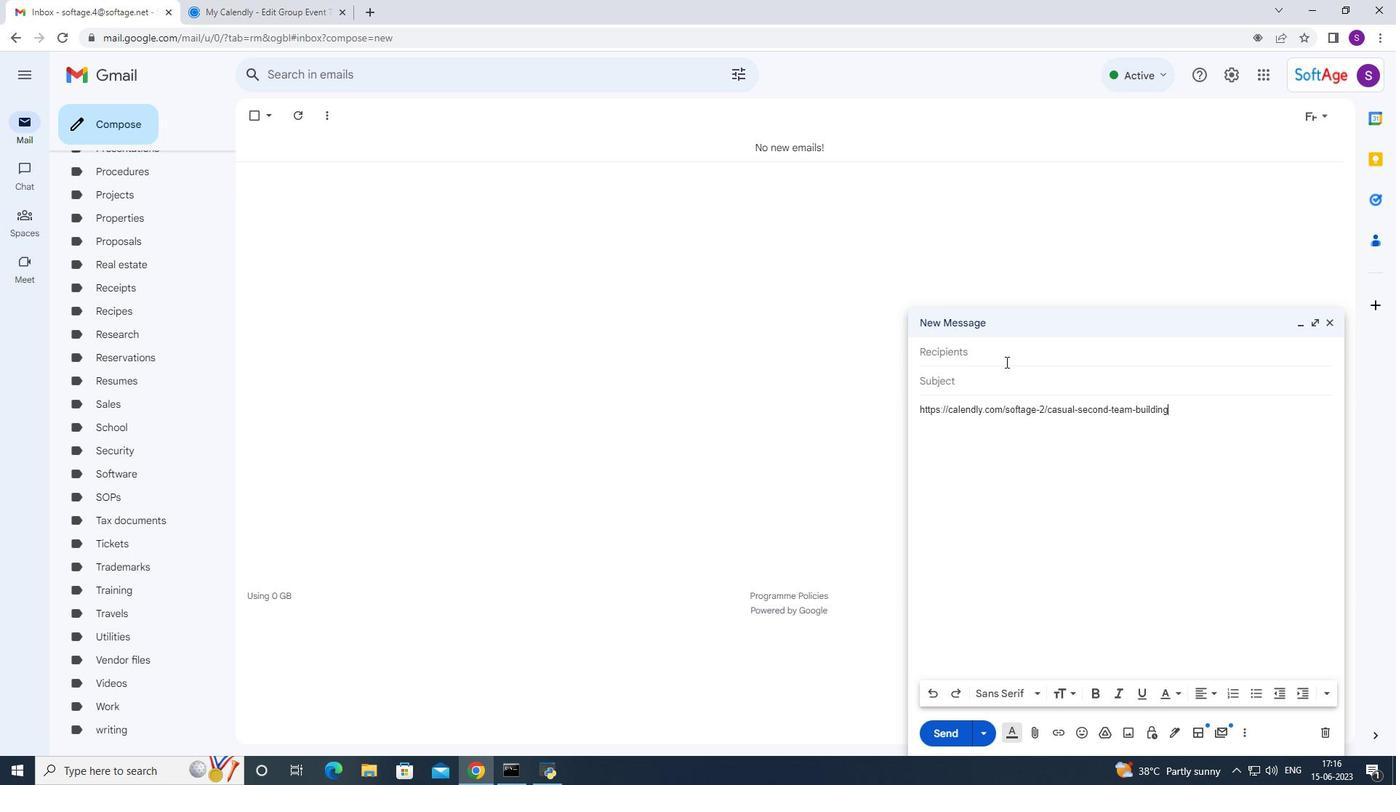 
Action: Mouse moved to (995, 365)
Screenshot: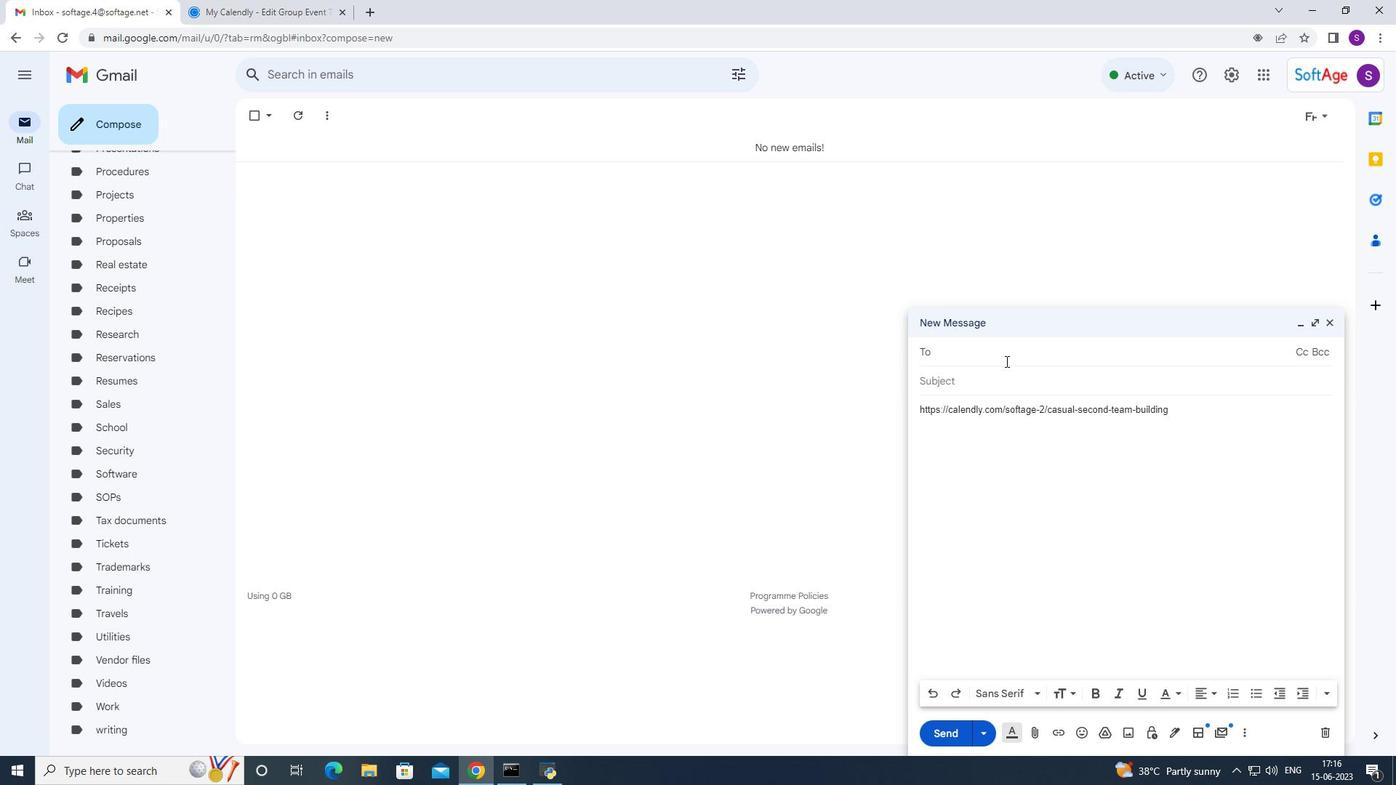 
Action: Key pressed soft
Screenshot: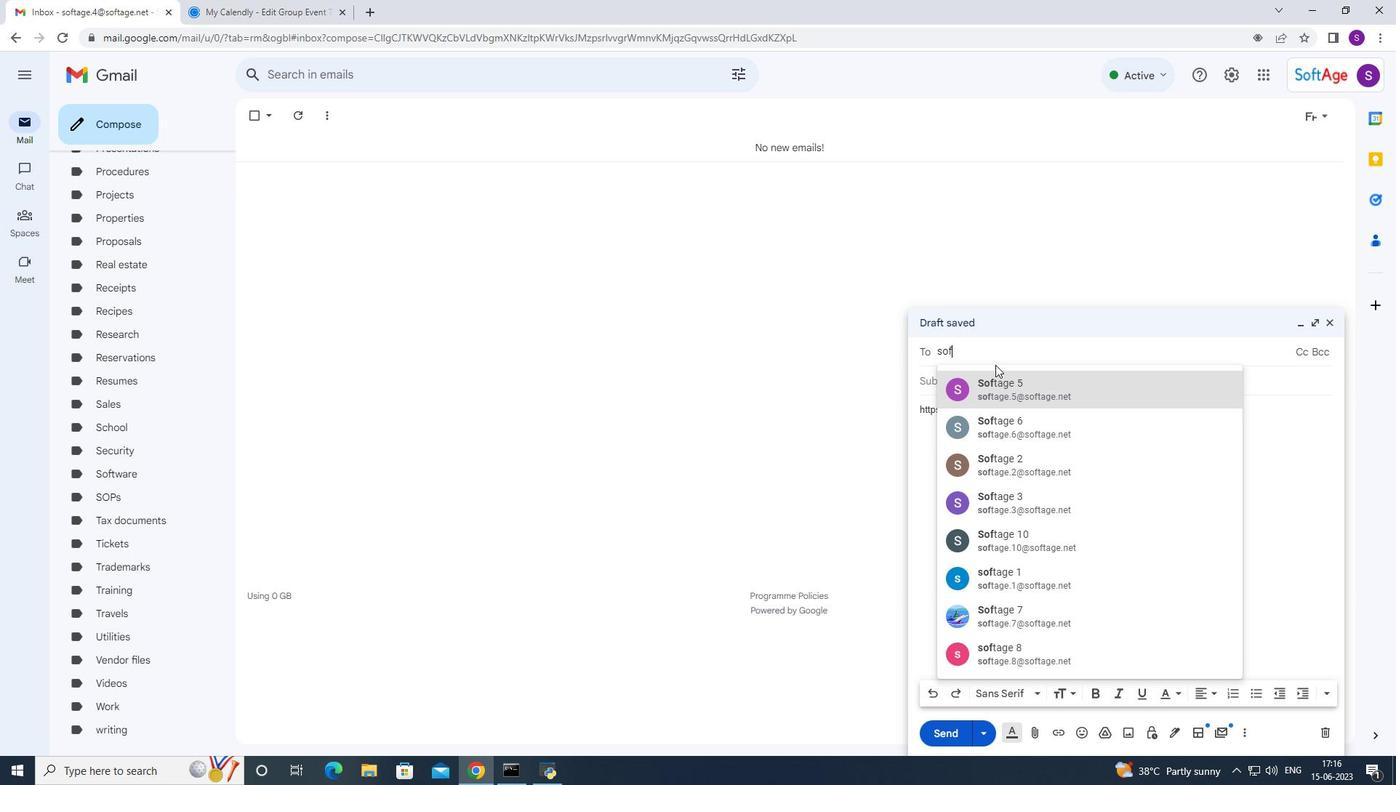 
Action: Mouse moved to (995, 477)
Screenshot: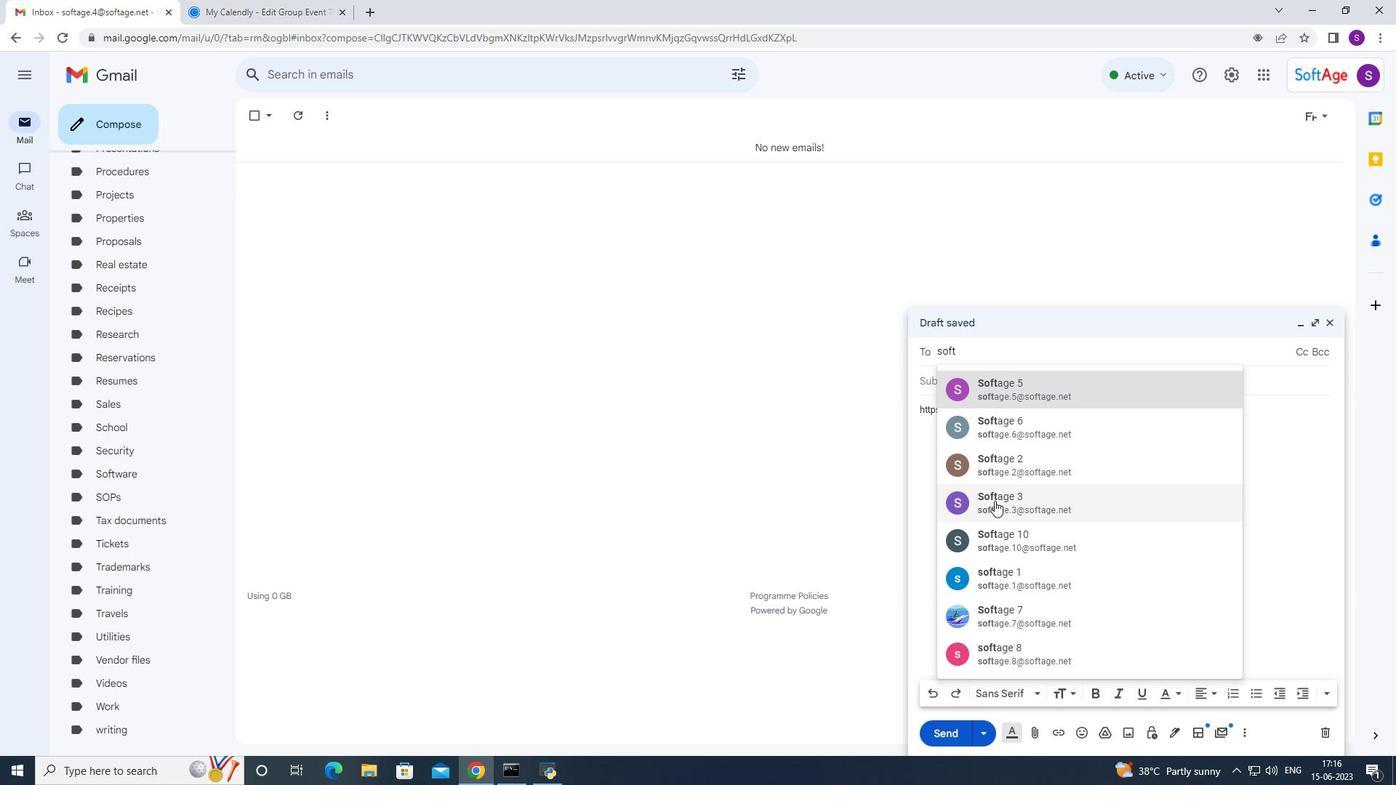 
Action: Mouse pressed left at (995, 477)
Screenshot: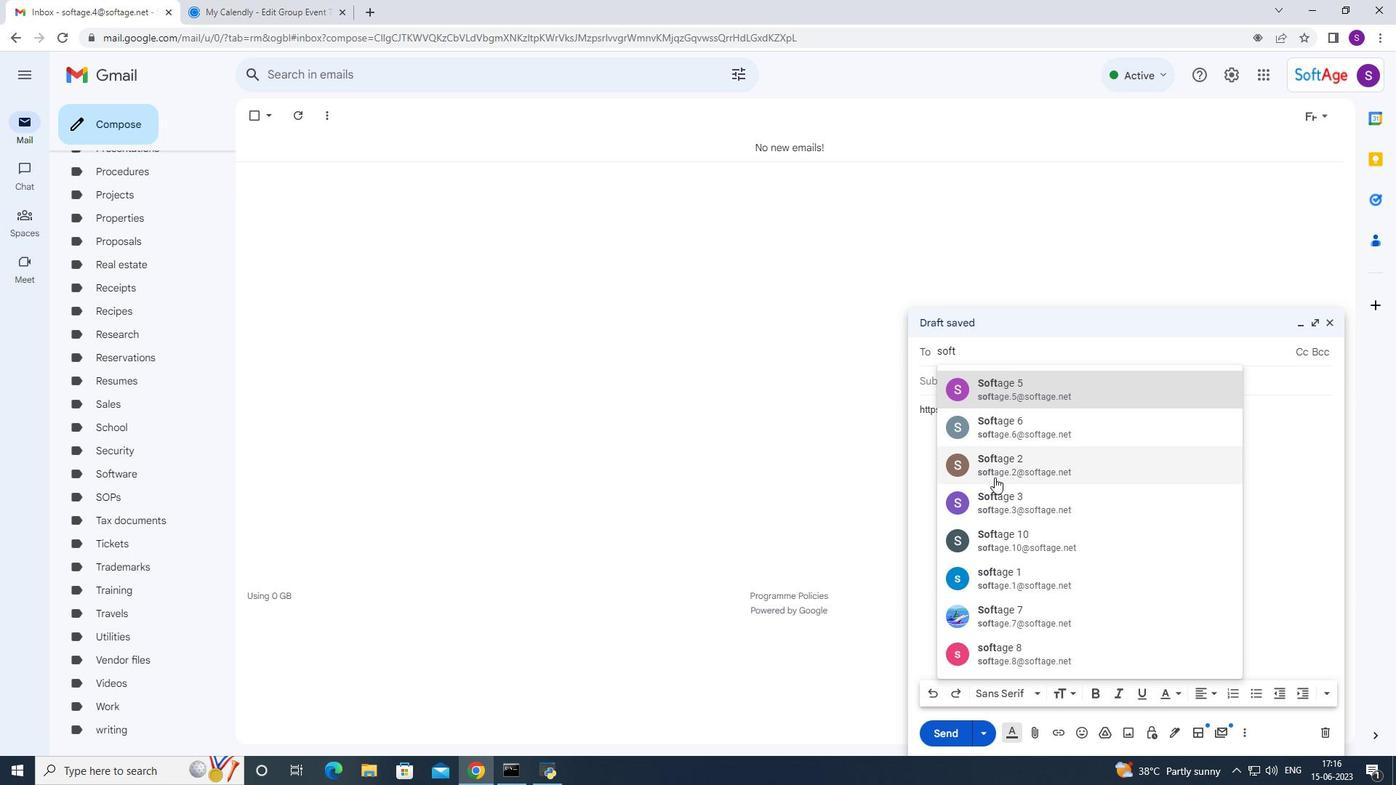 
Action: Key pressed asoft
Screenshot: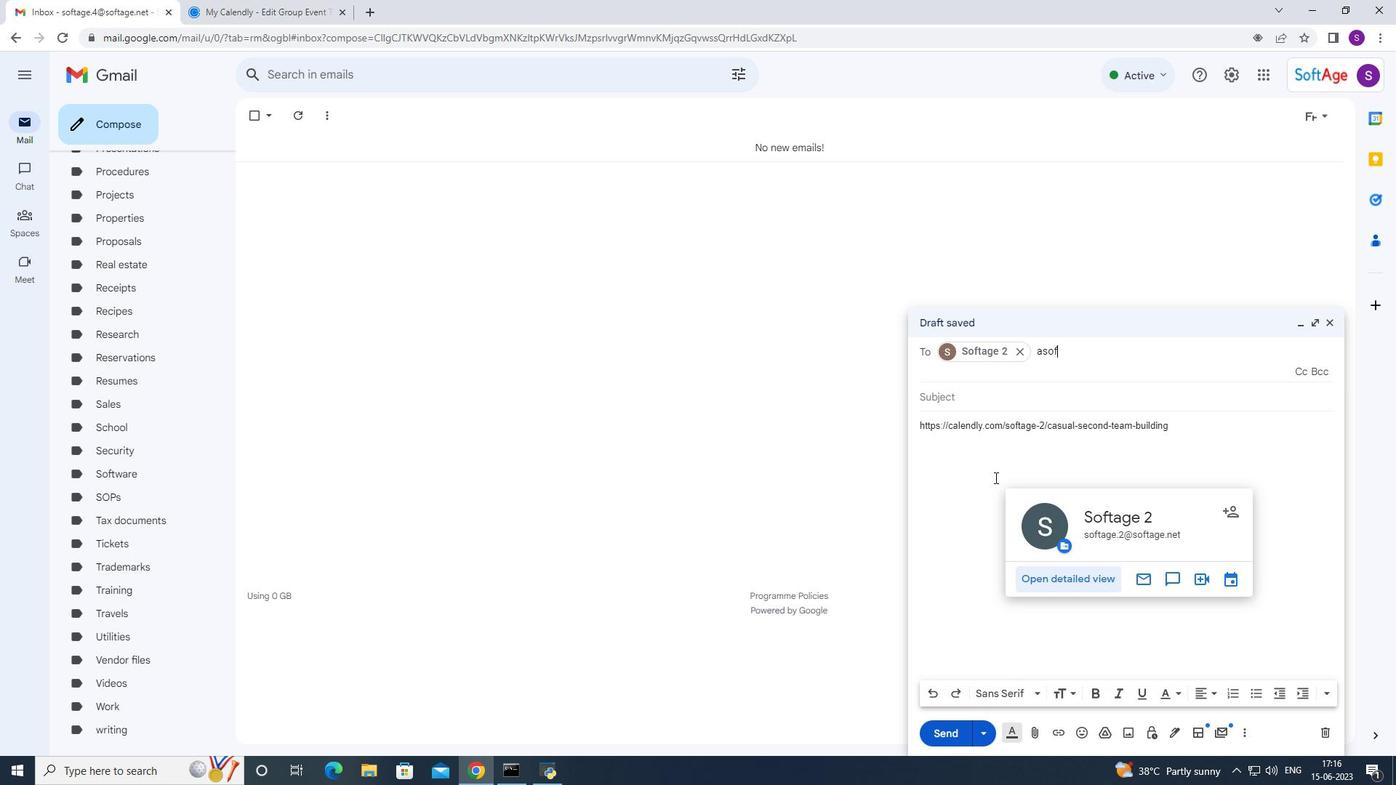 
Action: Mouse moved to (1081, 346)
Screenshot: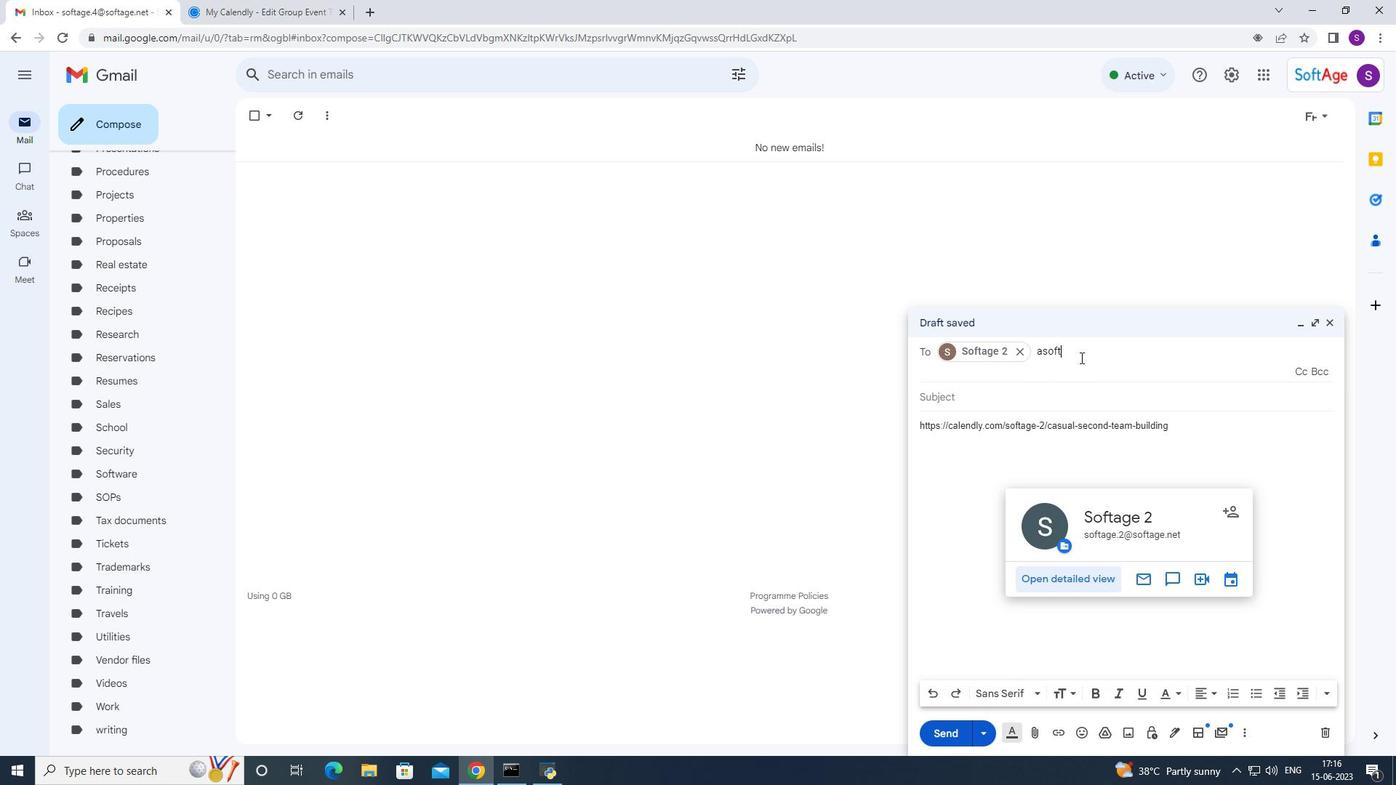 
Action: Mouse pressed left at (1081, 346)
Screenshot: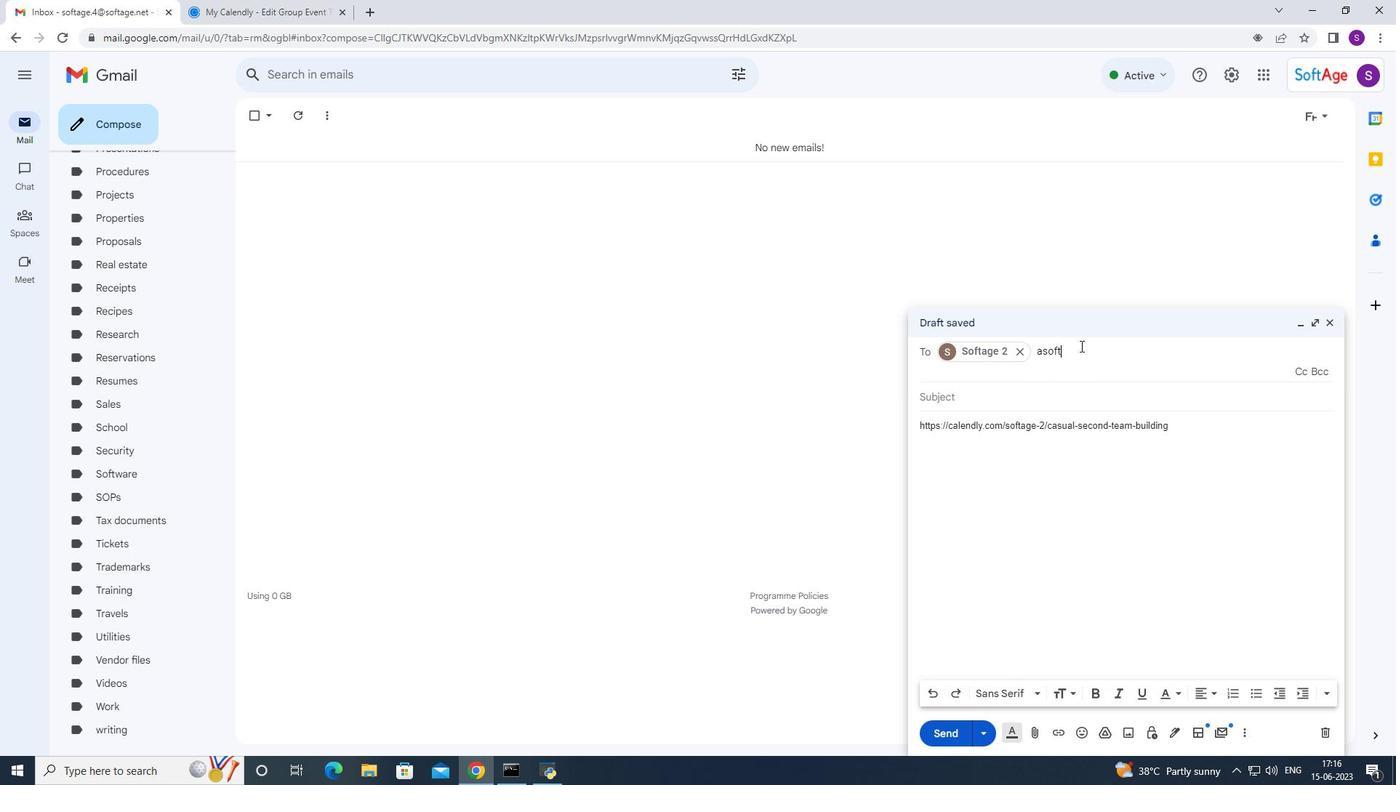 
Action: Mouse moved to (1079, 347)
Screenshot: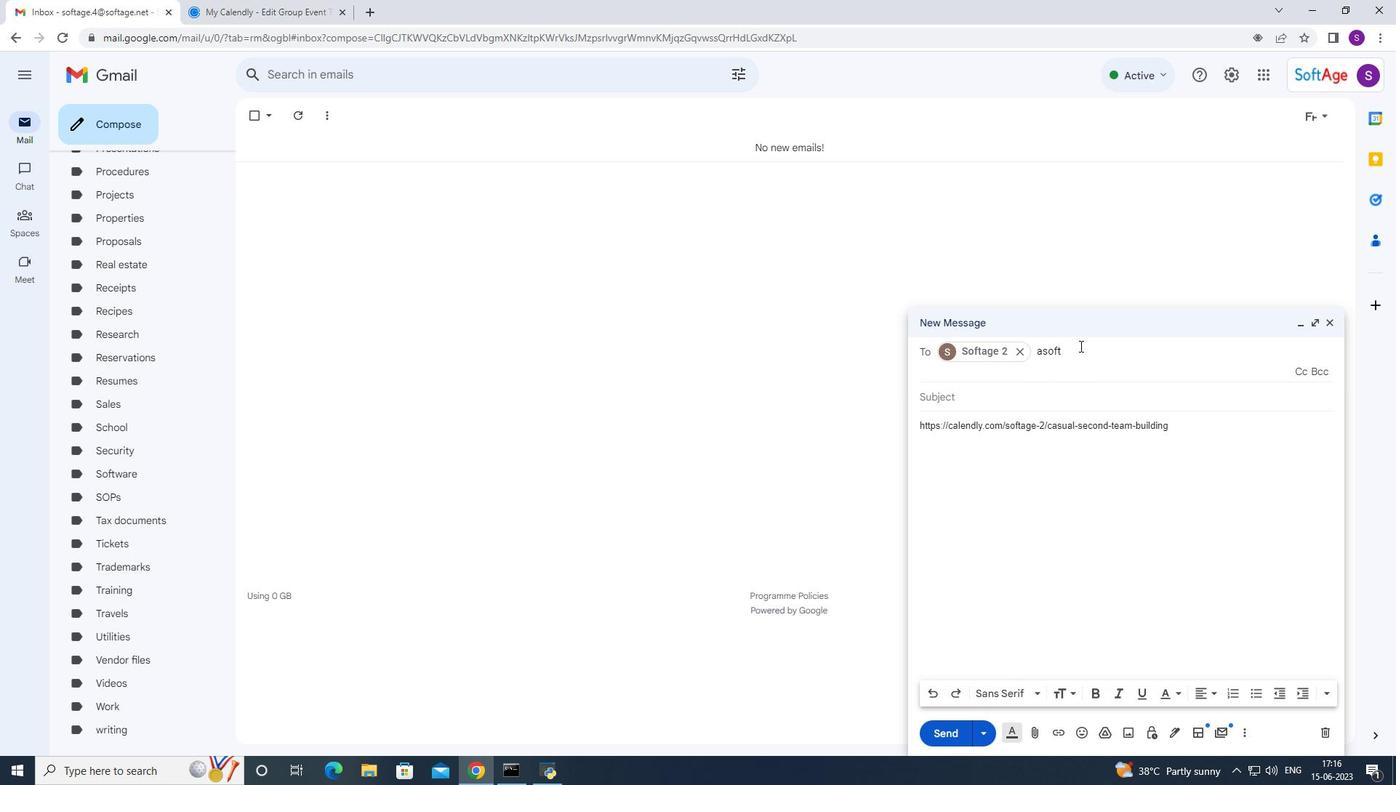 
Action: Mouse pressed left at (1079, 347)
Screenshot: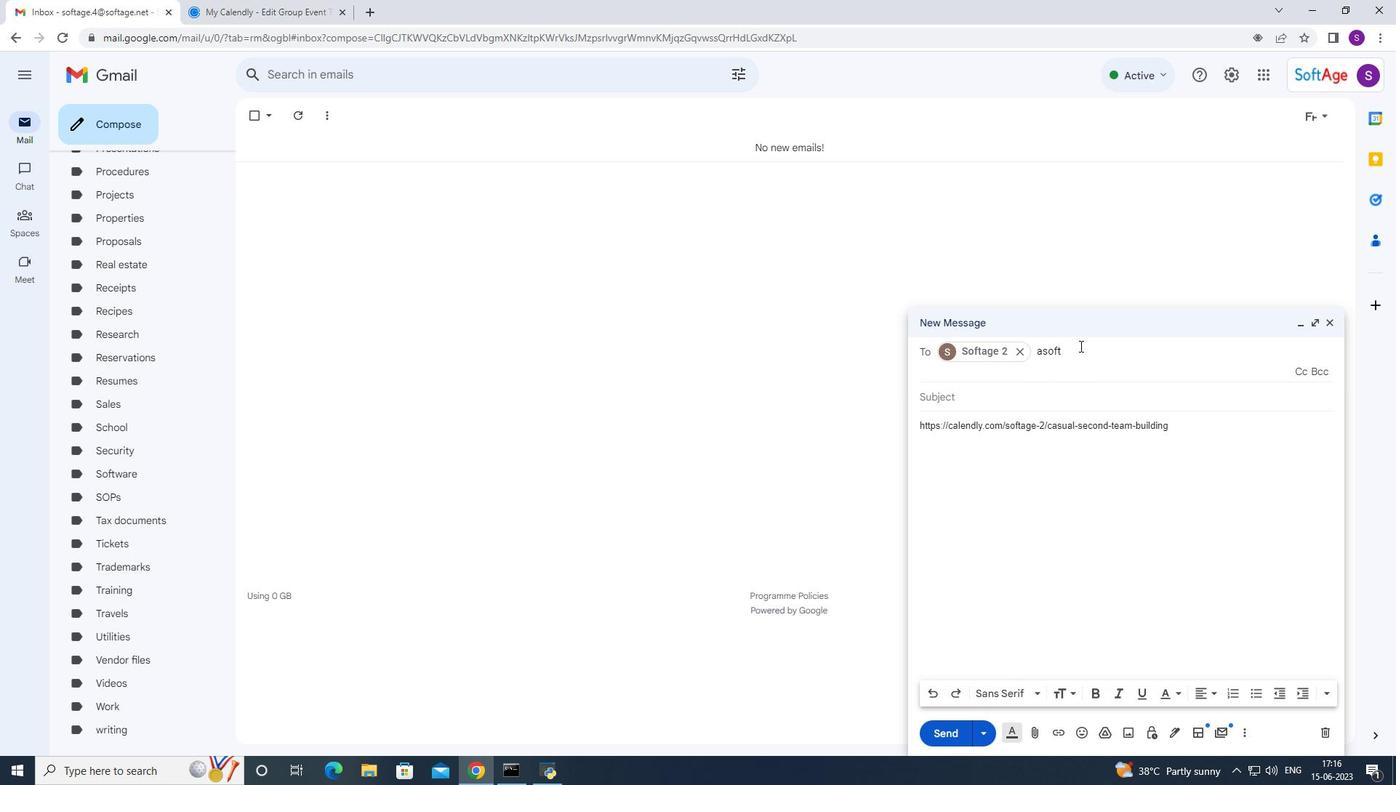 
Action: Mouse moved to (1054, 354)
Screenshot: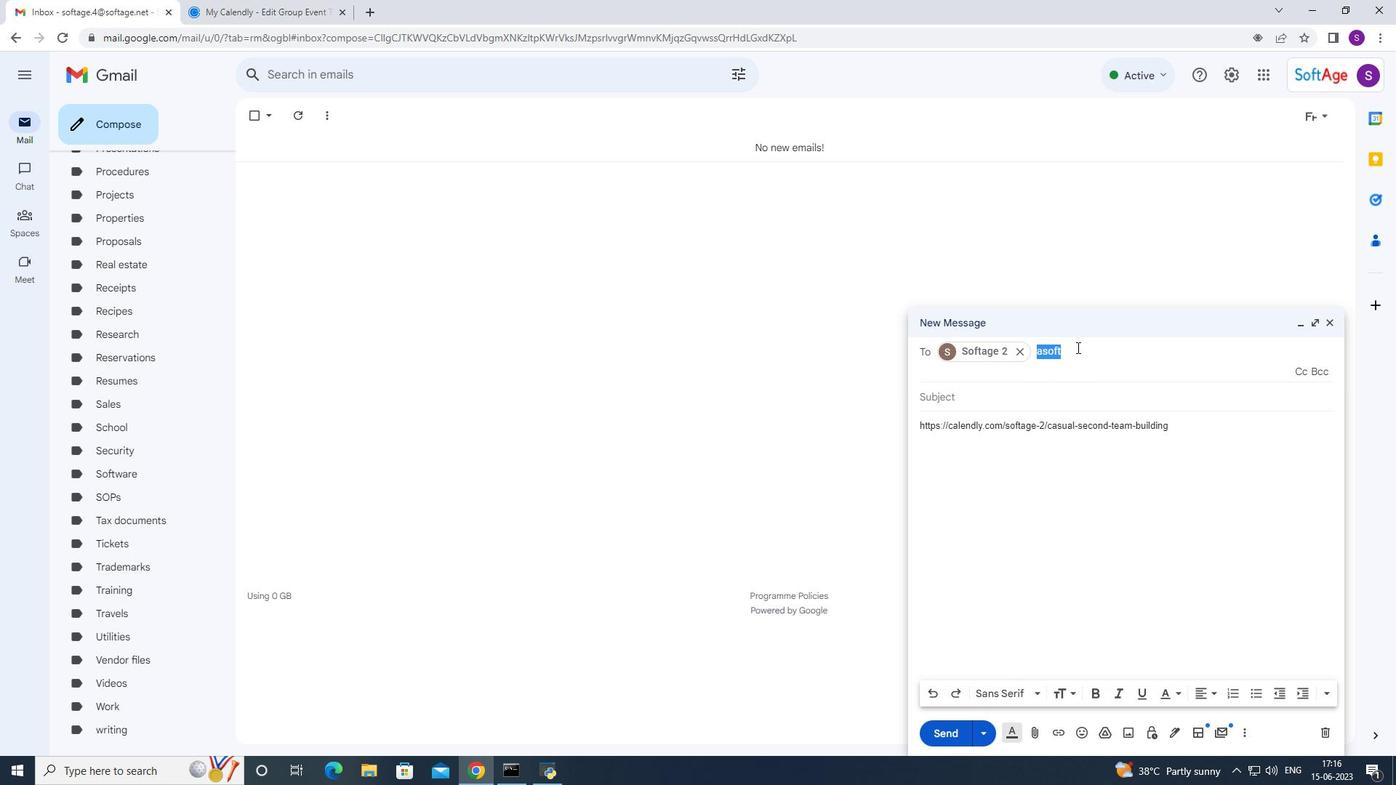 
Action: Key pressed <Key.backspace>3
Screenshot: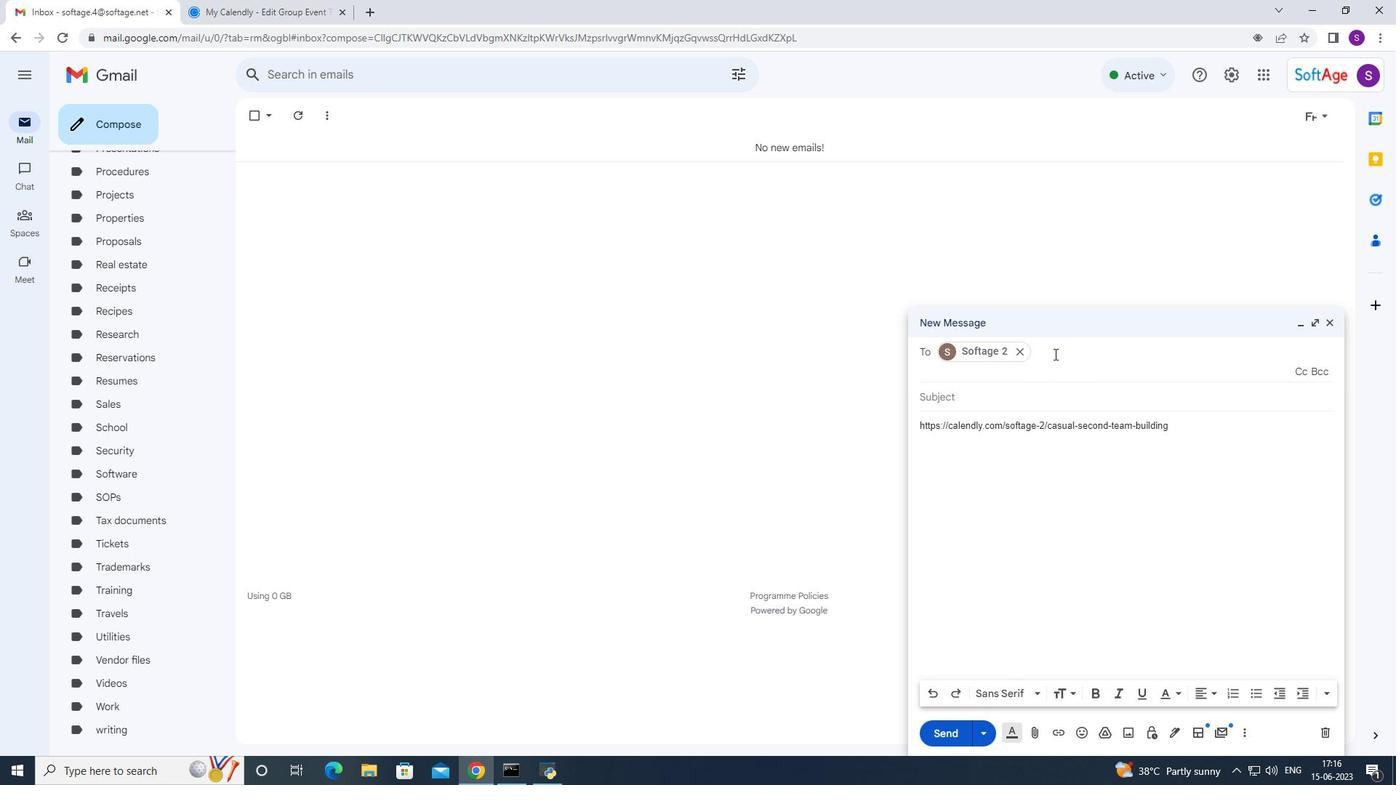 
Action: Mouse moved to (1118, 383)
Screenshot: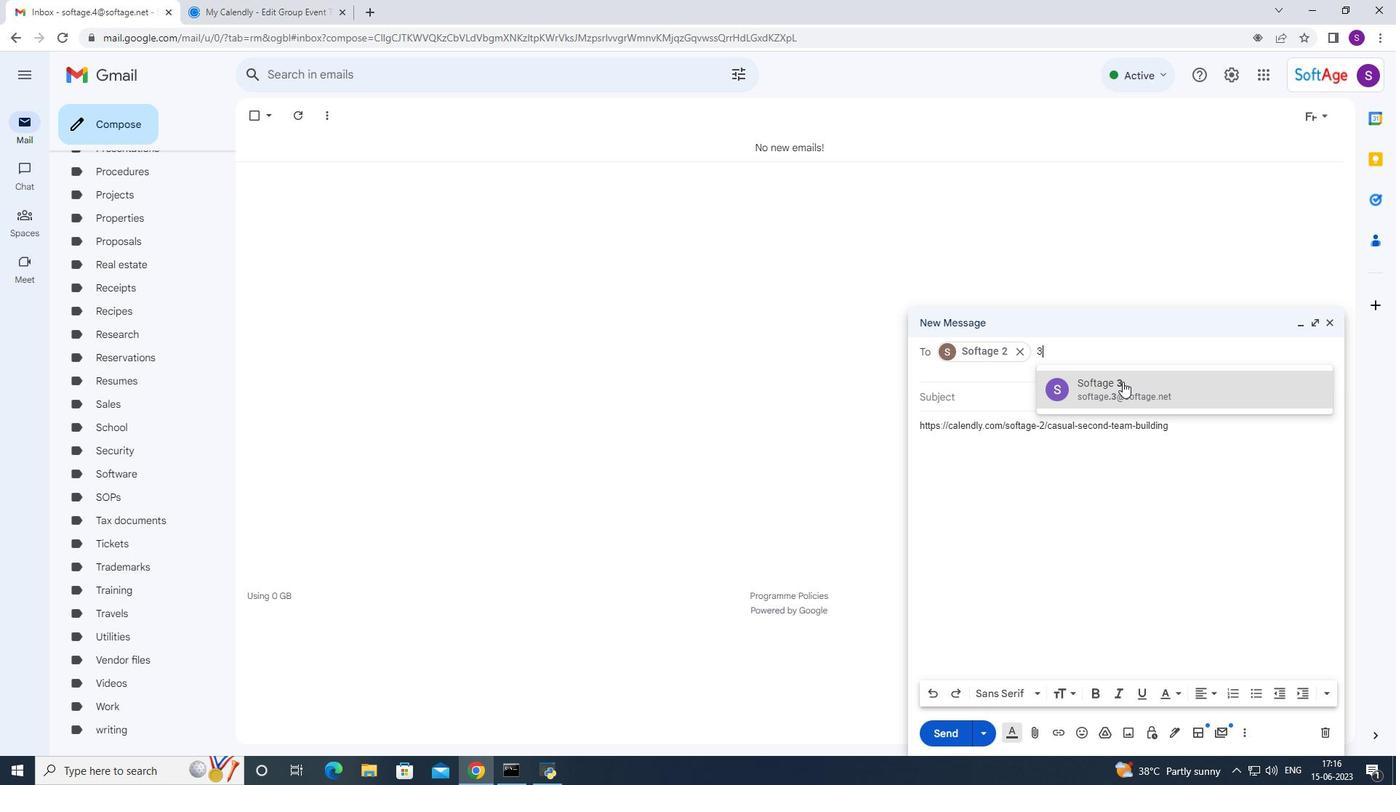 
Action: Mouse pressed left at (1118, 383)
Screenshot: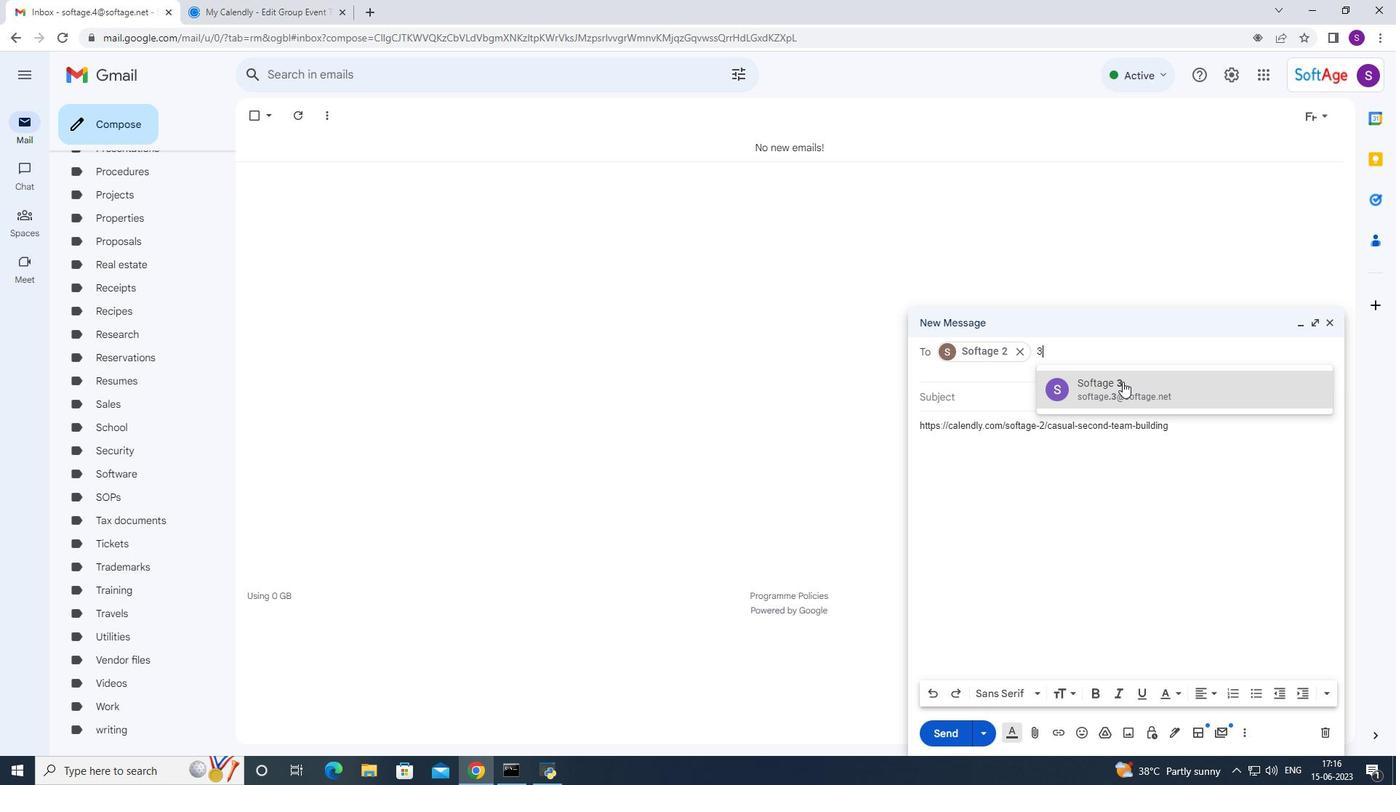 
Action: Mouse moved to (960, 741)
Screenshot: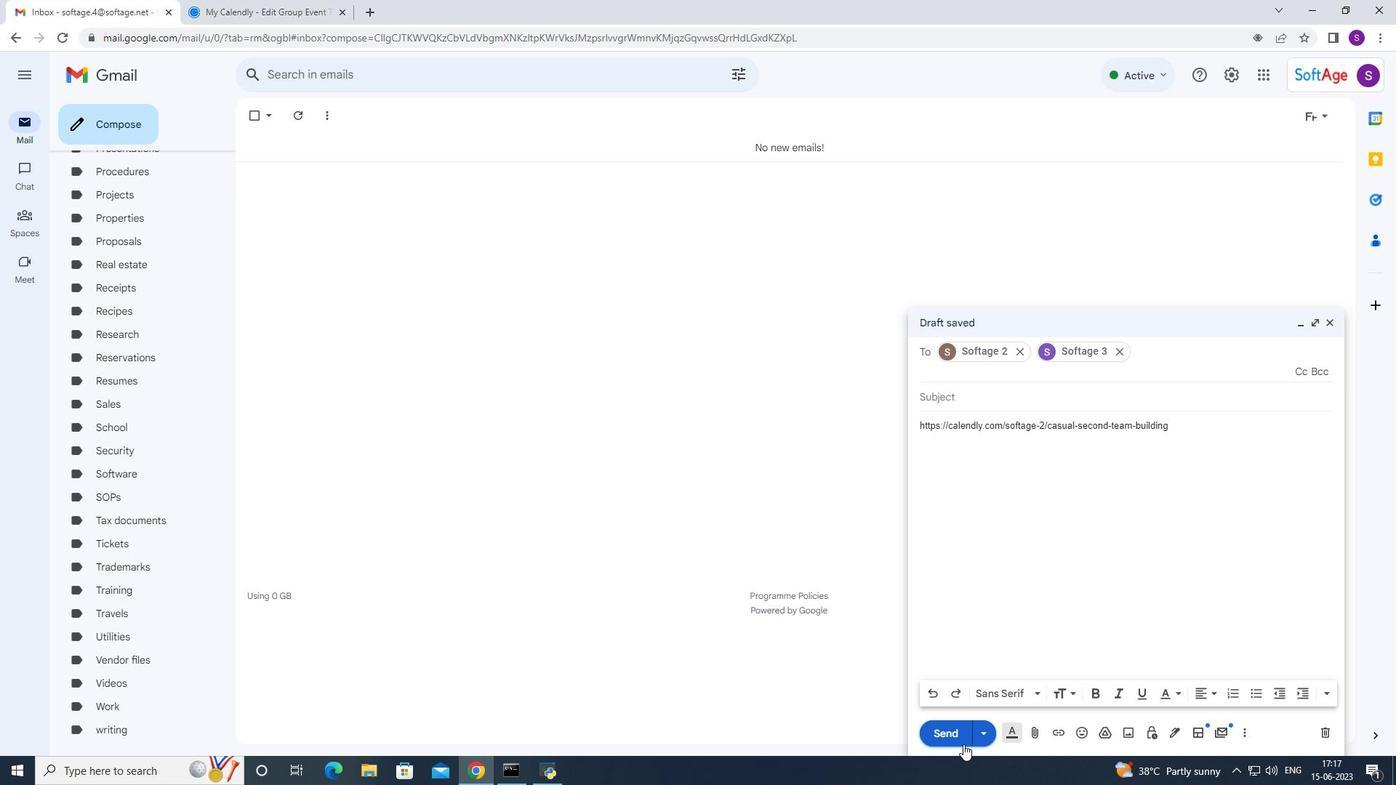 
Action: Mouse pressed left at (960, 741)
Screenshot: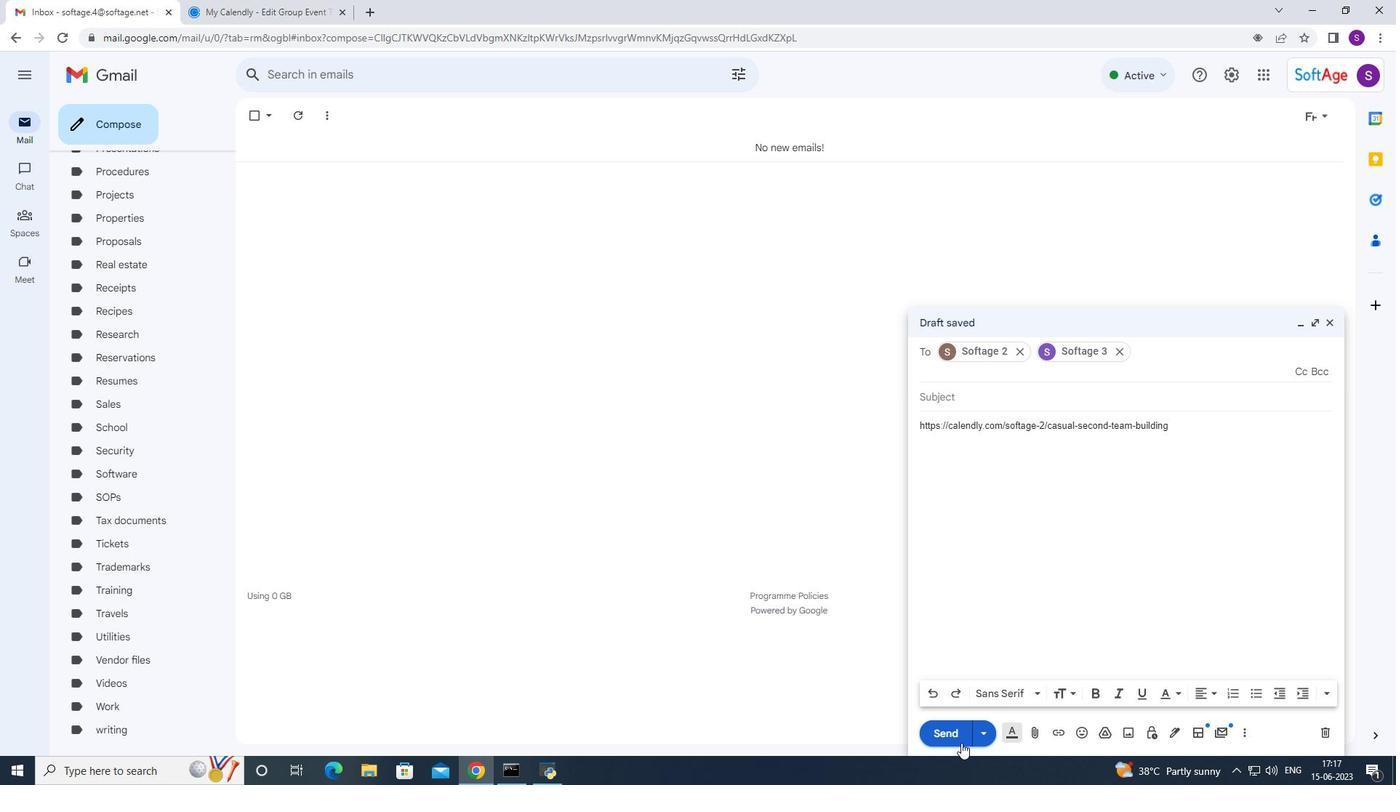 
